 Task: Create a project in Jira and plan the initial budget for a Christmas party on December 25, 2023. Include details for gathering, arrangement, invitation, and food, and set the task priority to high. Assign the task and set the due date to December 24, 2023.
Action: Mouse moved to (483, 281)
Screenshot: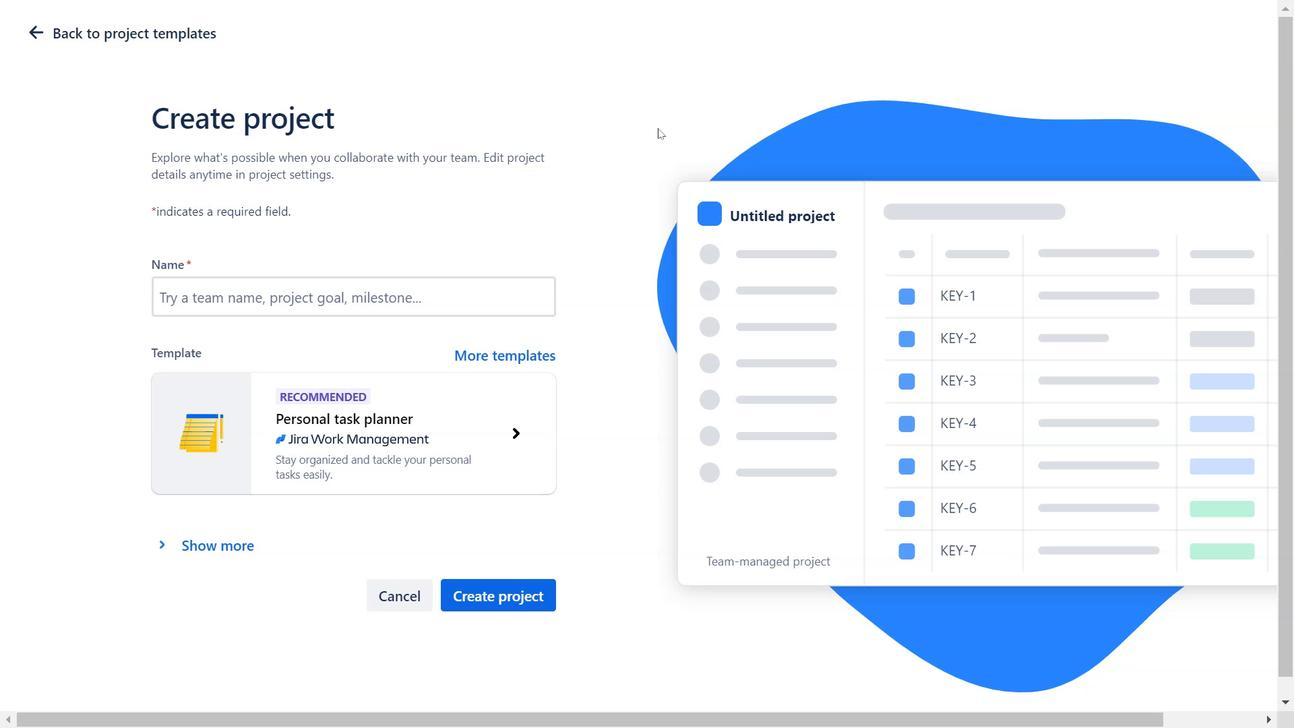 
Action: Mouse pressed left at (483, 281)
Screenshot: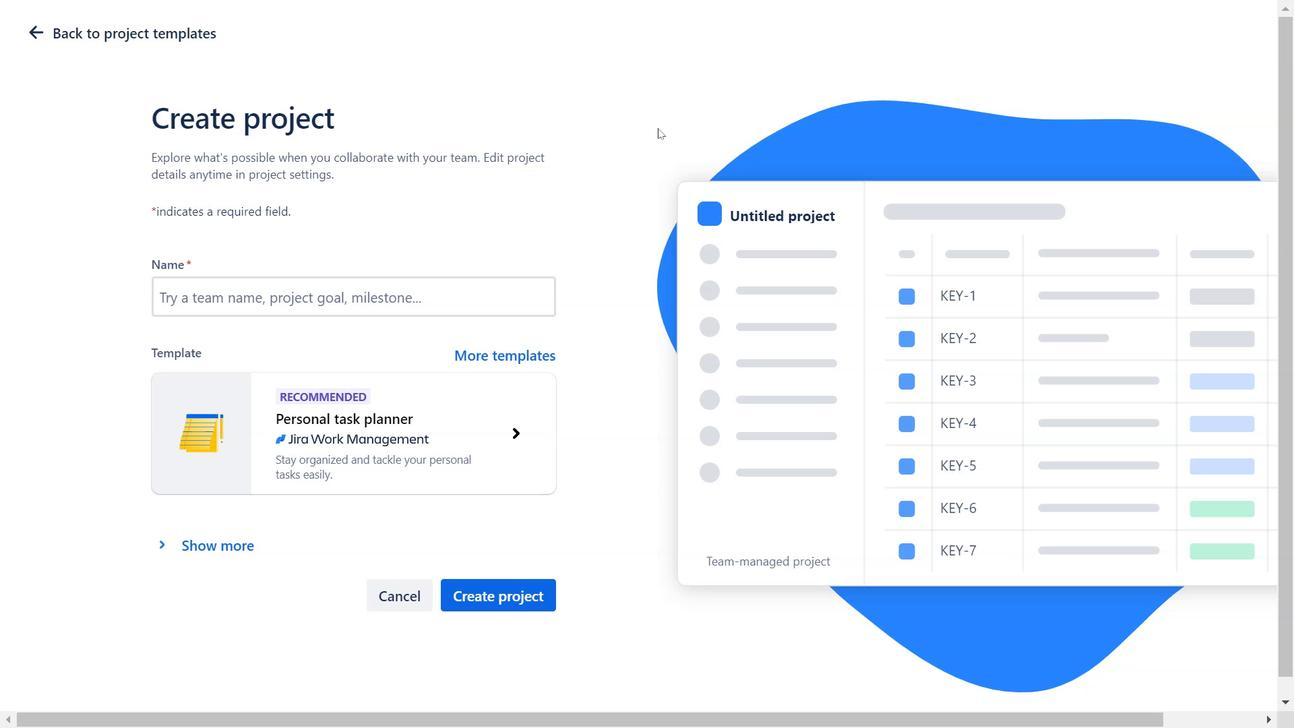 
Action: Mouse moved to (587, 282)
Screenshot: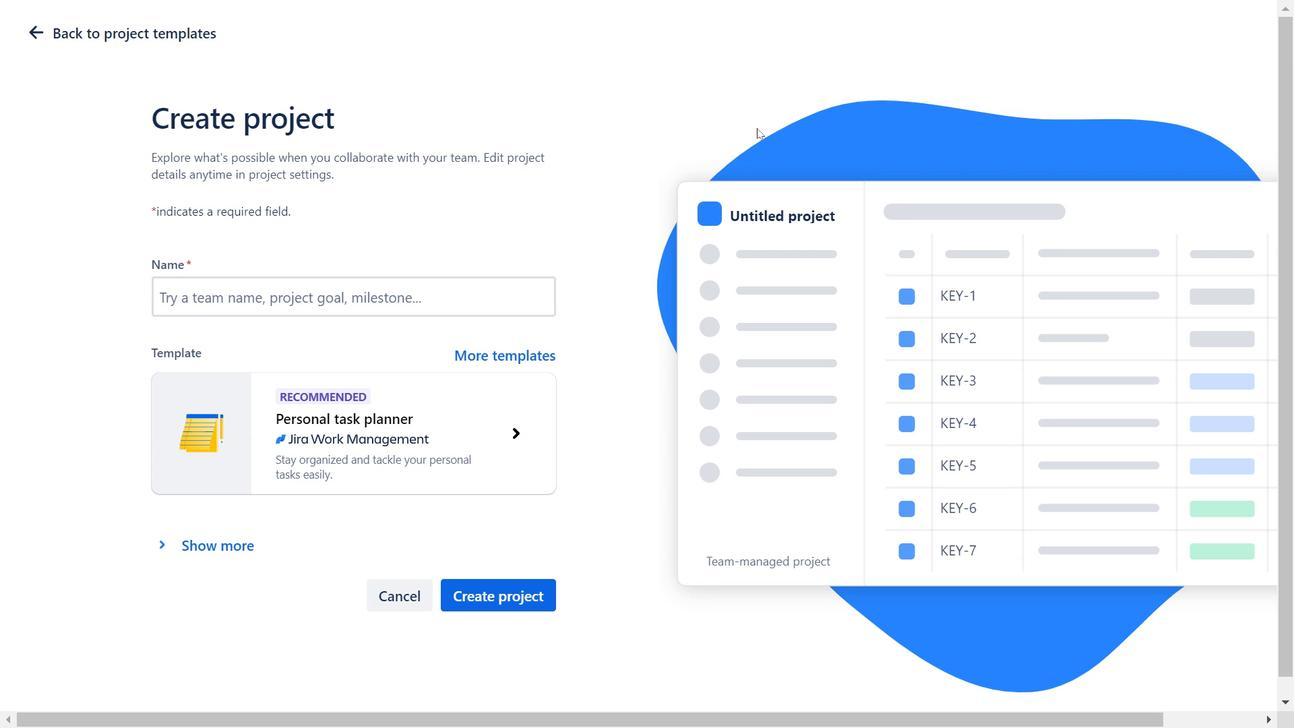 
Action: Mouse pressed left at (587, 282)
Screenshot: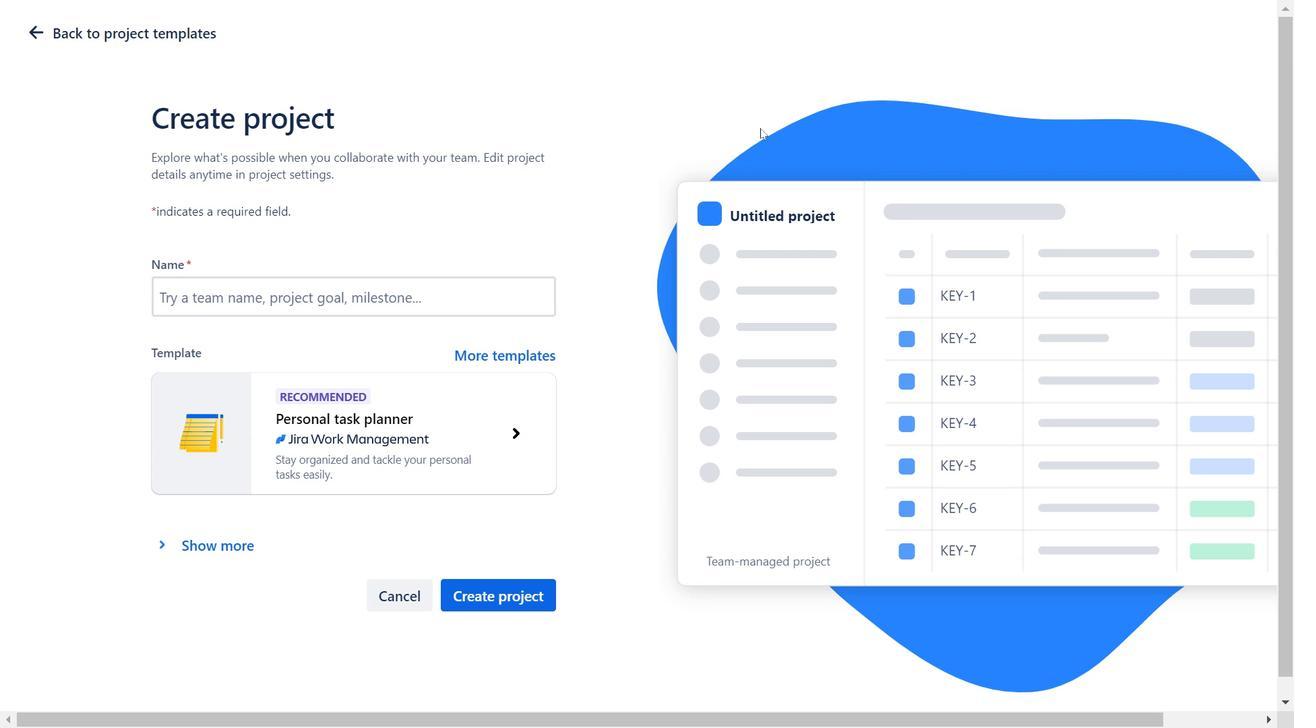 
Action: Mouse moved to (646, 282)
Screenshot: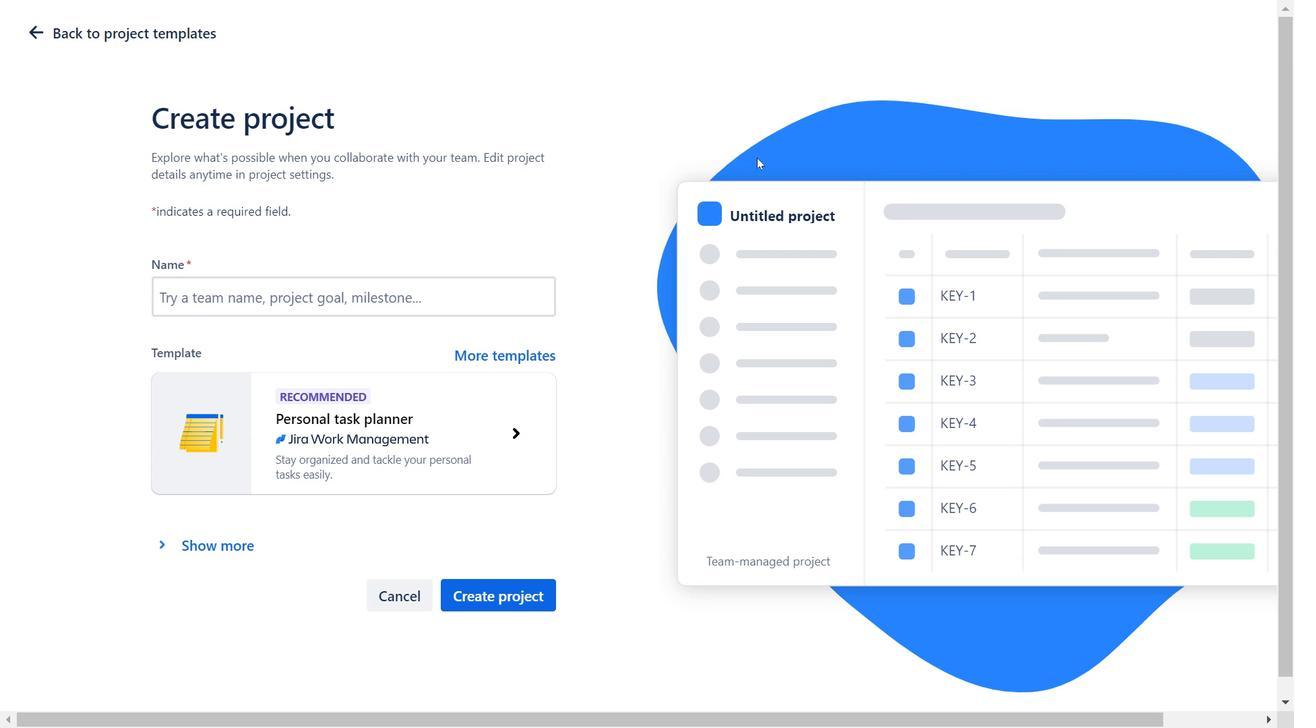 
Action: Mouse pressed left at (646, 282)
Screenshot: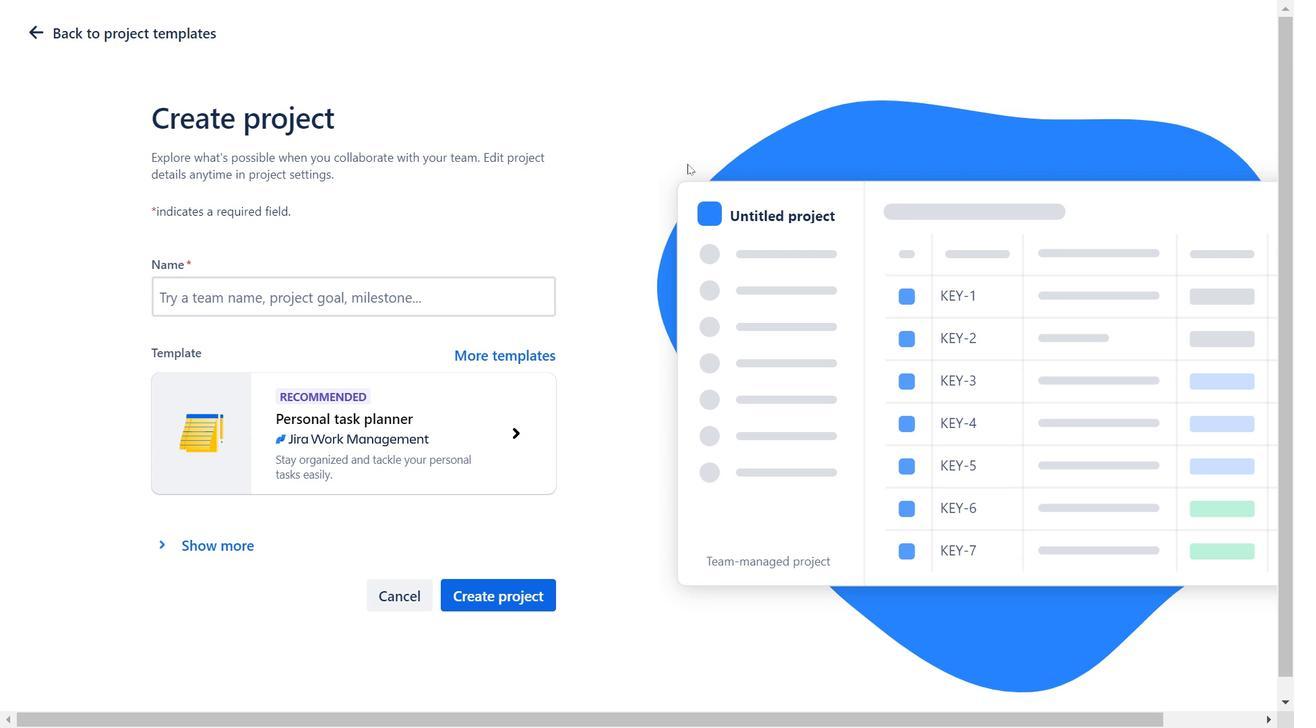 
Action: Mouse moved to (741, 282)
Screenshot: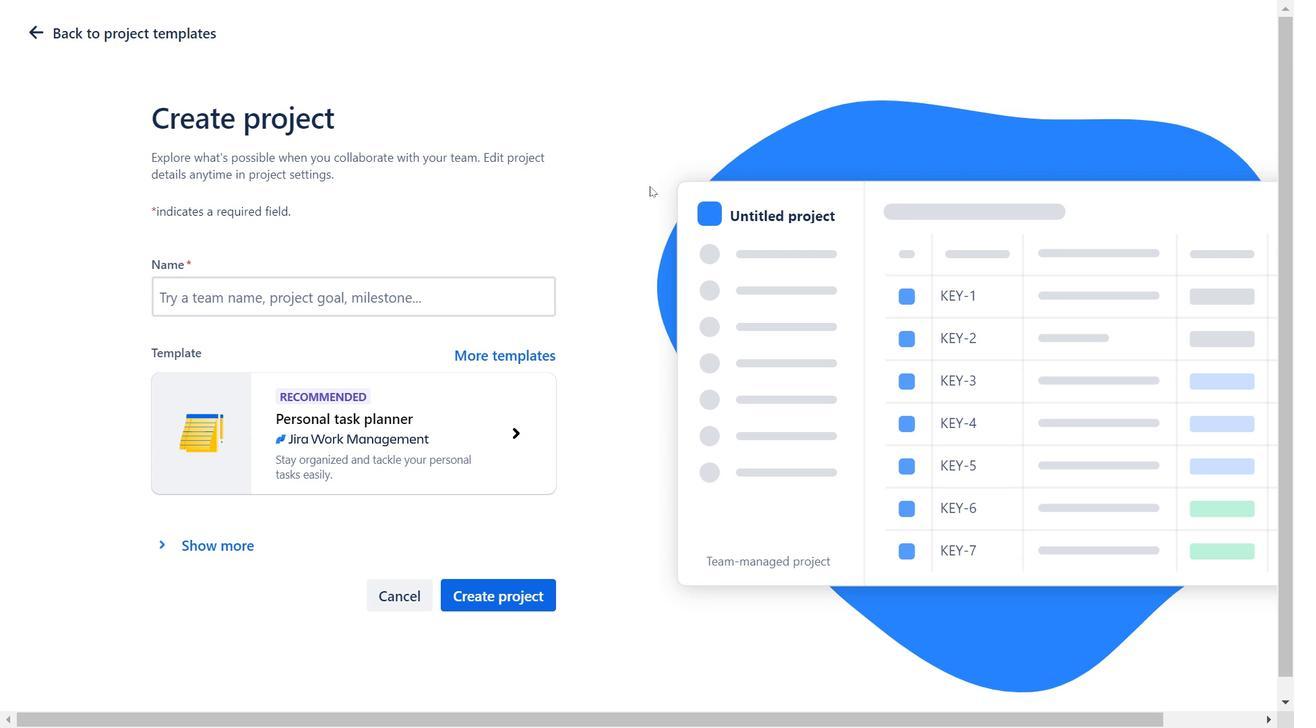 
Action: Mouse pressed left at (741, 282)
Screenshot: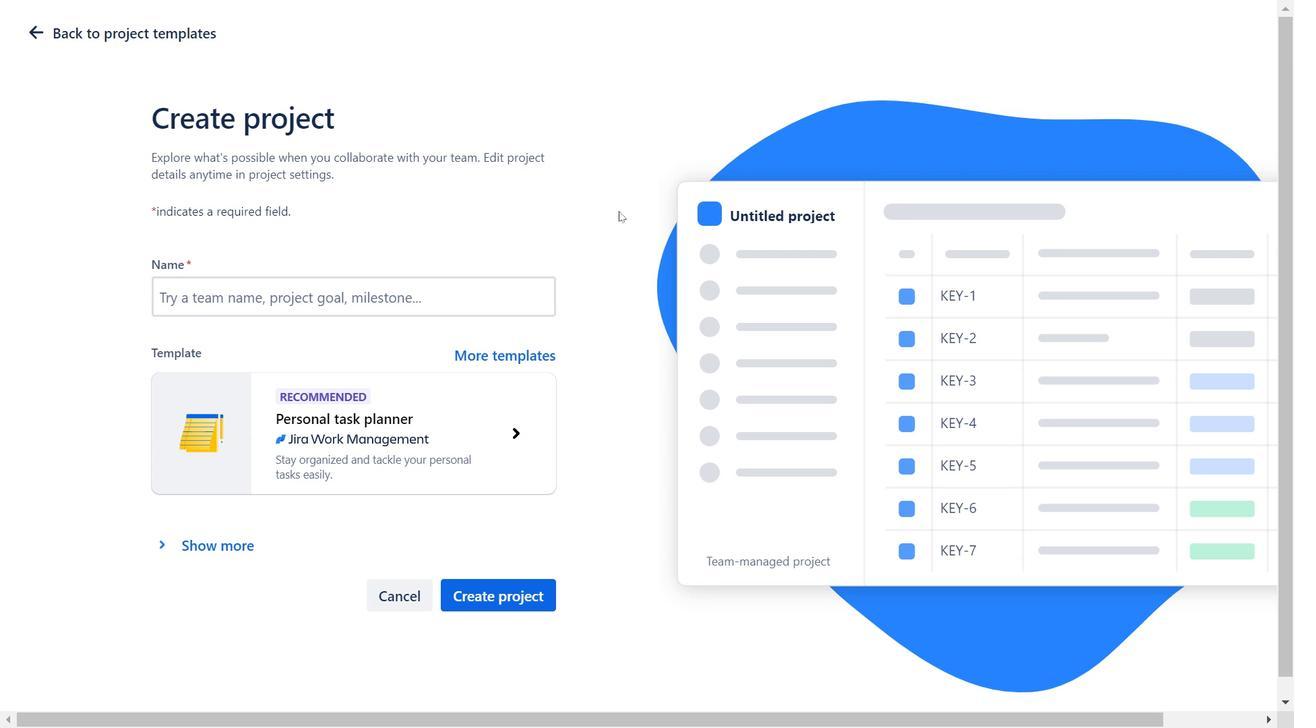 
Action: Mouse moved to (671, 280)
Screenshot: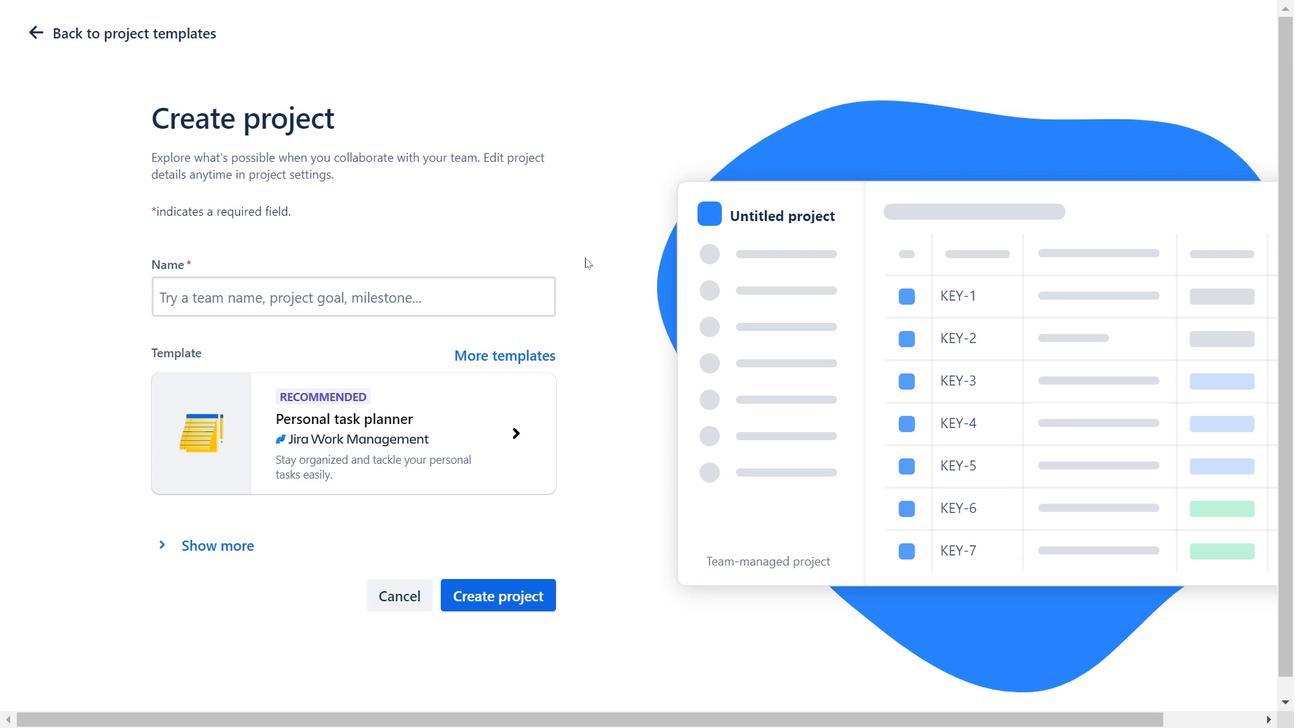 
Action: Mouse pressed left at (671, 280)
Screenshot: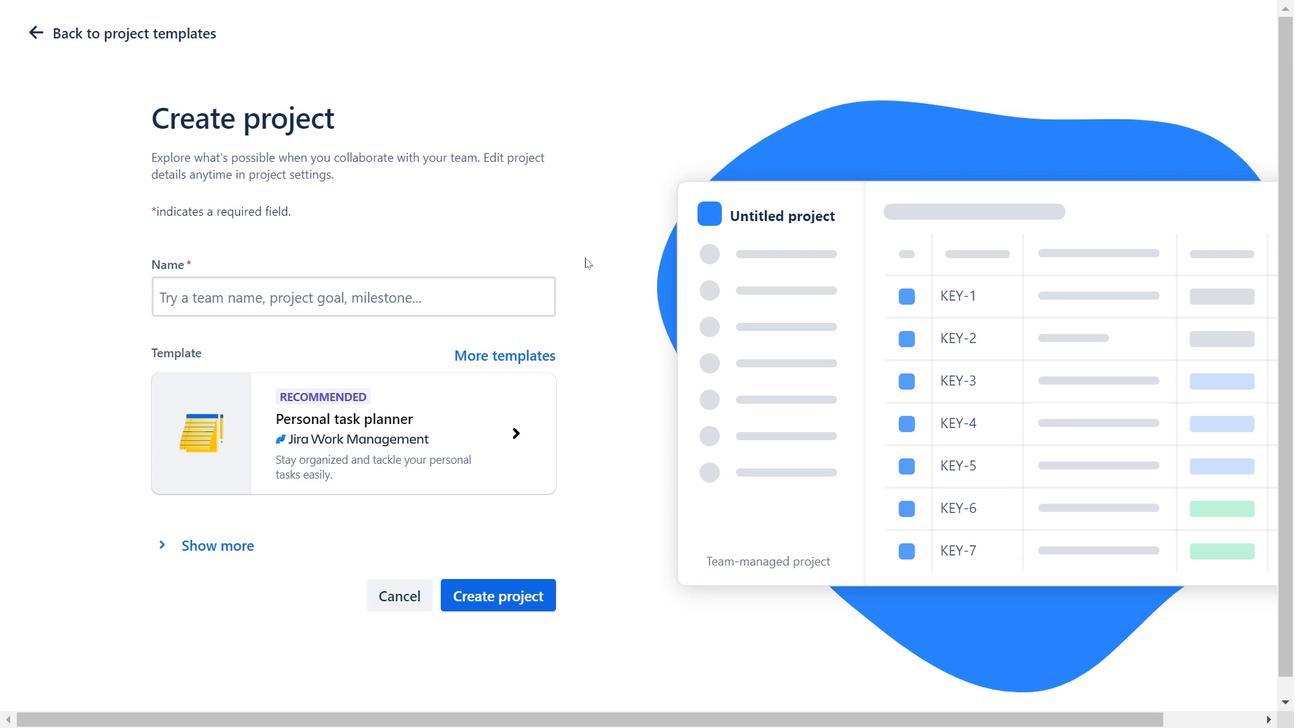 
Action: Mouse moved to (602, 277)
Screenshot: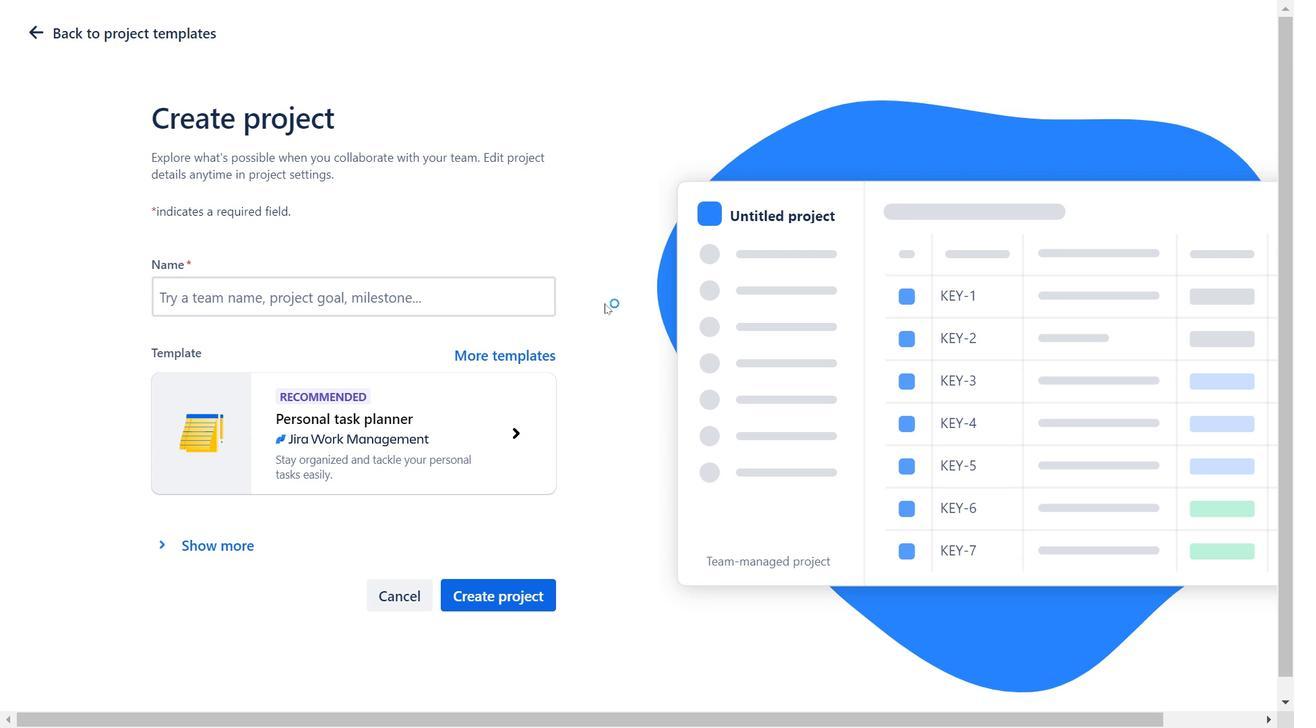 
Action: Mouse pressed left at (602, 277)
Screenshot: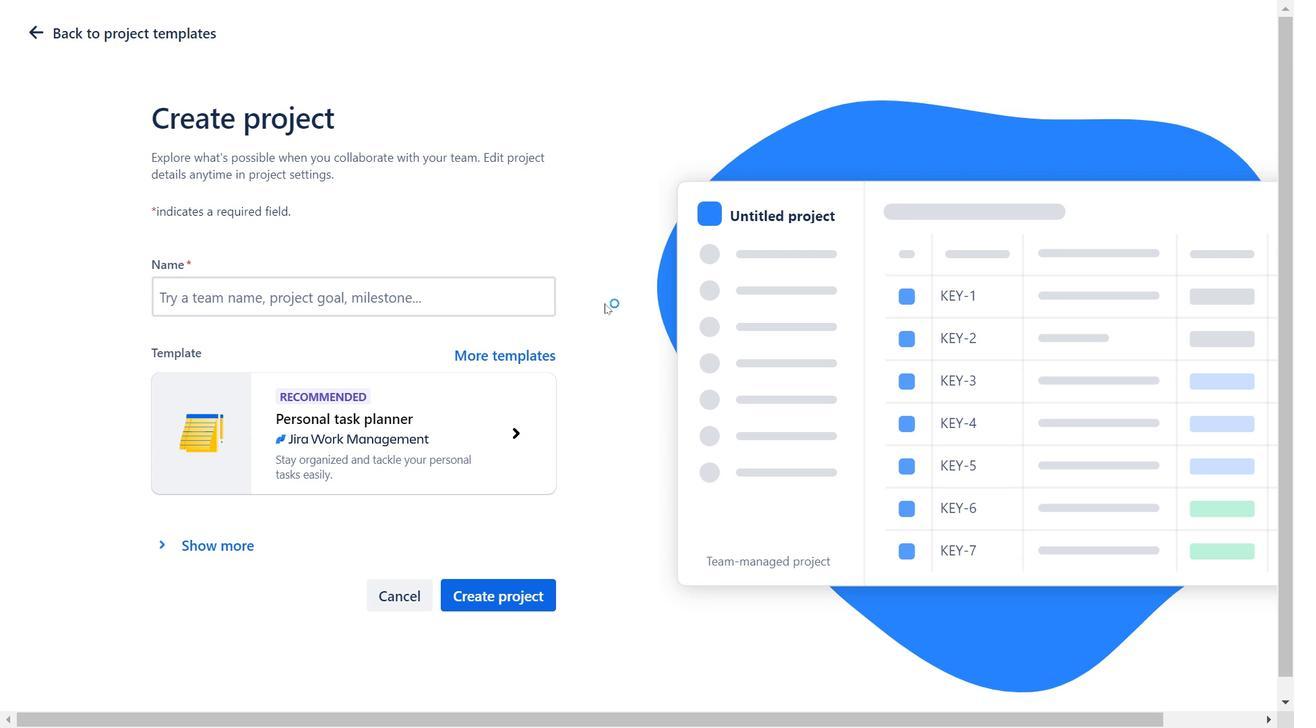 
Action: Mouse moved to (578, 275)
Screenshot: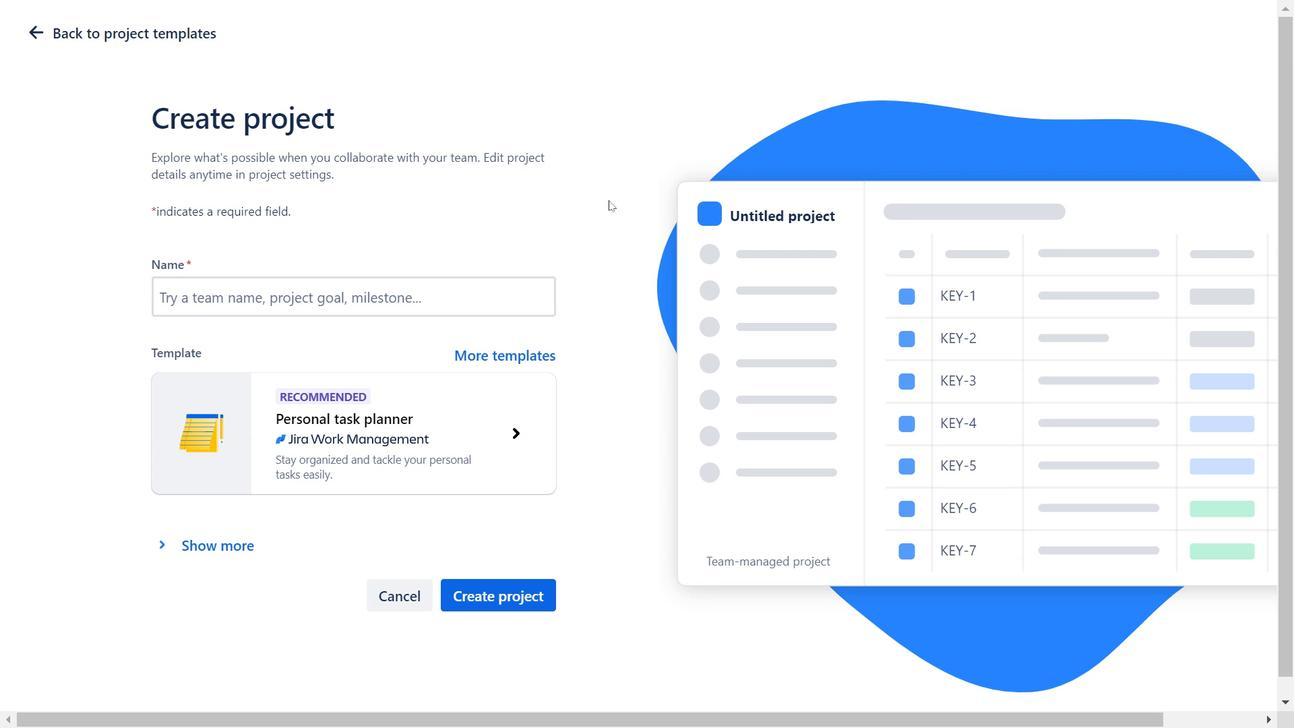 
Action: Mouse pressed left at (578, 275)
Screenshot: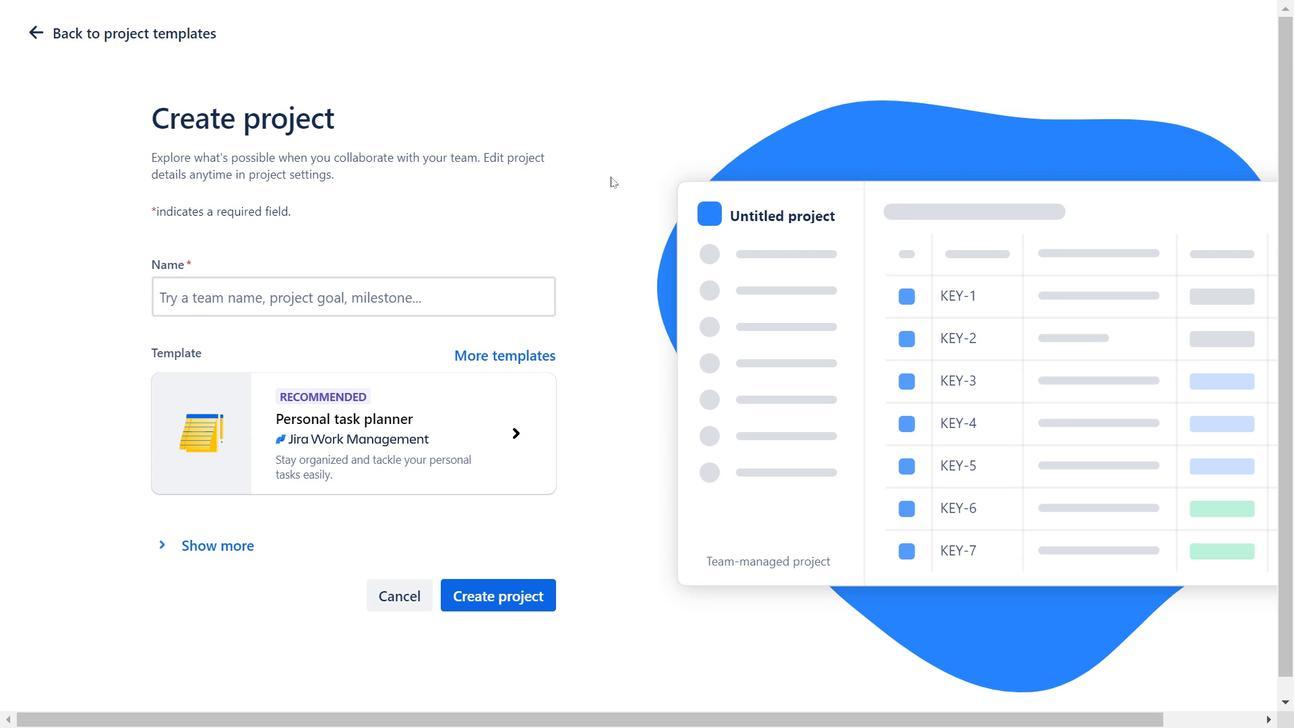 
Action: Mouse moved to (596, 272)
Screenshot: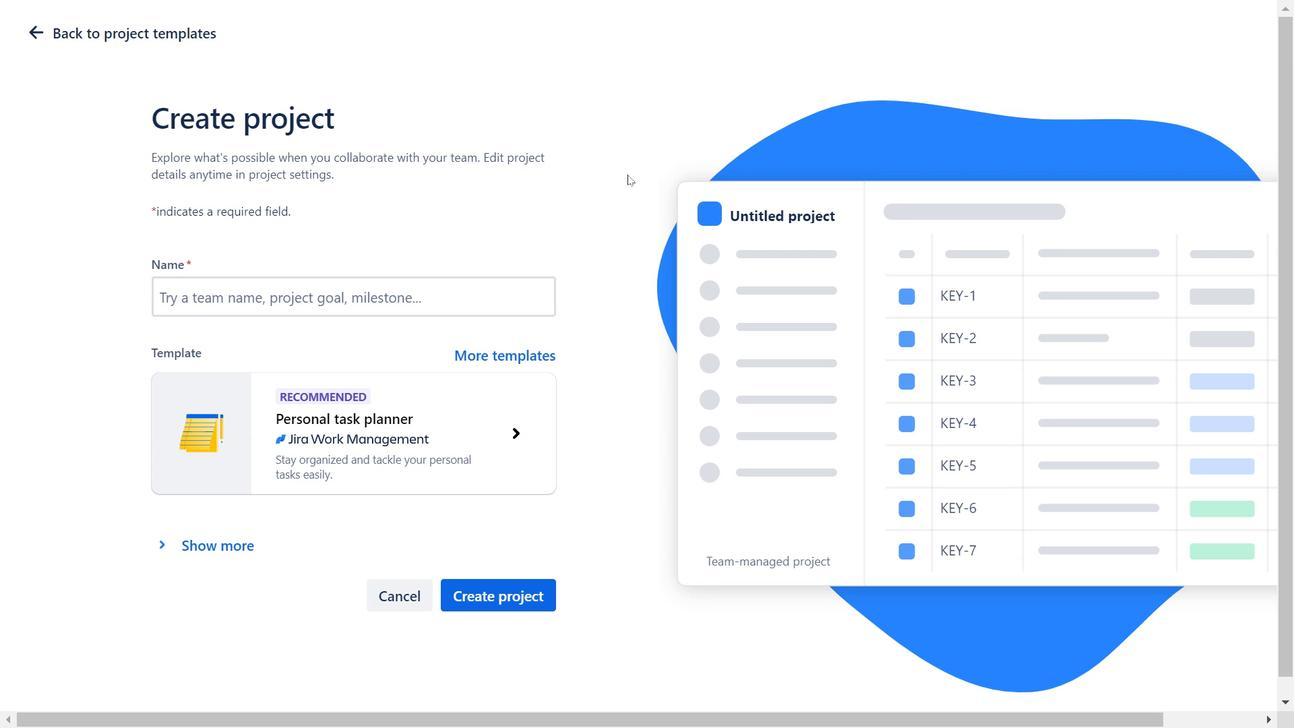 
Action: Mouse pressed left at (596, 272)
Screenshot: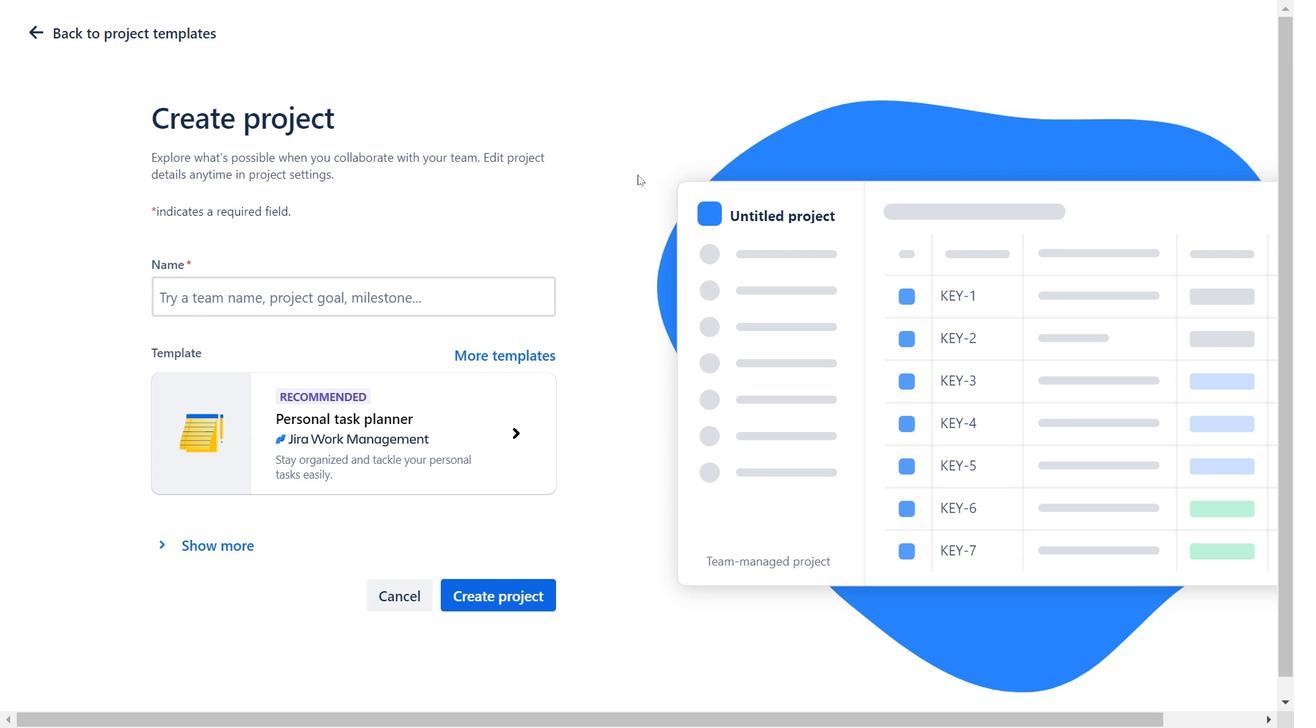 
Action: Mouse moved to (602, 279)
Screenshot: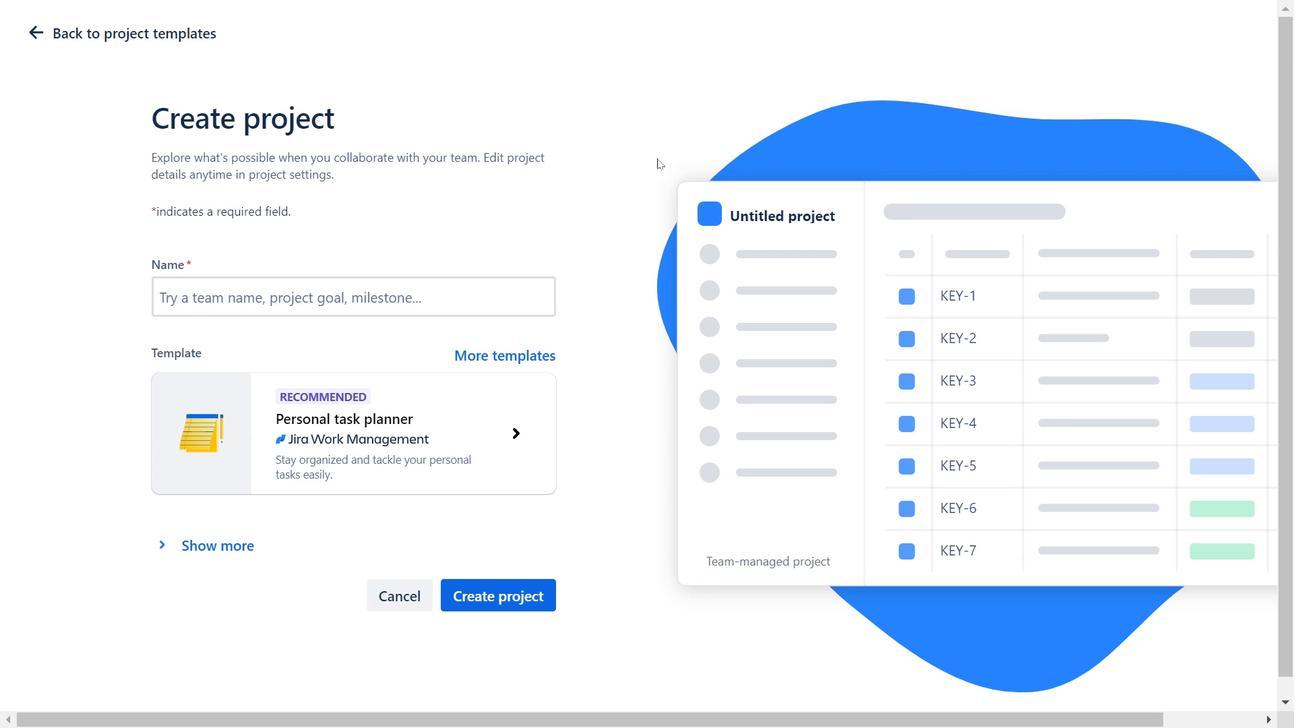 
Action: Mouse pressed left at (602, 279)
Screenshot: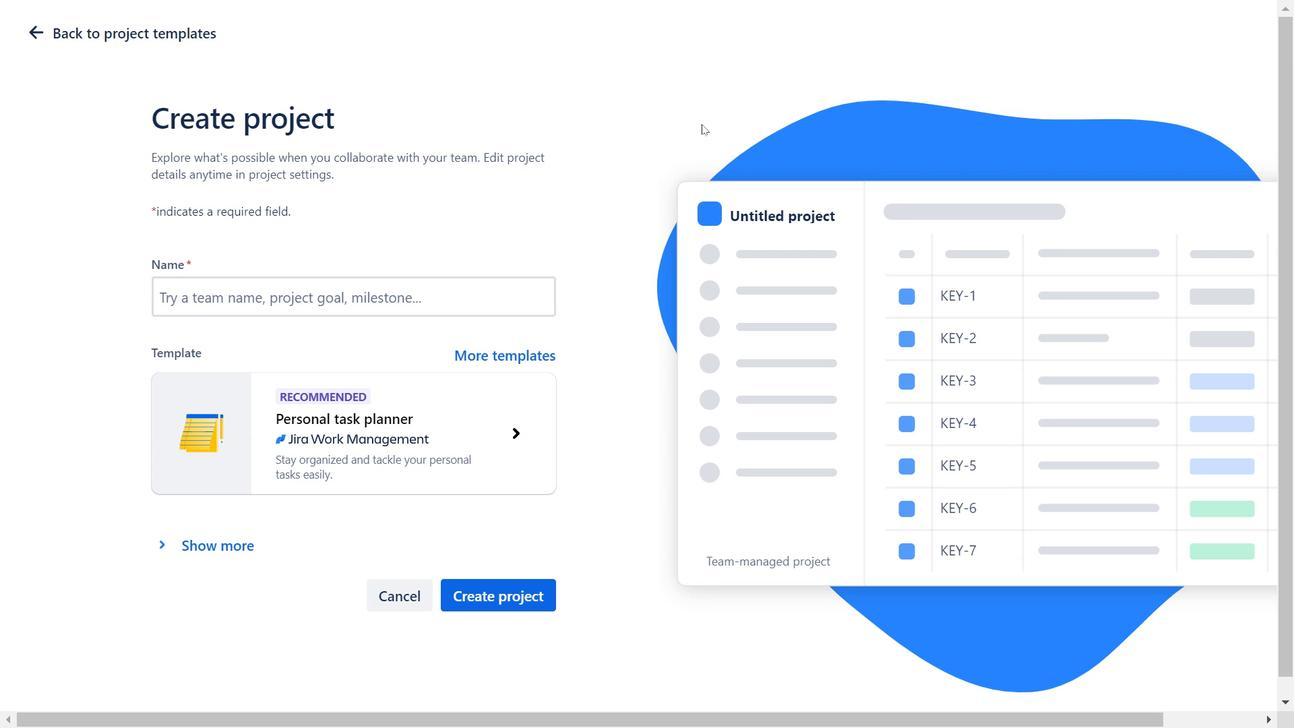 
Action: Mouse moved to (637, 280)
Screenshot: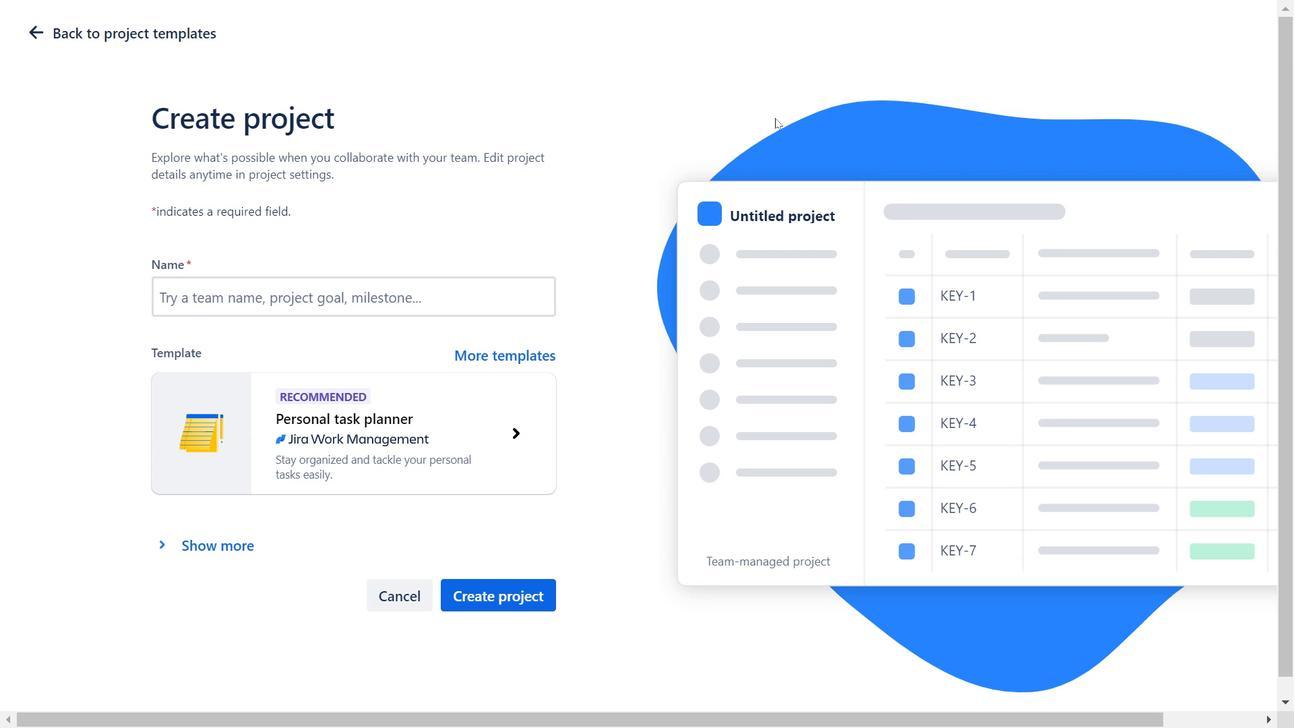 
Action: Mouse pressed left at (637, 280)
Screenshot: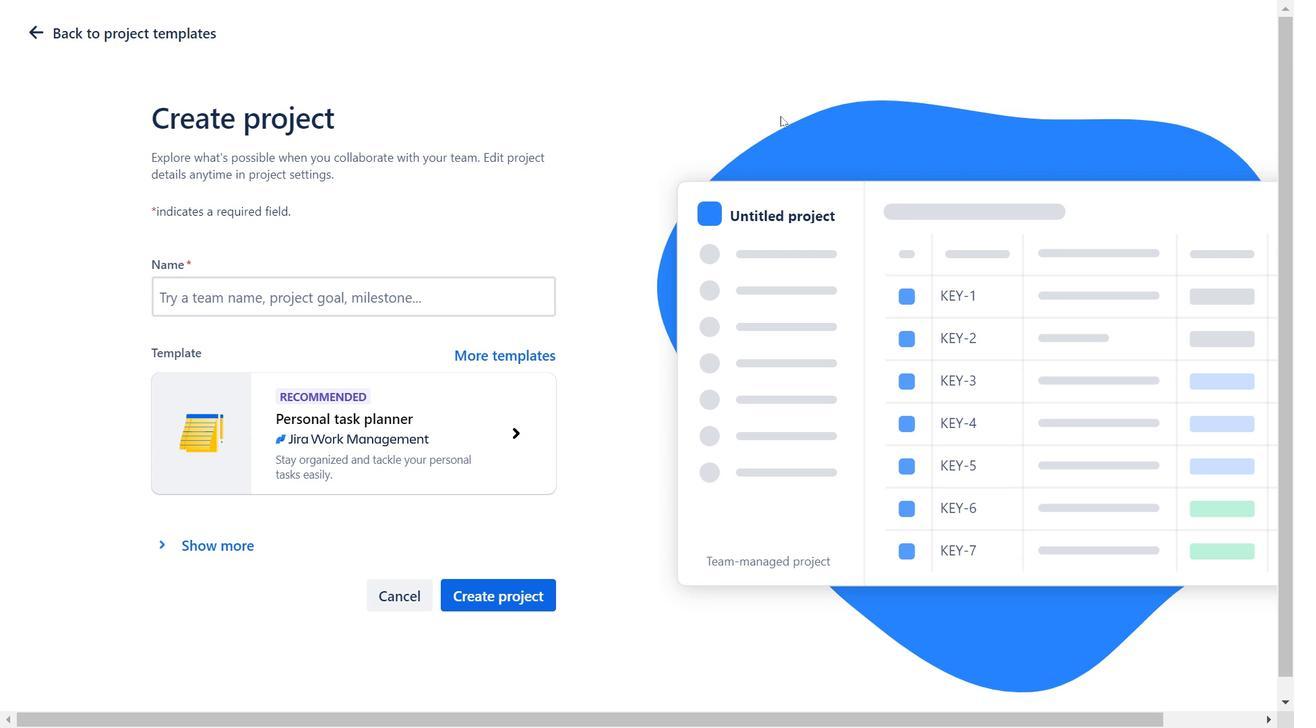 
Action: Mouse moved to (688, 283)
Screenshot: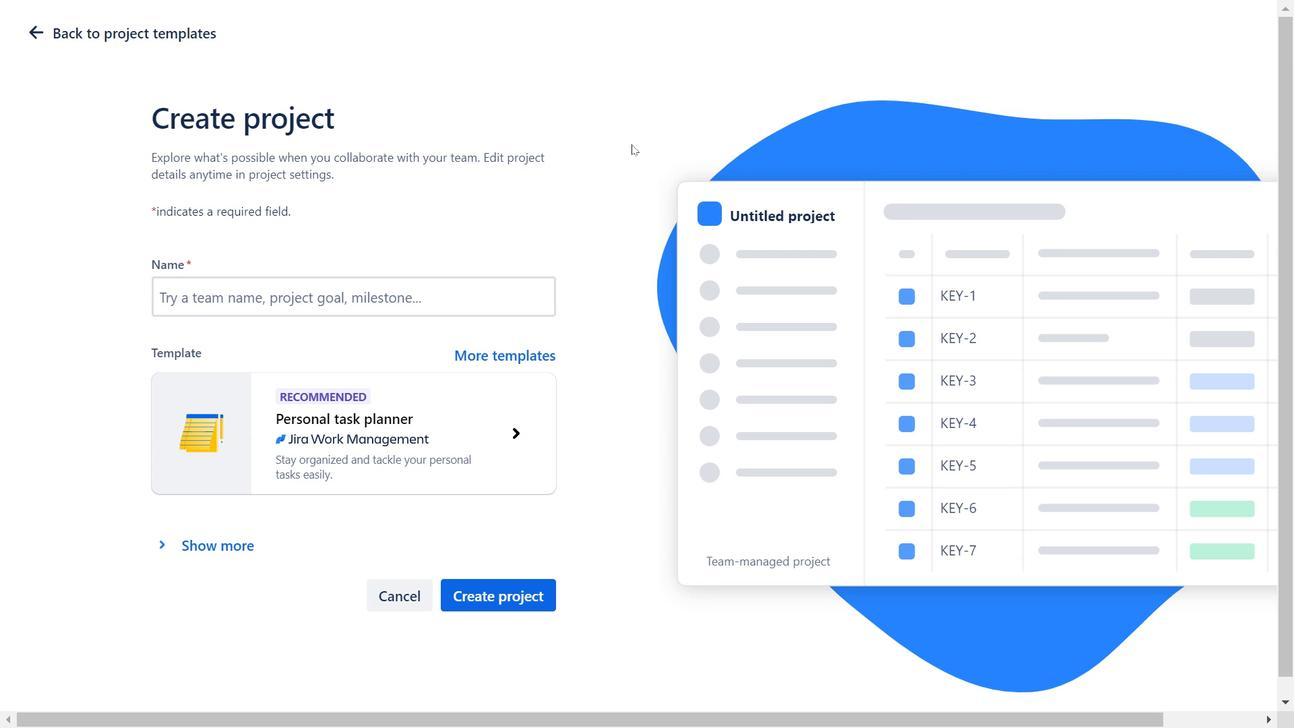 
Action: Mouse pressed left at (688, 283)
Screenshot: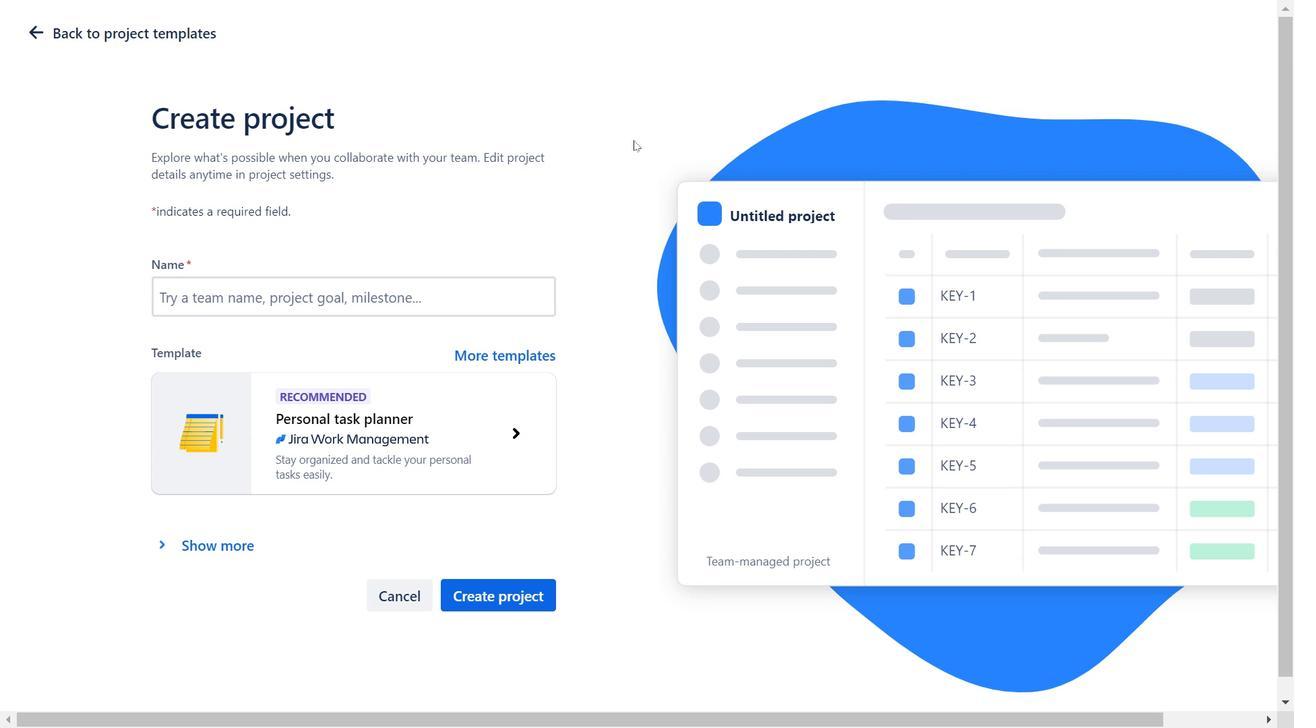 
Action: Mouse moved to (760, 283)
Screenshot: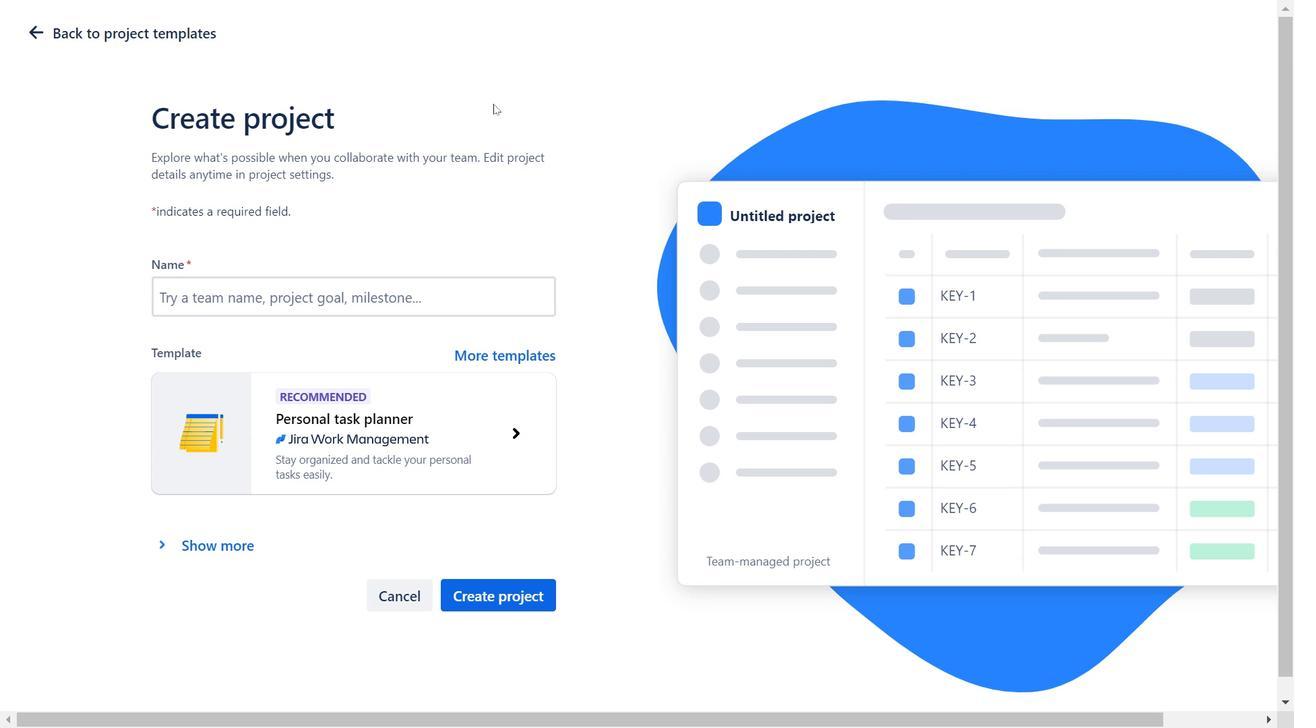 
Action: Mouse pressed left at (760, 283)
Screenshot: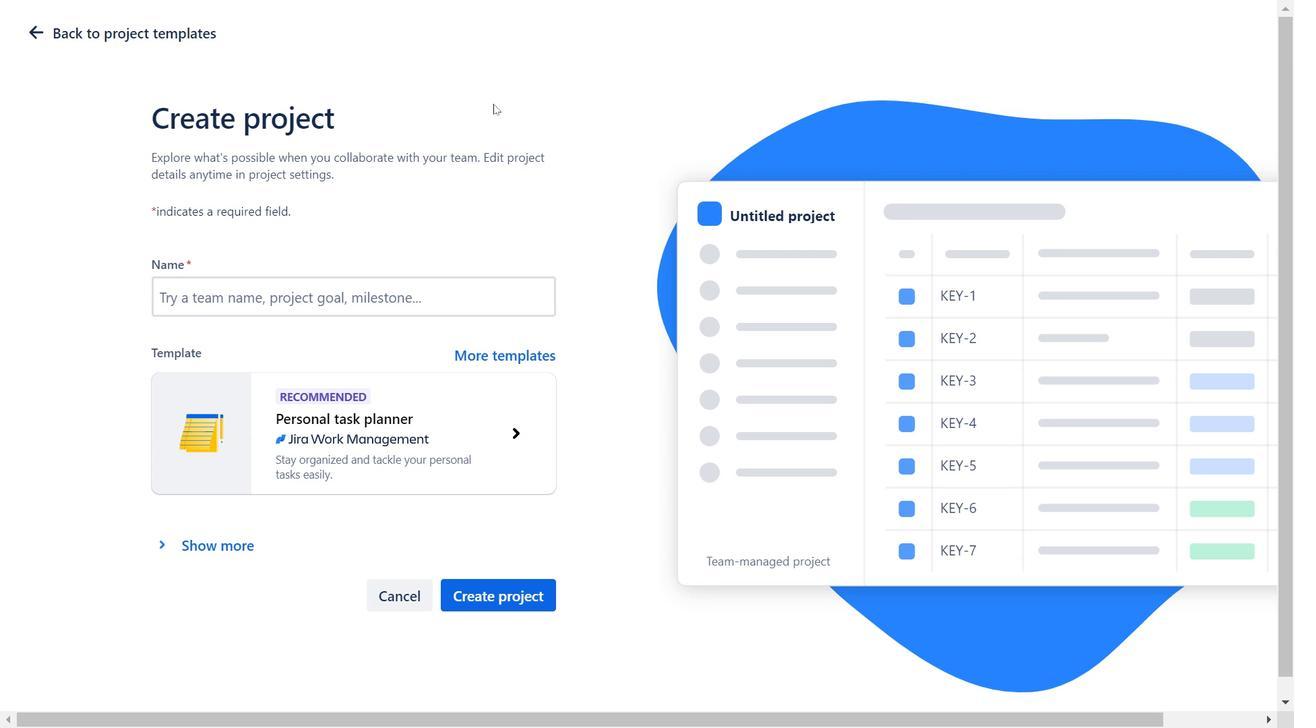 
Action: Mouse moved to (622, 281)
Screenshot: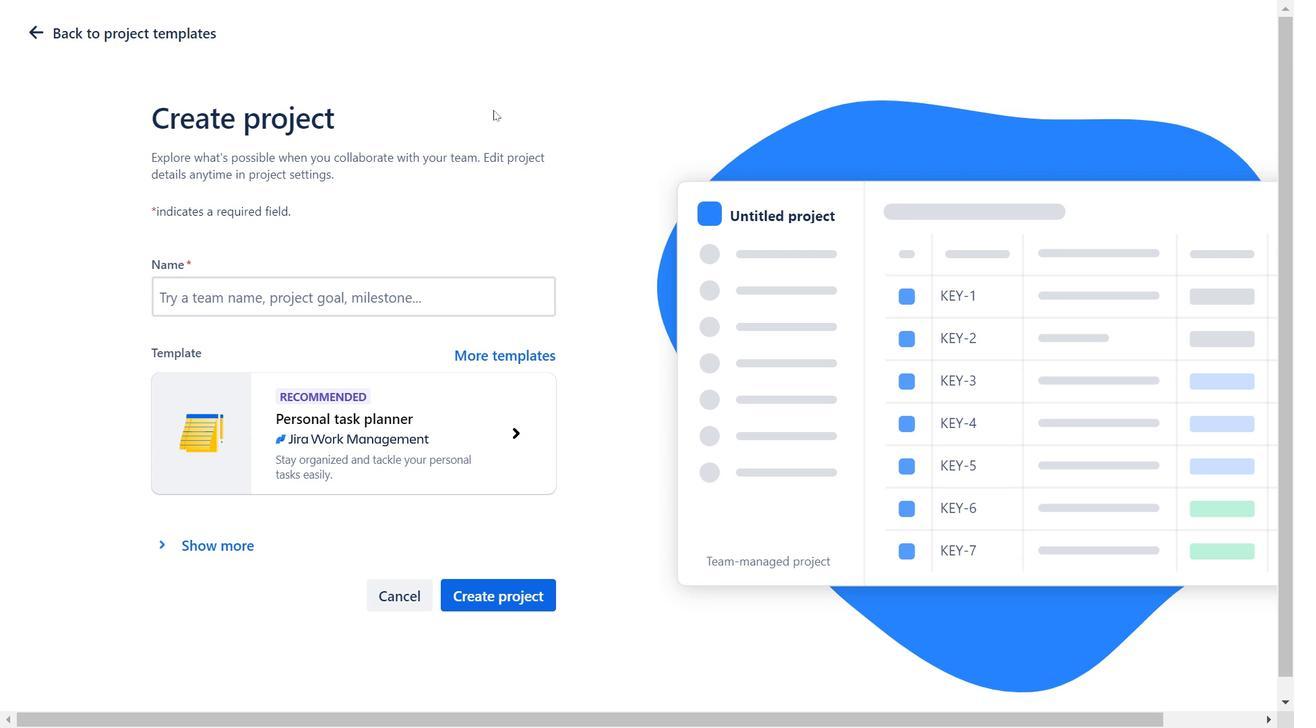 
Action: Mouse pressed left at (622, 281)
Screenshot: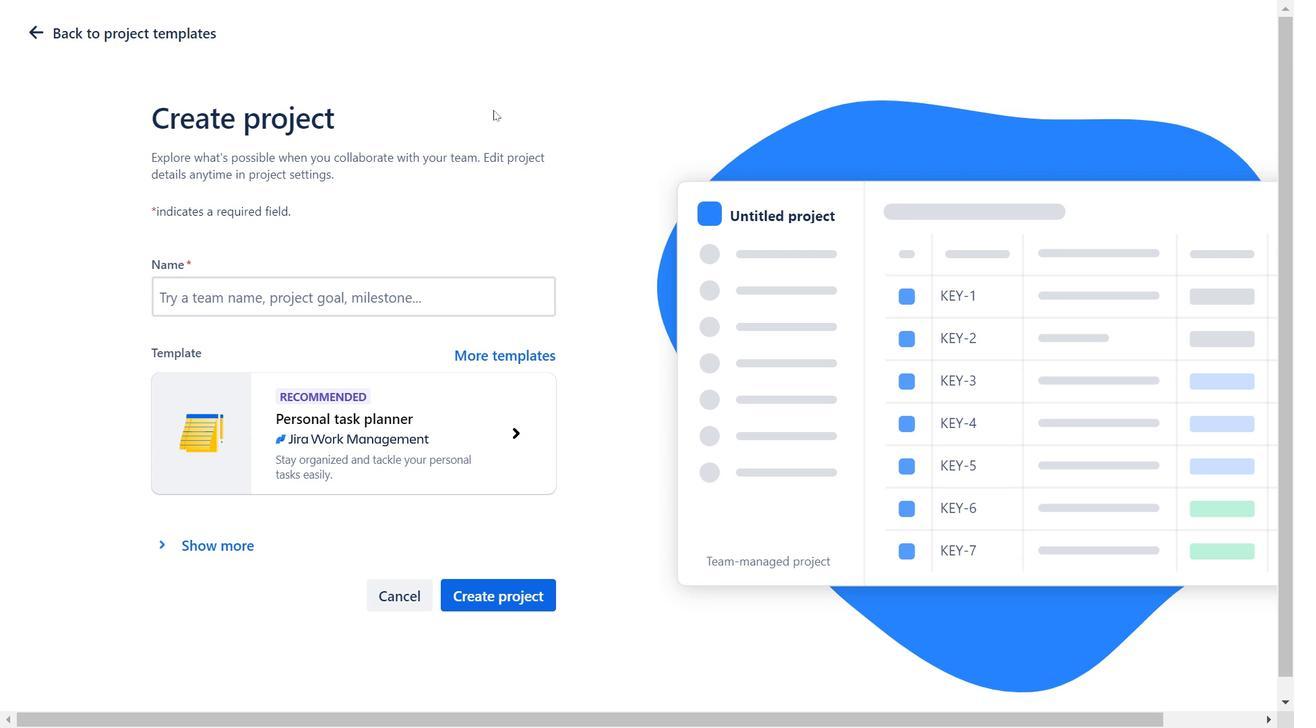 
Action: Mouse moved to (493, 283)
Screenshot: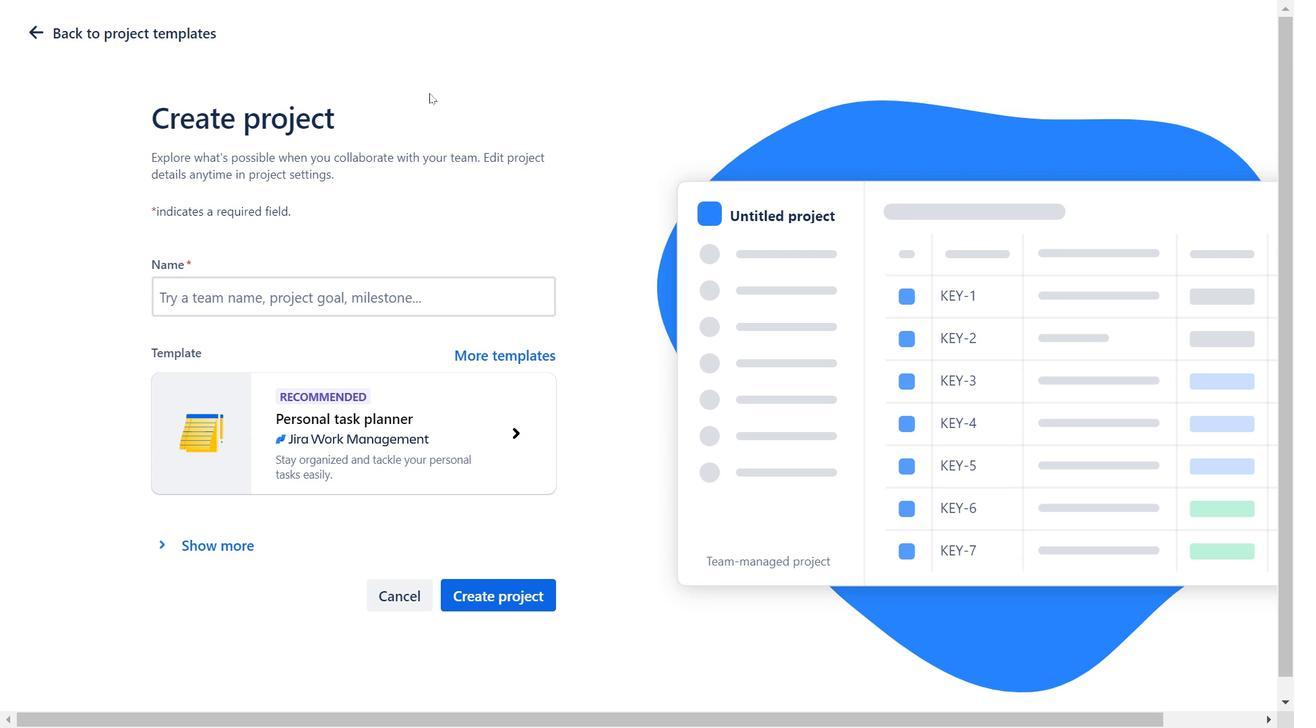 
Action: Mouse pressed left at (493, 283)
Screenshot: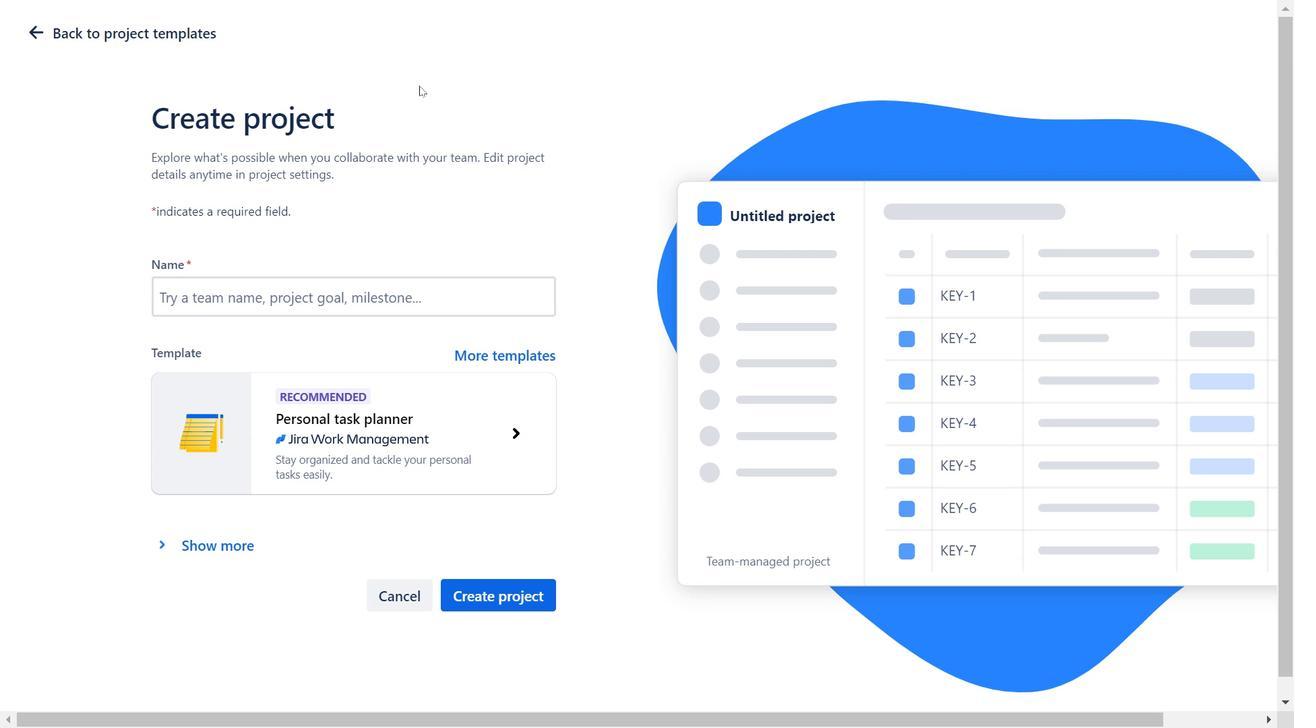 
Action: Mouse moved to (493, 283)
Screenshot: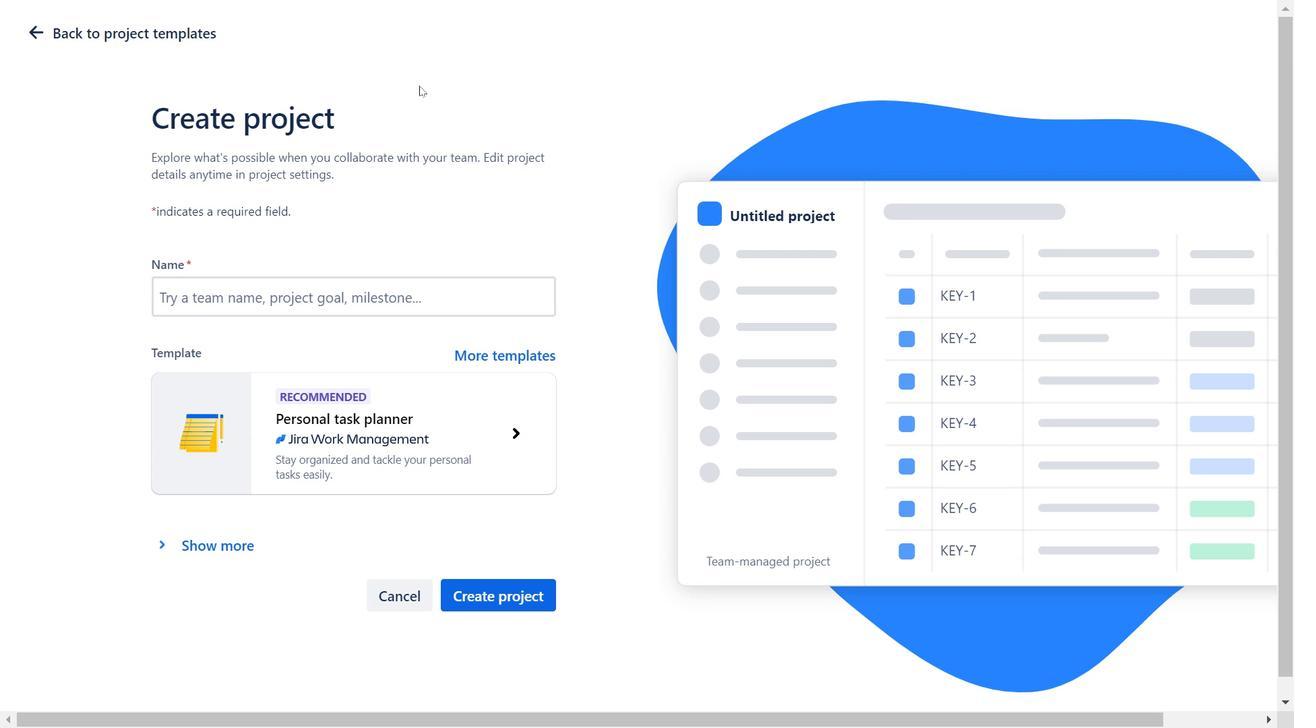
Action: Mouse pressed left at (493, 283)
Screenshot: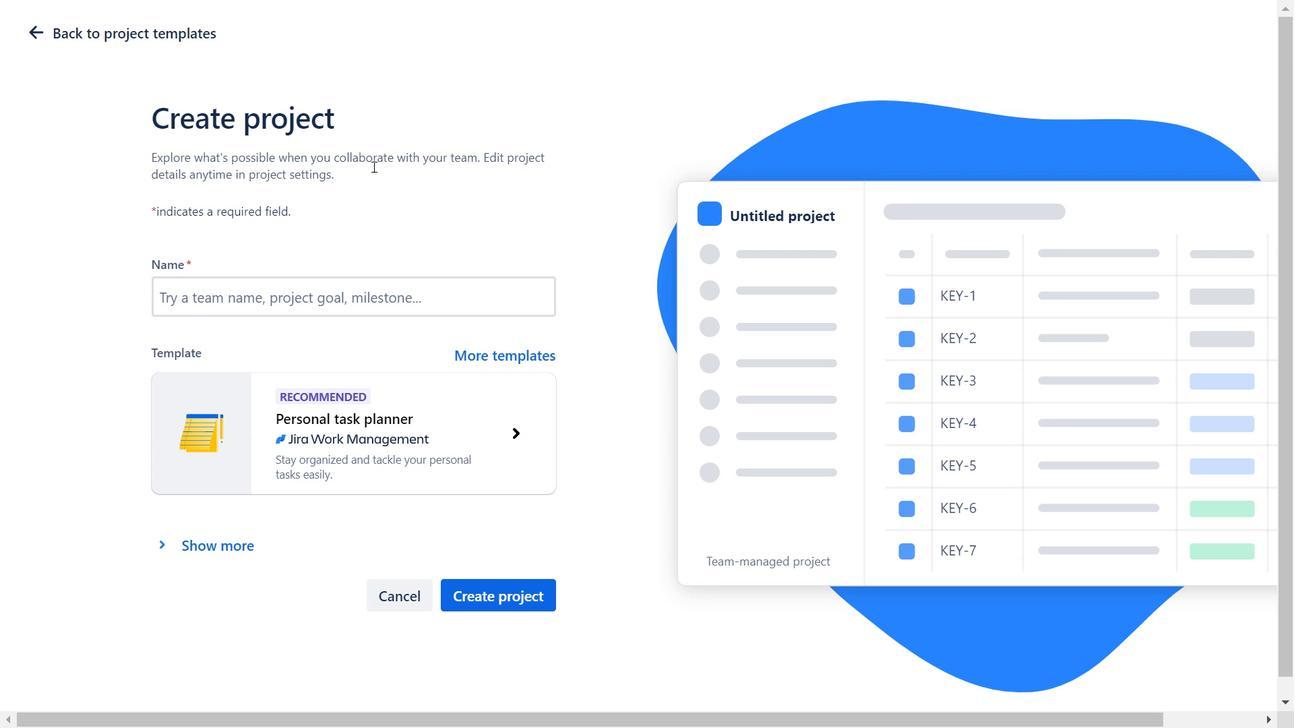 
Action: Mouse moved to (424, 285)
Screenshot: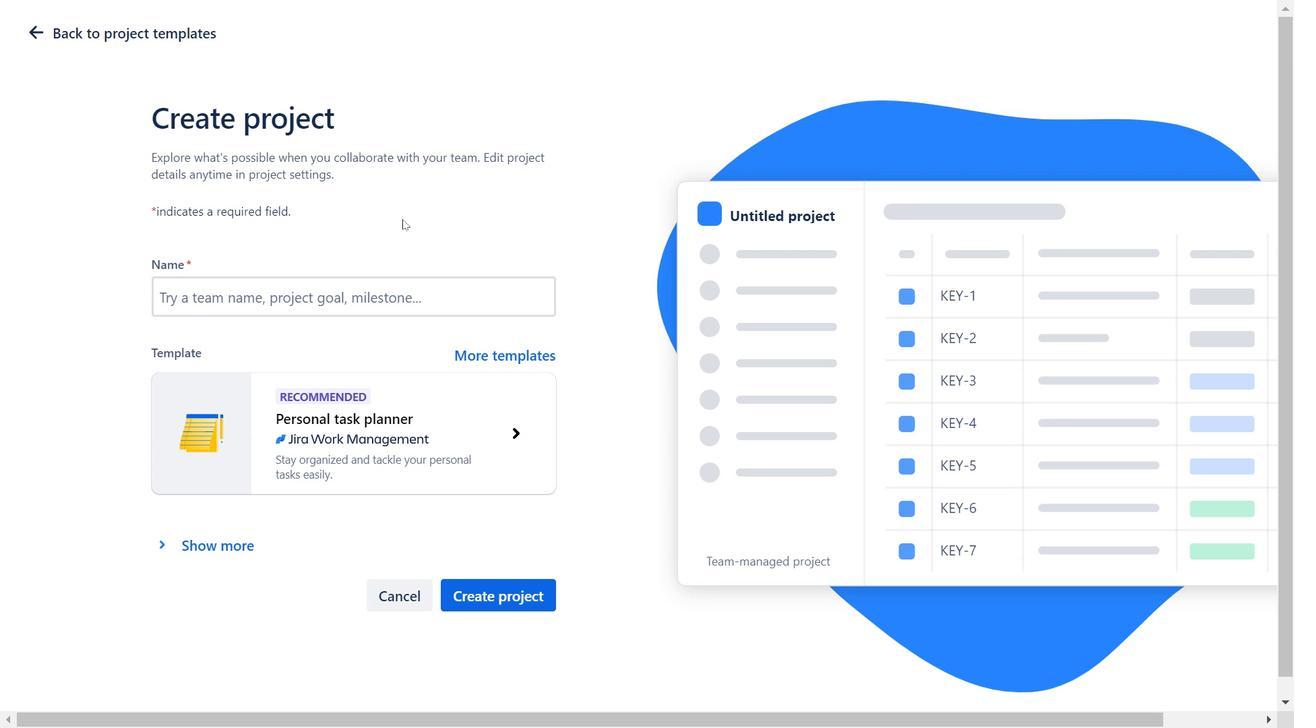 
Action: Mouse pressed left at (424, 285)
Screenshot: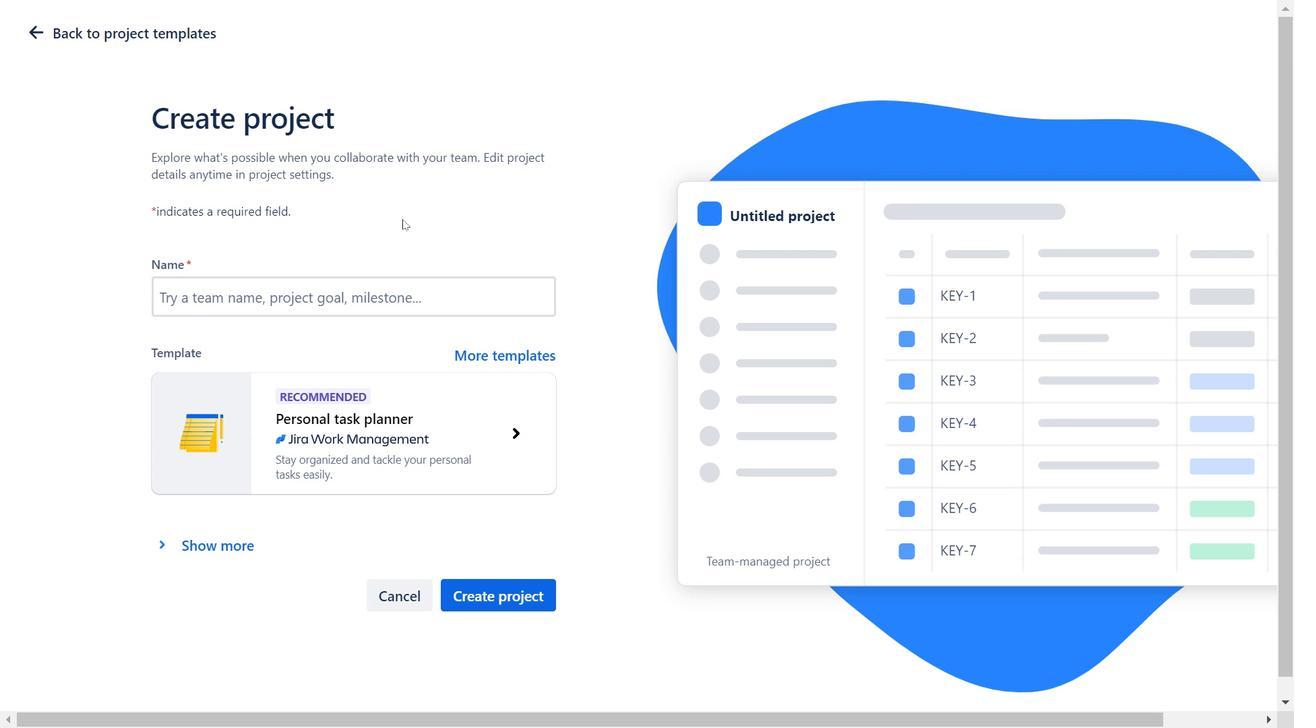 
Action: Mouse moved to (376, 279)
Screenshot: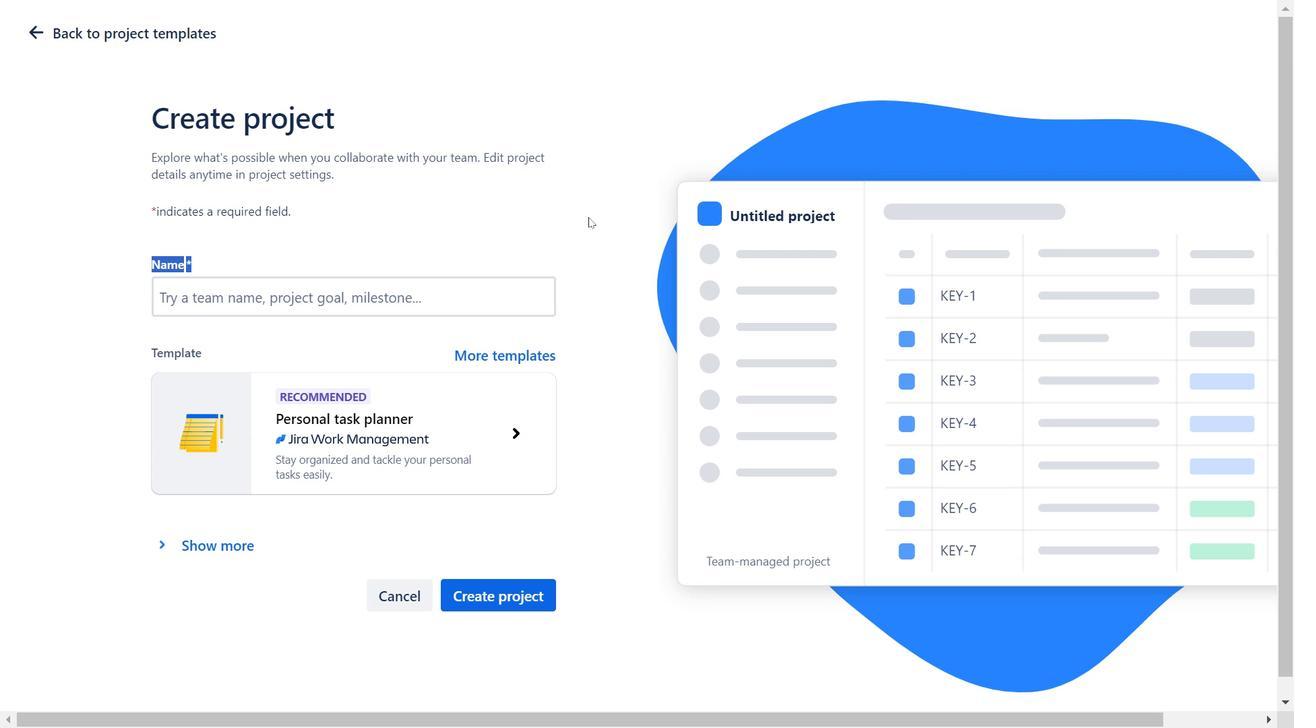 
Action: Mouse pressed left at (376, 279)
Screenshot: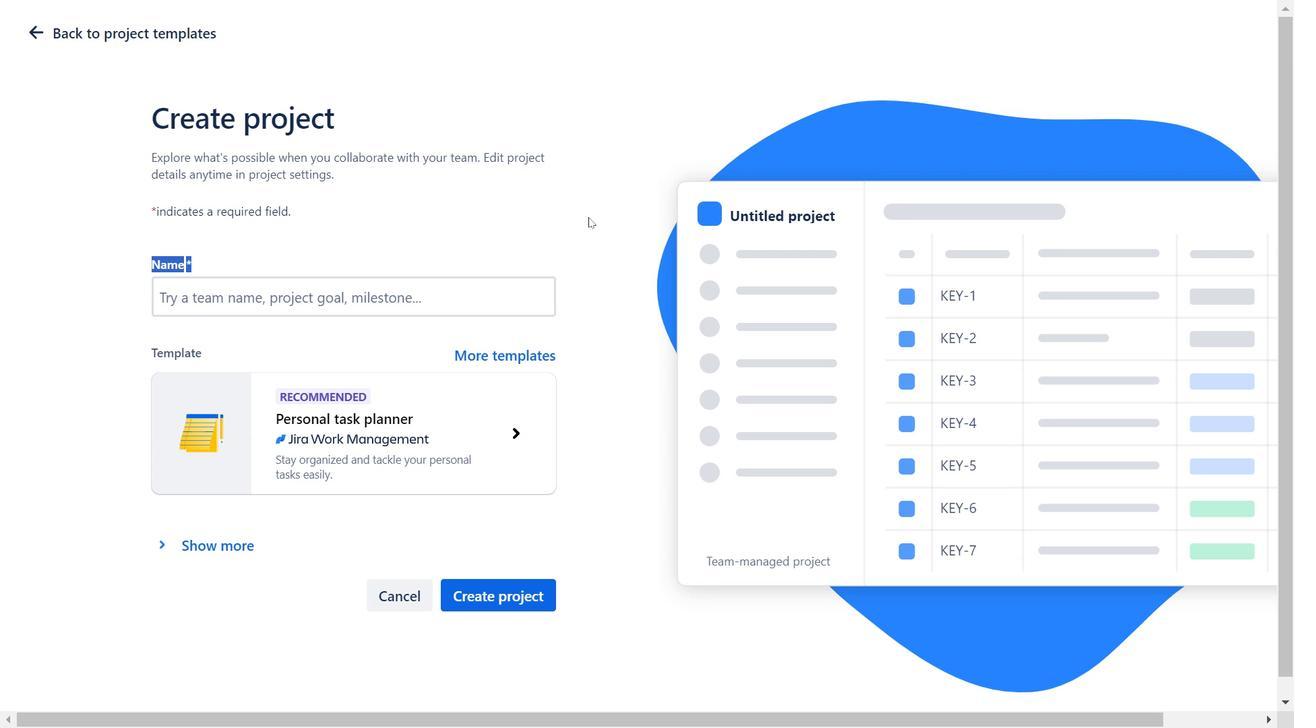 
Action: Mouse moved to (409, 277)
Screenshot: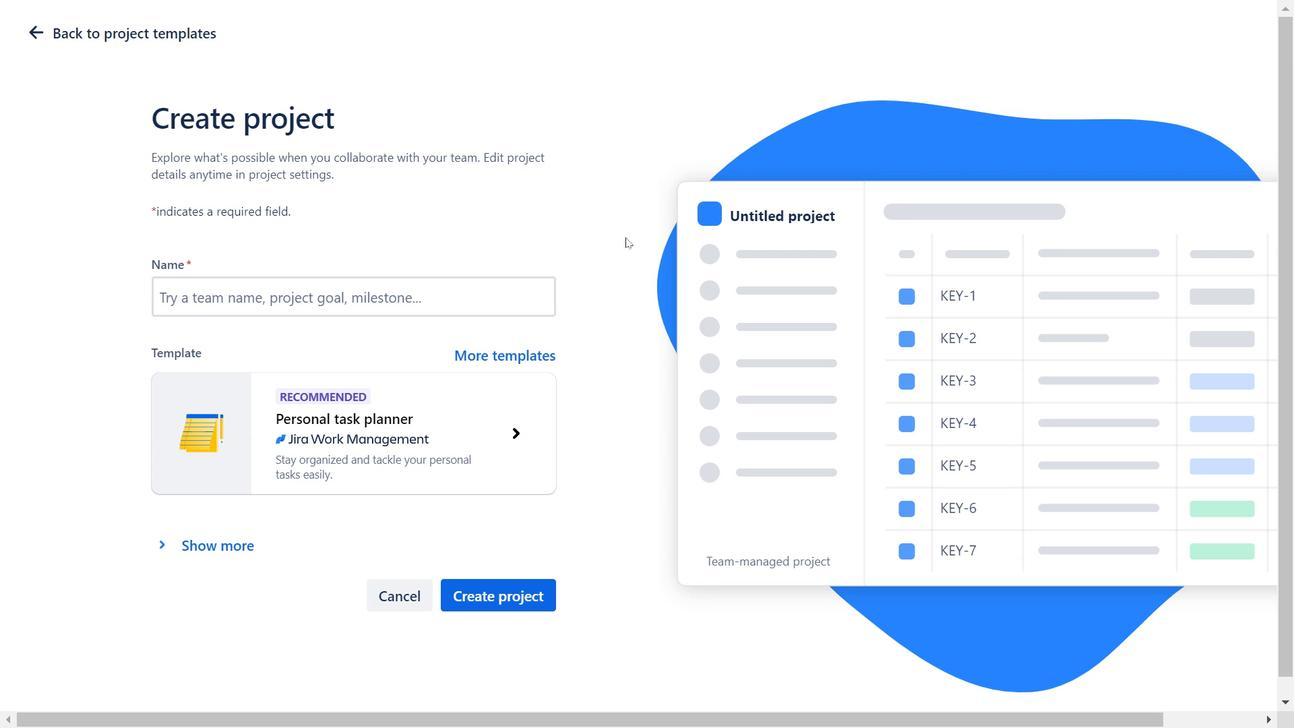 
Action: Mouse pressed left at (409, 277)
Screenshot: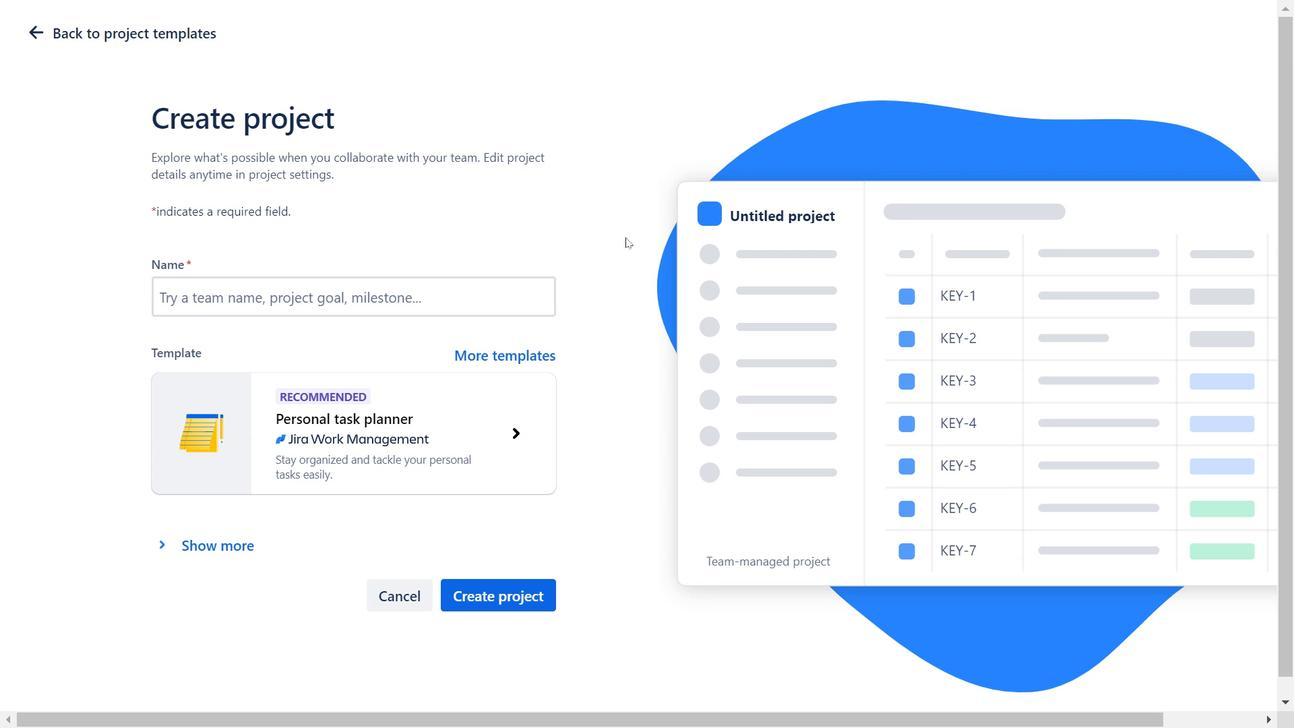 
Action: Mouse moved to (581, 277)
Screenshot: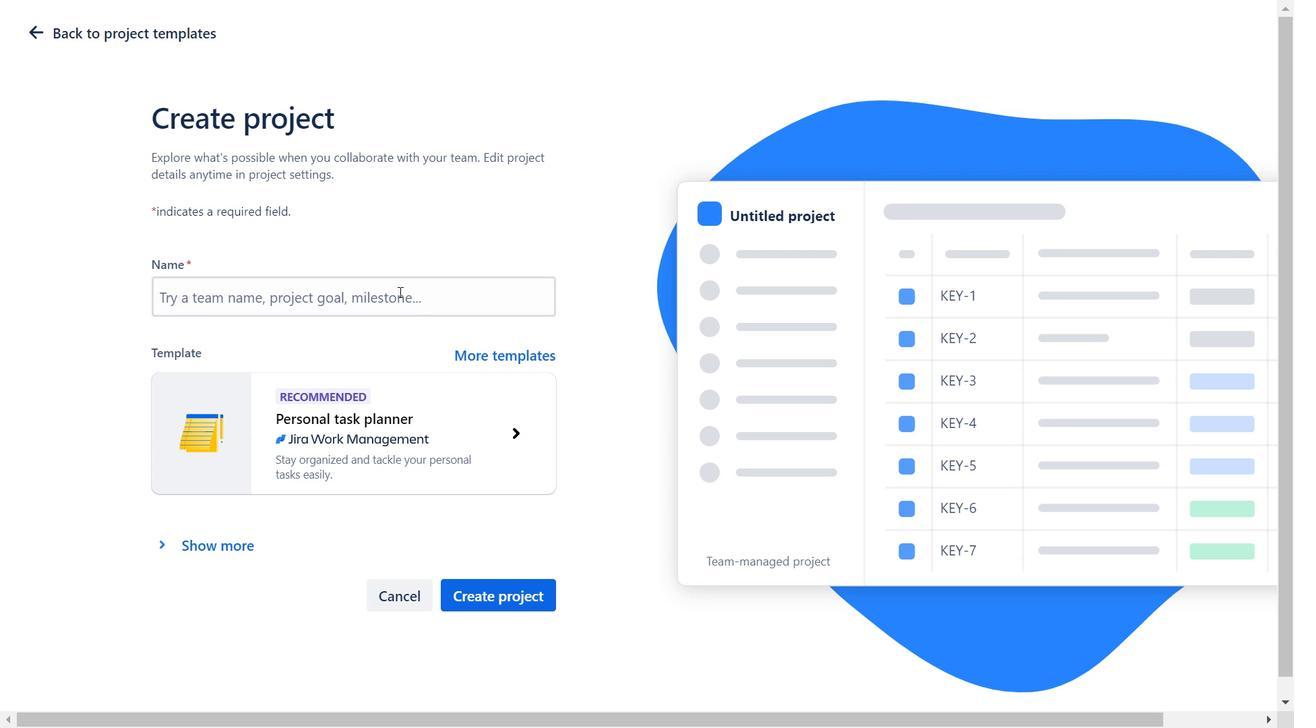 
Action: Mouse pressed left at (581, 277)
Screenshot: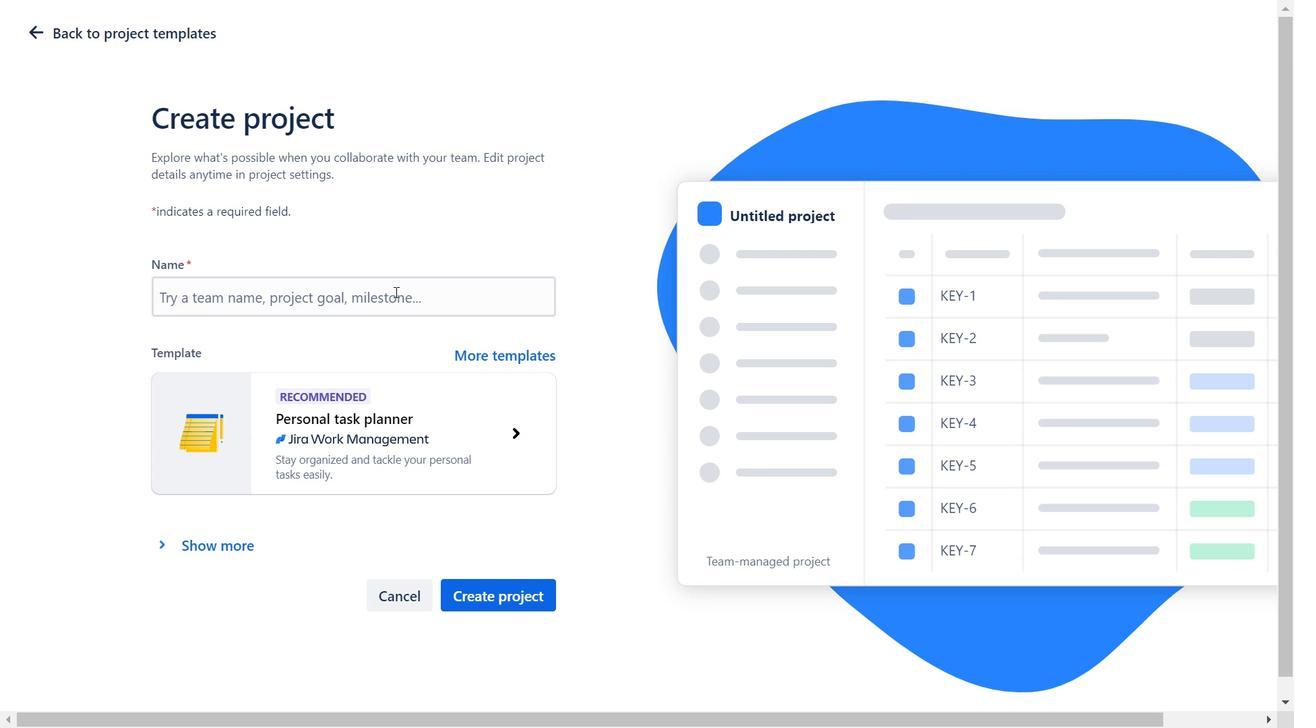 
Action: Mouse moved to (616, 276)
Screenshot: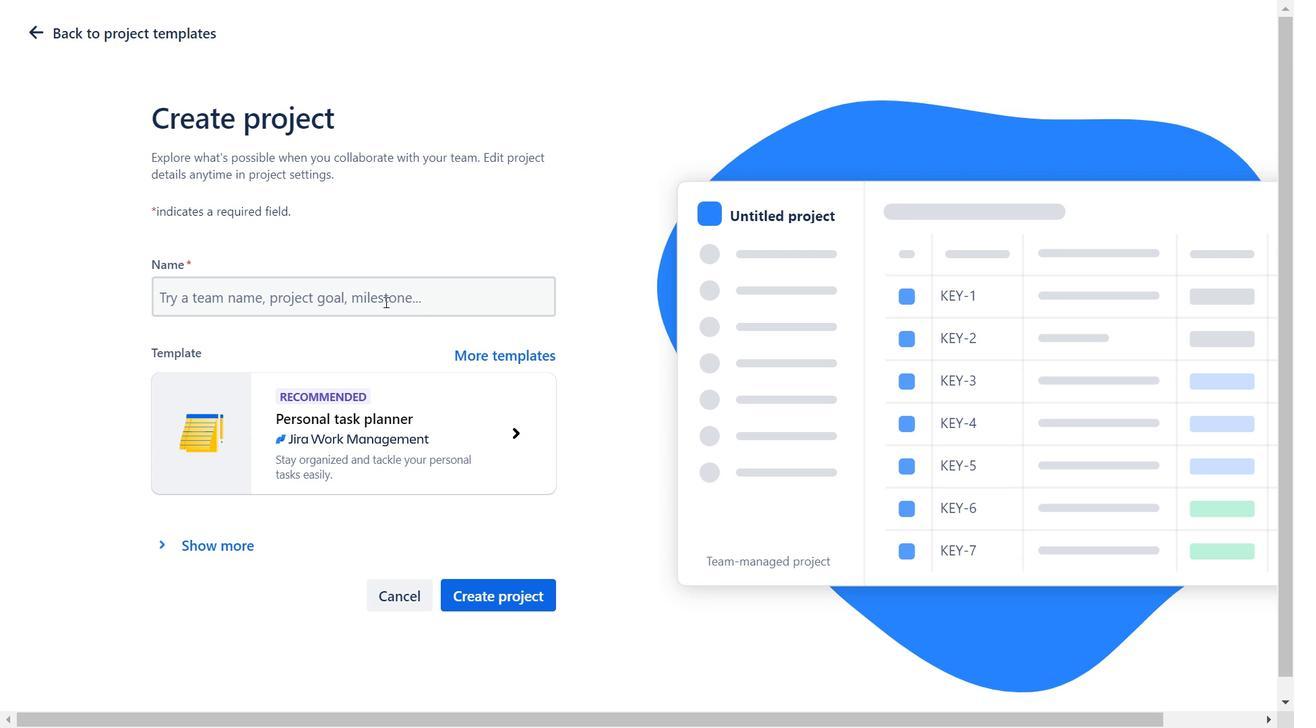 
Action: Mouse pressed left at (616, 276)
Screenshot: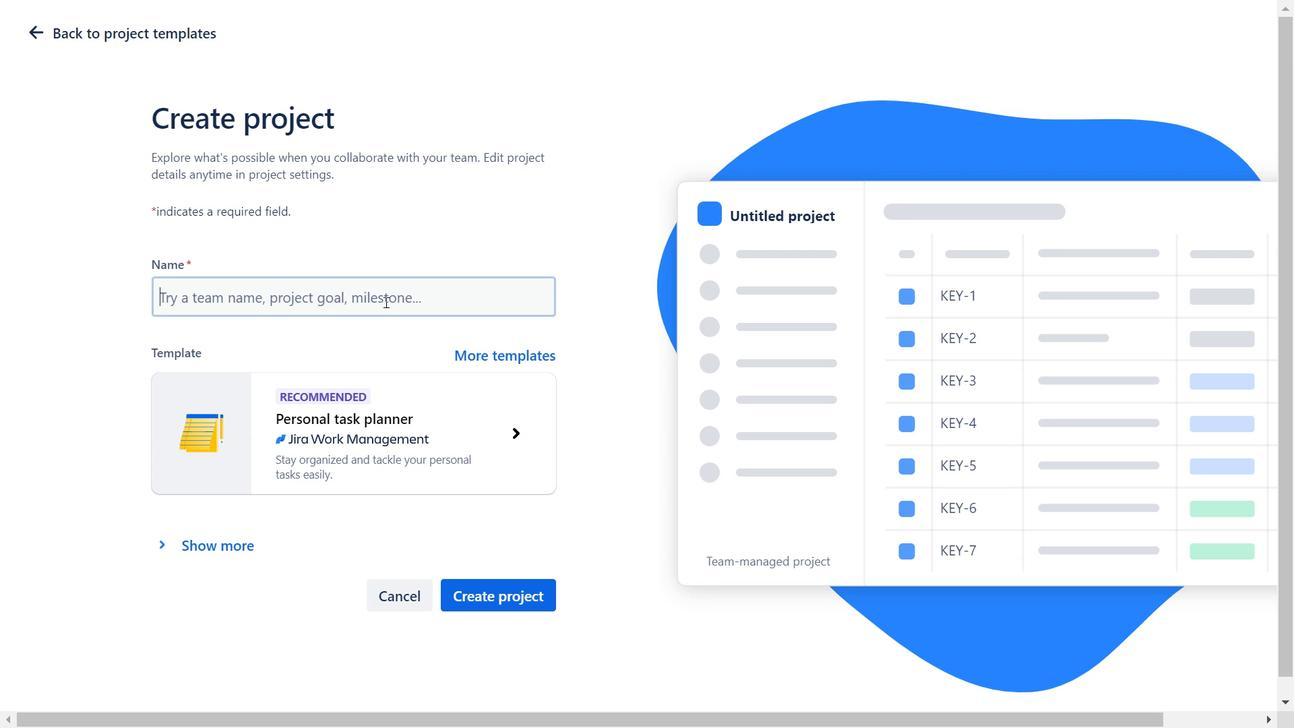 
Action: Mouse moved to (393, 272)
Screenshot: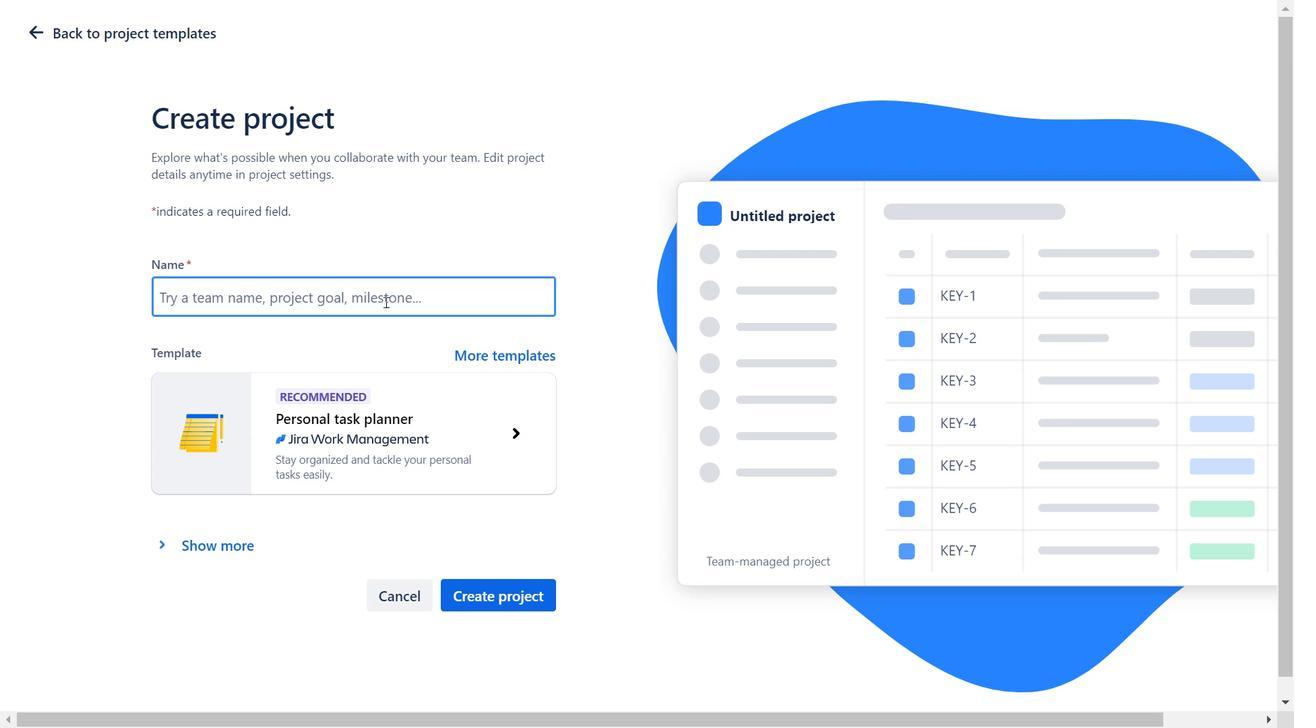 
Action: Mouse pressed left at (393, 272)
Screenshot: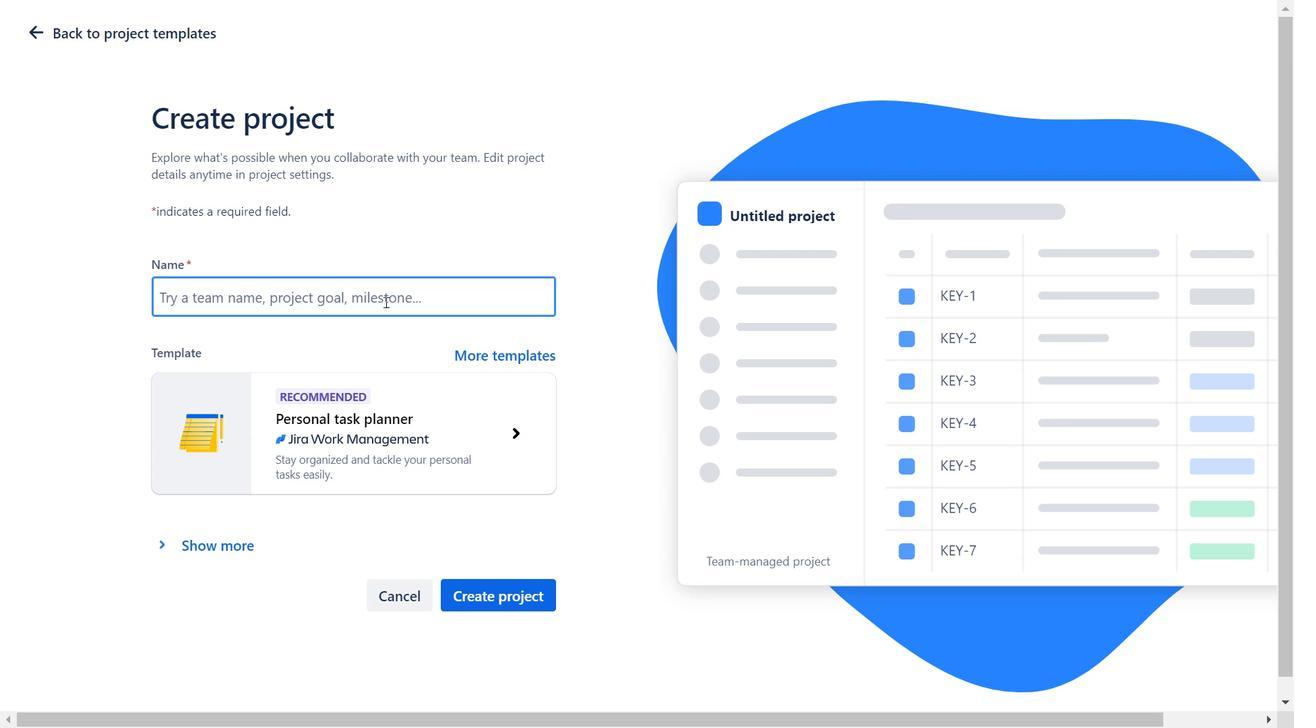
Action: Mouse moved to (393, 272)
Screenshot: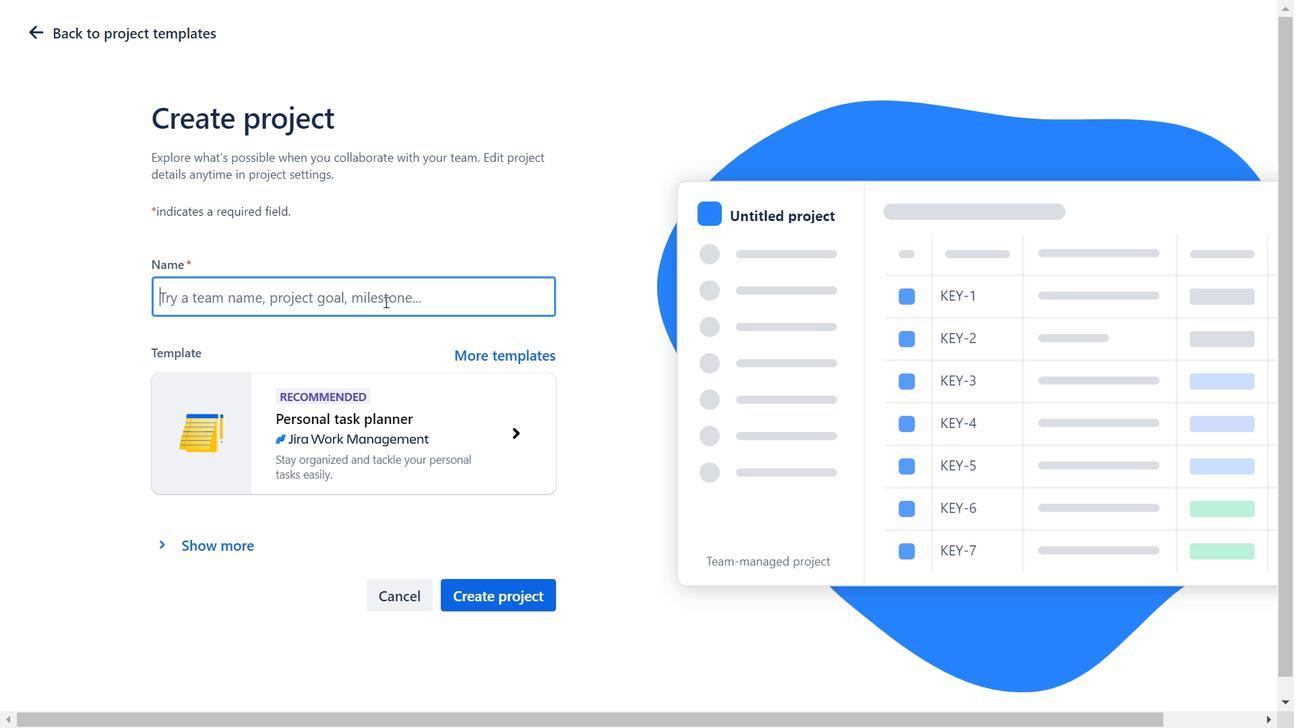 
Action: Key pressed <Key.caps_lock>I<Key.caps_lock>nitial<Key.space><Key.caps_lock>T<Key.caps_lock>imeline<Key.space>
Screenshot: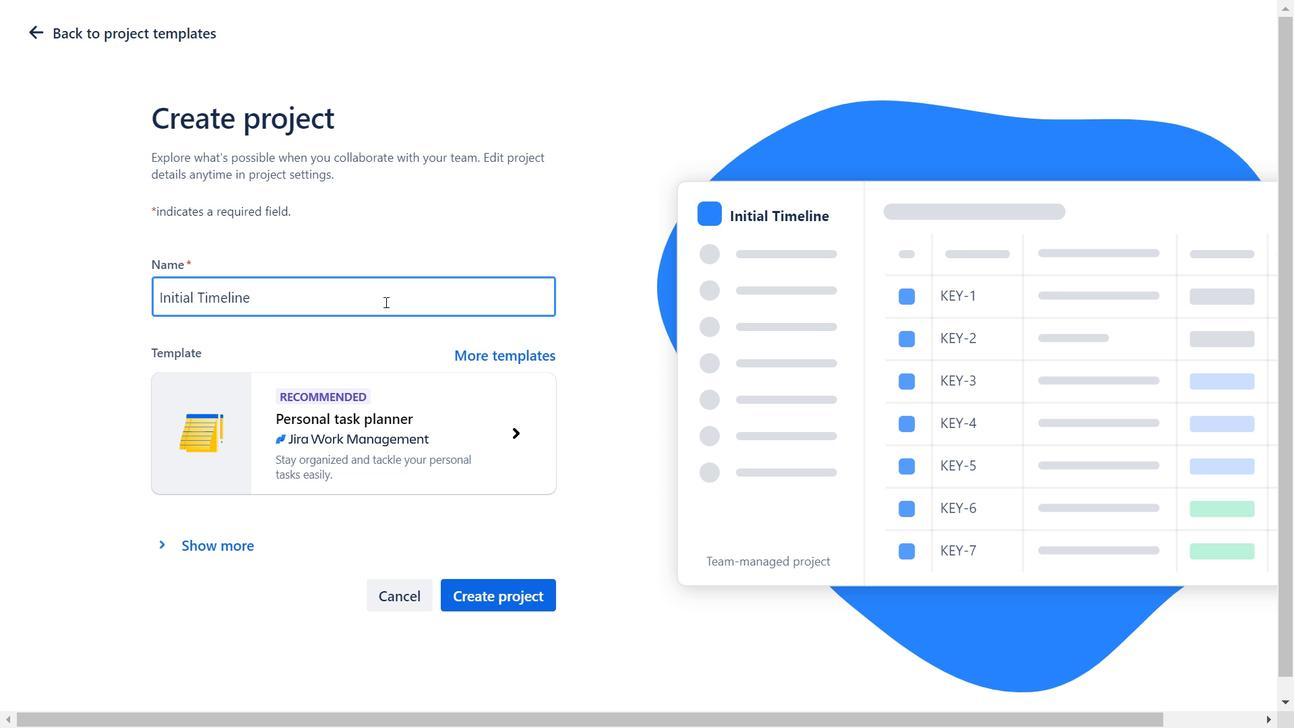 
Action: Mouse moved to (490, 255)
Screenshot: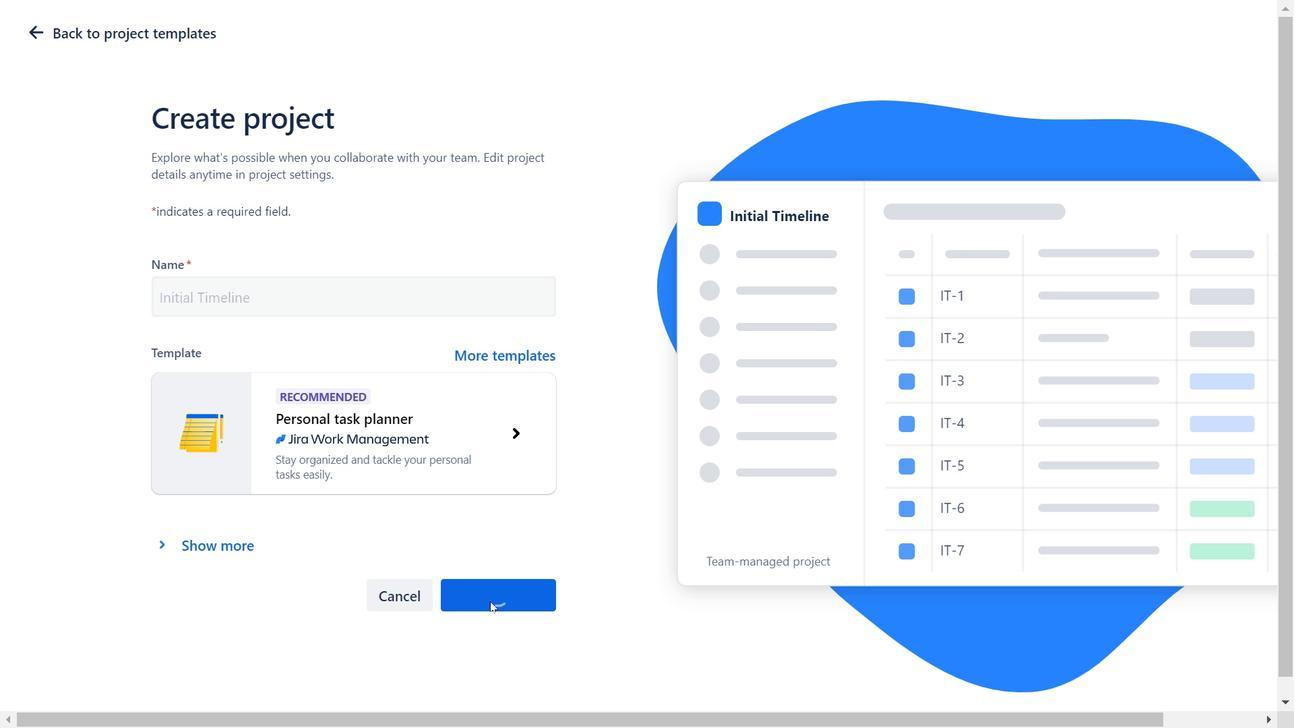 
Action: Mouse pressed left at (490, 255)
Screenshot: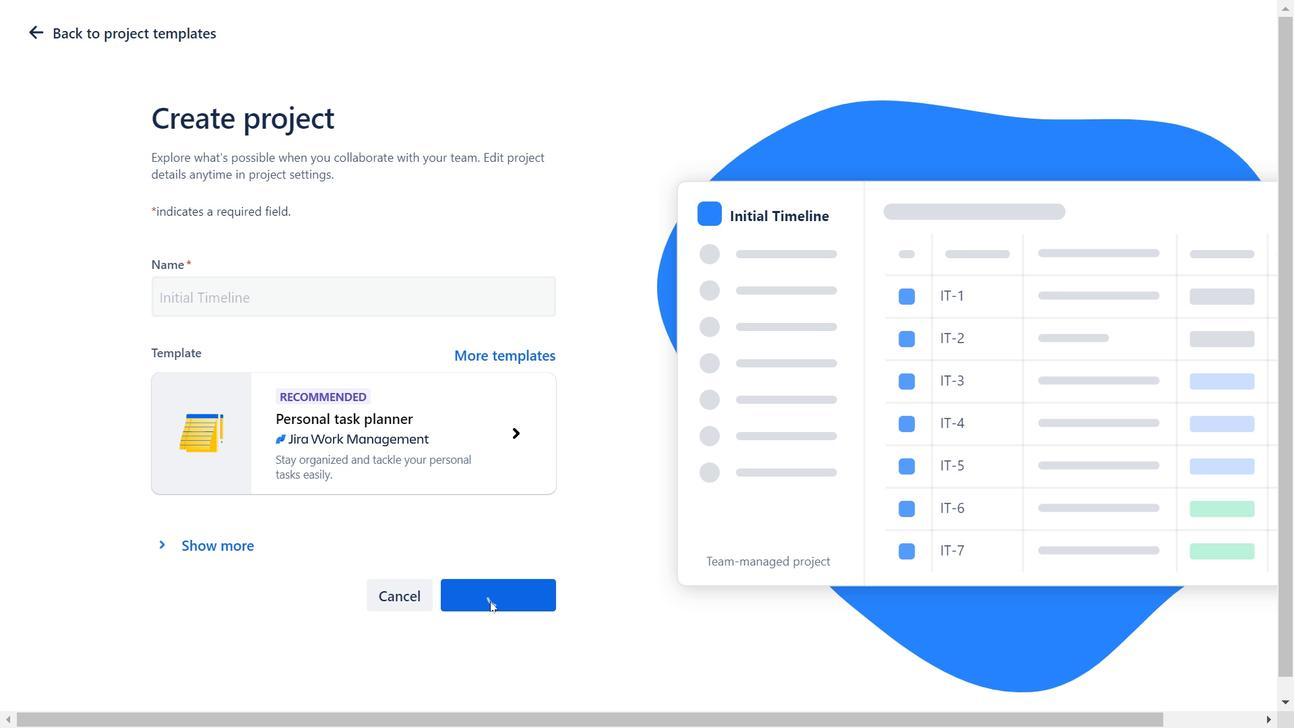 
Action: Mouse moved to (1092, 251)
Screenshot: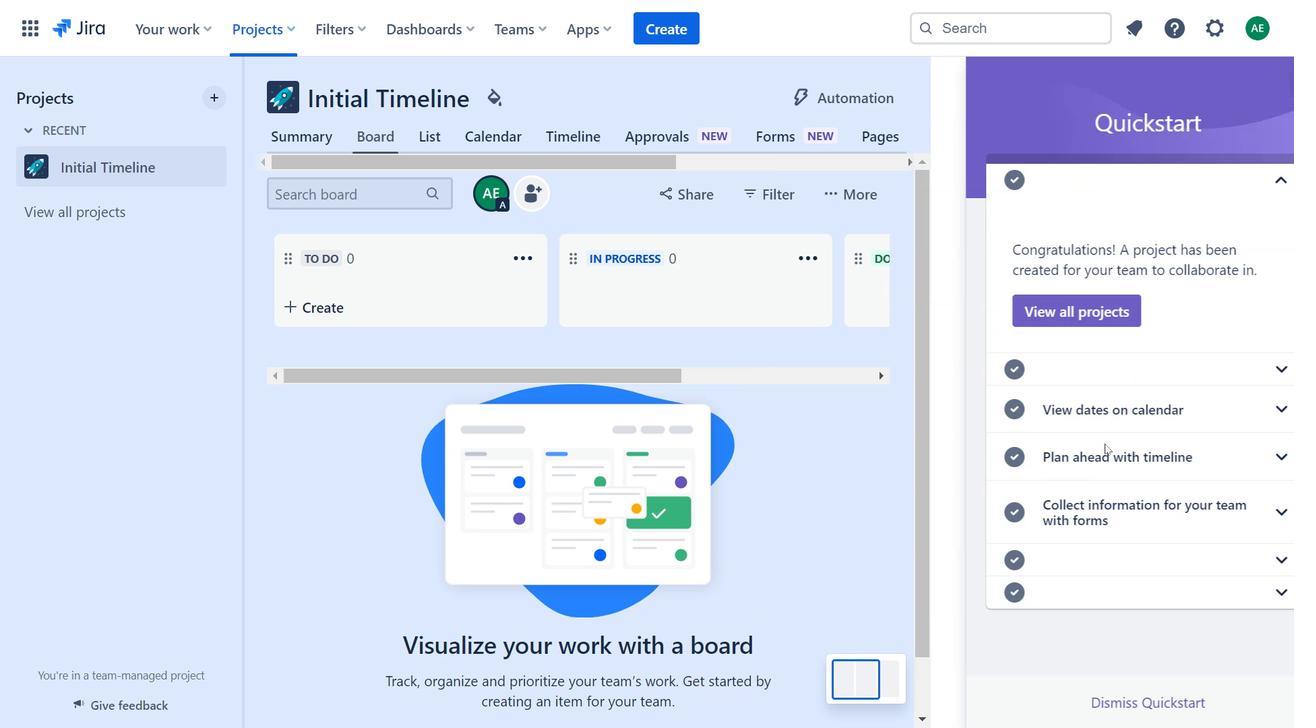 
Action: Mouse pressed left at (1092, 251)
Screenshot: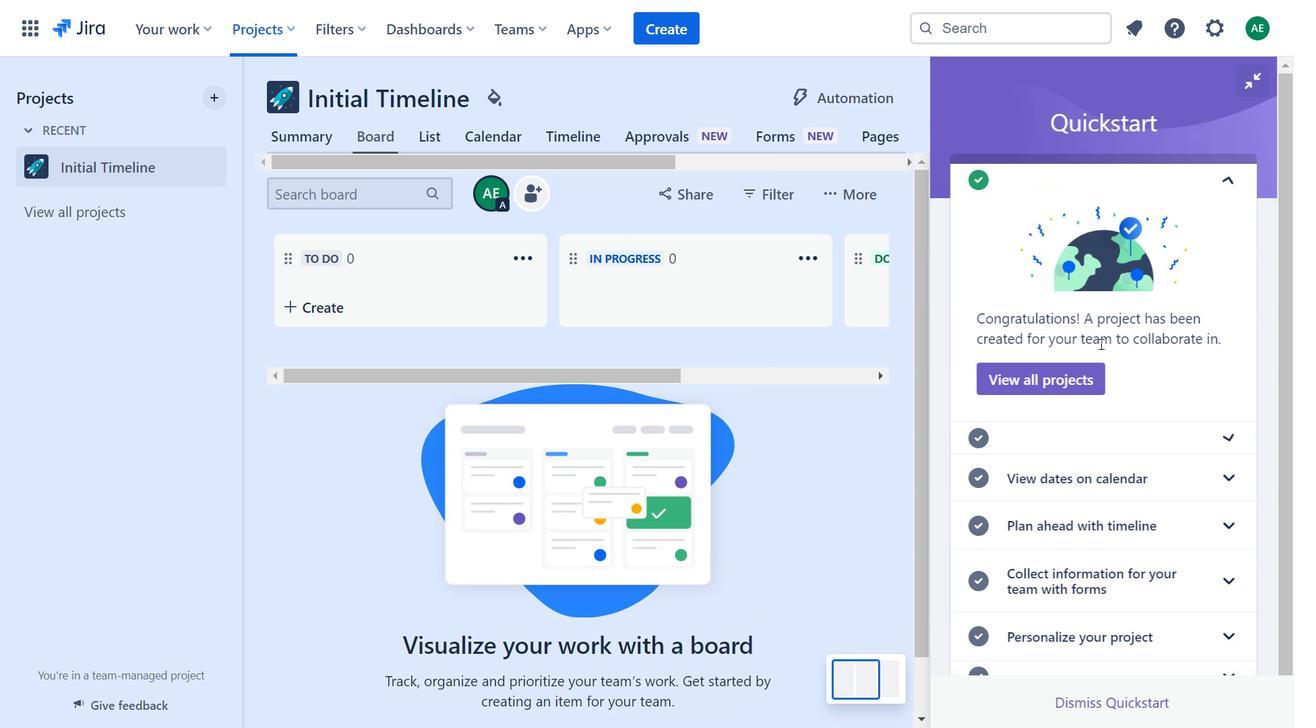 
Action: Mouse moved to (1005, 258)
Screenshot: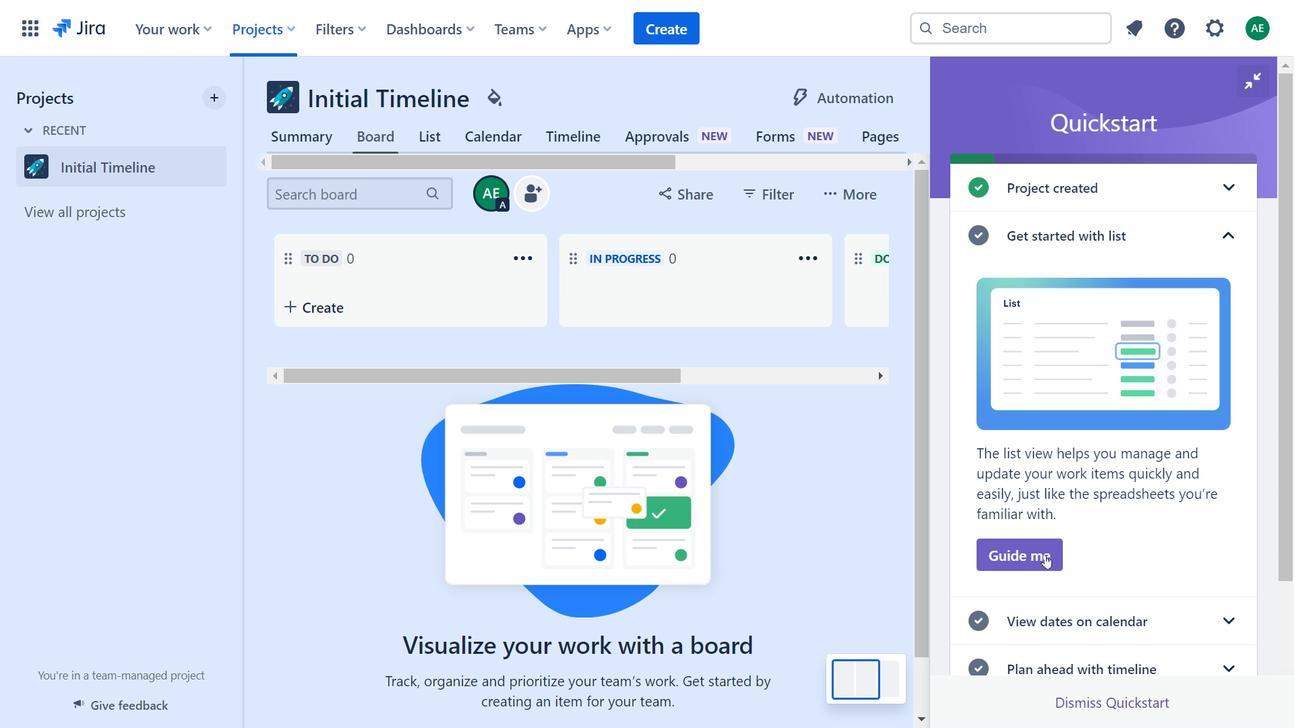 
Action: Mouse pressed left at (1005, 258)
Screenshot: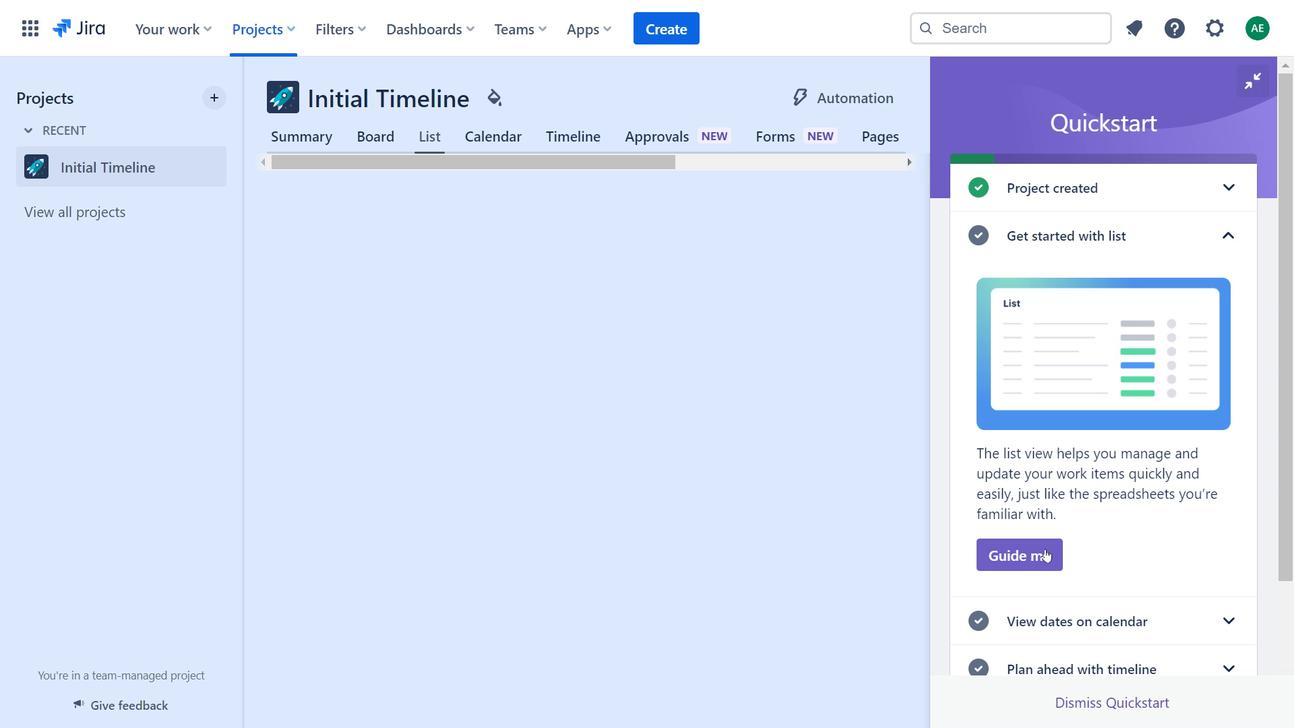 
Action: Mouse moved to (544, 262)
Screenshot: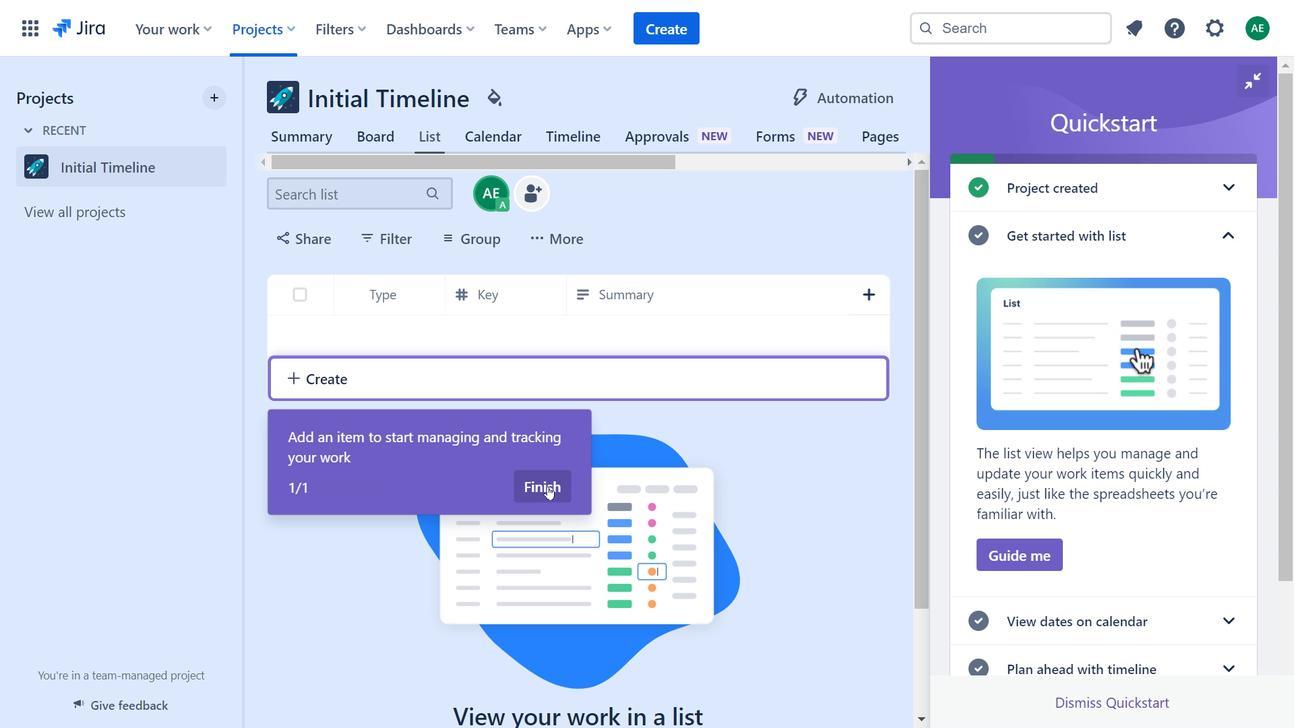 
Action: Mouse pressed left at (544, 262)
Screenshot: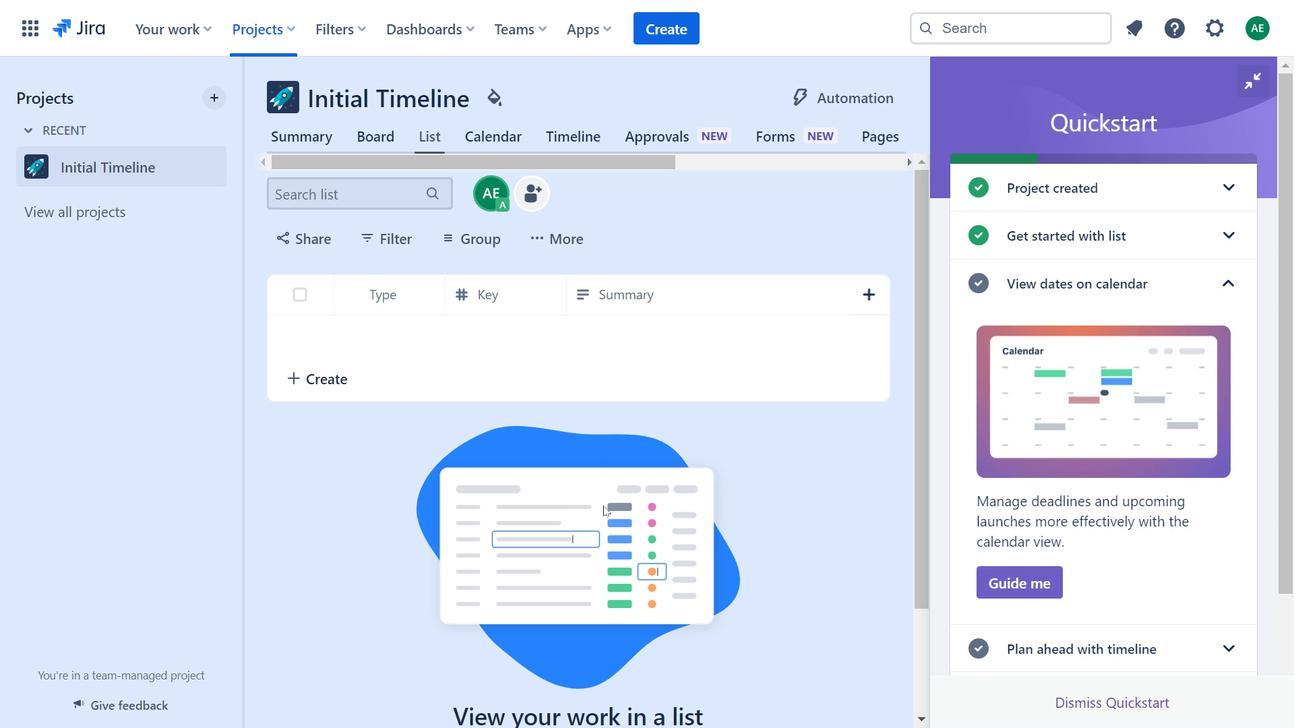 
Action: Mouse moved to (1126, 268)
Screenshot: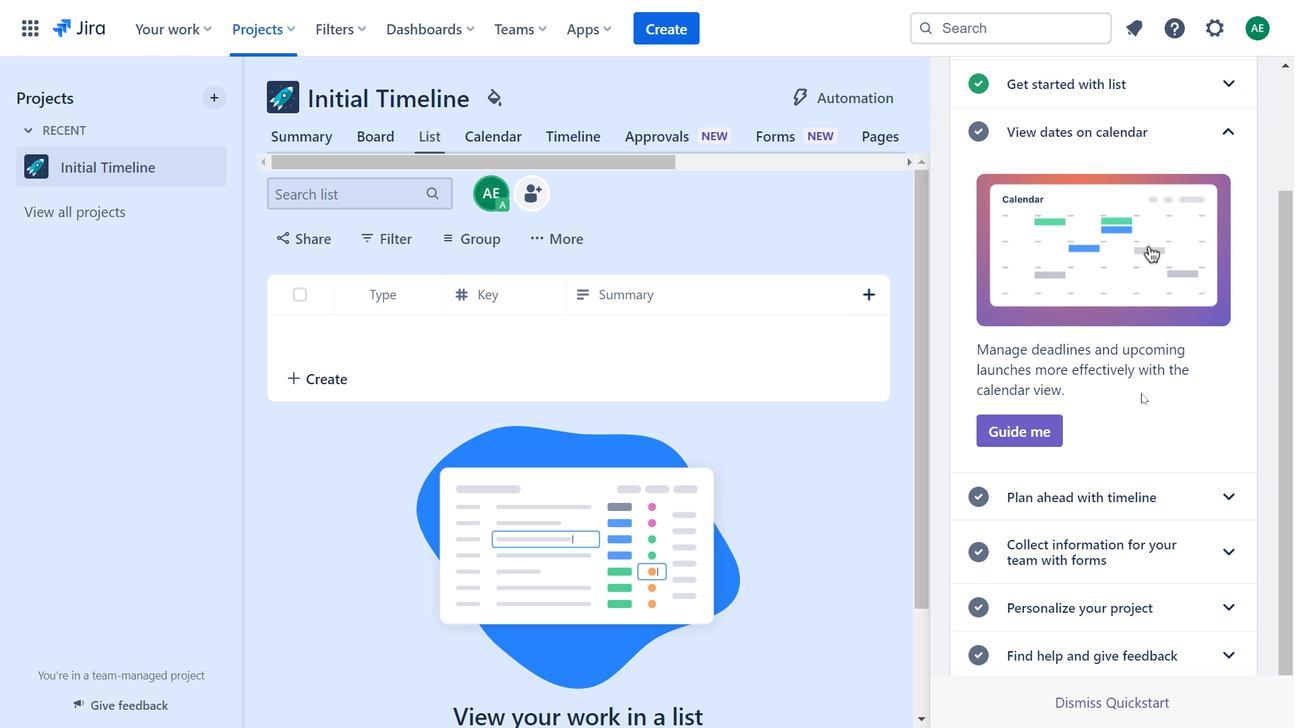 
Action: Mouse scrolled (1126, 268) with delta (0, 0)
Screenshot: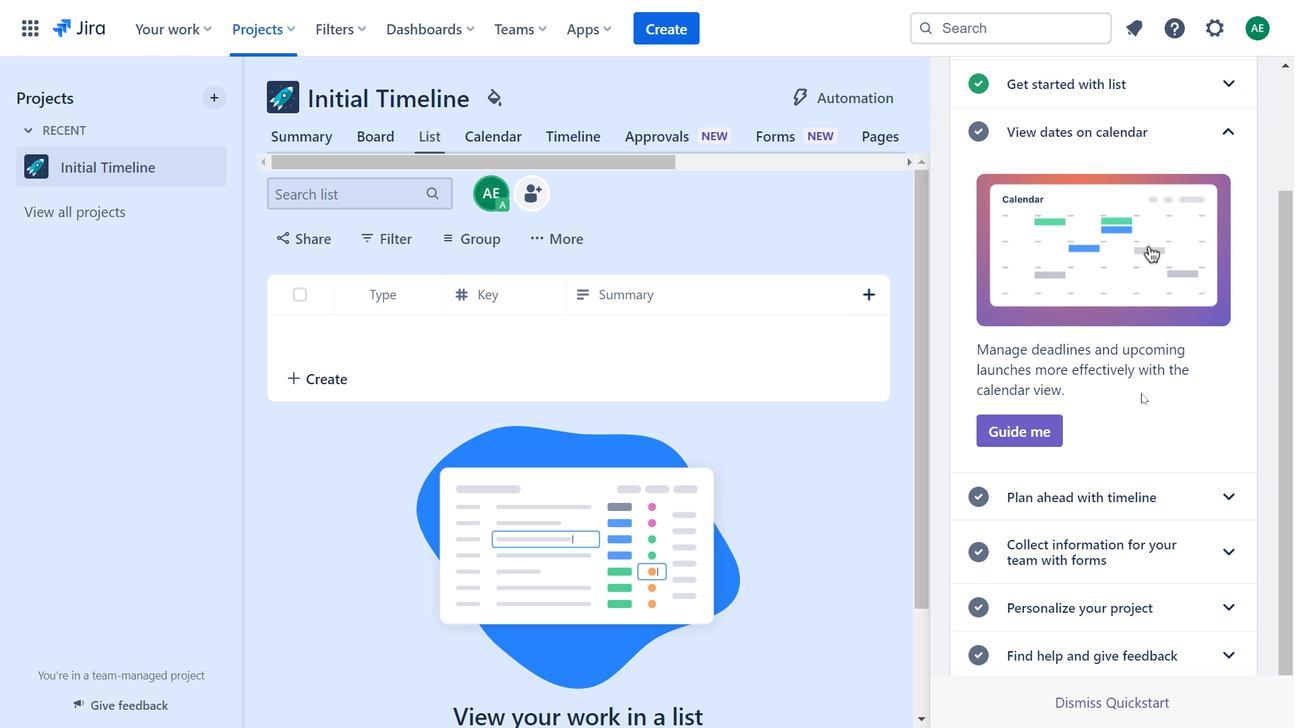 
Action: Mouse moved to (1126, 268)
Screenshot: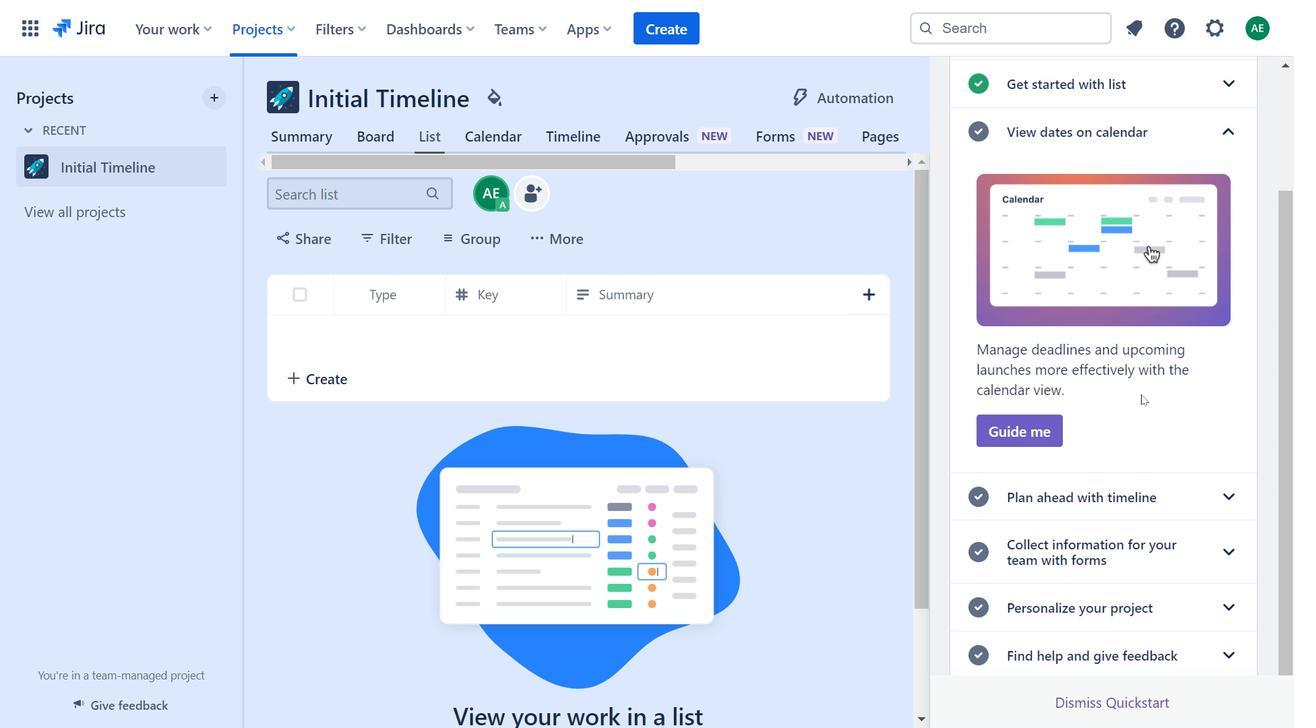 
Action: Mouse scrolled (1126, 268) with delta (0, 0)
Screenshot: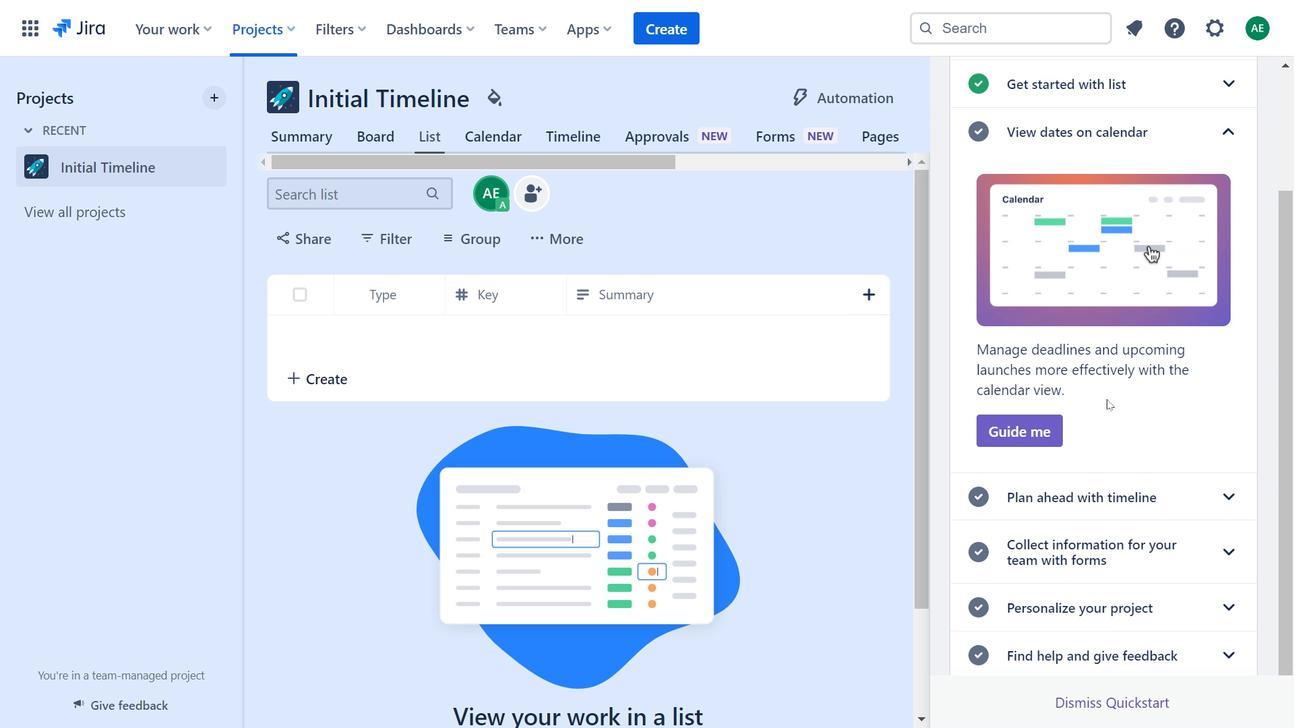 
Action: Mouse moved to (1095, 267)
Screenshot: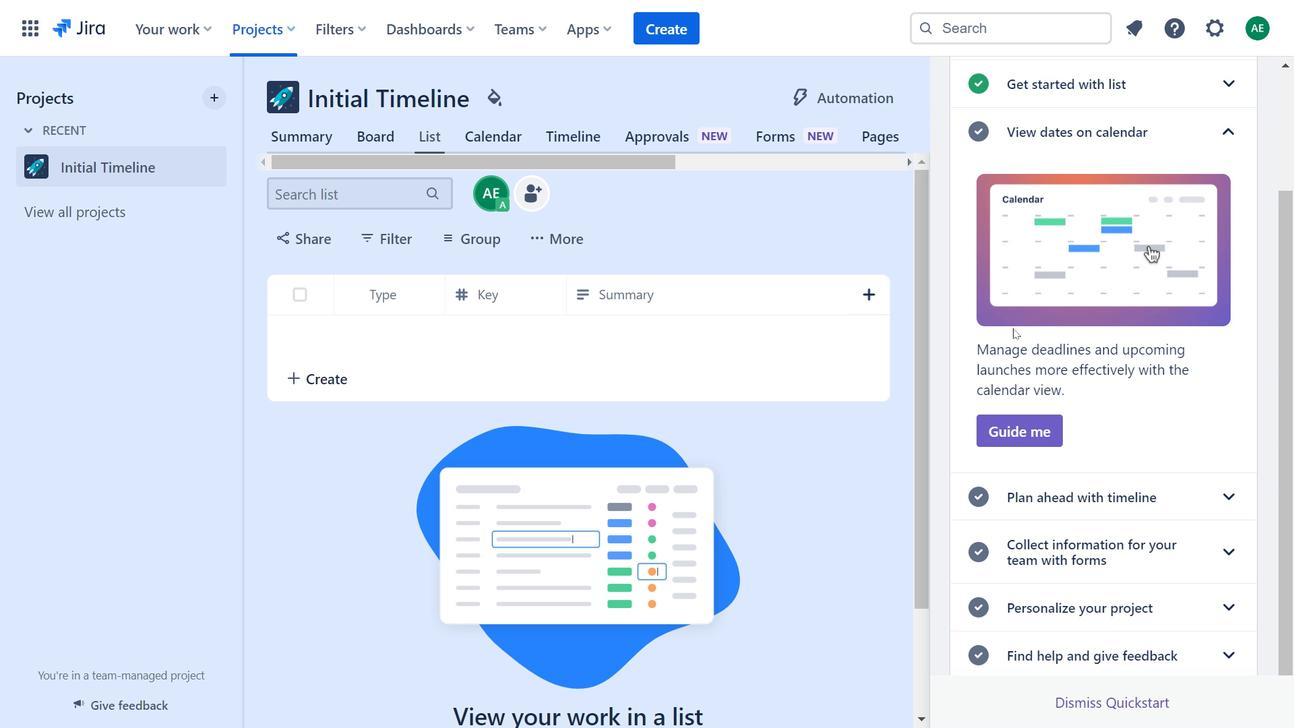 
Action: Mouse scrolled (1095, 267) with delta (0, 0)
Screenshot: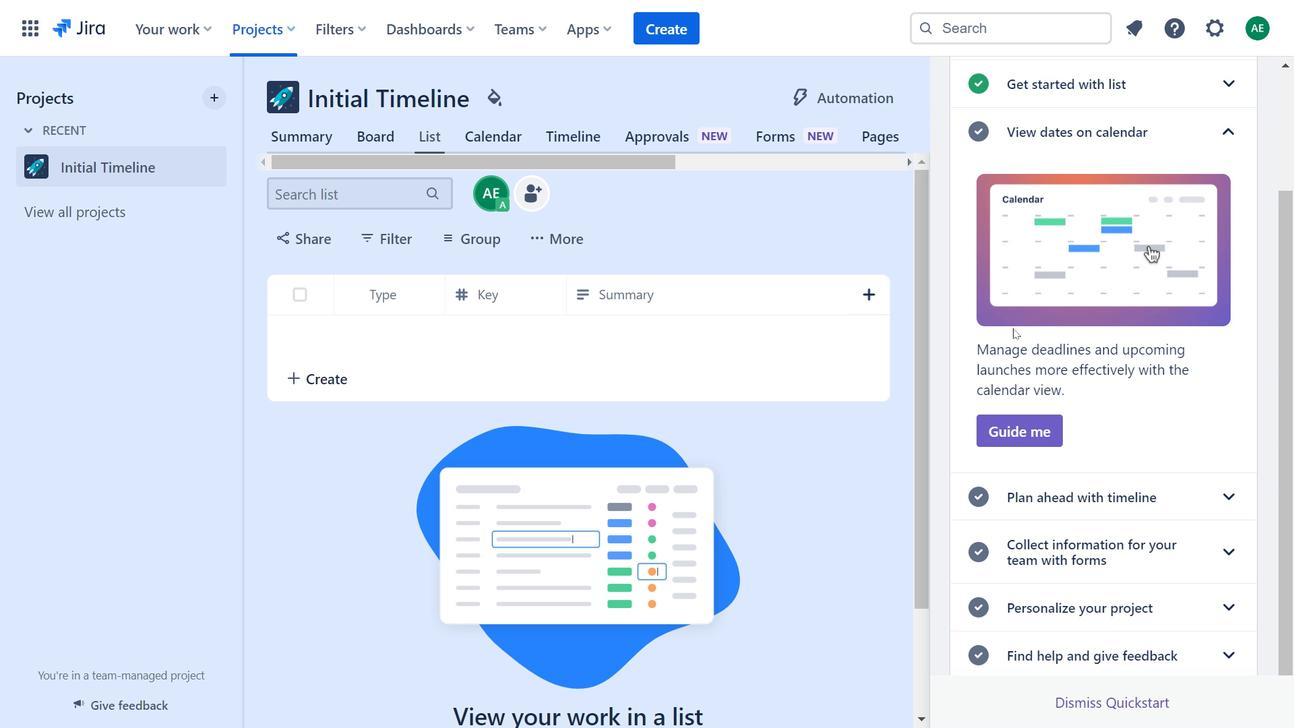 
Action: Mouse moved to (976, 271)
Screenshot: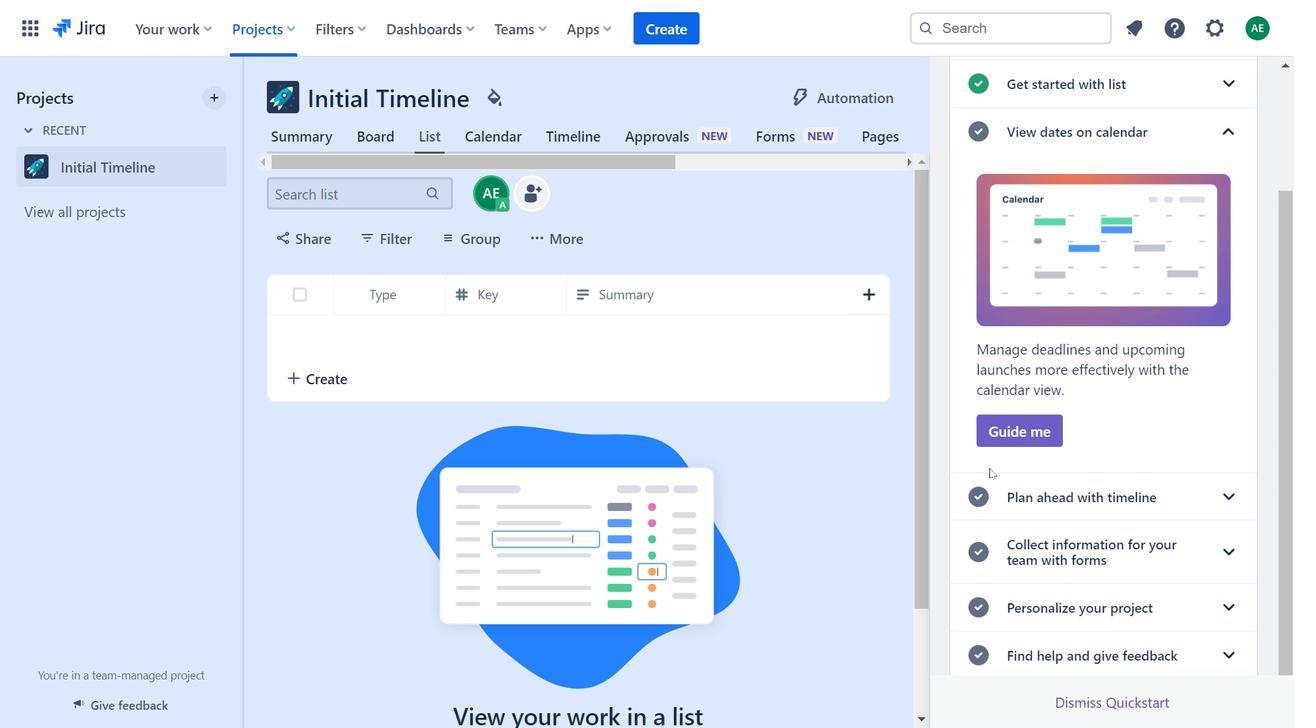 
Action: Mouse scrolled (976, 271) with delta (0, 0)
Screenshot: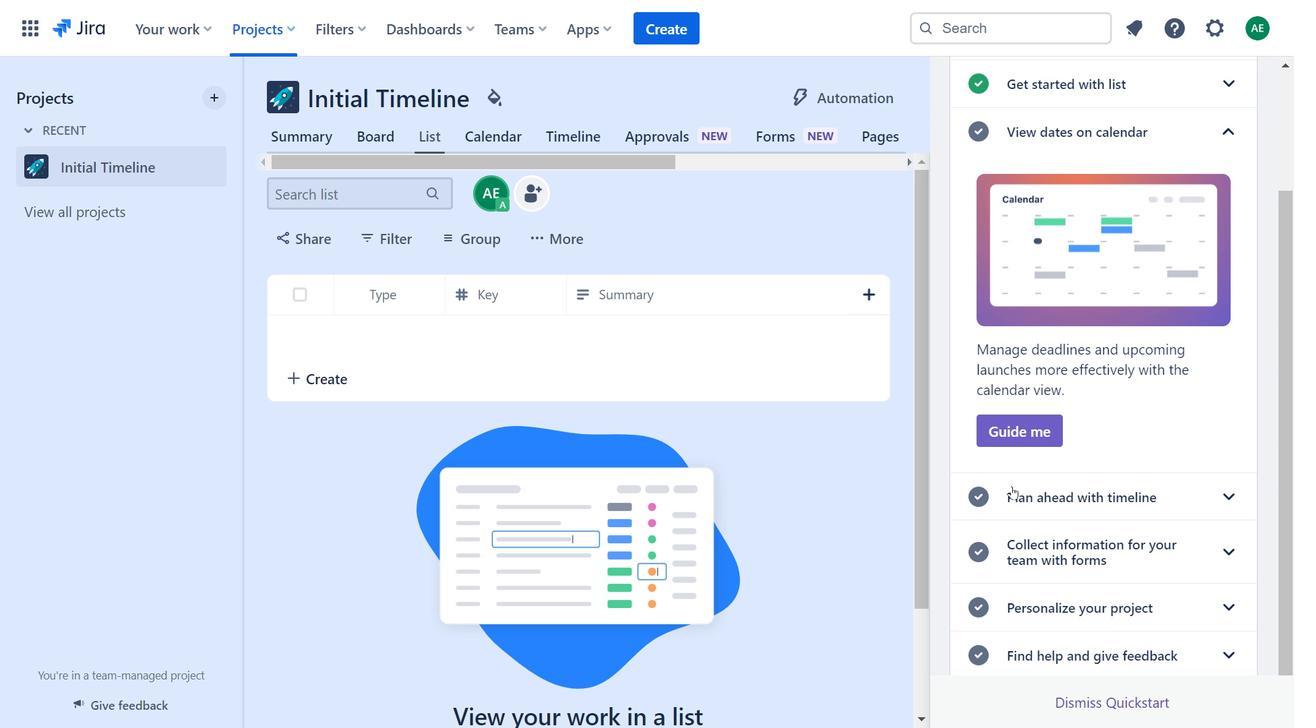 
Action: Mouse moved to (929, 264)
Screenshot: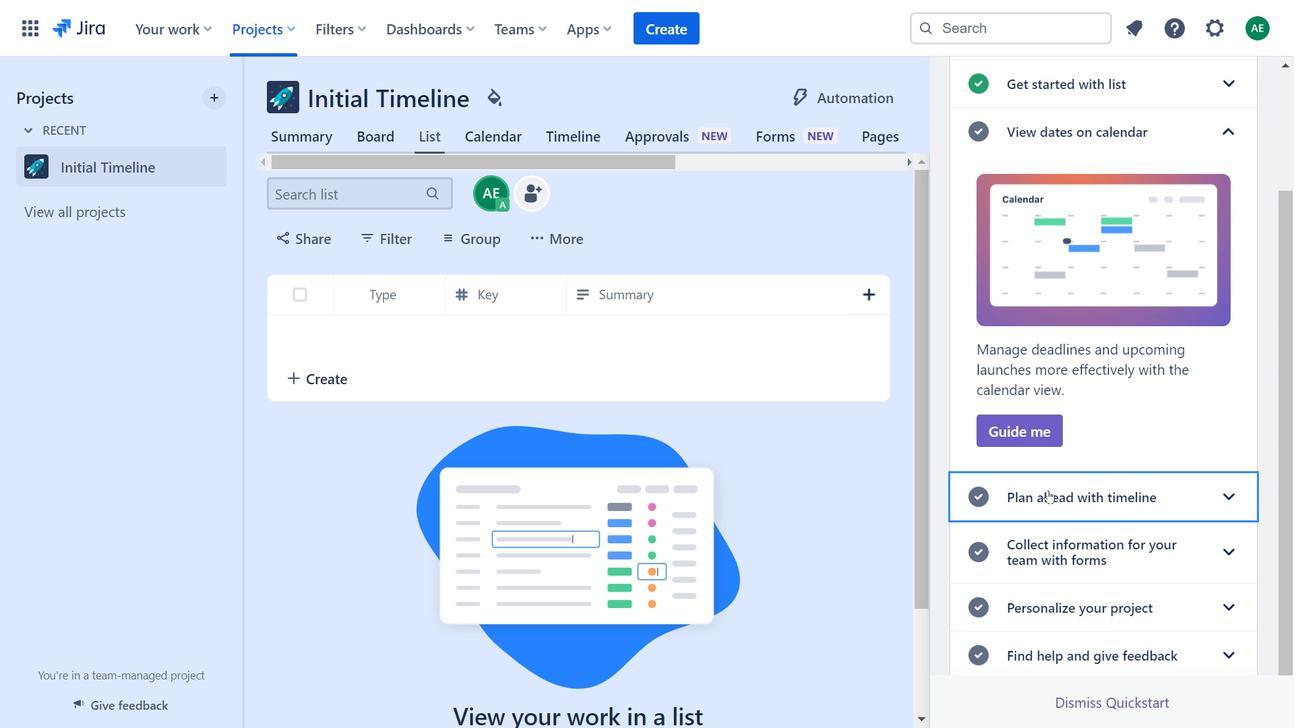 
Action: Mouse scrolled (929, 264) with delta (0, 0)
Screenshot: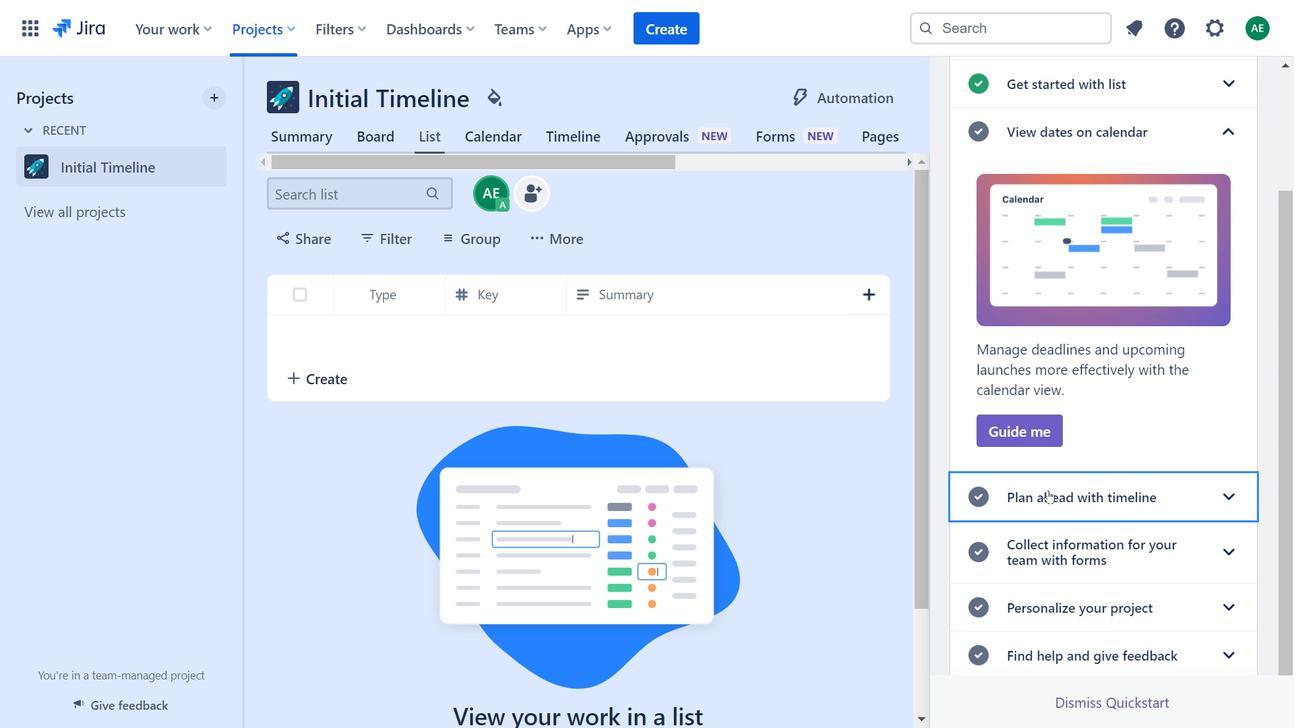 
Action: Mouse moved to (1006, 261)
Screenshot: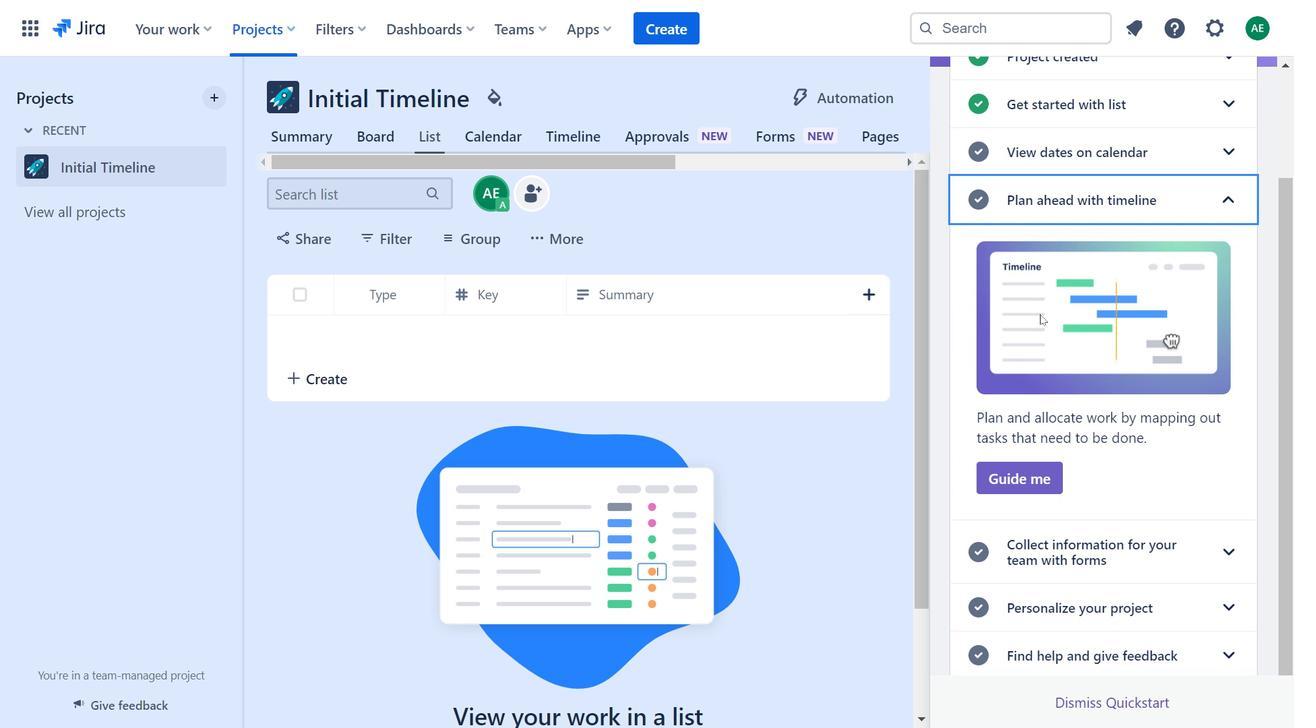 
Action: Mouse pressed left at (1006, 261)
Screenshot: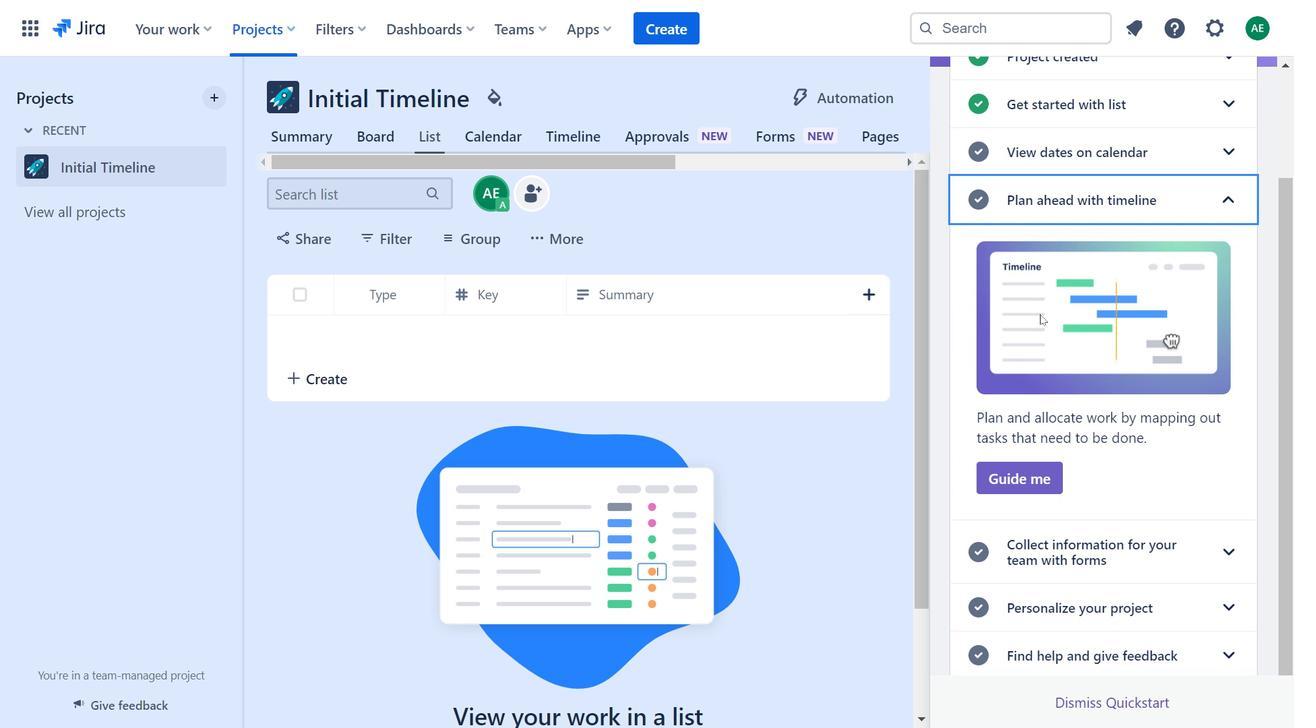 
Action: Mouse moved to (997, 262)
Screenshot: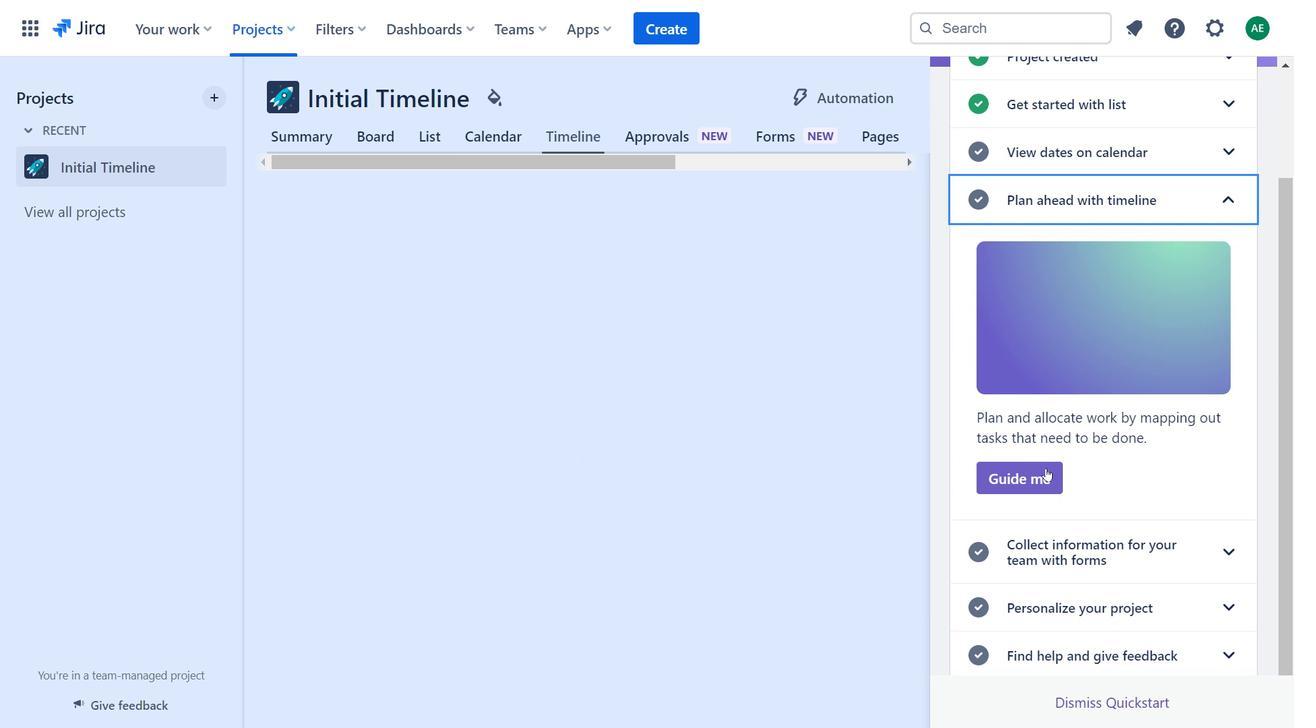 
Action: Mouse pressed left at (997, 262)
Screenshot: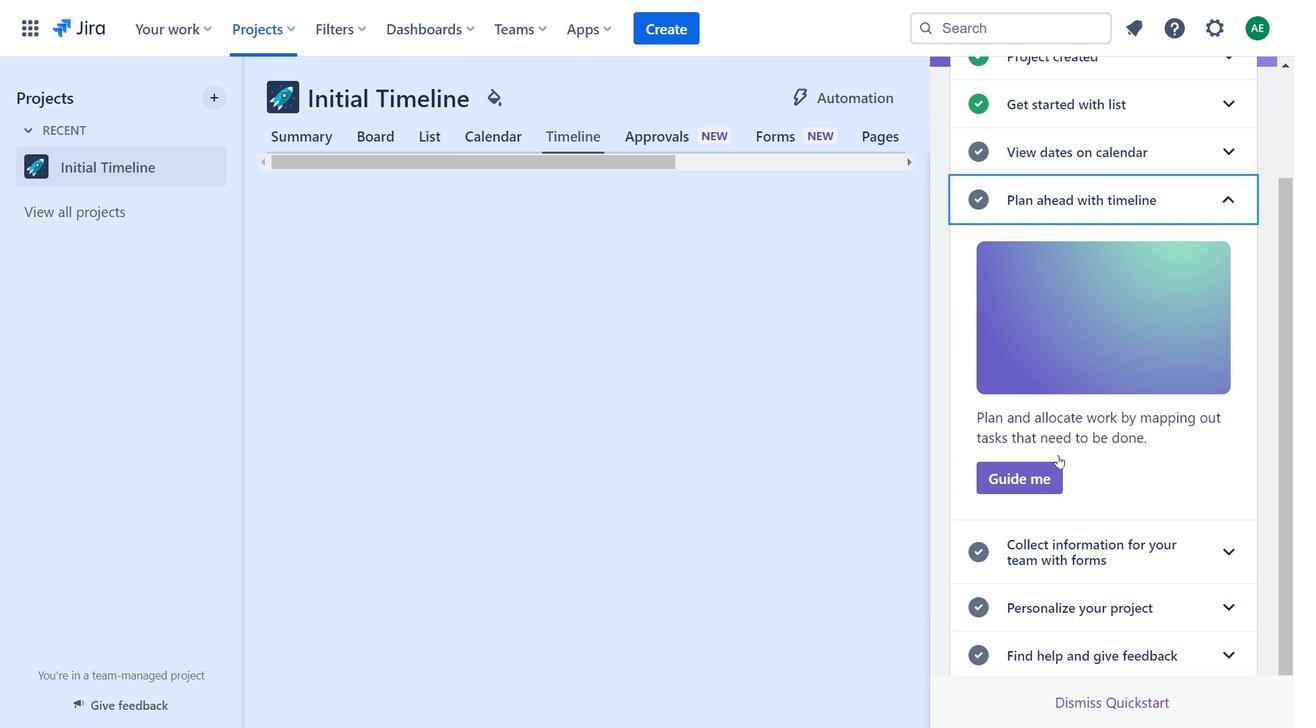 
Action: Mouse moved to (1125, 258)
Screenshot: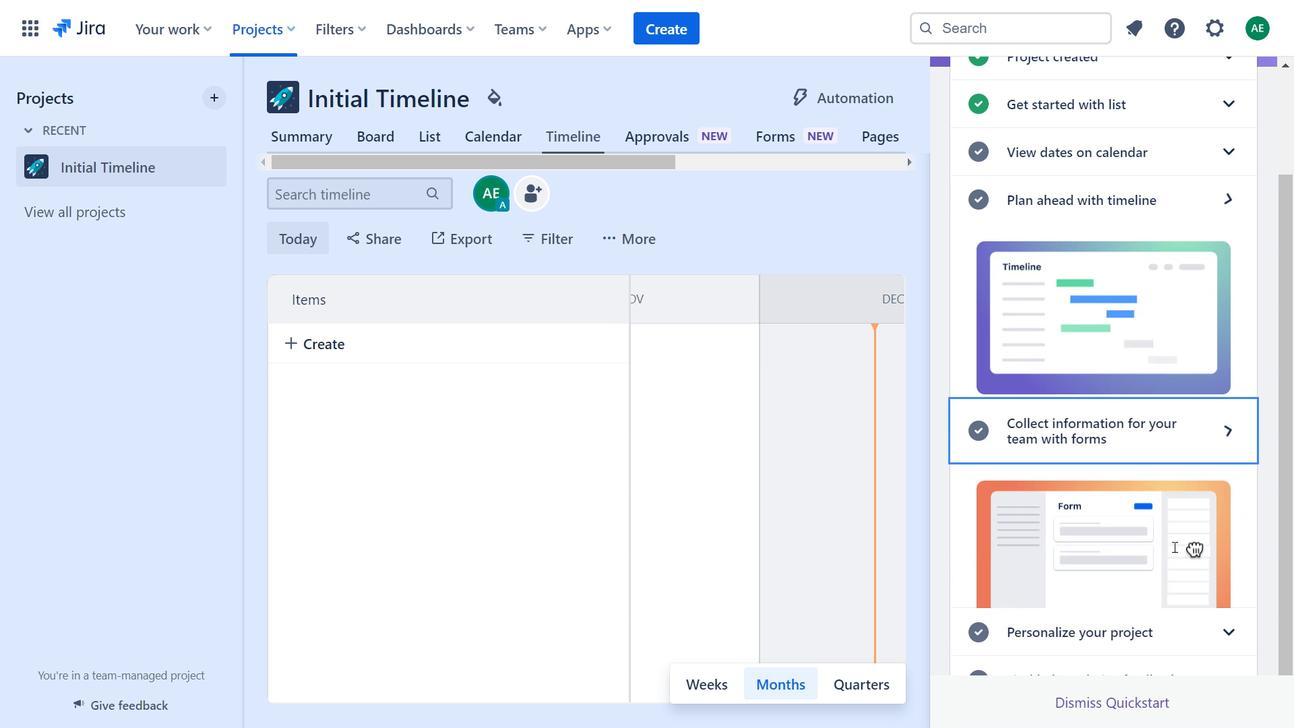 
Action: Mouse pressed left at (1125, 258)
Screenshot: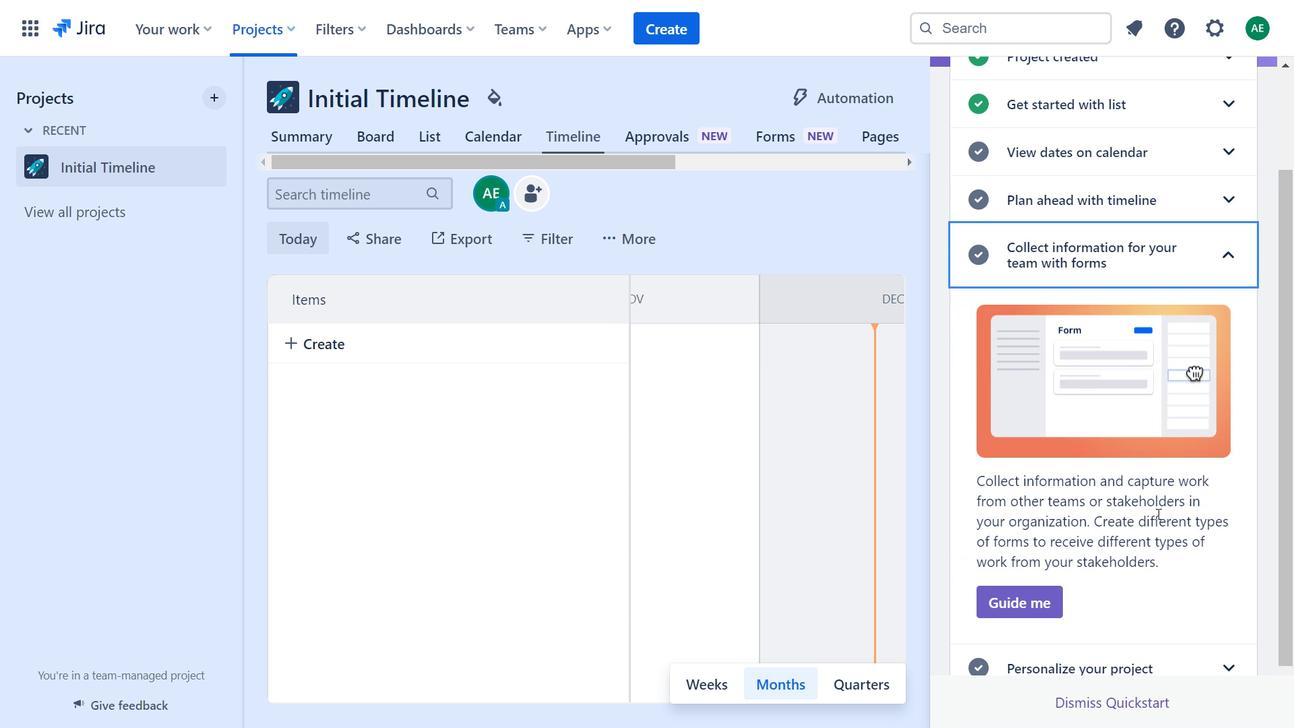 
Action: Mouse moved to (1005, 260)
Screenshot: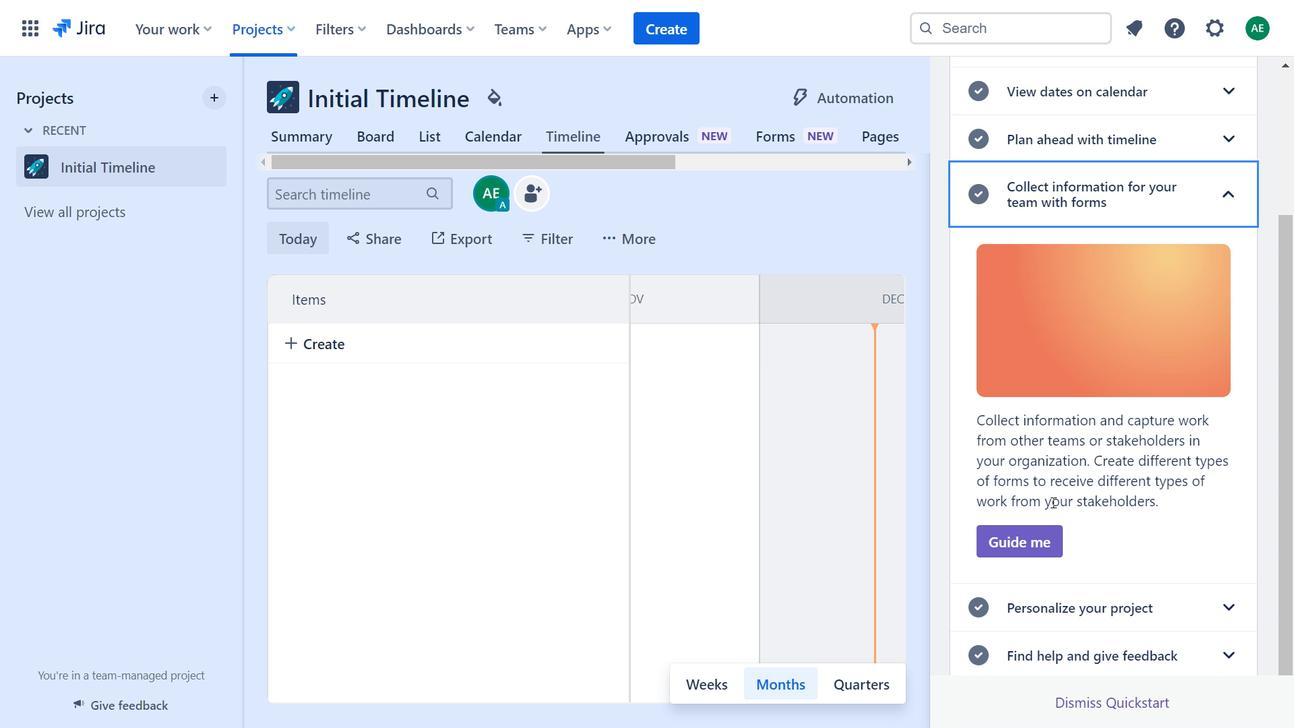 
Action: Mouse scrolled (1005, 260) with delta (0, 0)
Screenshot: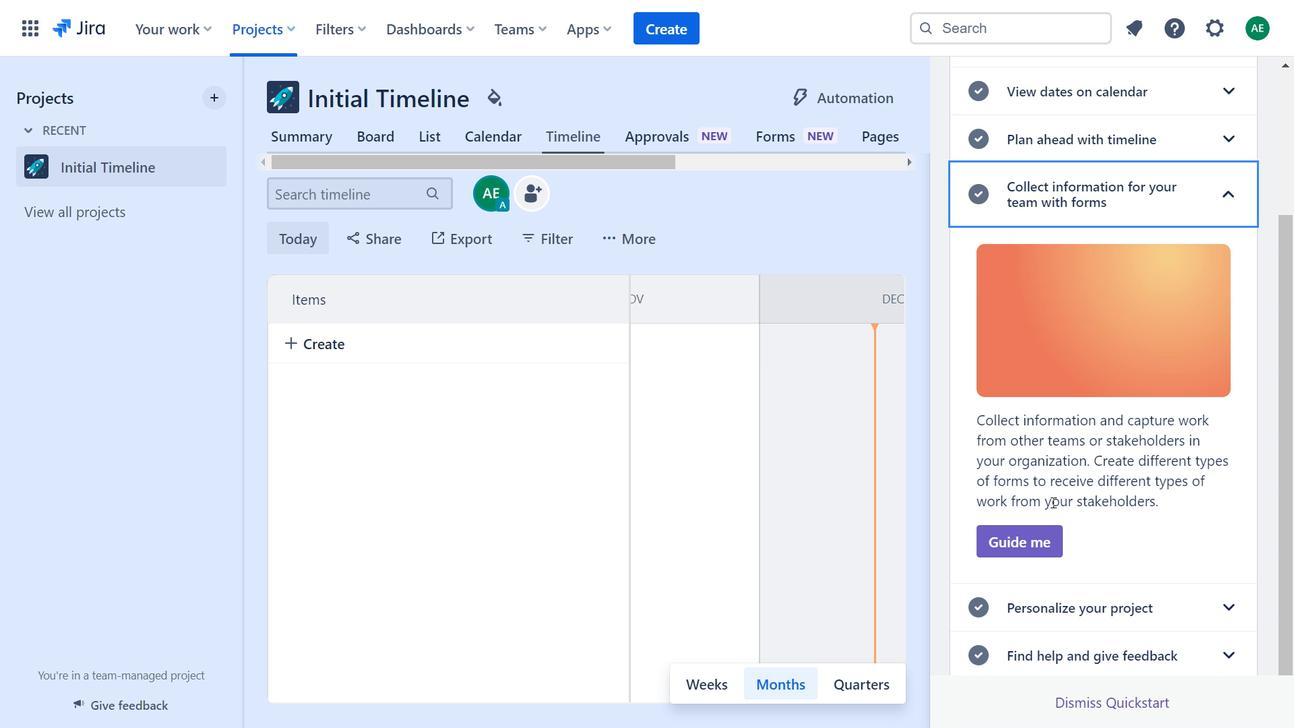 
Action: Mouse moved to (1008, 260)
Screenshot: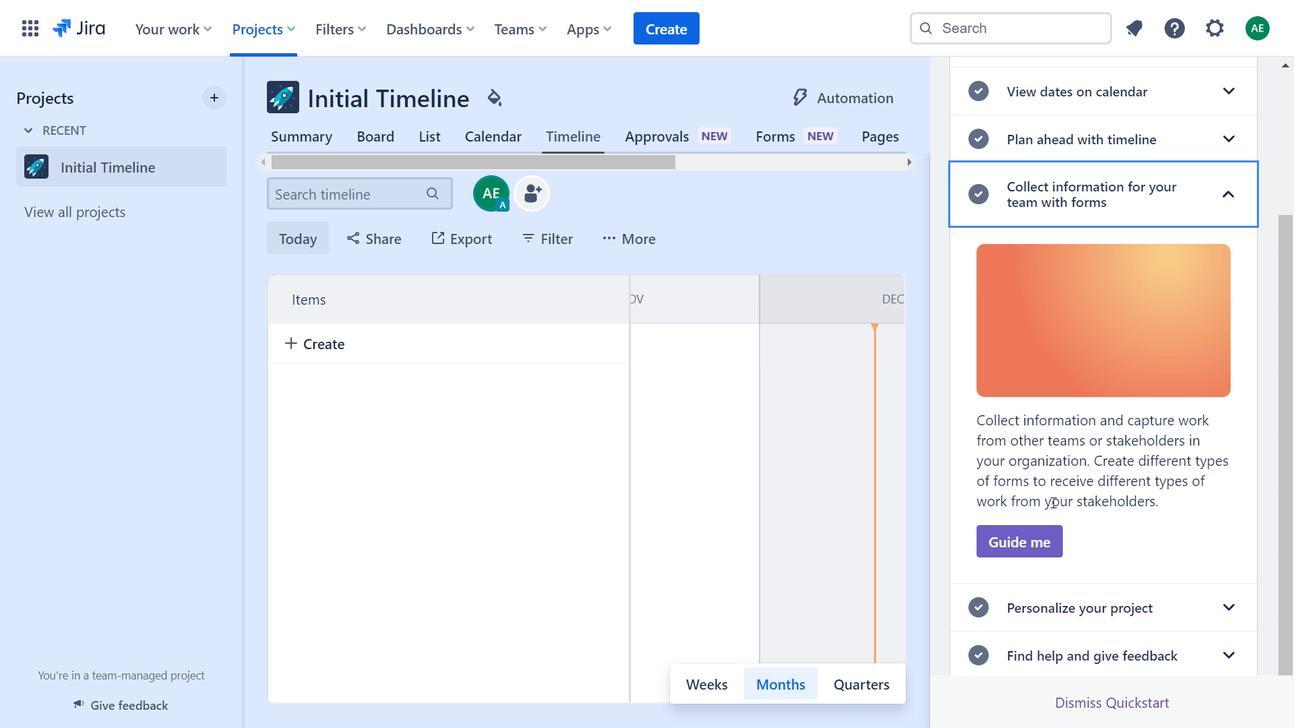 
Action: Mouse scrolled (1008, 260) with delta (0, 0)
Screenshot: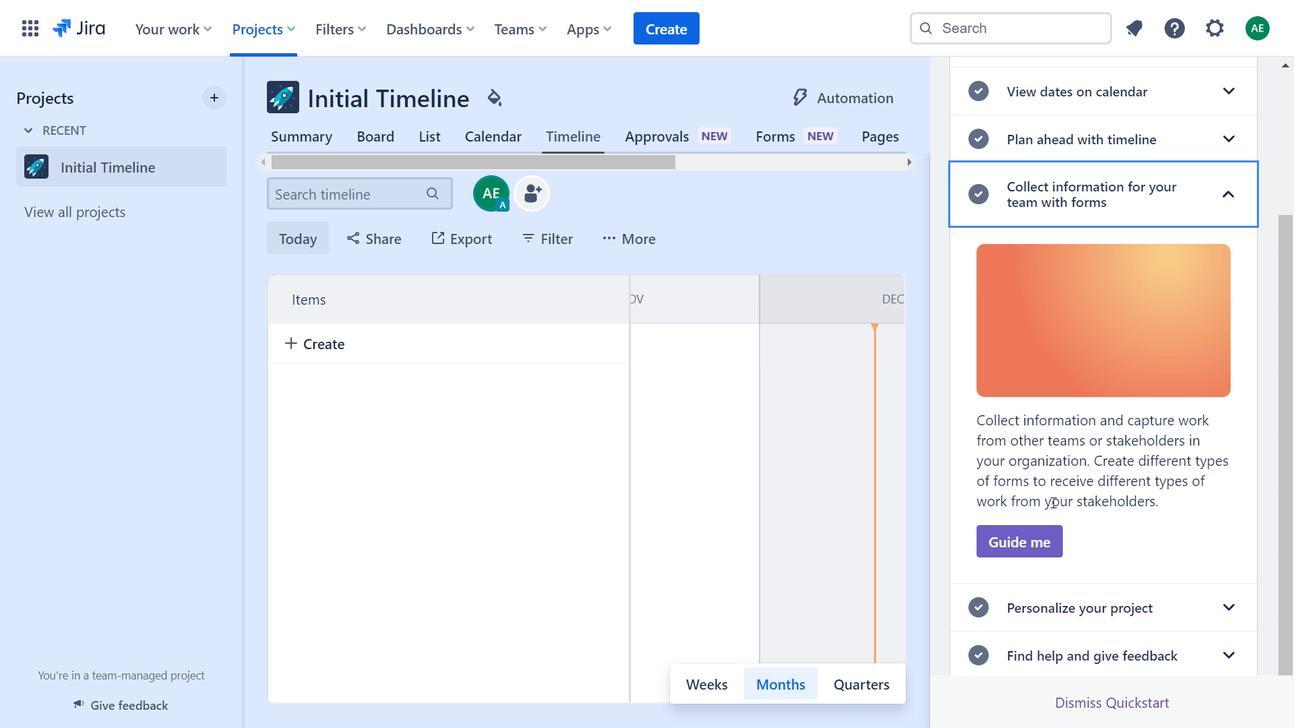 
Action: Mouse moved to (1012, 260)
Screenshot: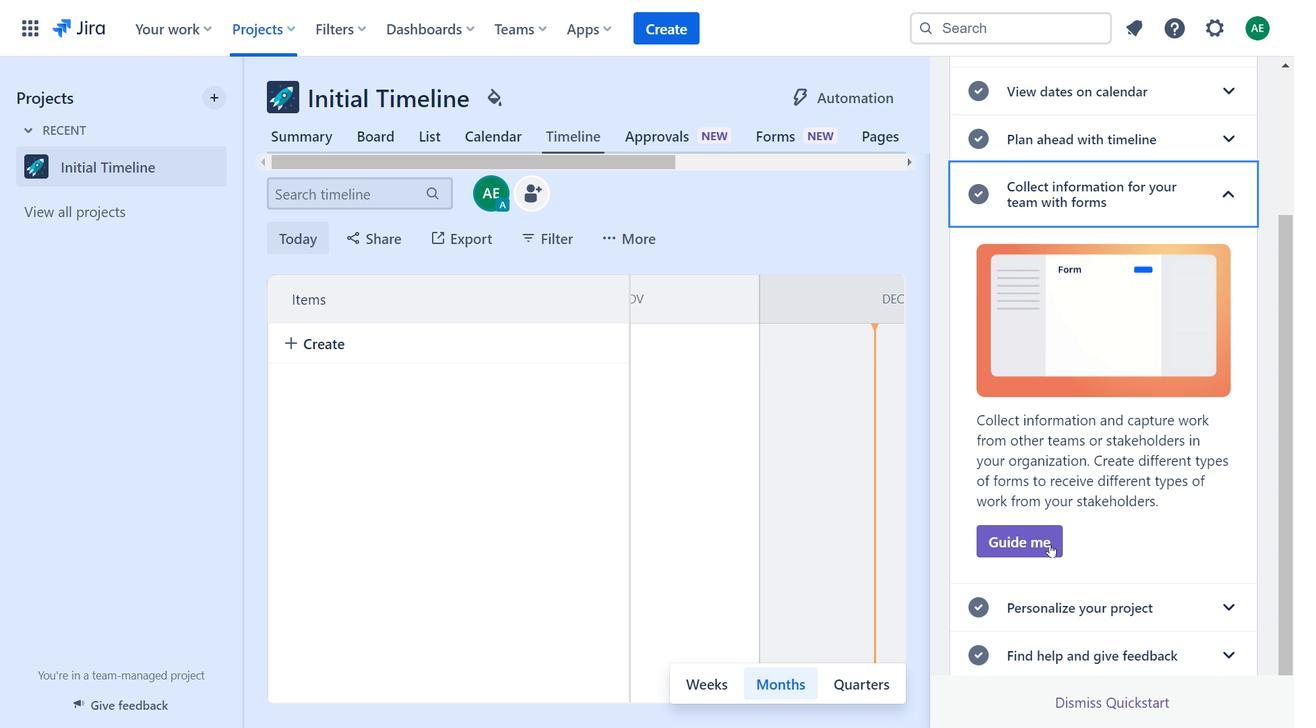 
Action: Mouse scrolled (1012, 260) with delta (0, 0)
Screenshot: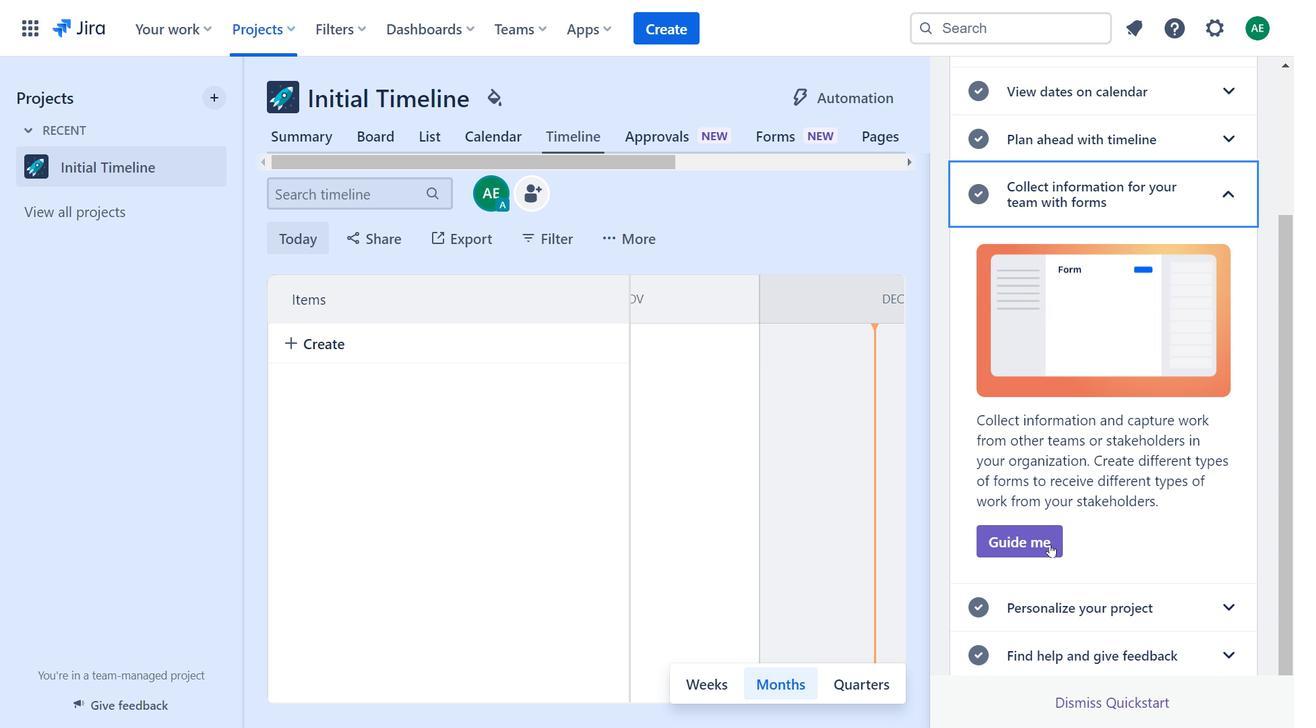 
Action: Mouse scrolled (1012, 260) with delta (0, 0)
Screenshot: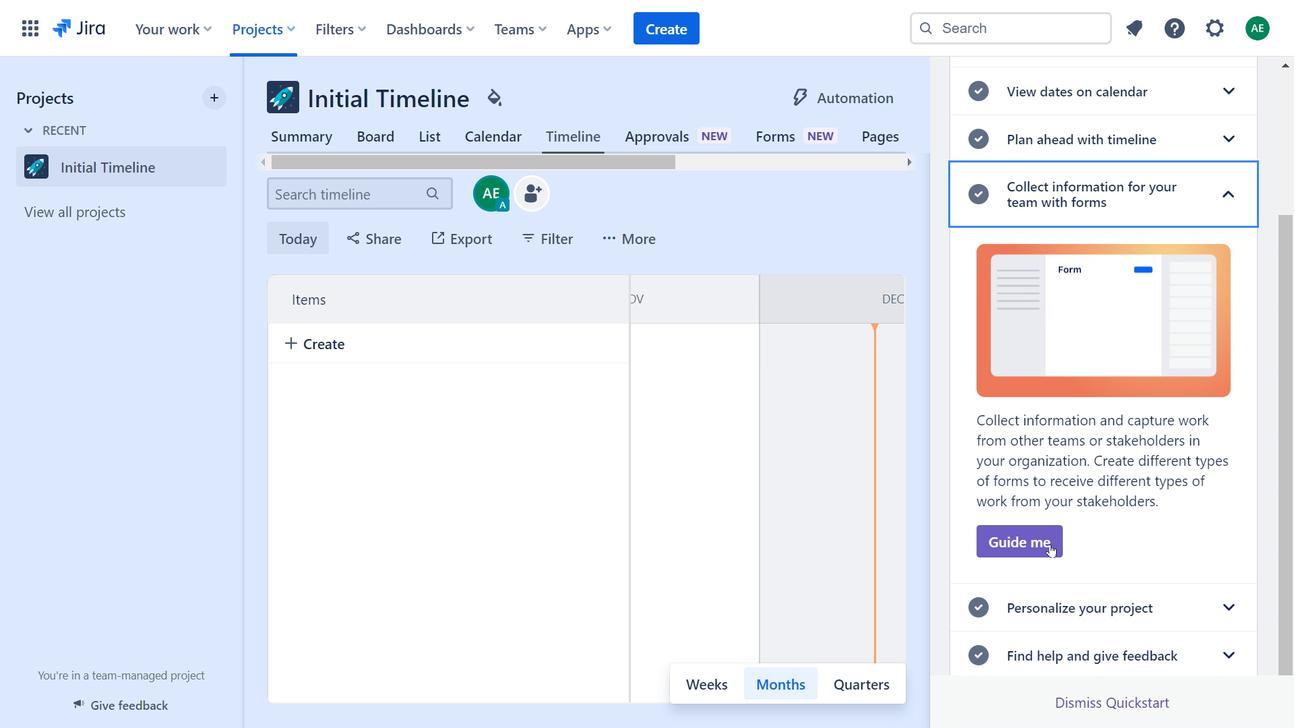 
Action: Mouse scrolled (1012, 260) with delta (0, 0)
Screenshot: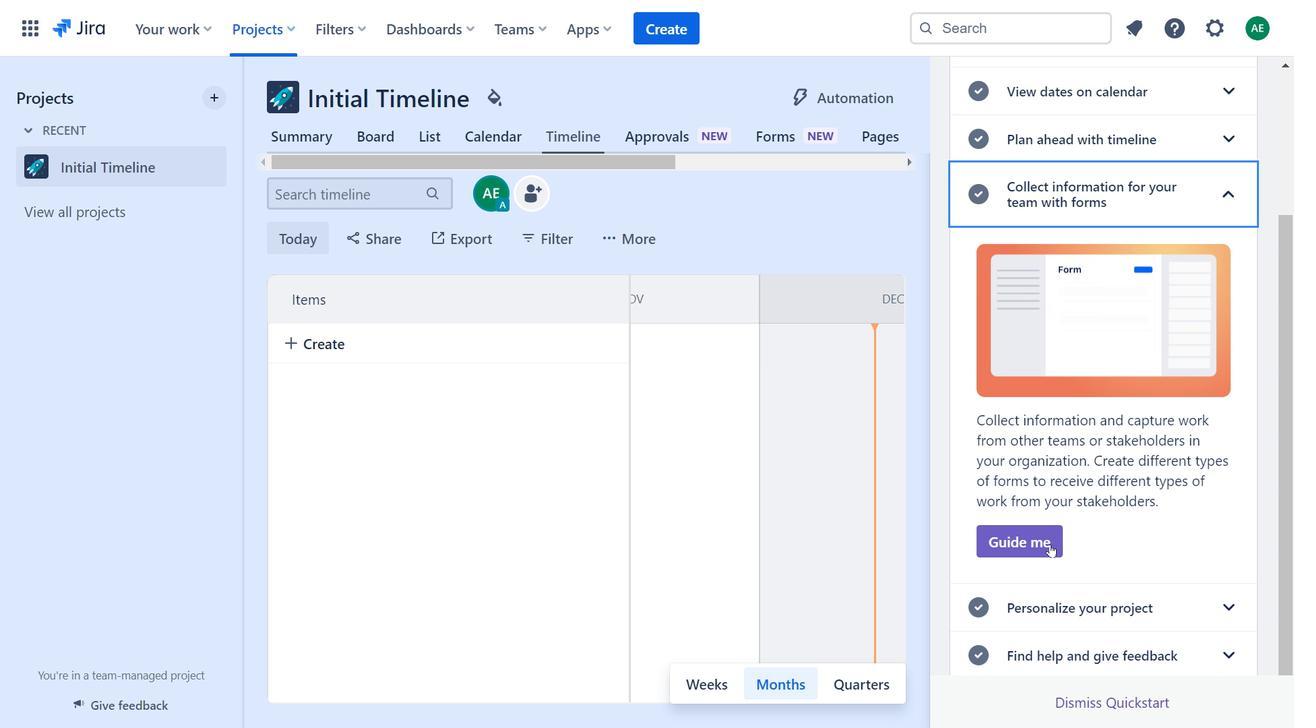 
Action: Mouse moved to (1010, 258)
Screenshot: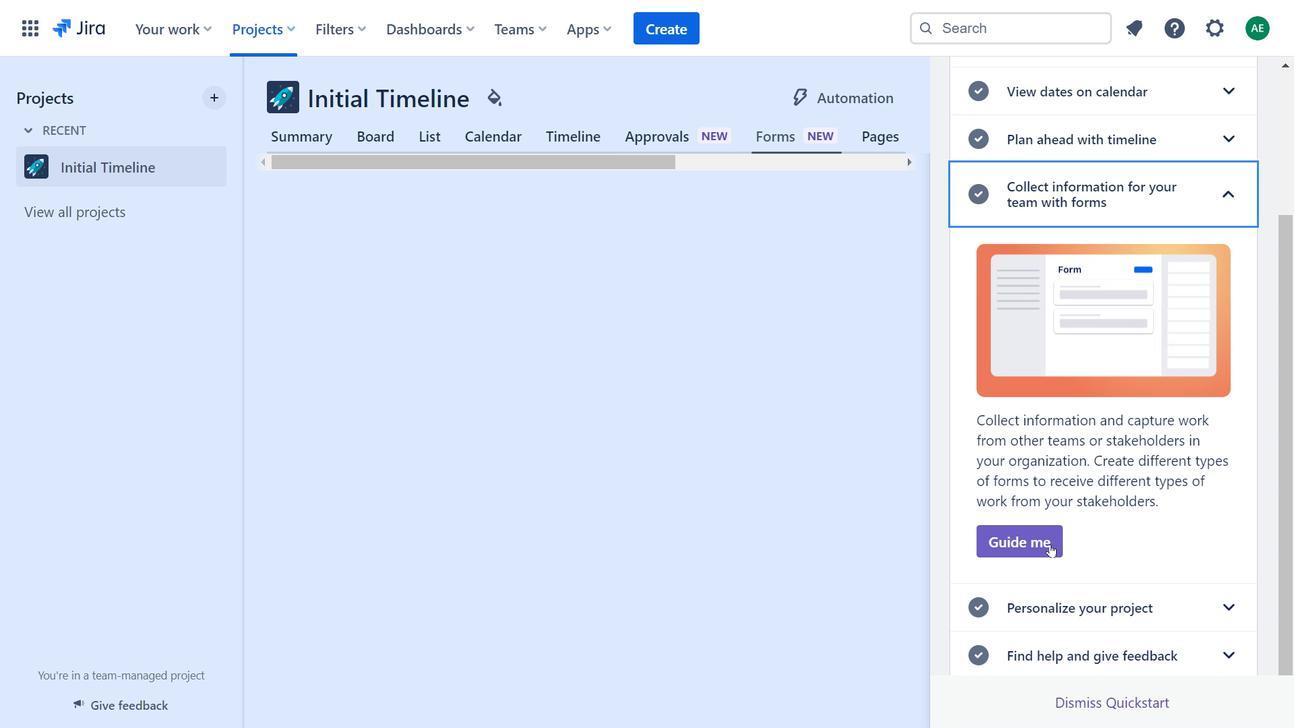 
Action: Mouse pressed left at (1010, 258)
Screenshot: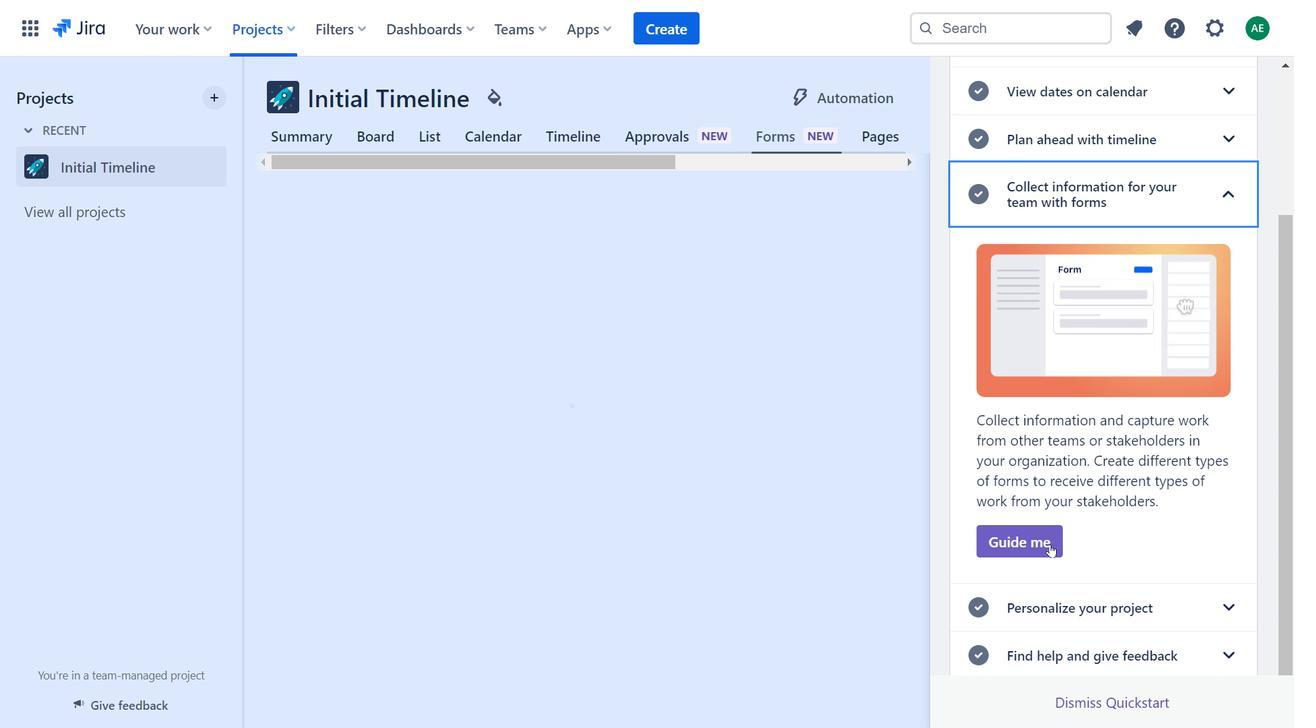 
Action: Mouse moved to (811, 273)
Screenshot: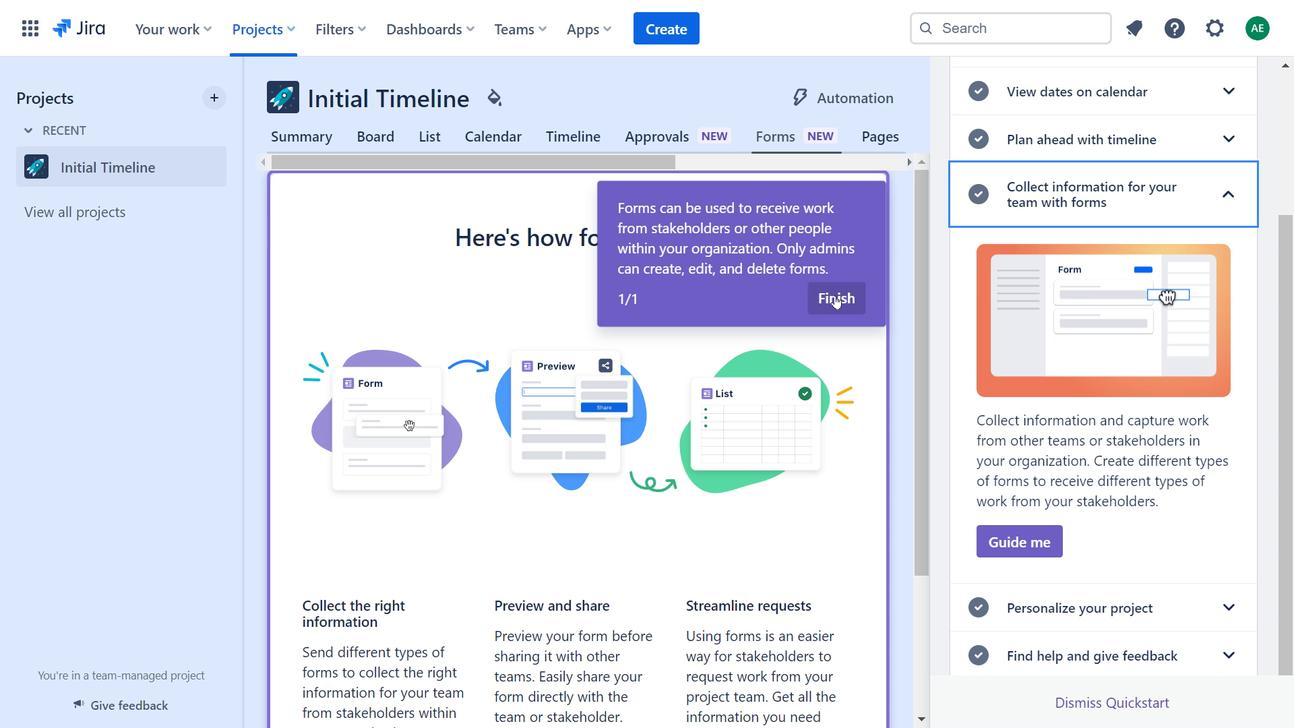 
Action: Mouse pressed left at (811, 273)
Screenshot: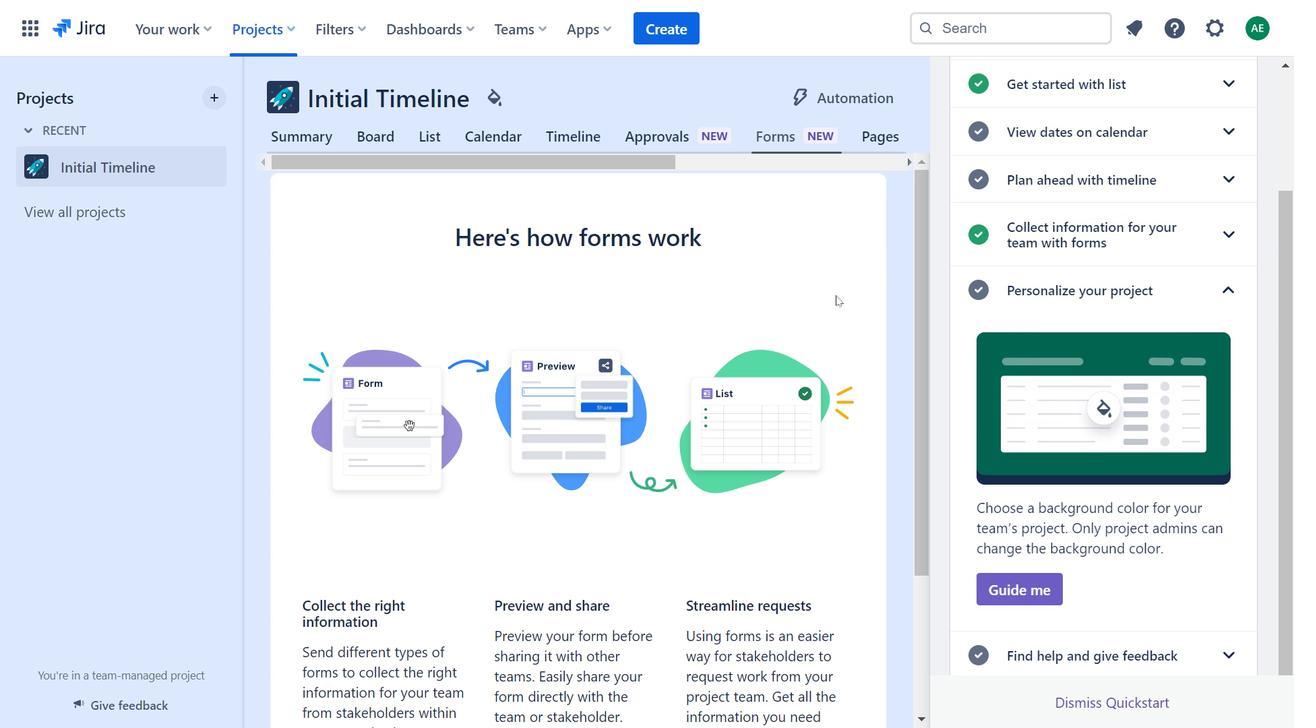 
Action: Mouse moved to (1057, 269)
Screenshot: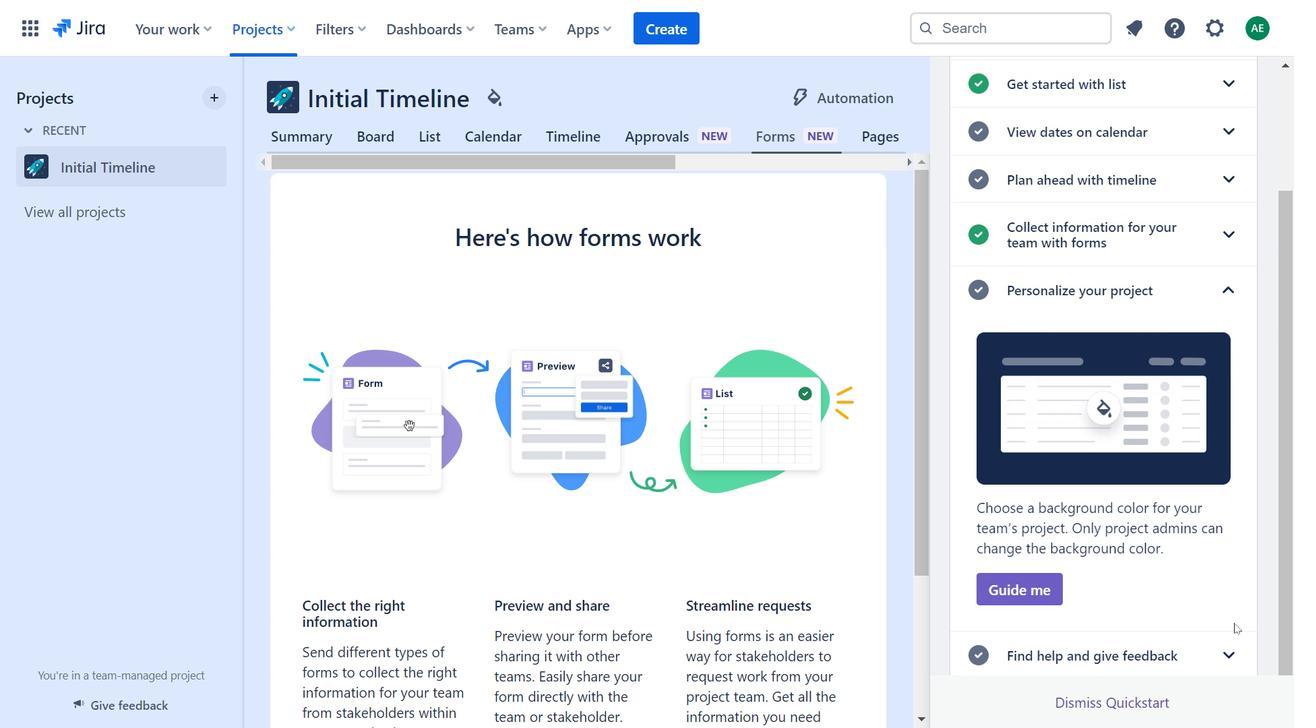 
Action: Mouse scrolled (1057, 269) with delta (0, 0)
Screenshot: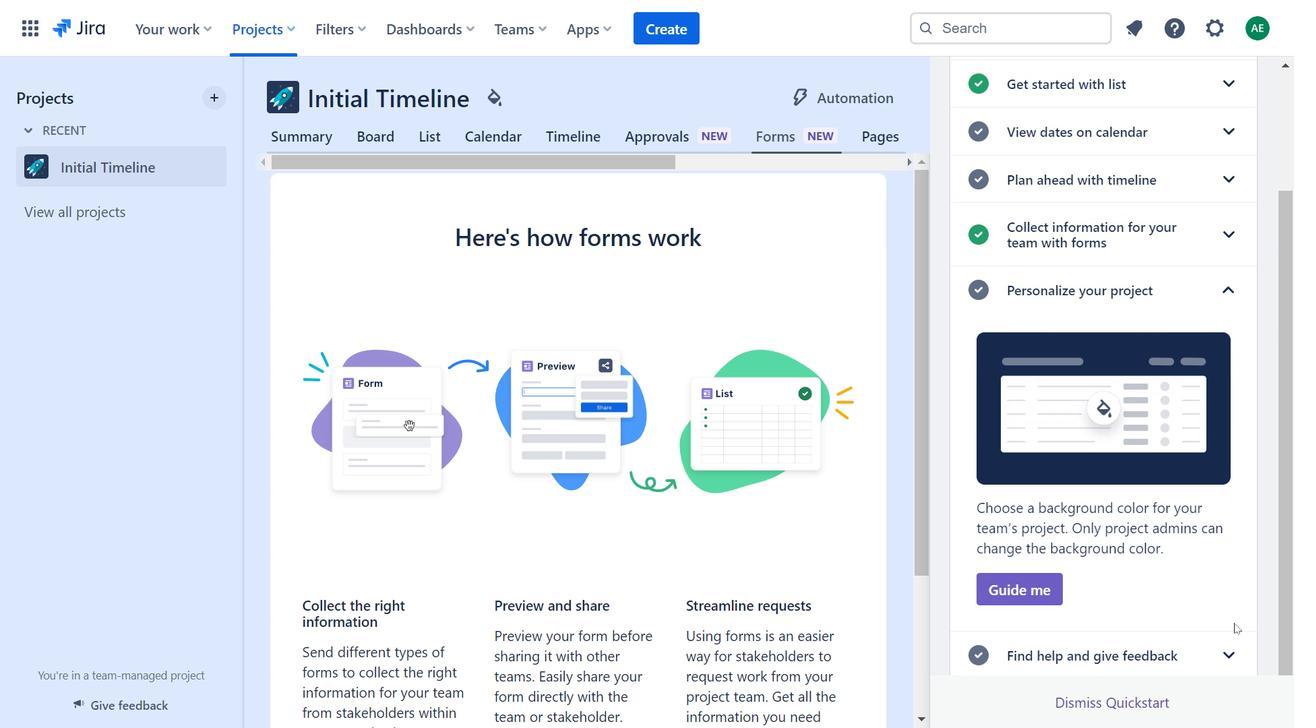 
Action: Mouse scrolled (1057, 269) with delta (0, 0)
Screenshot: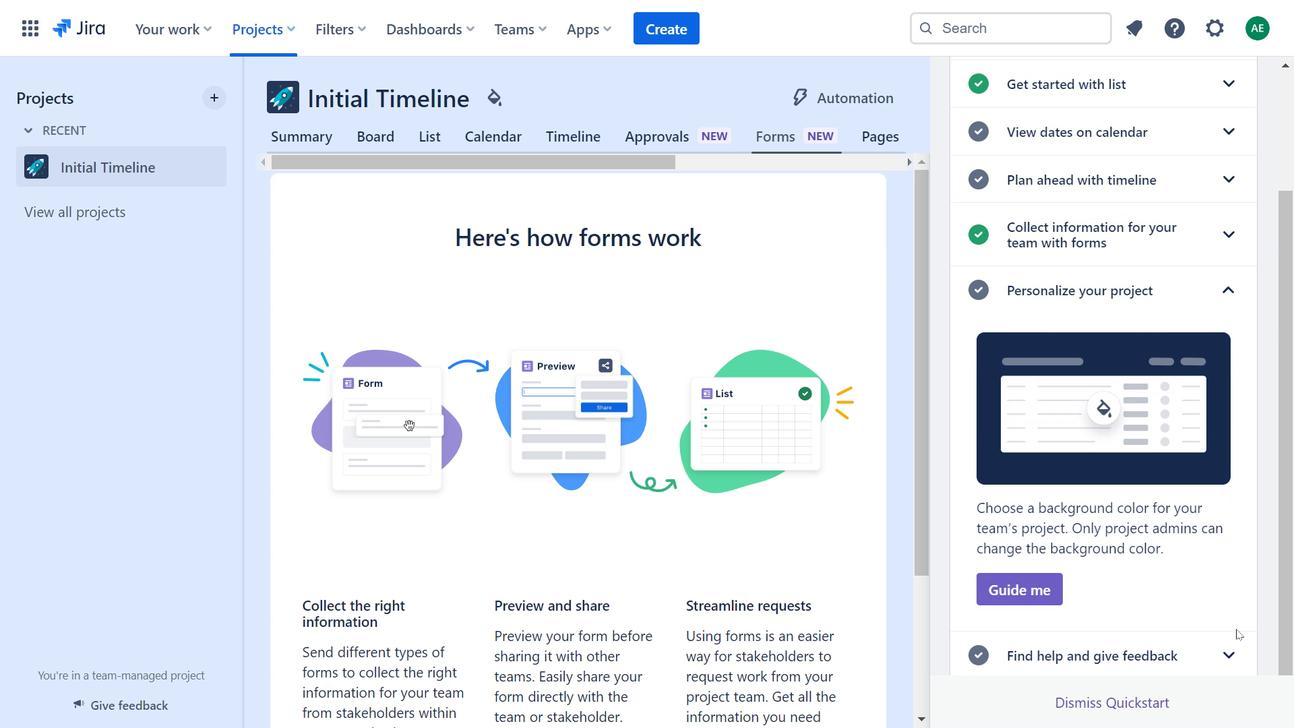 
Action: Mouse moved to (1183, 252)
Screenshot: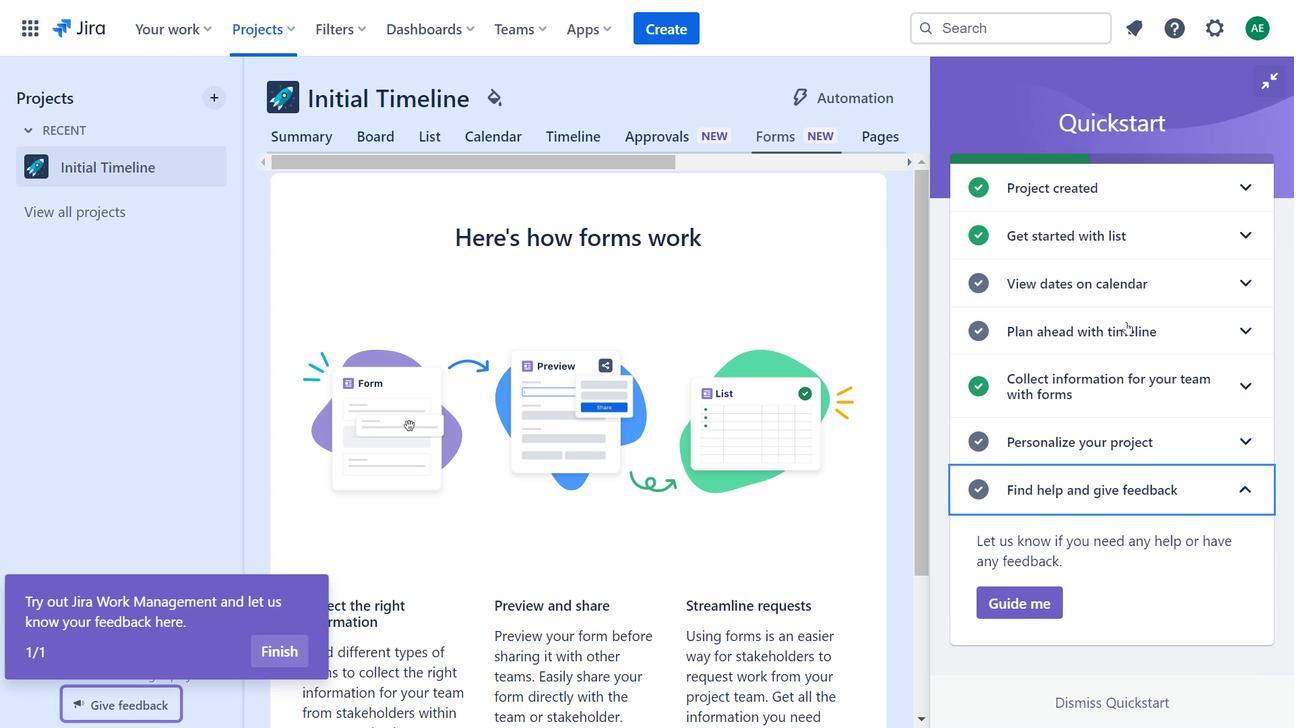 
Action: Mouse pressed left at (1183, 252)
Screenshot: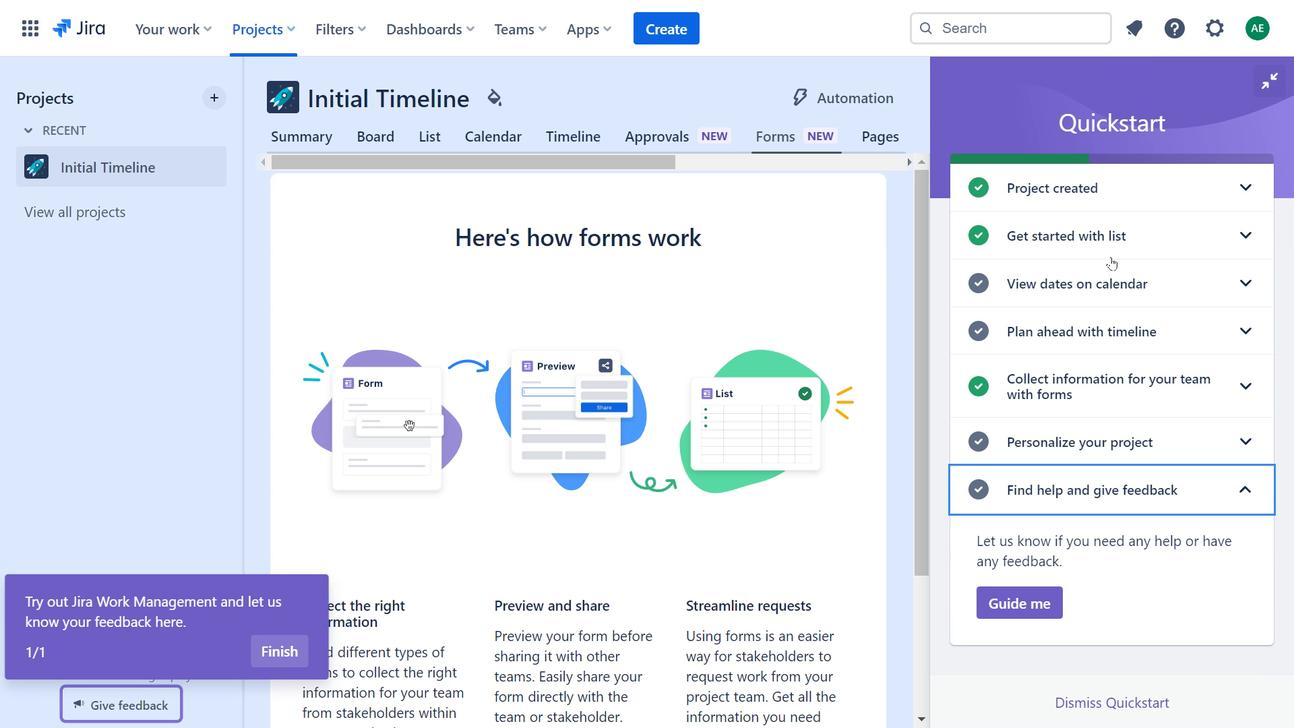 
Action: Mouse moved to (997, 255)
Screenshot: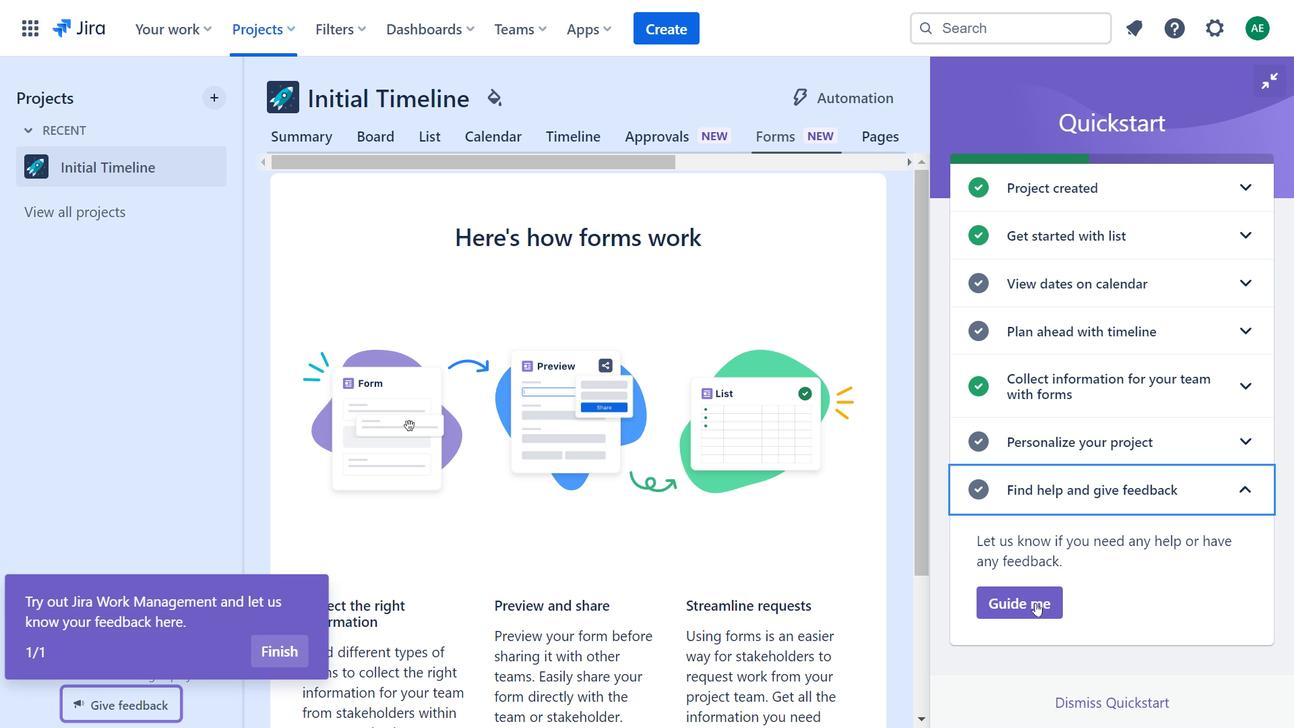 
Action: Mouse pressed left at (997, 255)
Screenshot: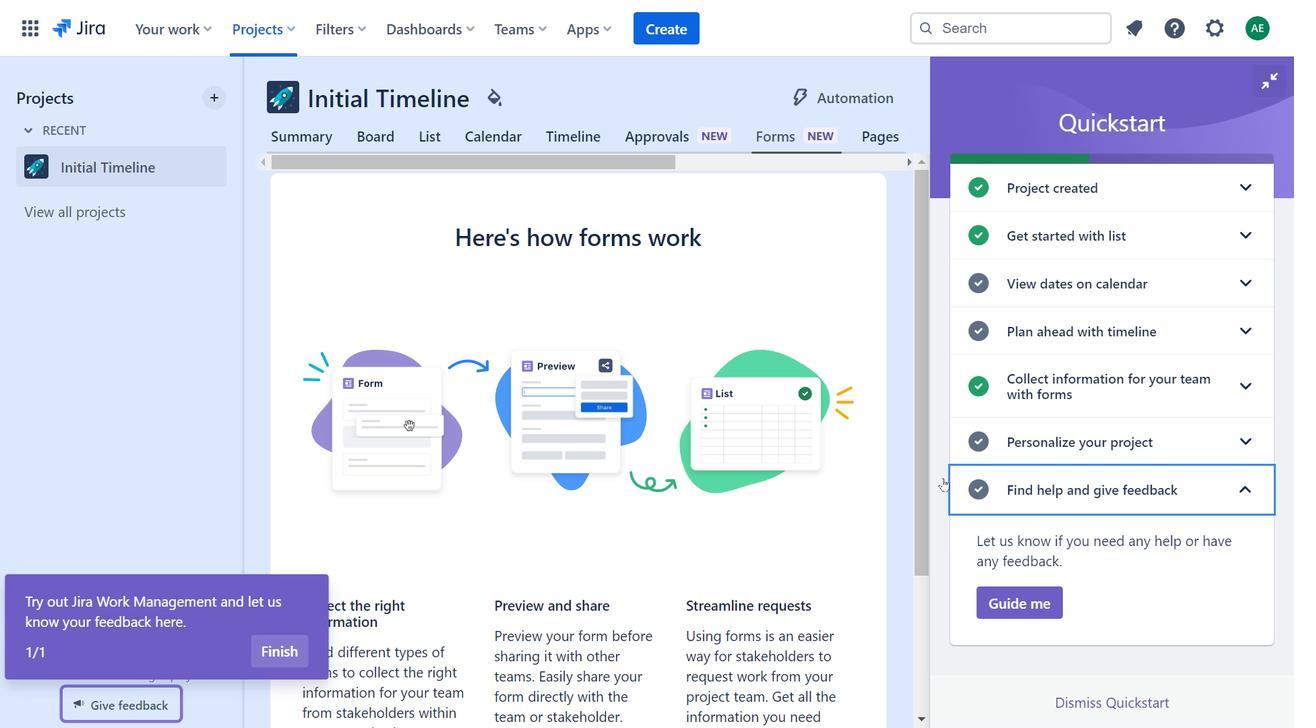 
Action: Mouse moved to (270, 252)
Screenshot: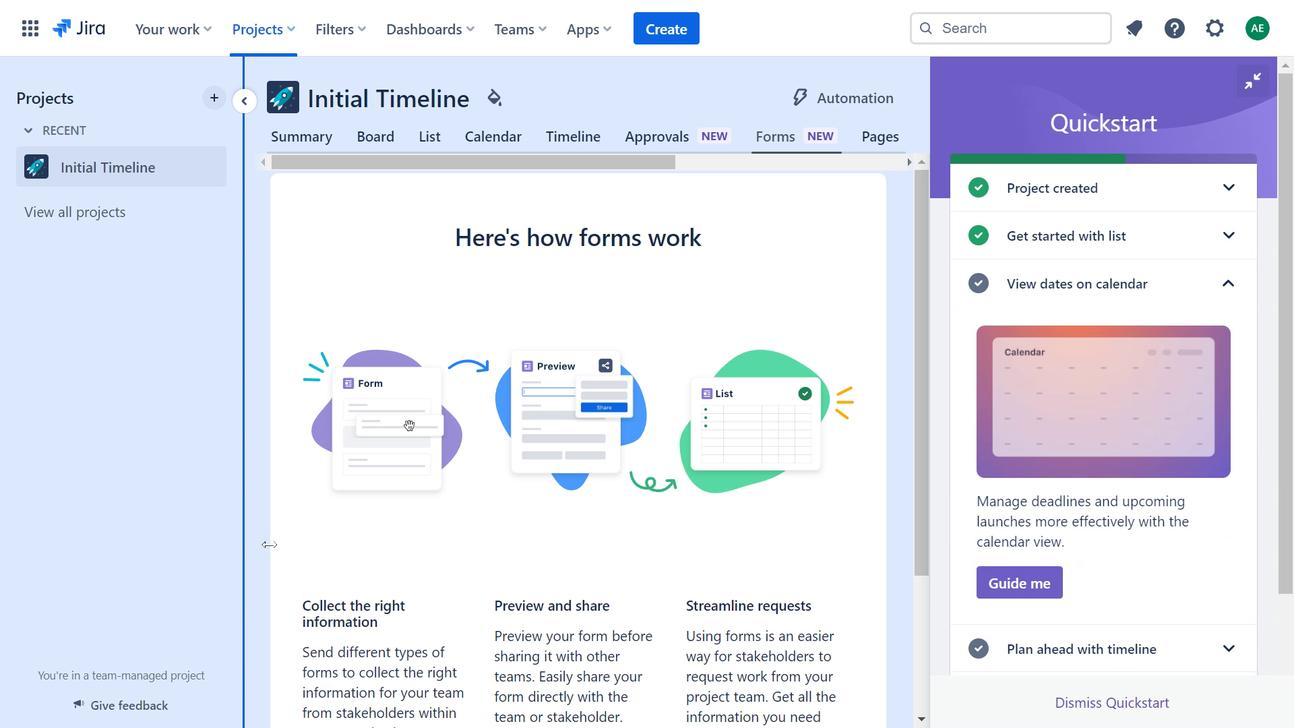 
Action: Mouse pressed left at (270, 252)
Screenshot: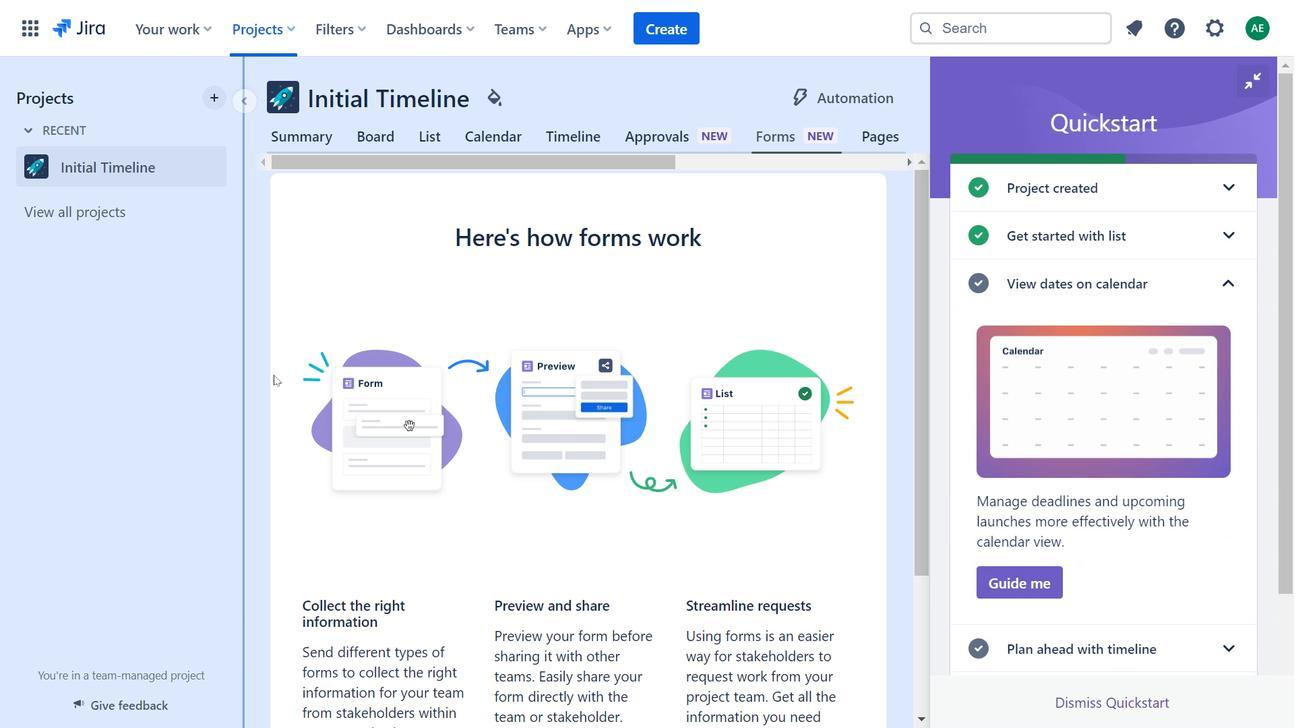 
Action: Mouse moved to (207, 268)
Screenshot: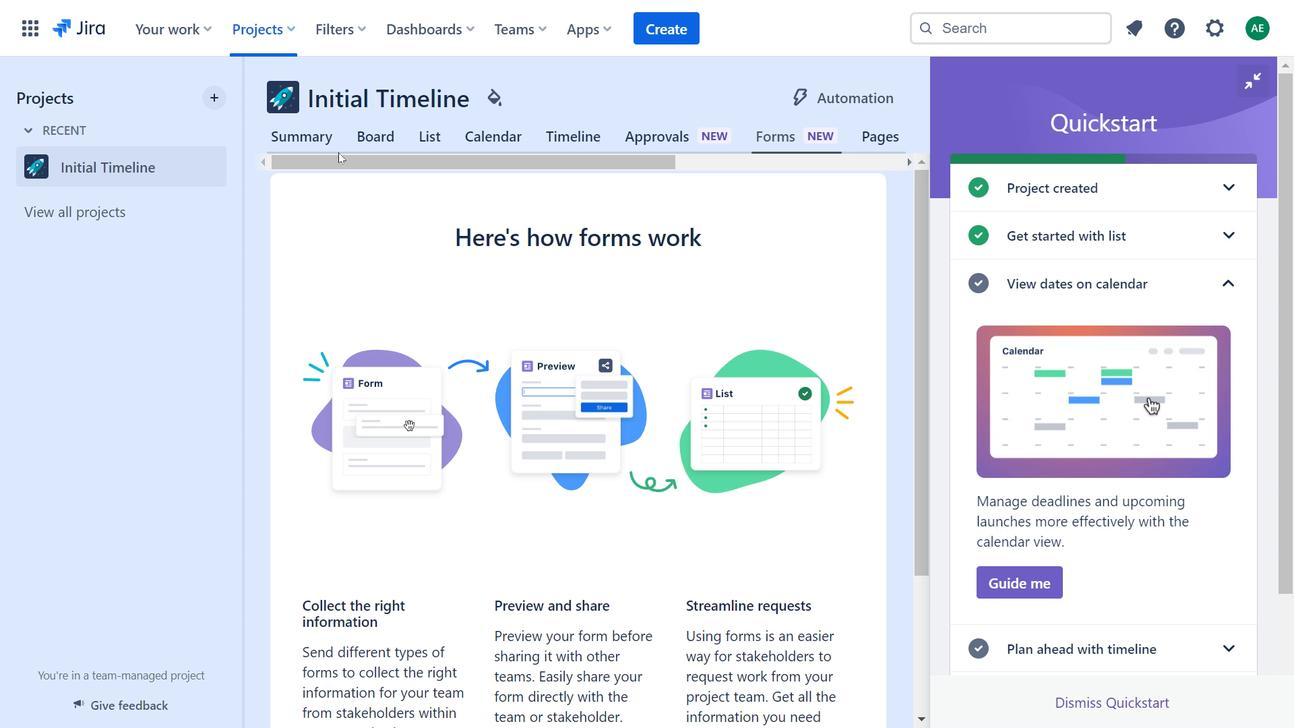 
Action: Mouse scrolled (207, 267) with delta (0, 0)
Screenshot: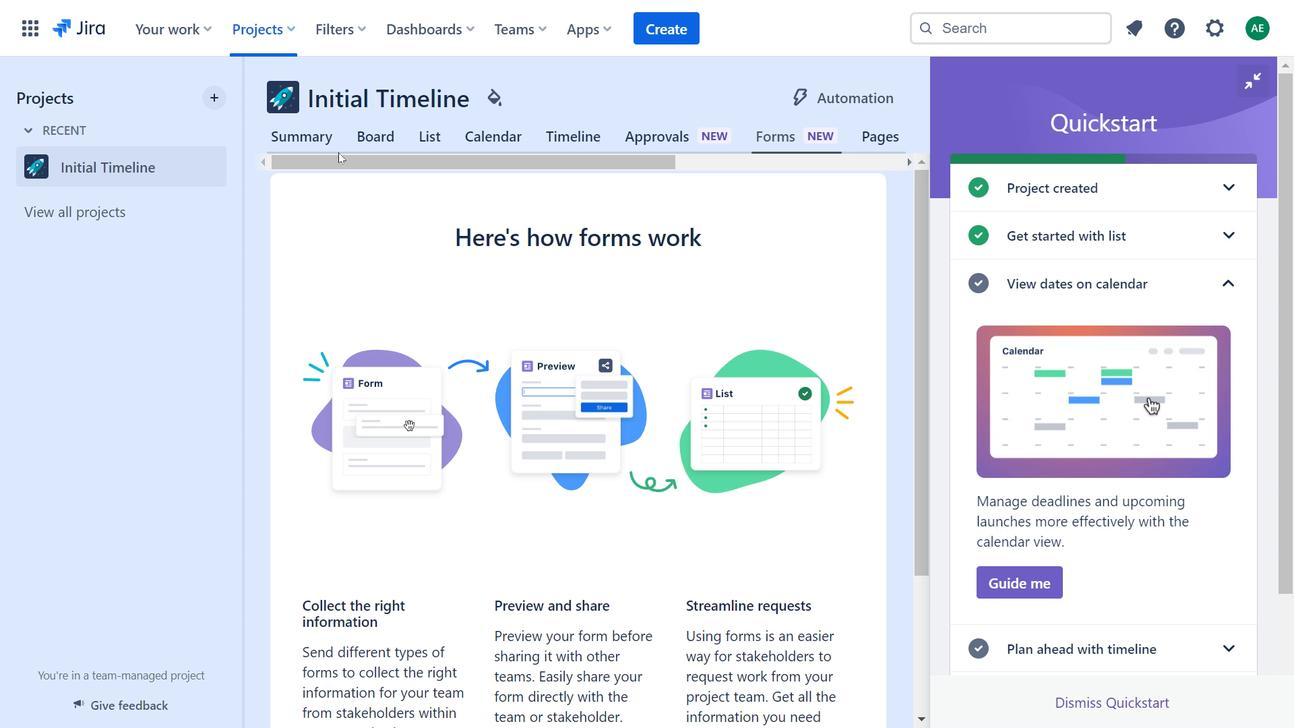 
Action: Mouse moved to (210, 268)
Screenshot: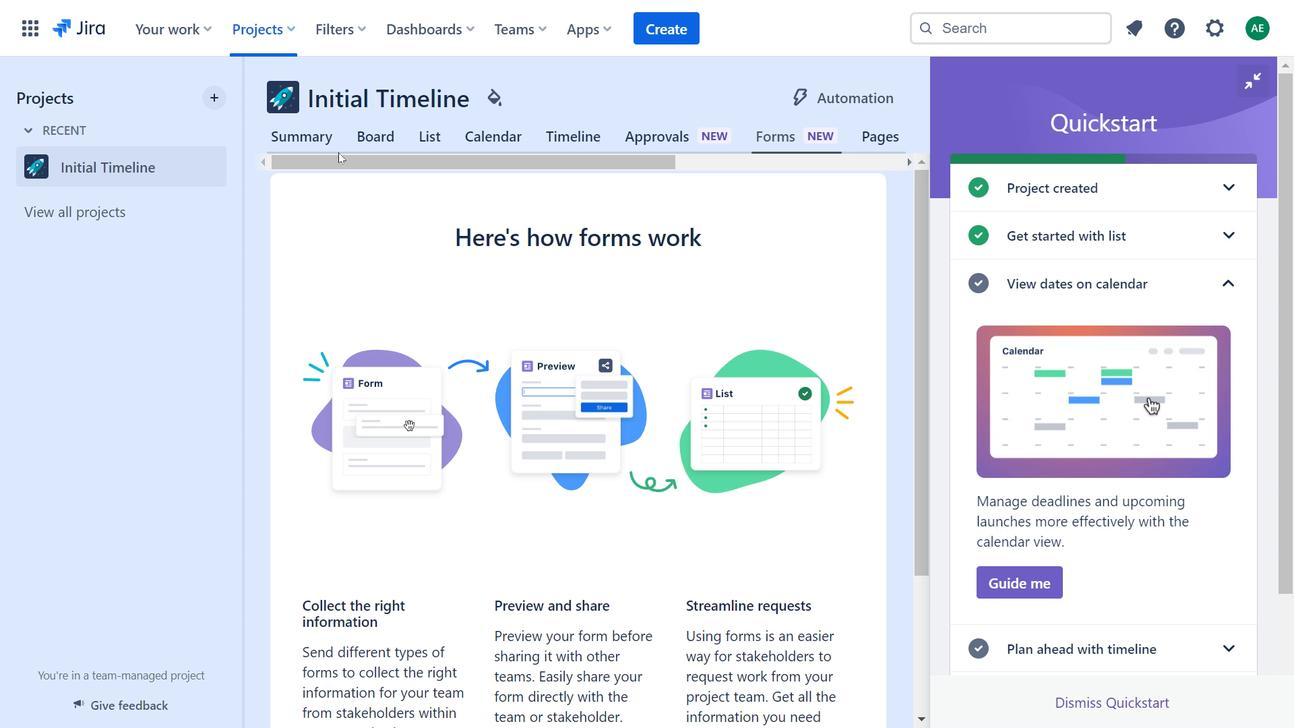 
Action: Mouse scrolled (210, 267) with delta (0, 0)
Screenshot: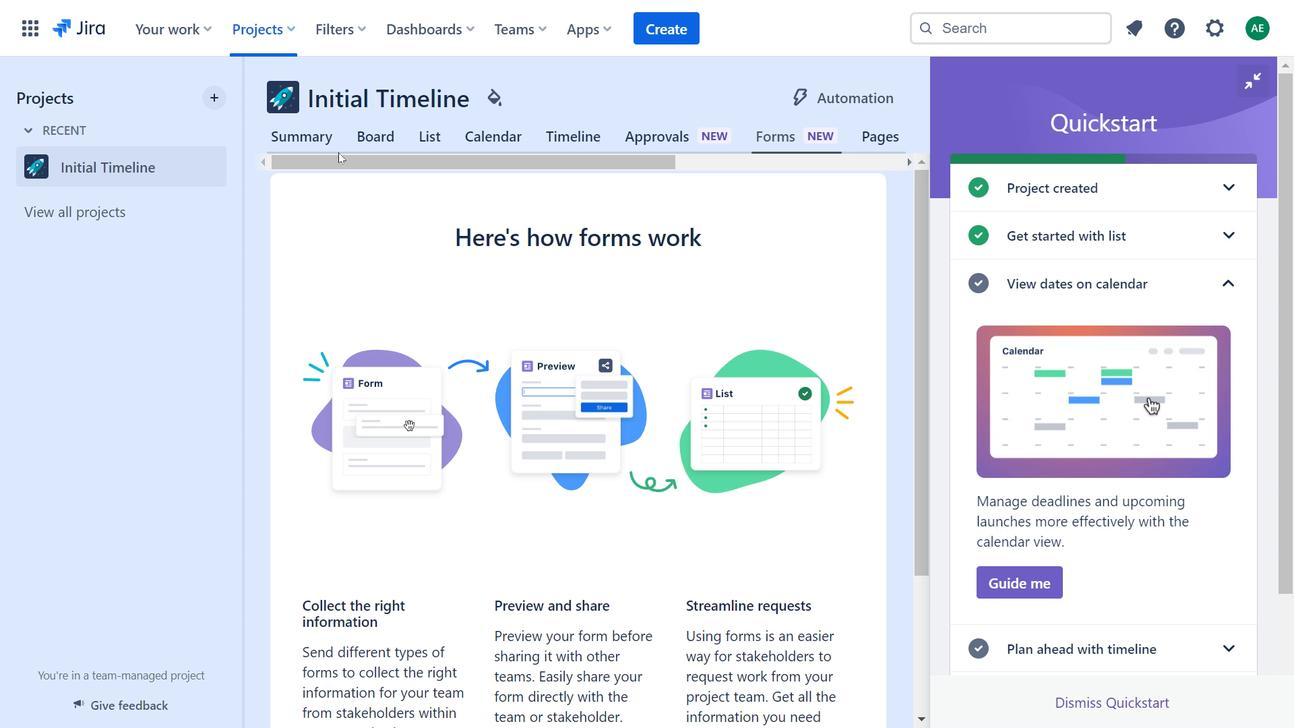 
Action: Mouse moved to (211, 268)
Screenshot: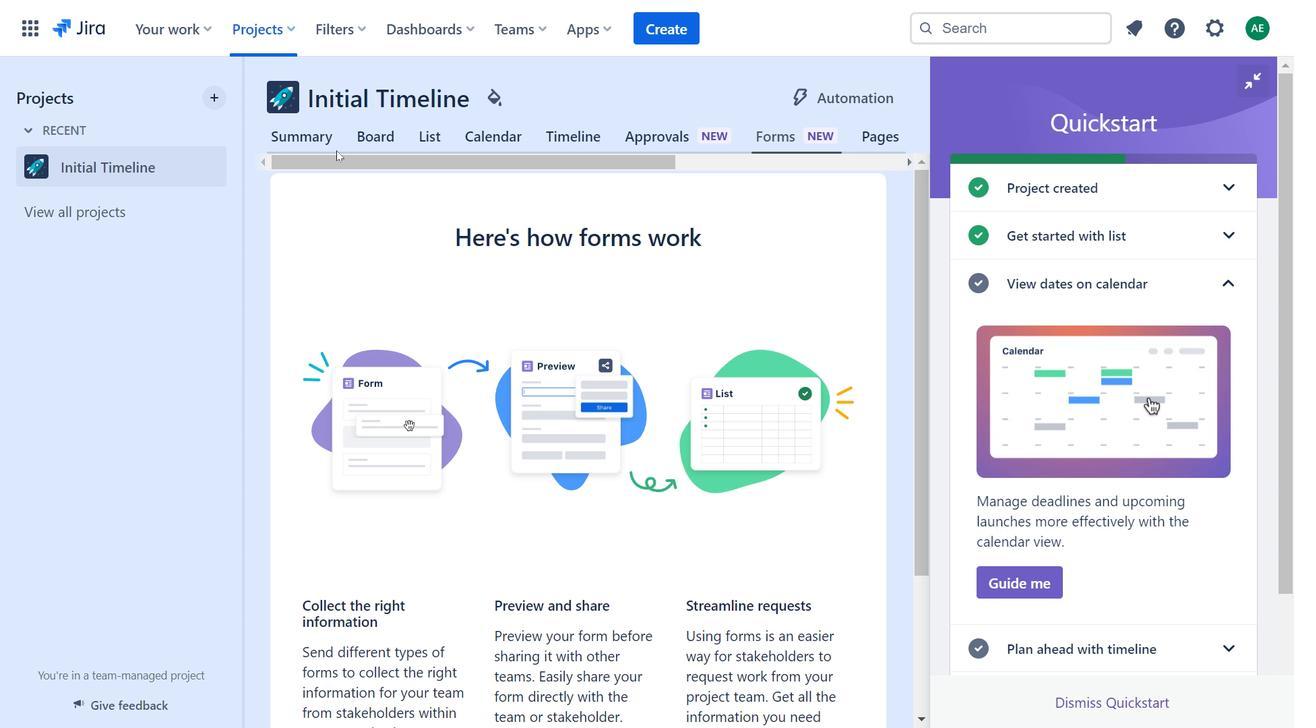 
Action: Mouse scrolled (211, 268) with delta (0, 0)
Screenshot: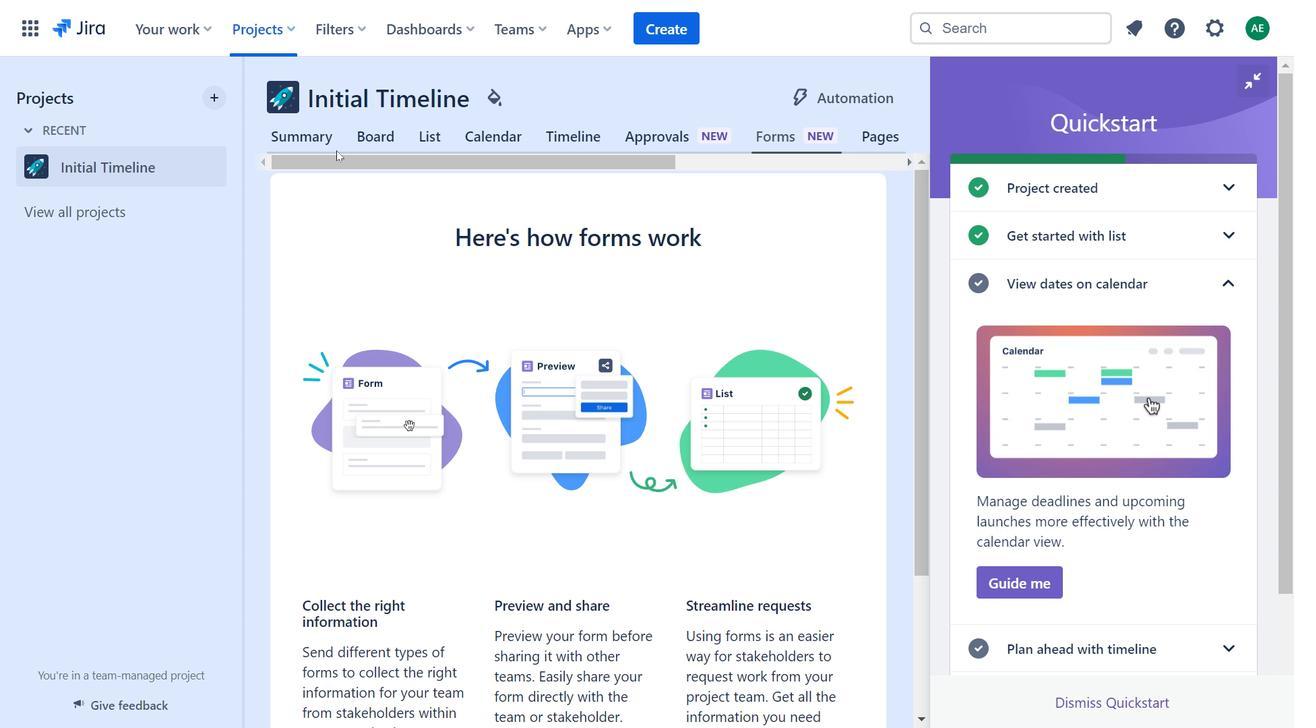 
Action: Mouse moved to (395, 275)
Screenshot: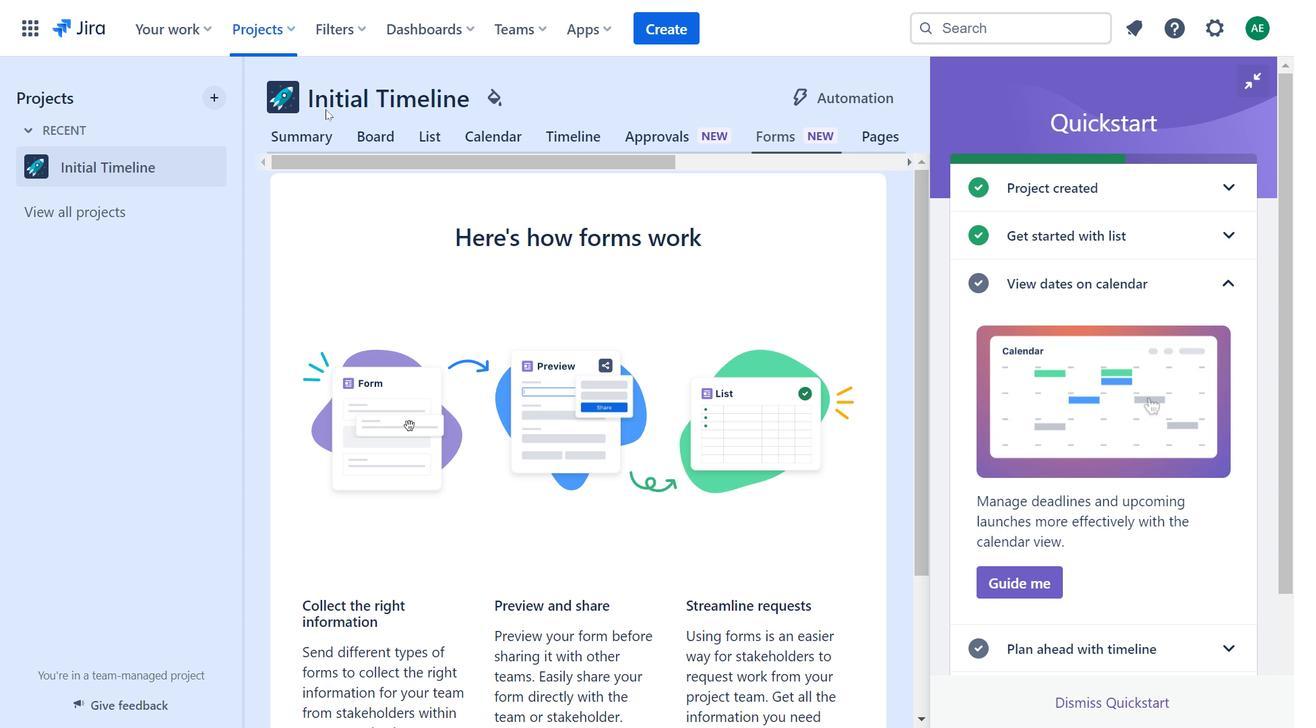 
Action: Mouse scrolled (395, 275) with delta (0, 0)
Screenshot: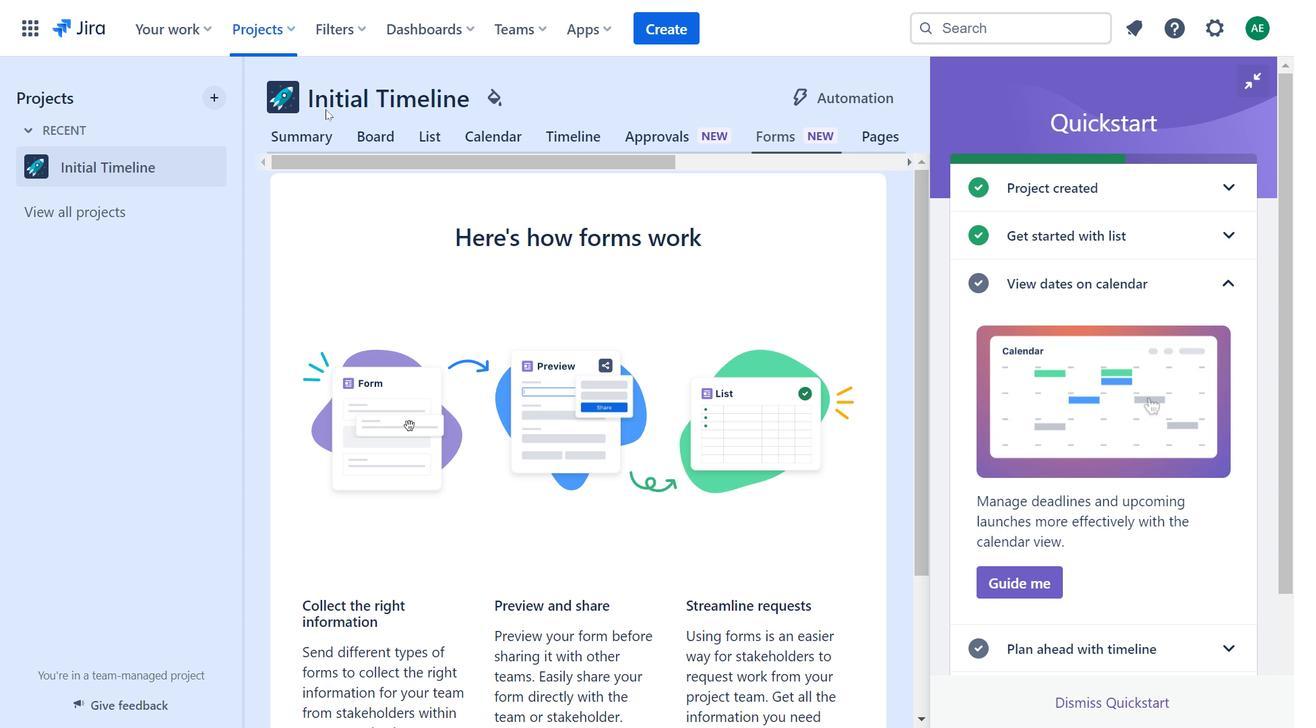 
Action: Mouse moved to (392, 275)
Screenshot: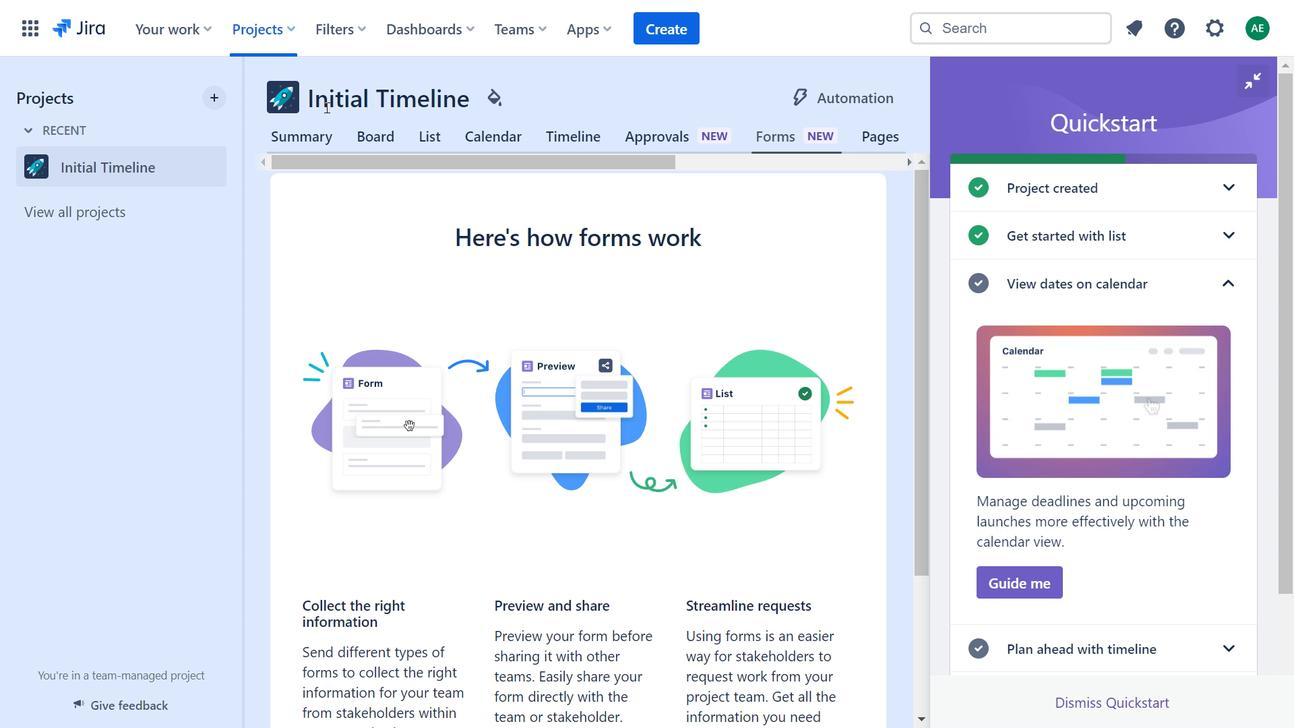 
Action: Mouse scrolled (392, 275) with delta (0, 0)
Screenshot: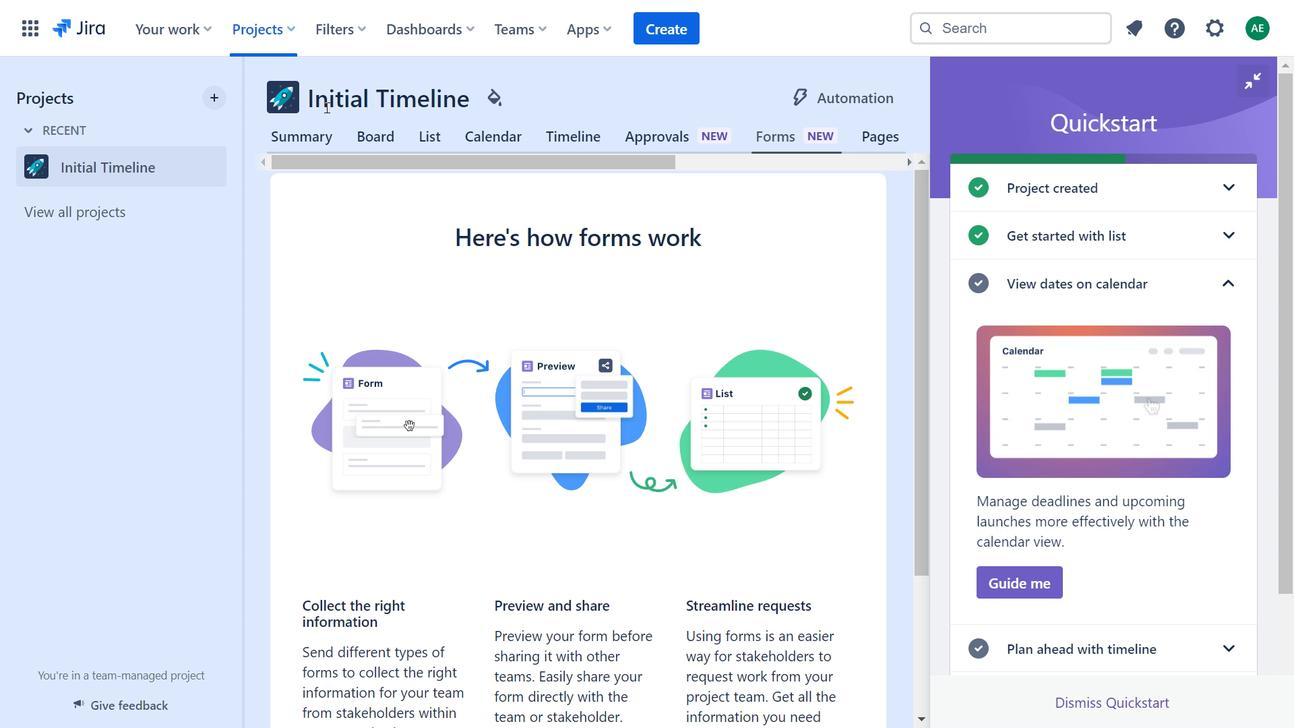 
Action: Mouse moved to (391, 277)
Screenshot: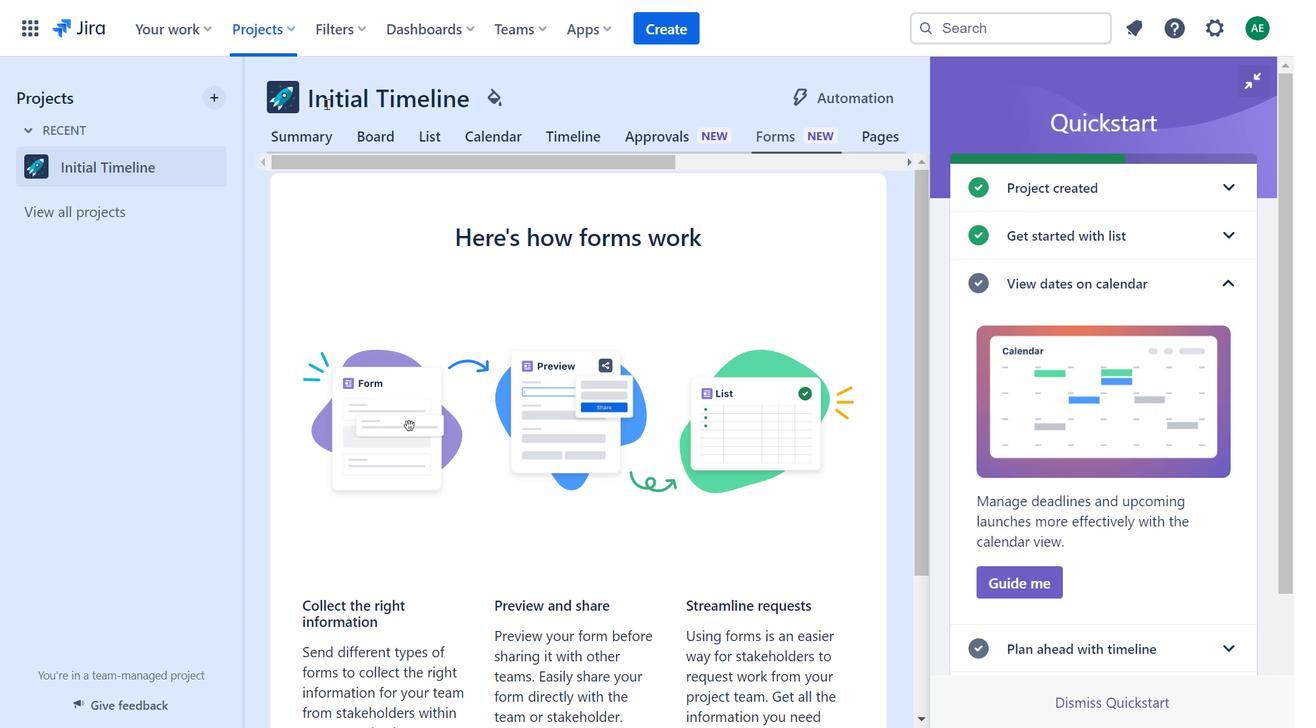 
Action: Mouse scrolled (391, 277) with delta (0, 0)
Screenshot: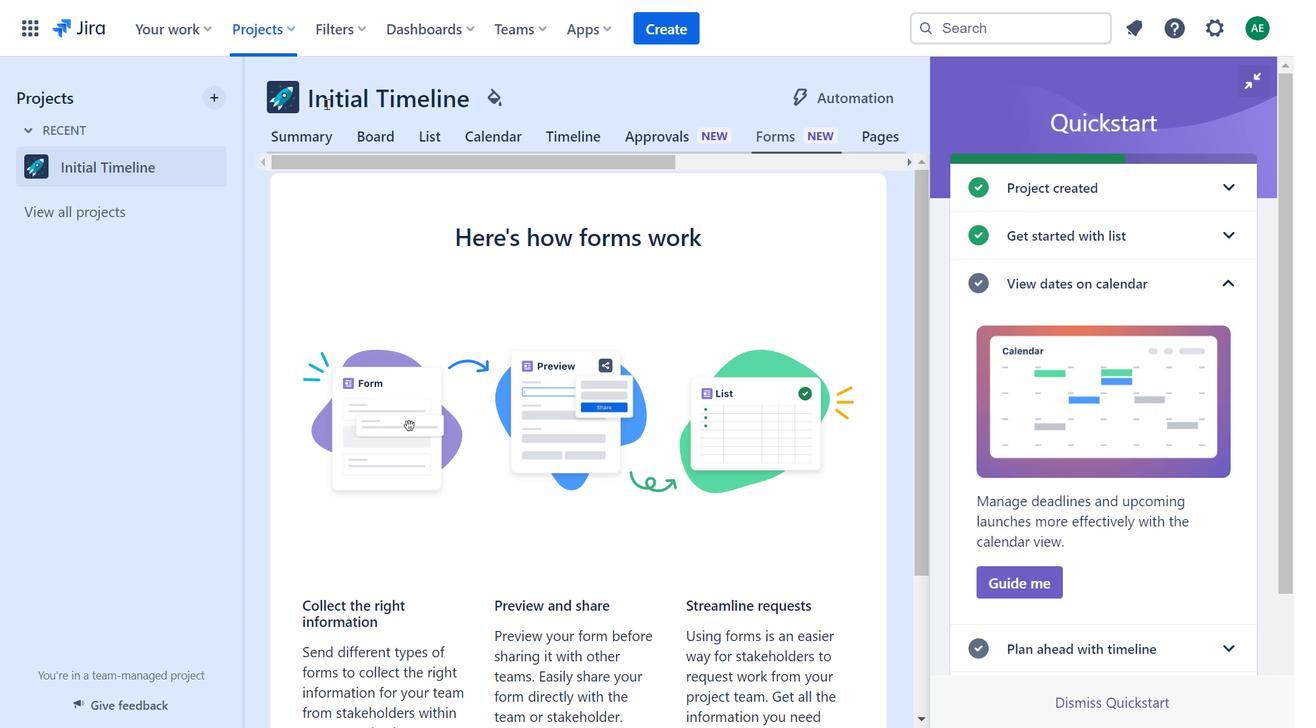 
Action: Mouse moved to (108, 282)
Screenshot: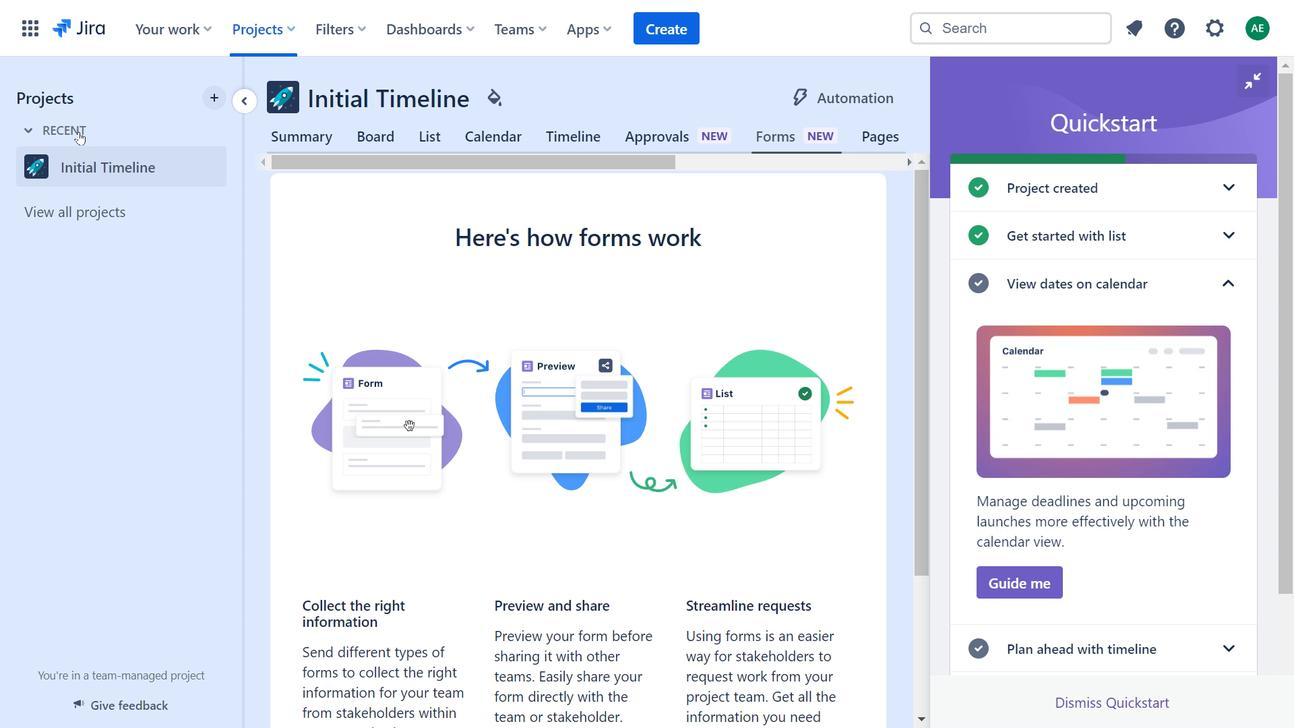 
Action: Mouse pressed left at (108, 282)
Screenshot: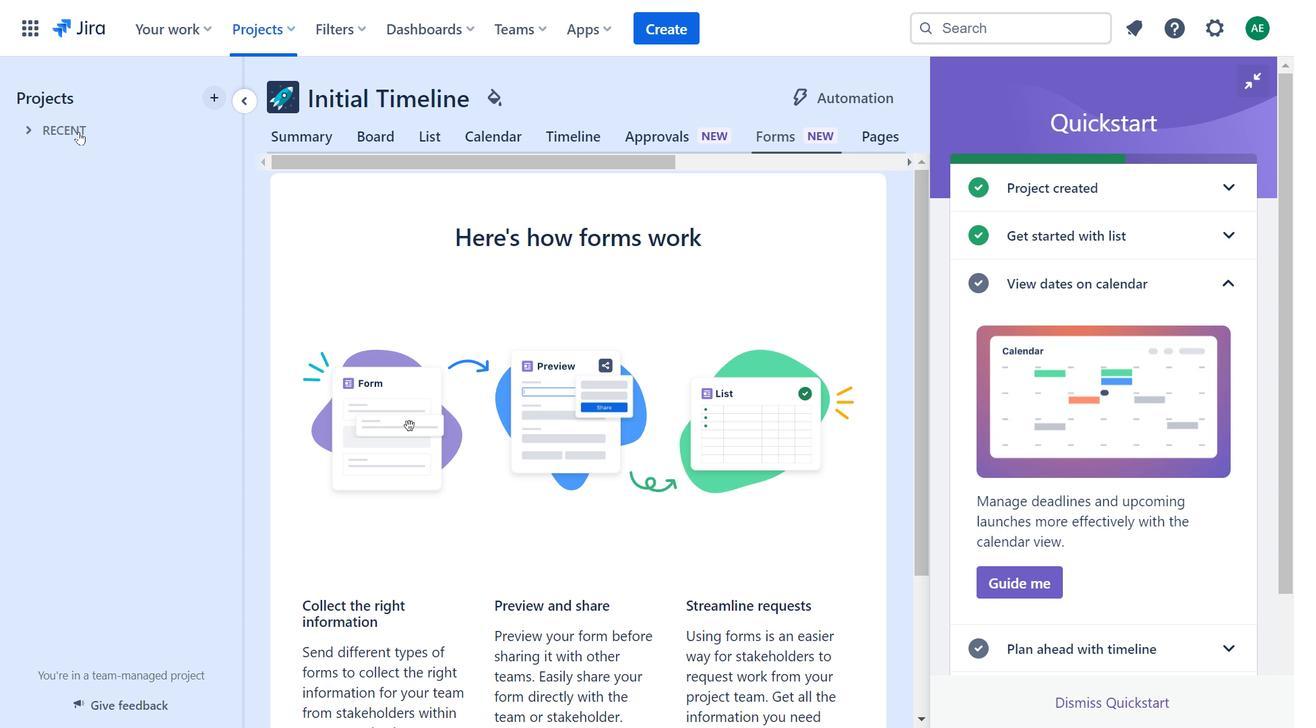 
Action: Mouse pressed left at (108, 282)
Screenshot: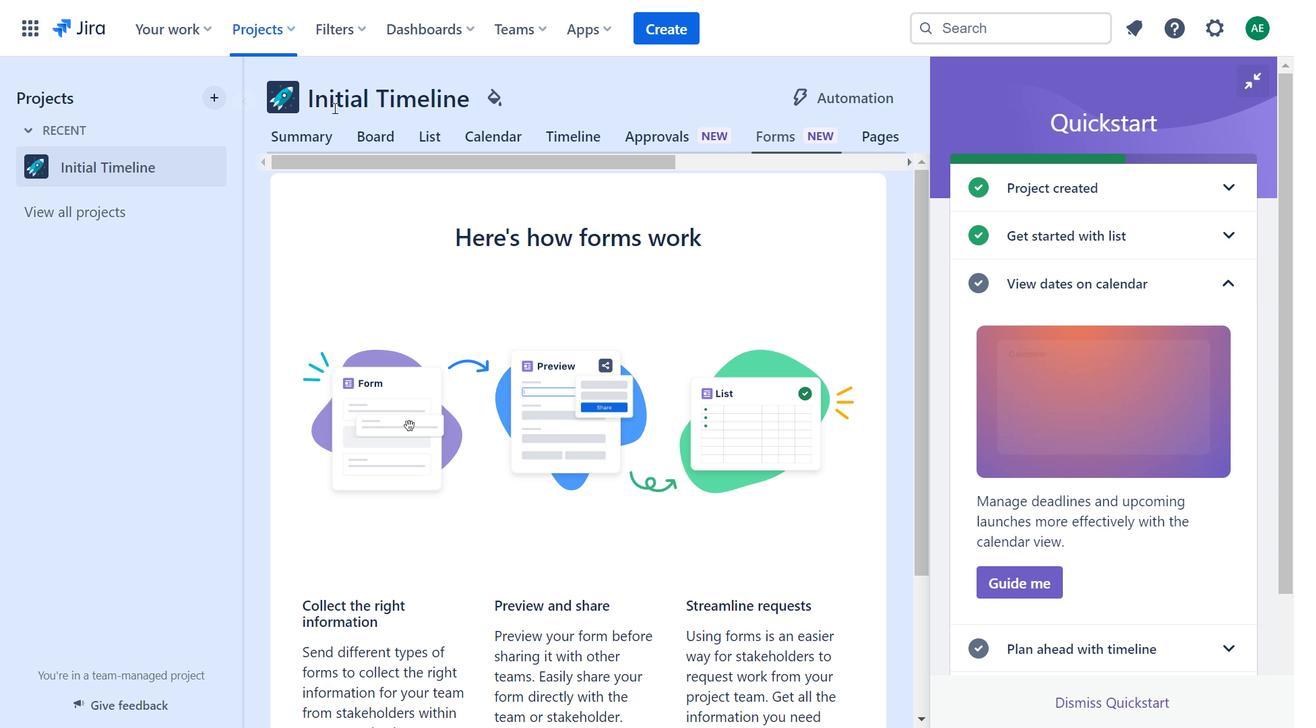 
Action: Mouse moved to (333, 282)
Screenshot: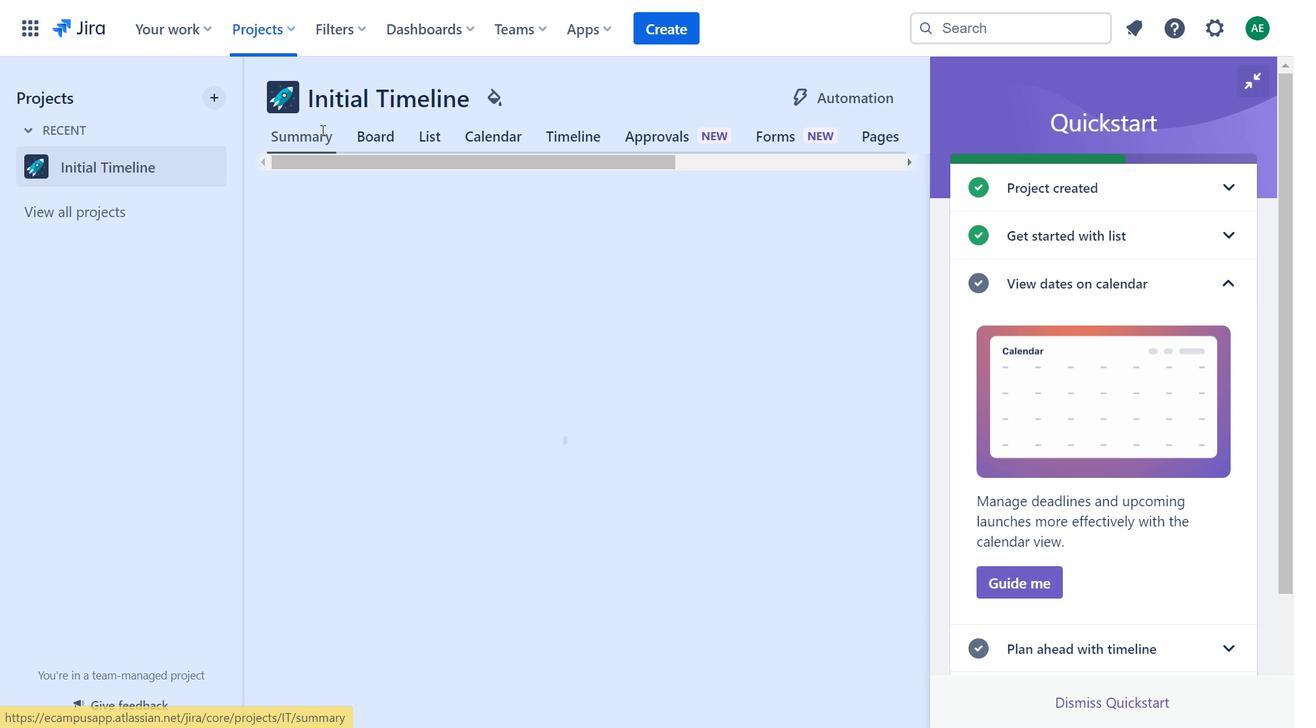 
Action: Mouse pressed left at (333, 282)
Screenshot: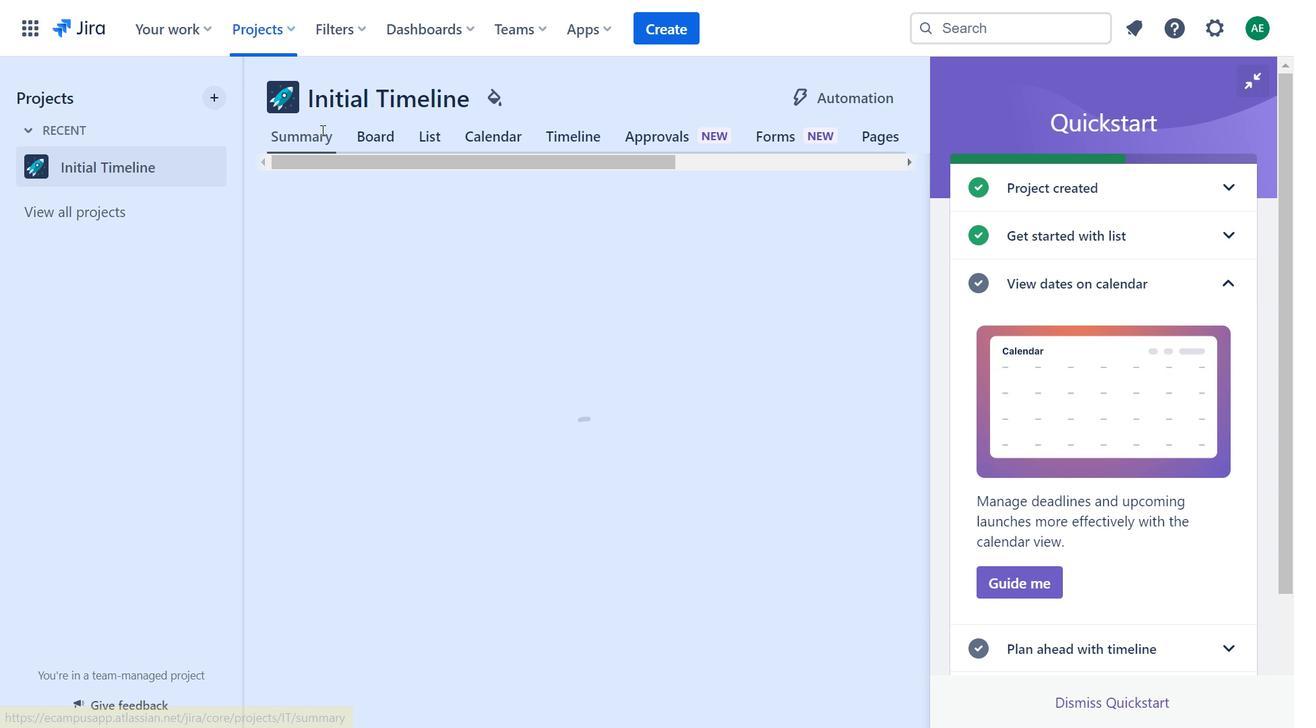 
Action: Mouse moved to (391, 283)
Screenshot: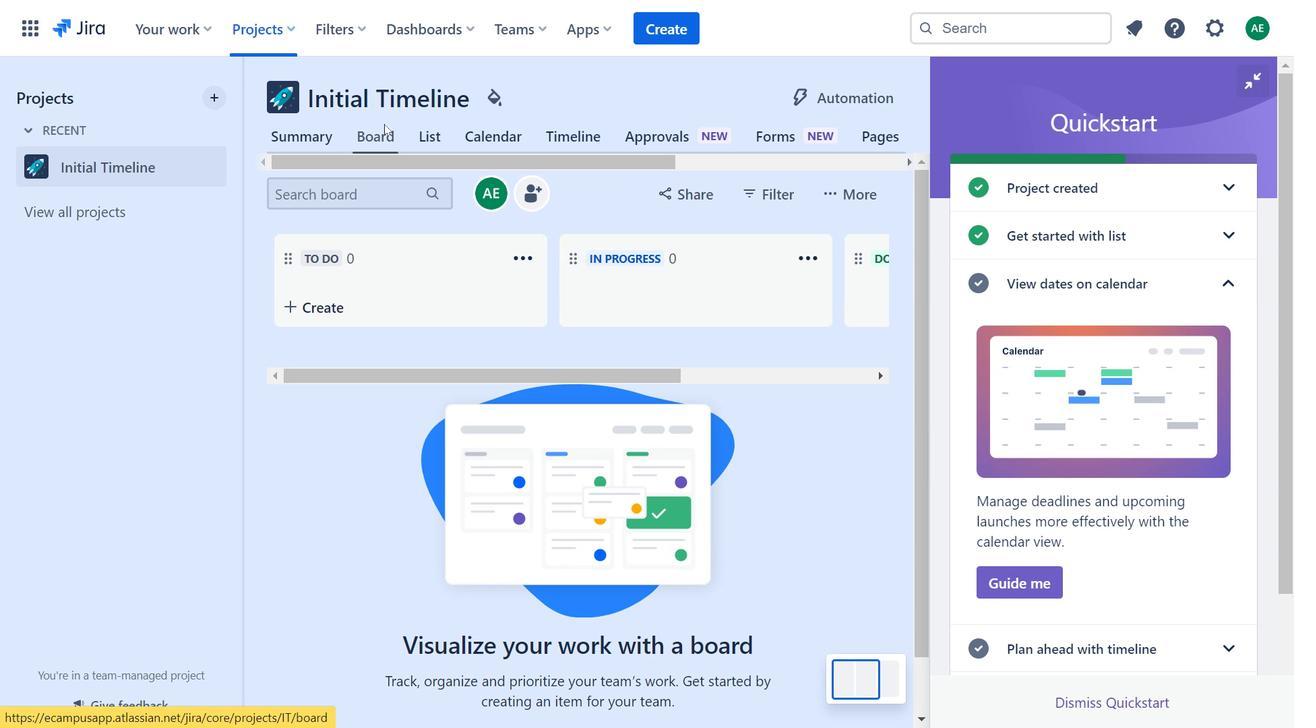 
Action: Mouse pressed left at (391, 283)
Screenshot: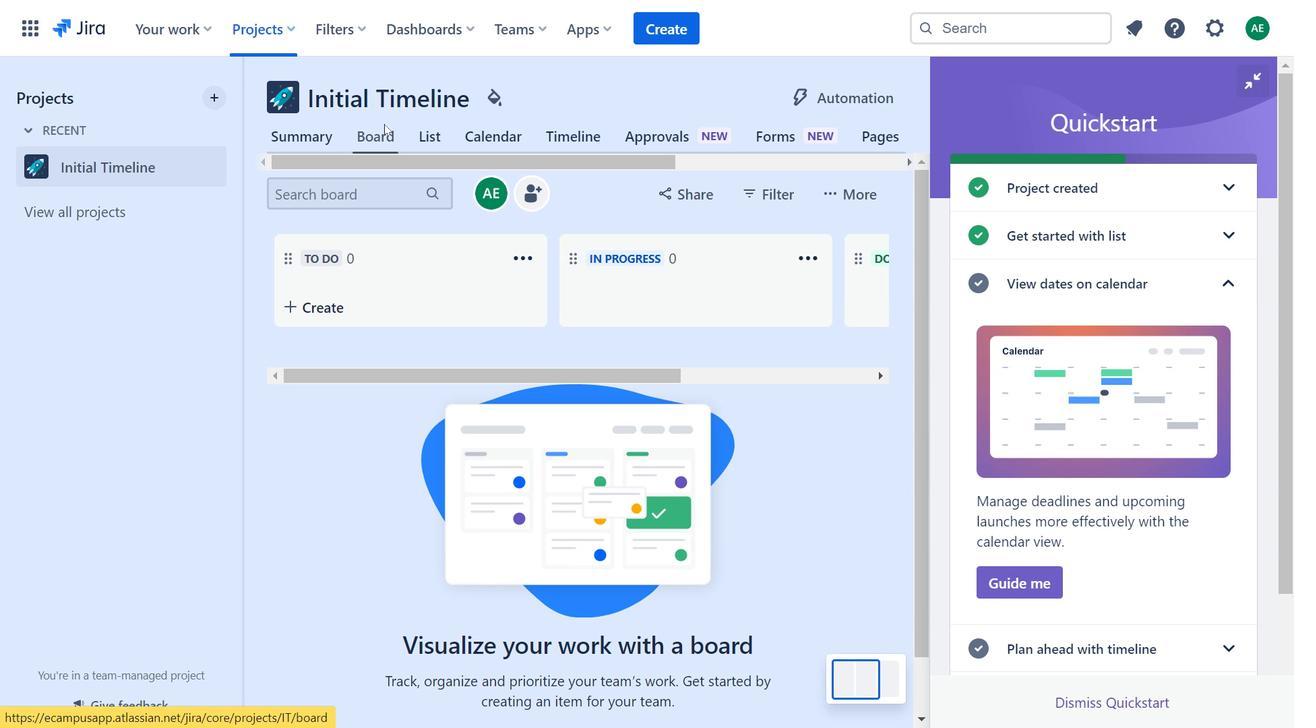 
Action: Mouse moved to (341, 271)
Screenshot: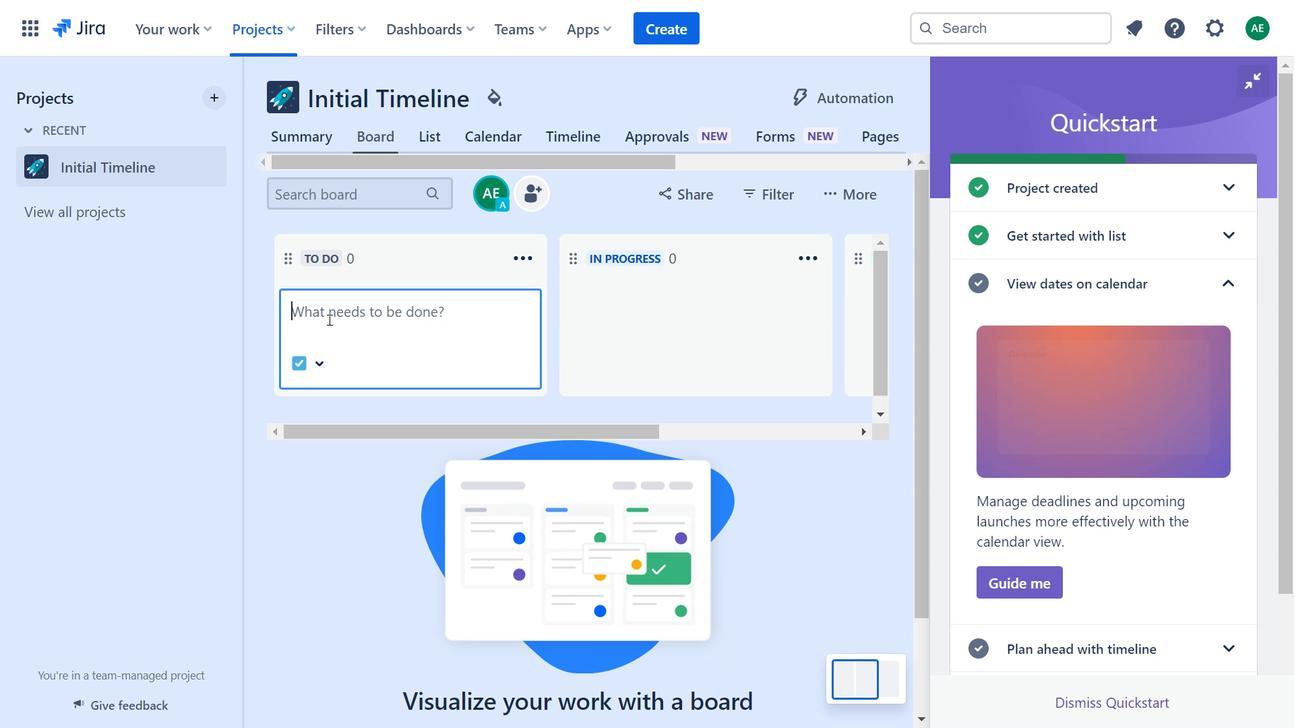 
Action: Mouse pressed left at (341, 271)
Screenshot: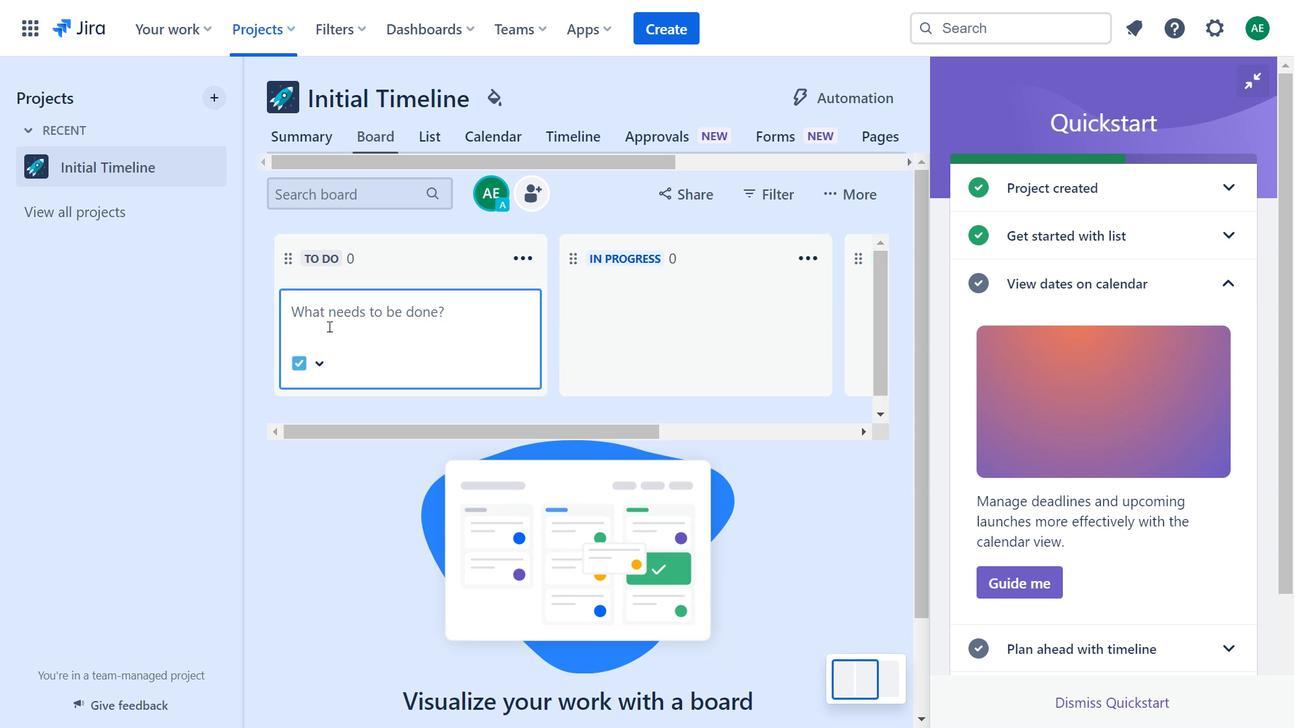 
Action: Mouse moved to (396, 272)
Screenshot: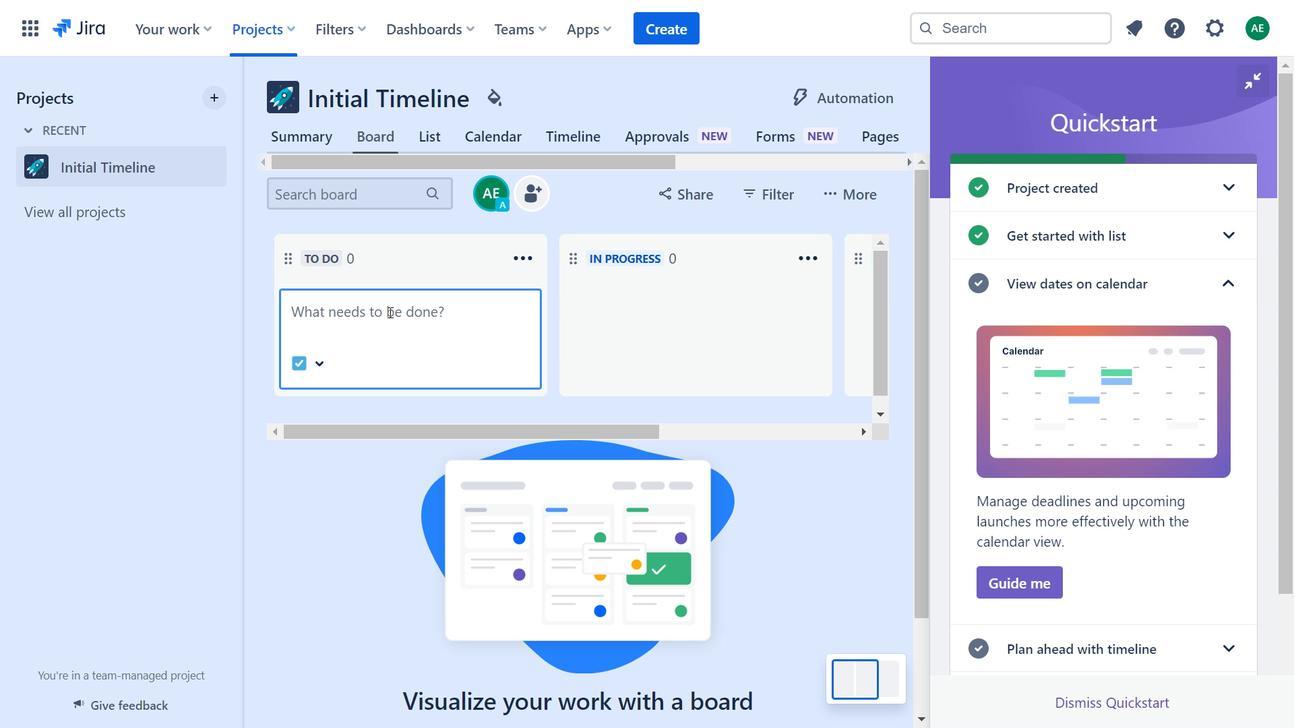 
Action: Key pressed <Key.caps_lock>I<Key.caps_lock>nitial<Key.space>budget<Key.space>for<Key.space>coming<Key.space>25<Key.space>dec<Key.space>2023<Key.enter>
Screenshot: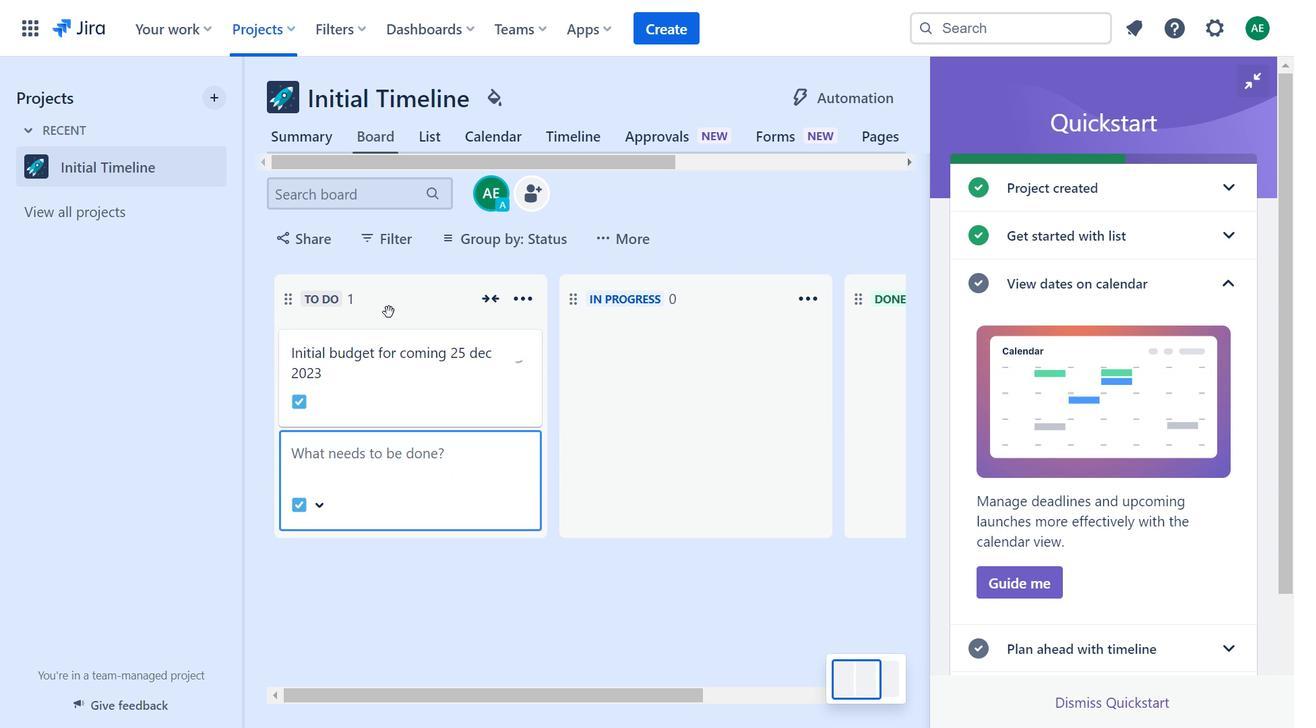 
Action: Mouse moved to (430, 267)
Screenshot: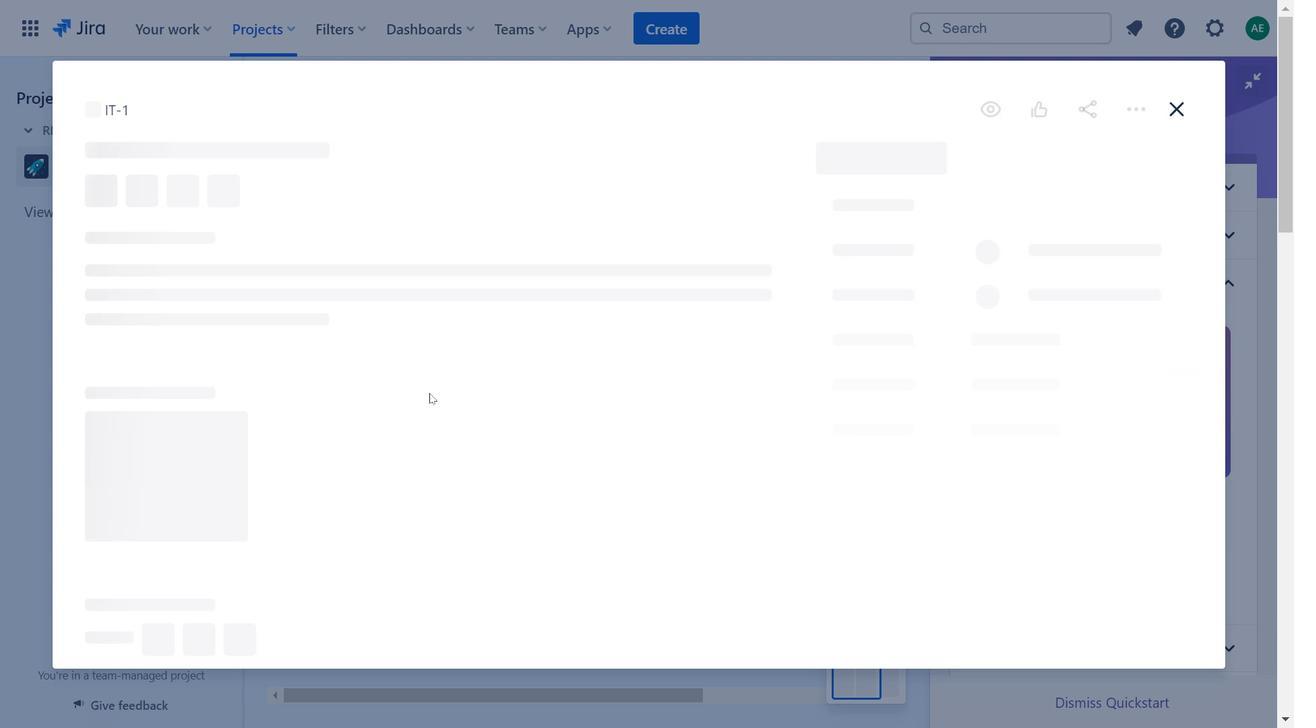 
Action: Mouse pressed left at (430, 267)
Screenshot: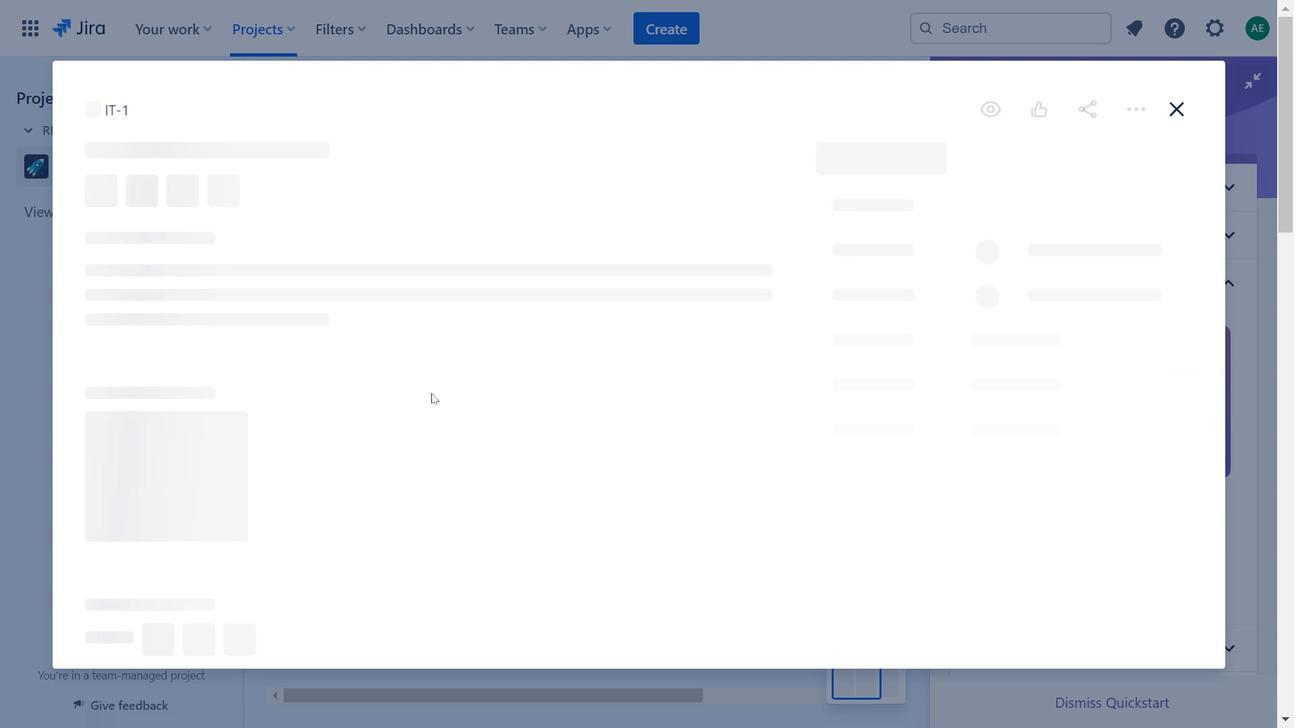 
Action: Mouse moved to (283, 275)
Screenshot: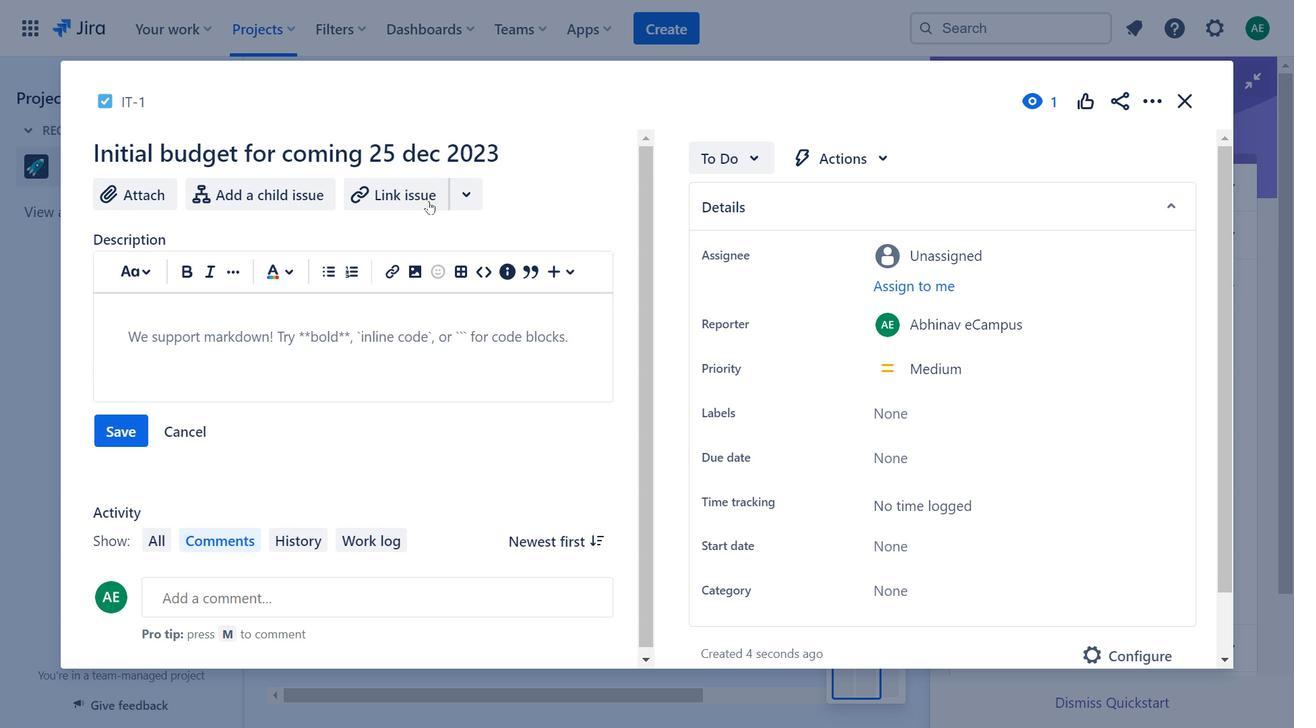 
Action: Mouse pressed left at (283, 275)
Screenshot: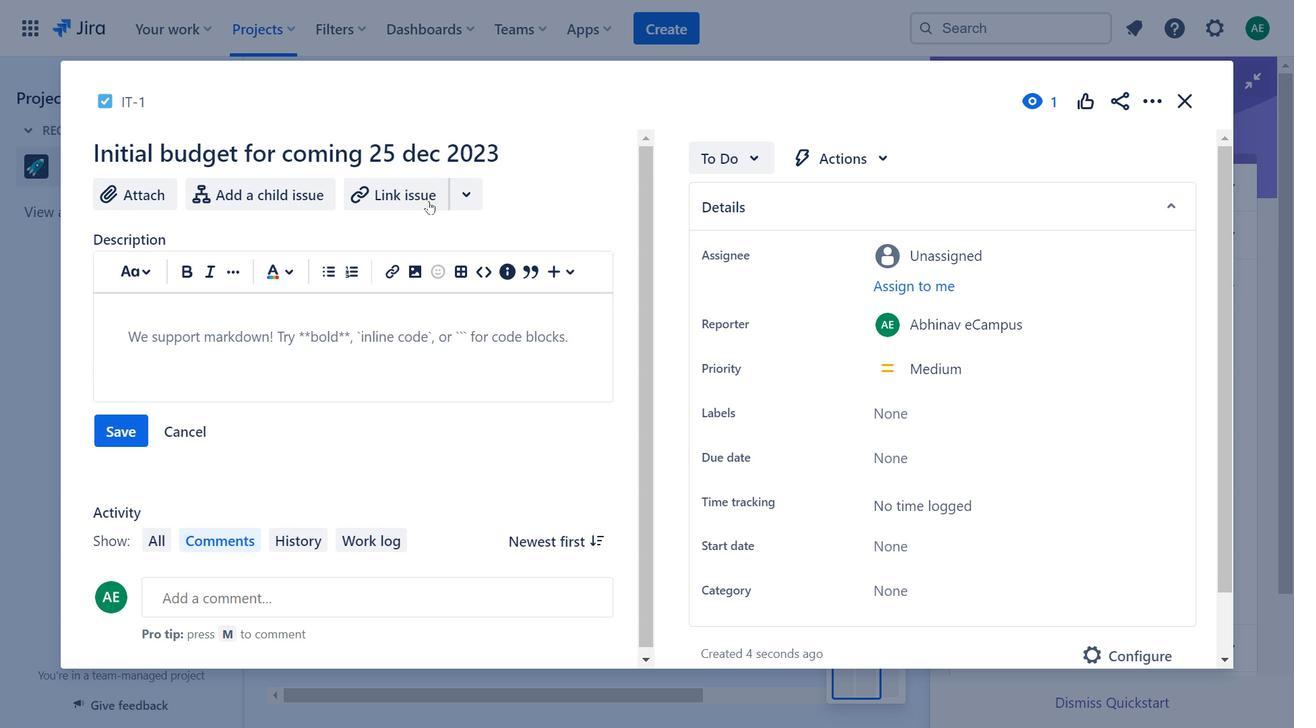 
Action: Mouse moved to (338, 274)
Screenshot: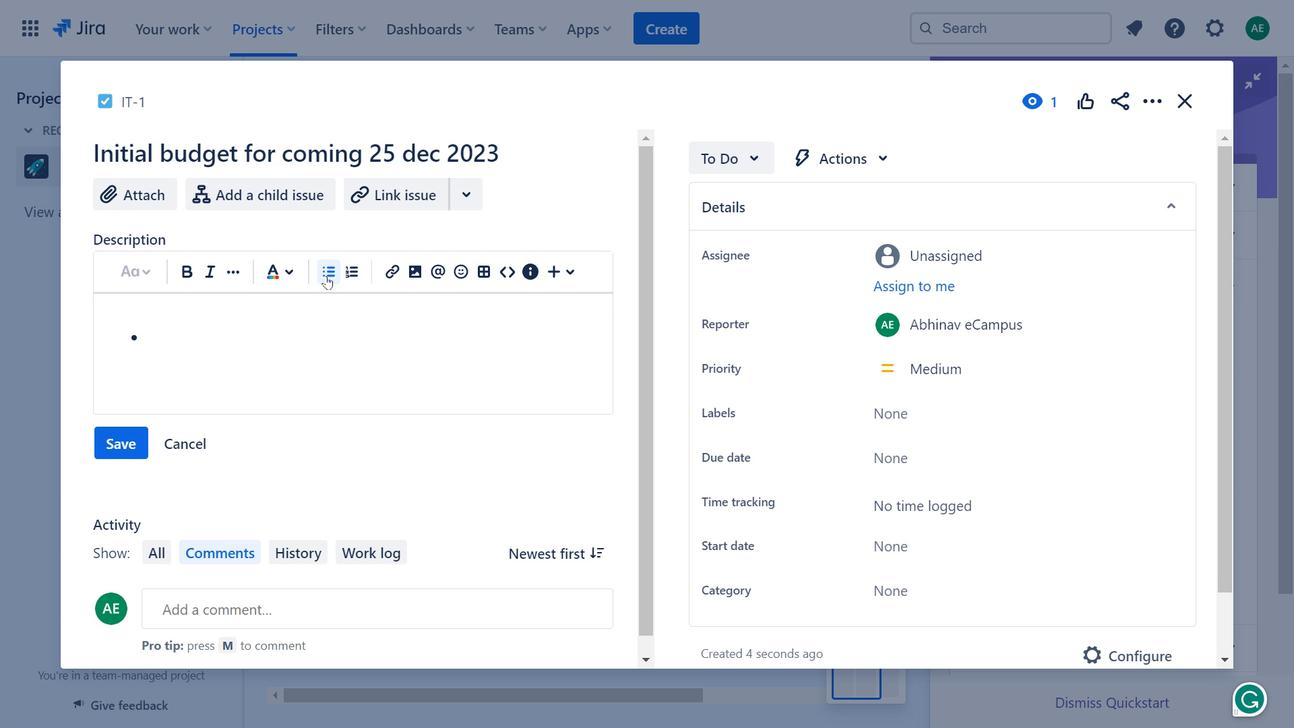 
Action: Mouse pressed left at (338, 274)
Screenshot: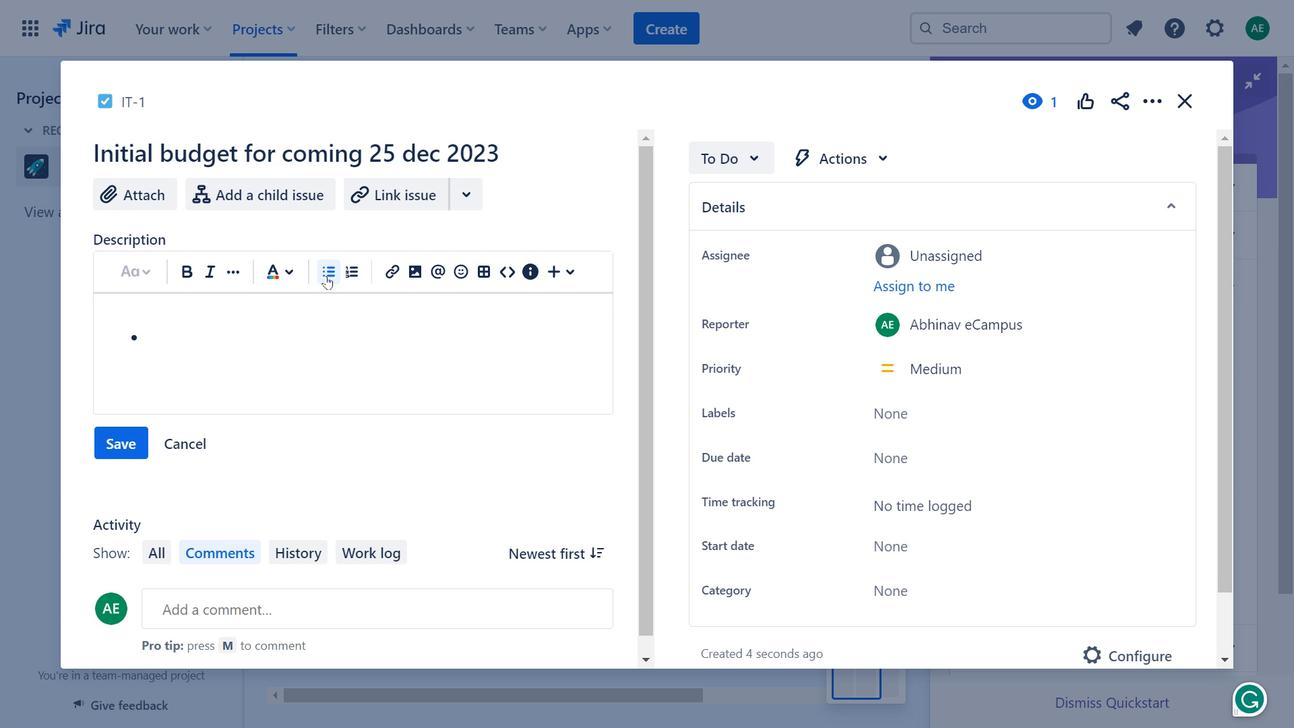 
Action: Mouse moved to (339, 274)
Screenshot: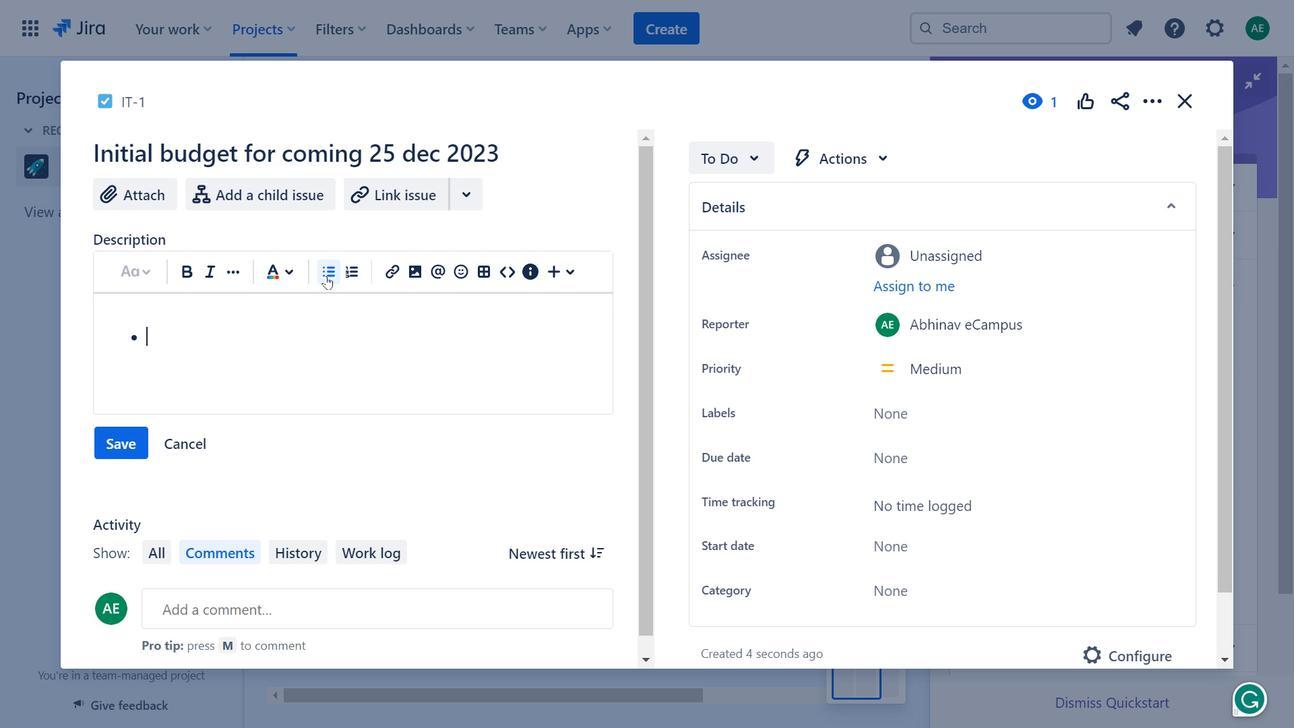 
Action: Key pressed gathering<Key.space><Key.enter>arrange<Key.backspace>ment<Key.enter>invitation<Key.space><Key.enter>food
Screenshot: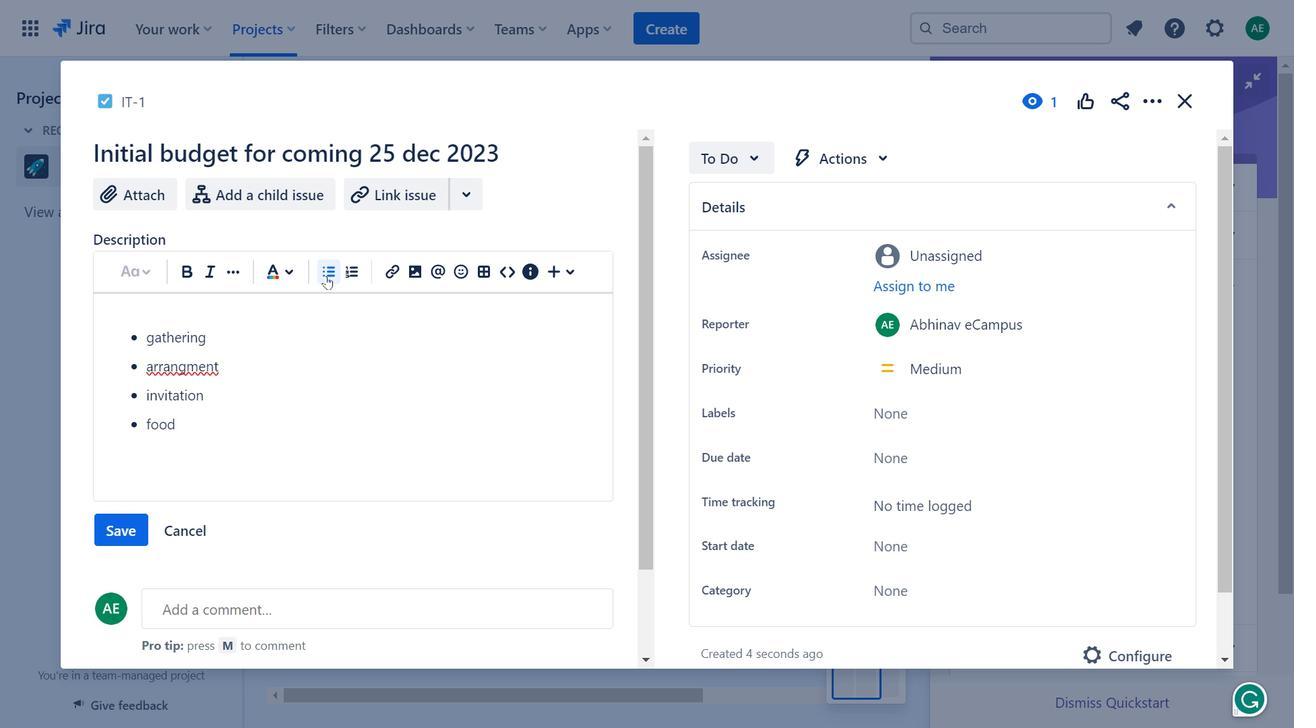 
Action: Mouse moved to (169, 271)
Screenshot: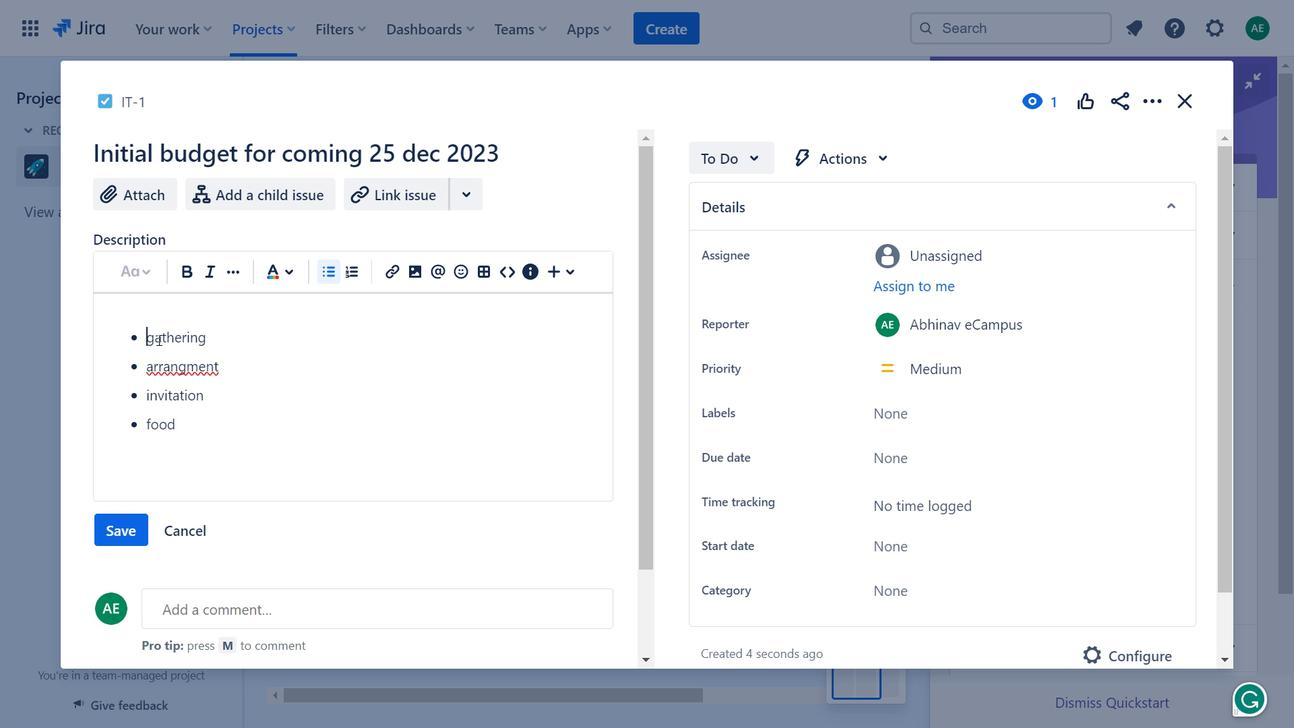
Action: Mouse pressed left at (169, 271)
Screenshot: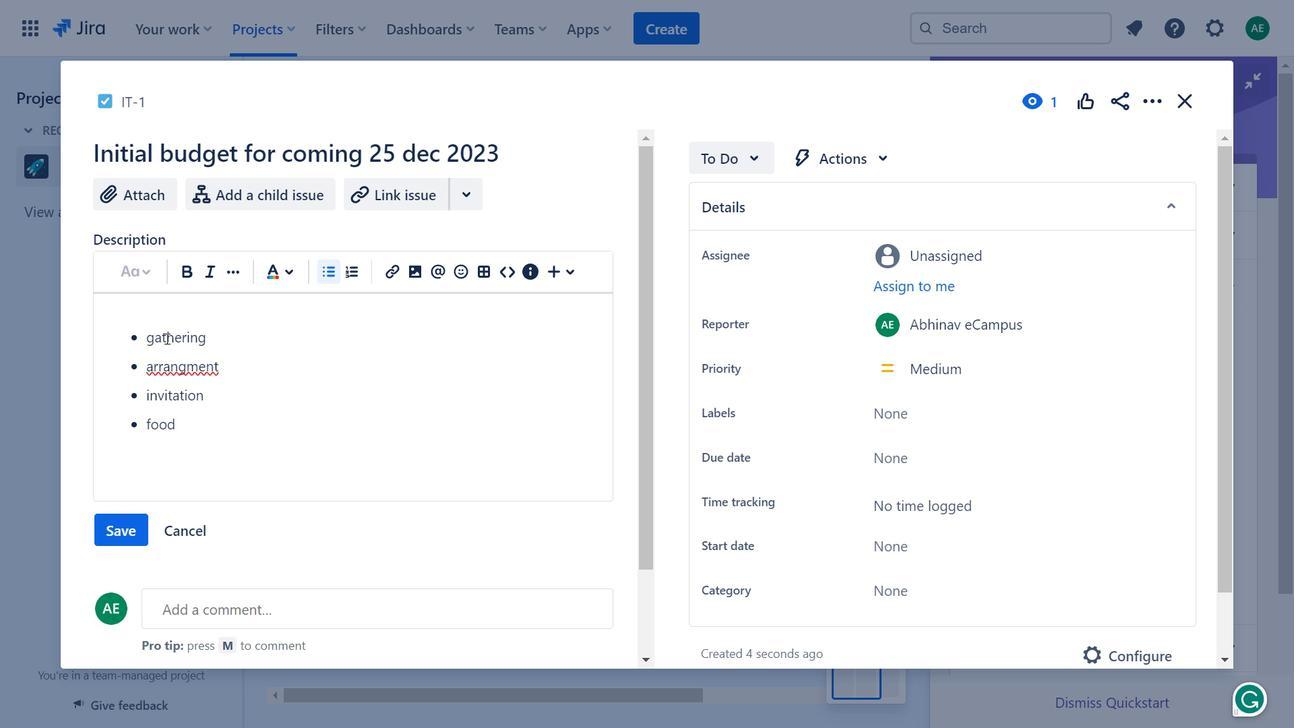 
Action: Mouse moved to (189, 270)
Screenshot: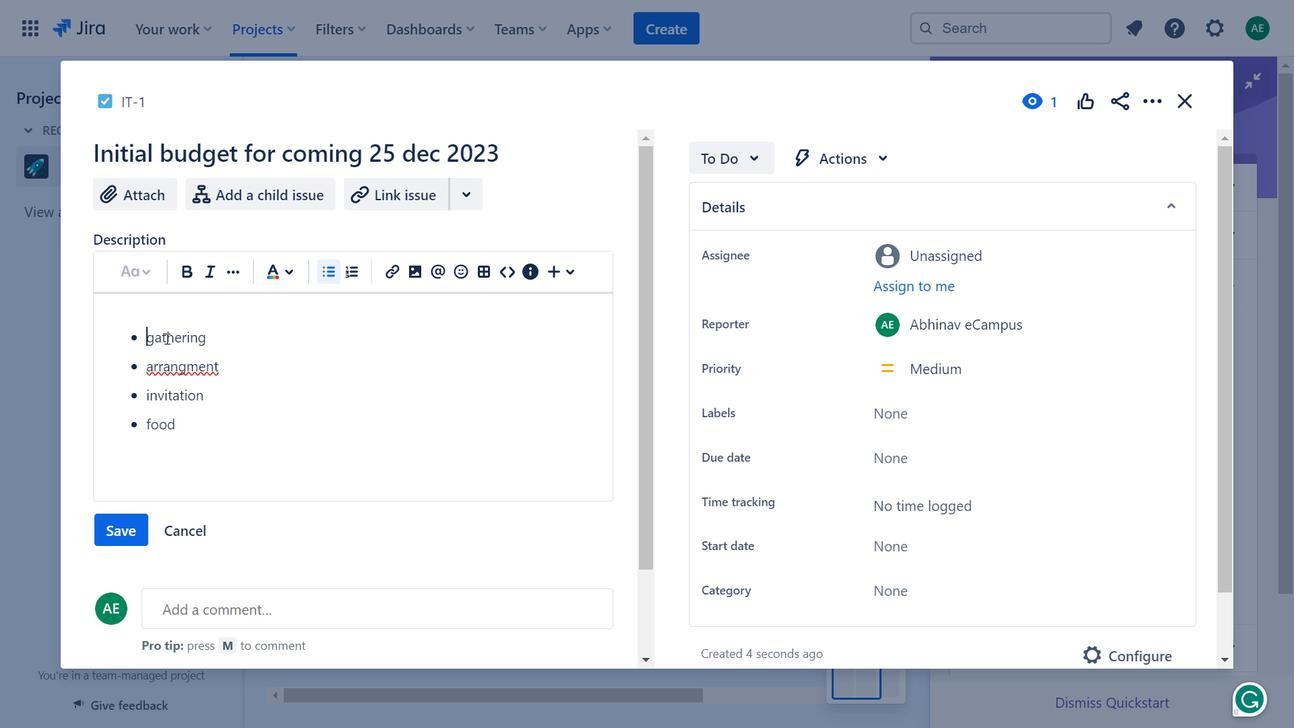 
Action: Key pressed <Key.up><Key.caps_lock>CHRISTMAS<Key.space>PARTY<Key.space>B<Key.backspace>PLANNING<Key.space>BUDGET
Screenshot: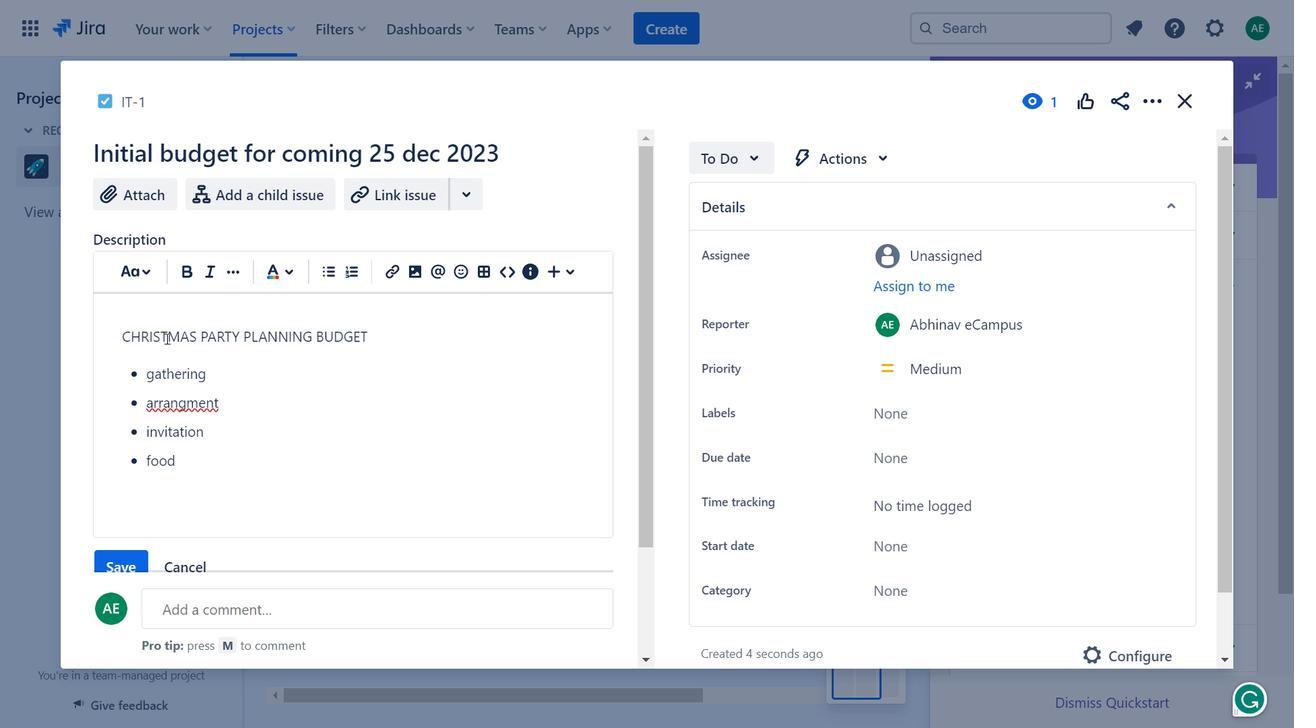 
Action: Mouse moved to (396, 269)
Screenshot: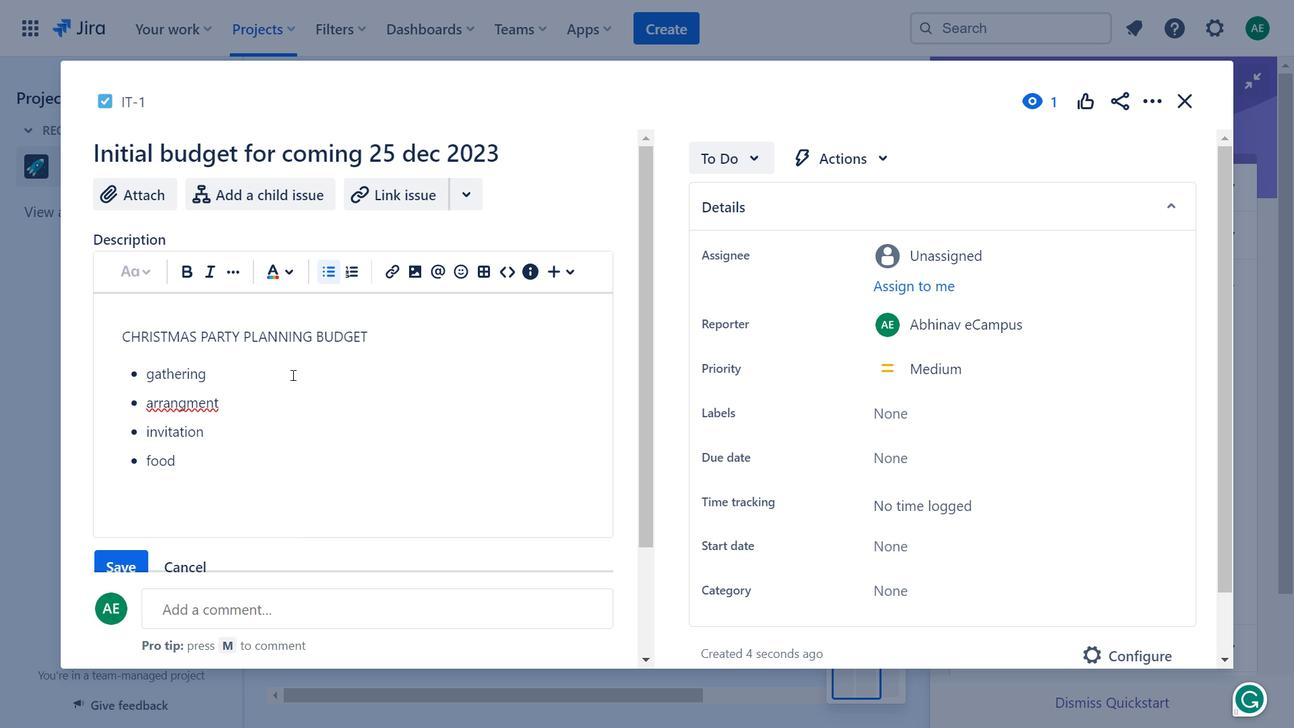 
Action: Mouse pressed left at (396, 269)
Screenshot: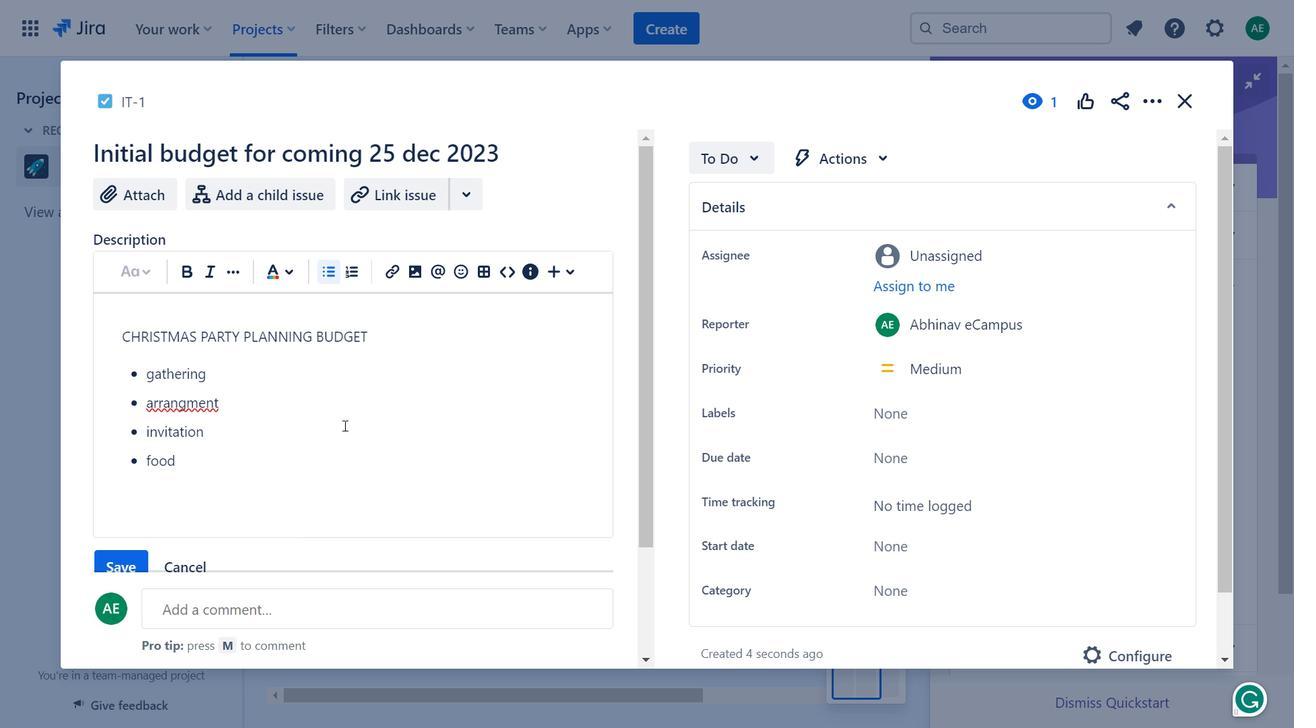 
Action: Mouse moved to (391, 270)
Screenshot: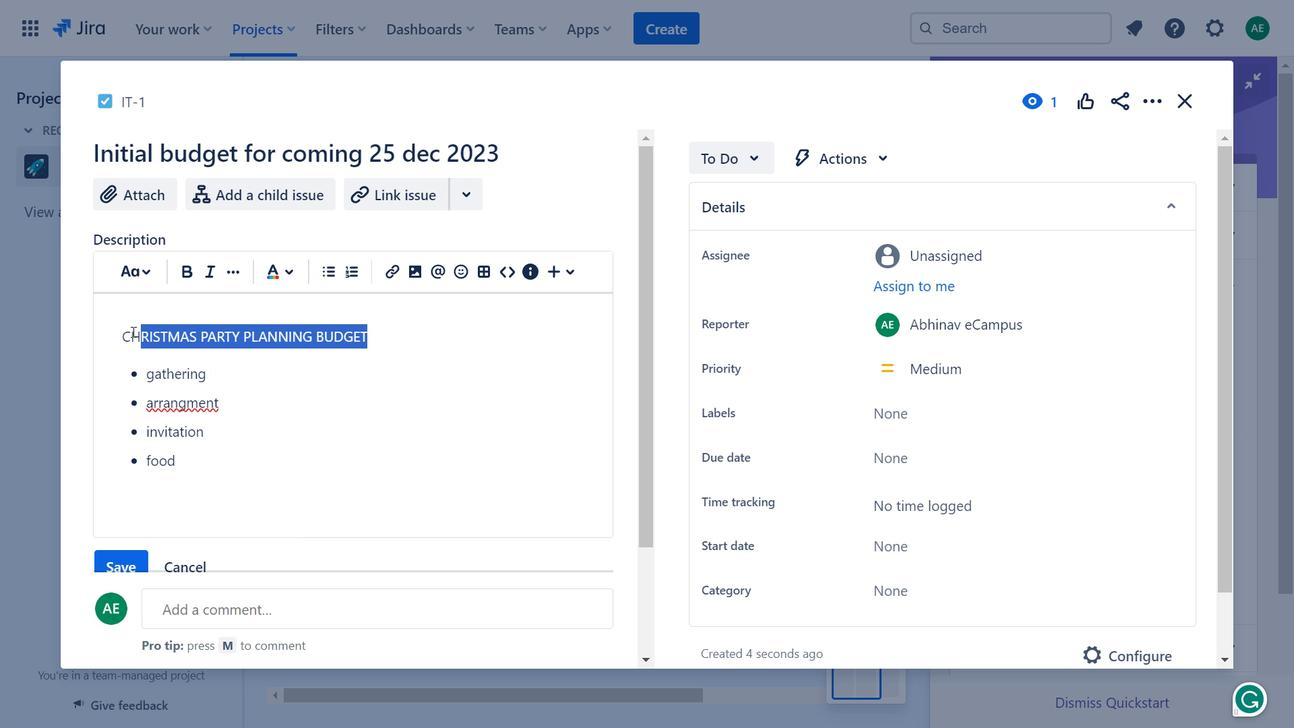 
Action: Mouse pressed left at (391, 270)
Screenshot: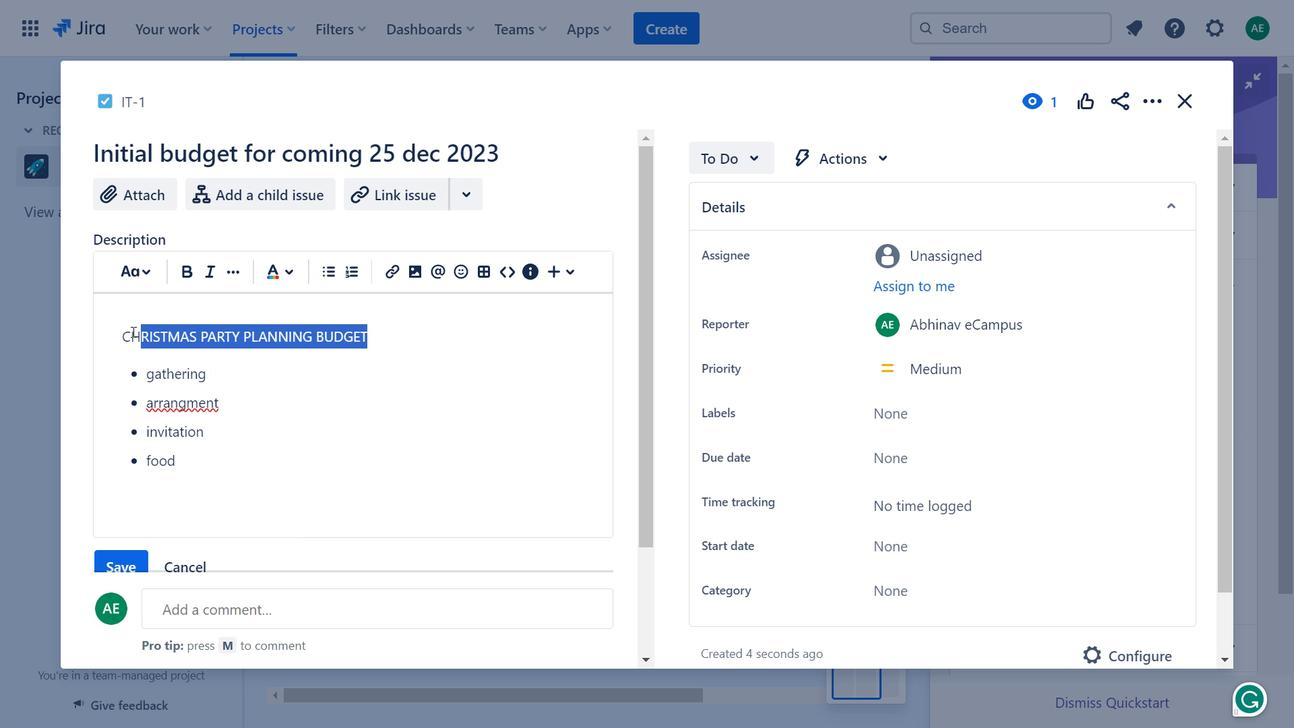 
Action: Mouse moved to (207, 274)
Screenshot: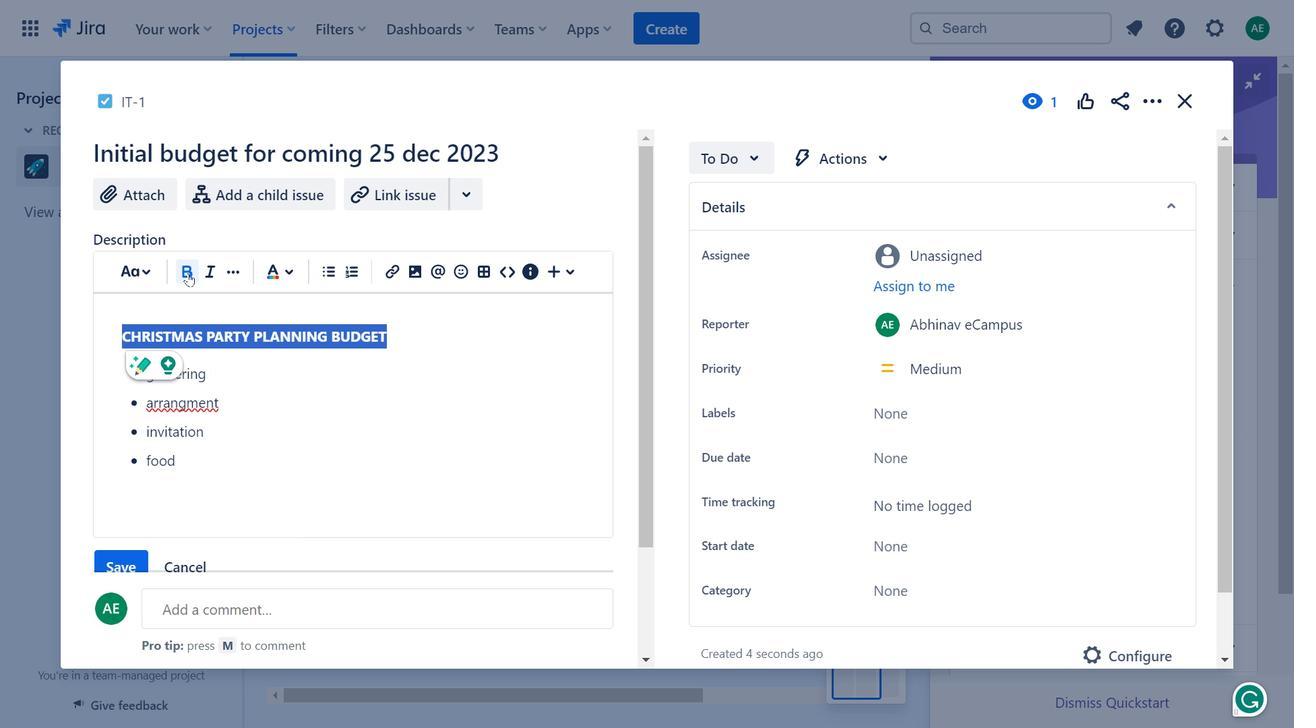 
Action: Mouse pressed left at (207, 274)
Screenshot: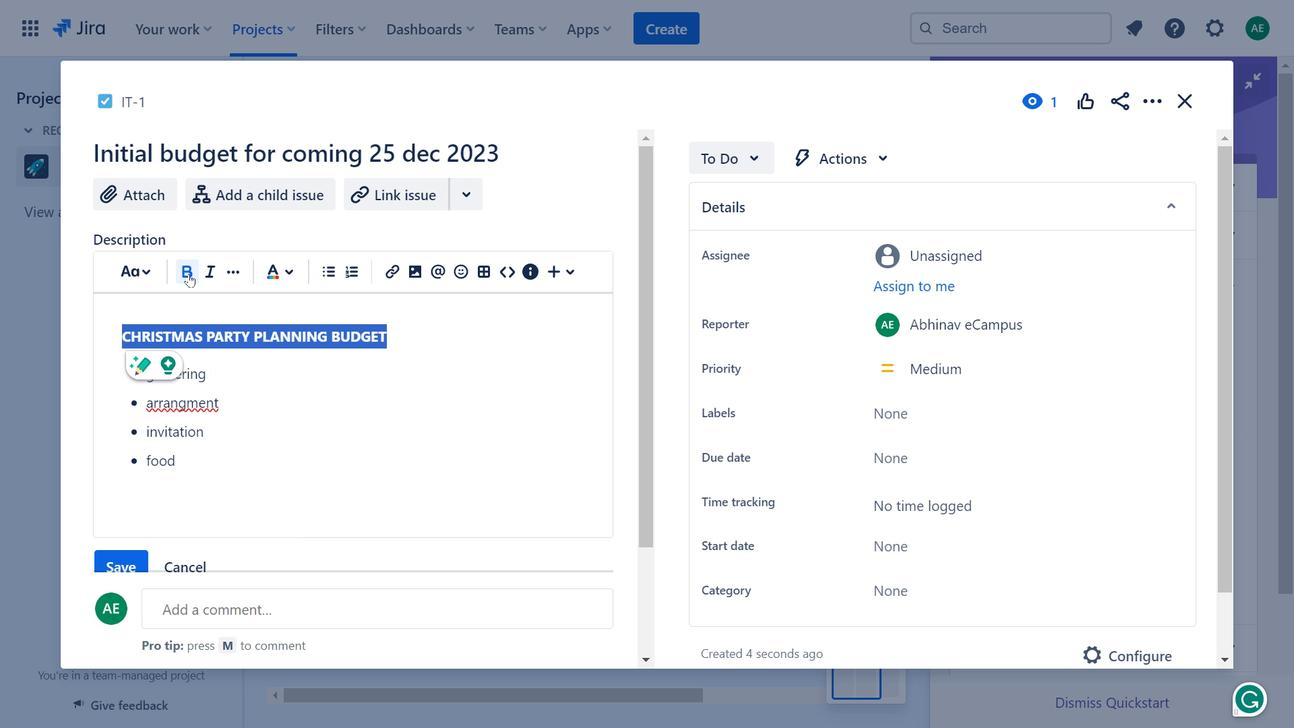 
Action: Mouse moved to (235, 264)
Screenshot: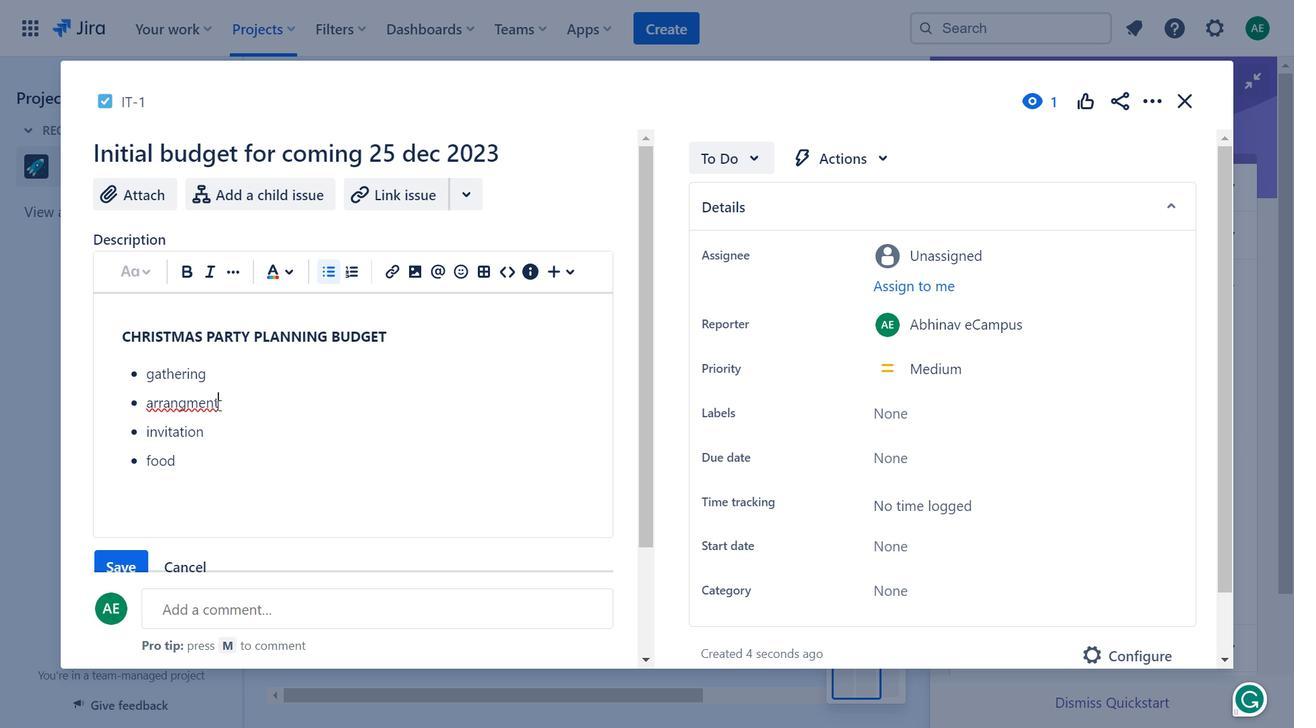 
Action: Mouse pressed left at (235, 264)
Screenshot: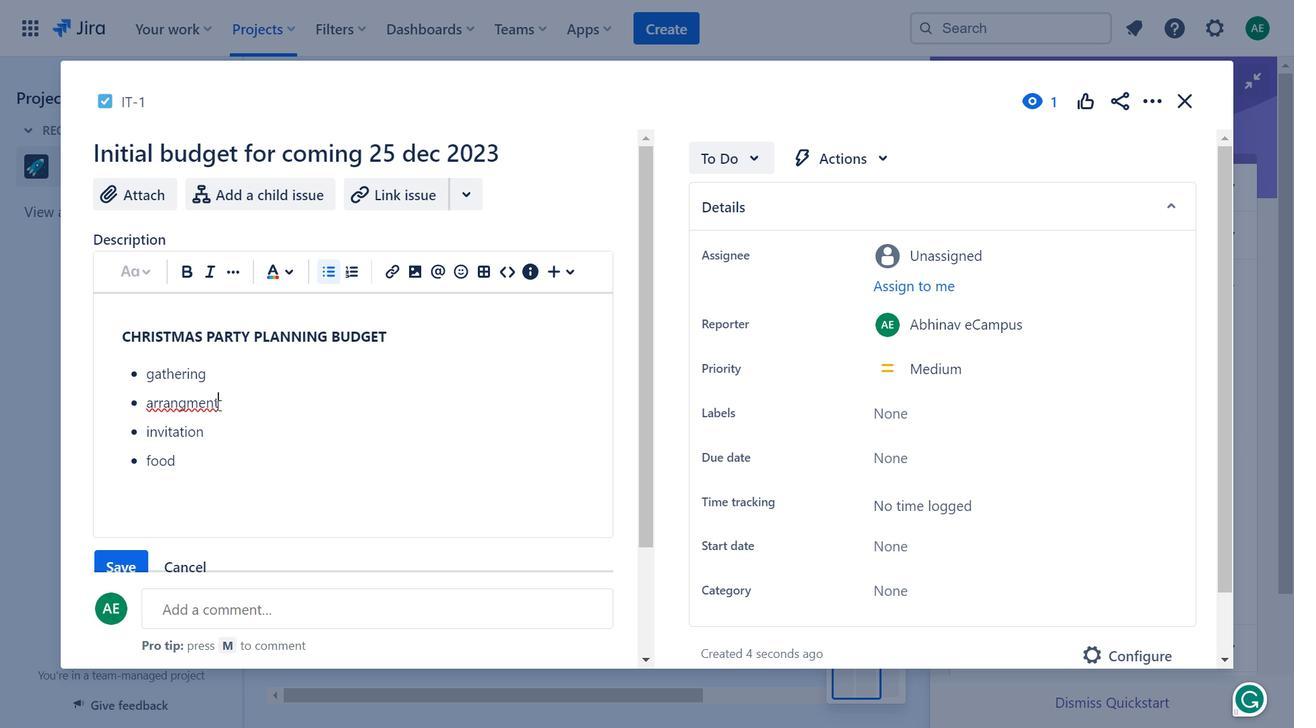 
Action: Mouse moved to (237, 266)
Screenshot: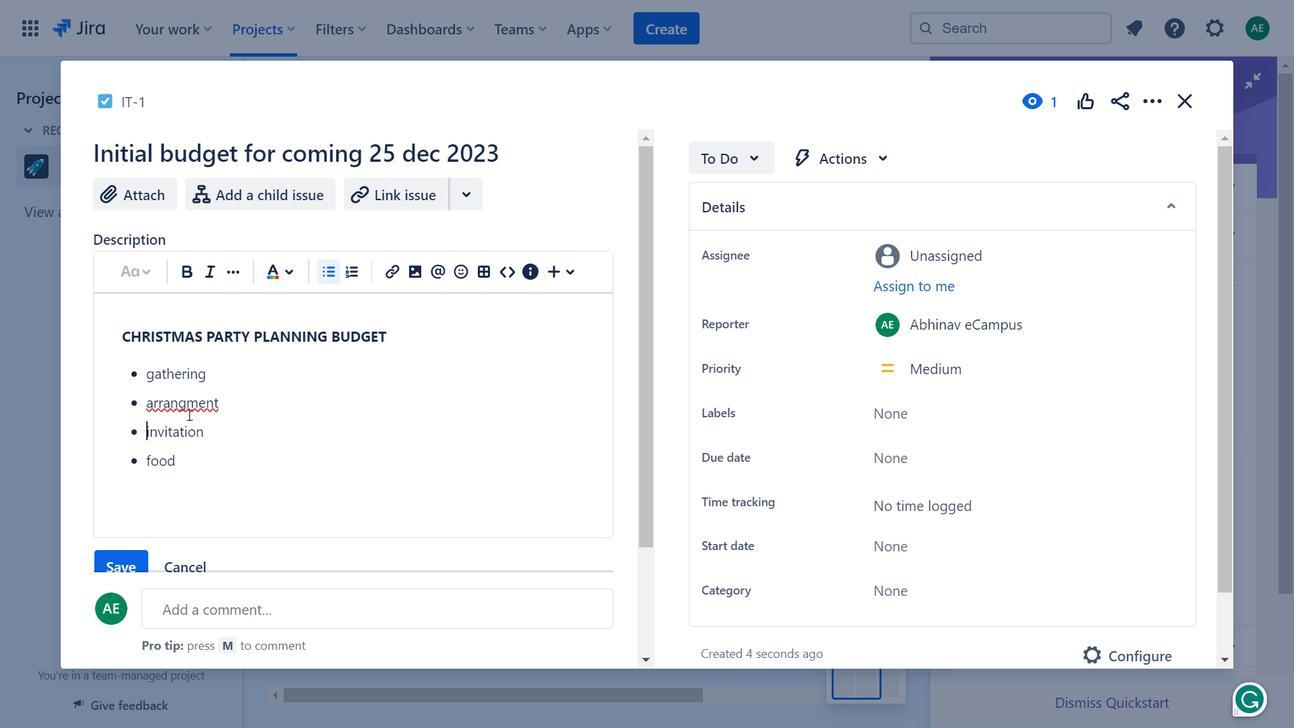 
Action: Mouse pressed left at (237, 266)
Screenshot: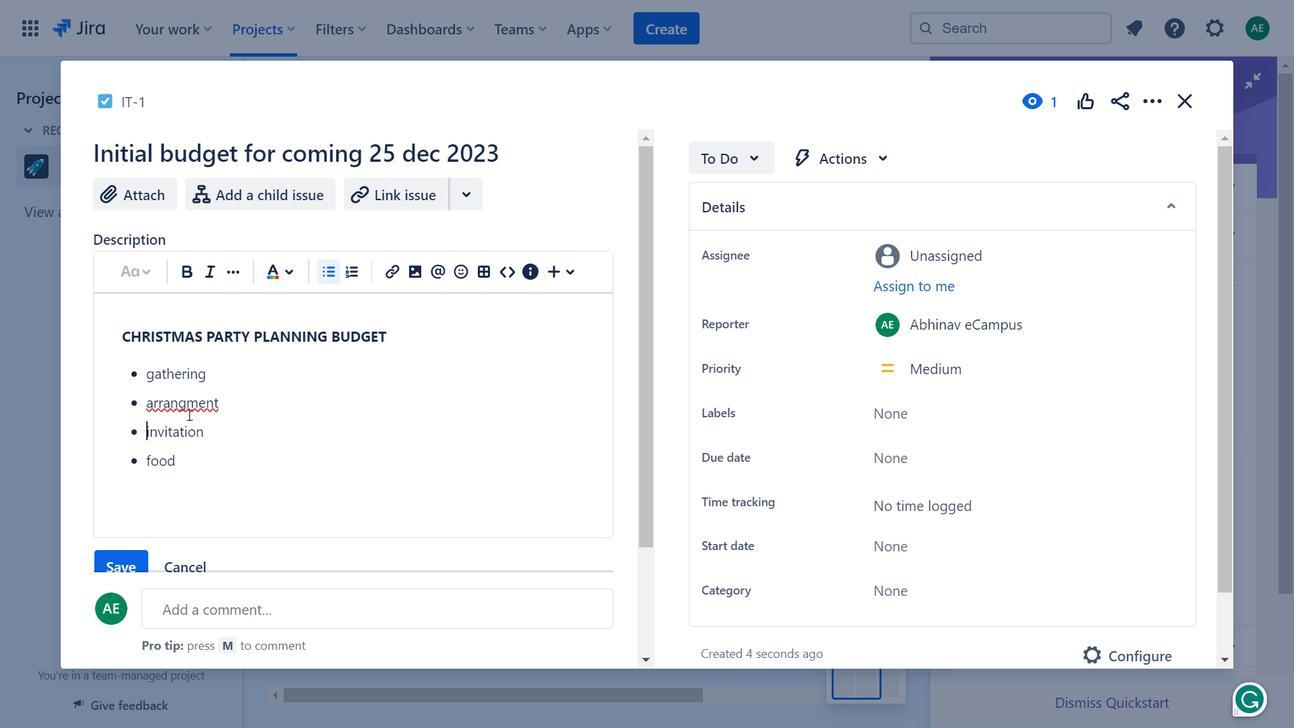 
Action: Mouse moved to (210, 266)
Screenshot: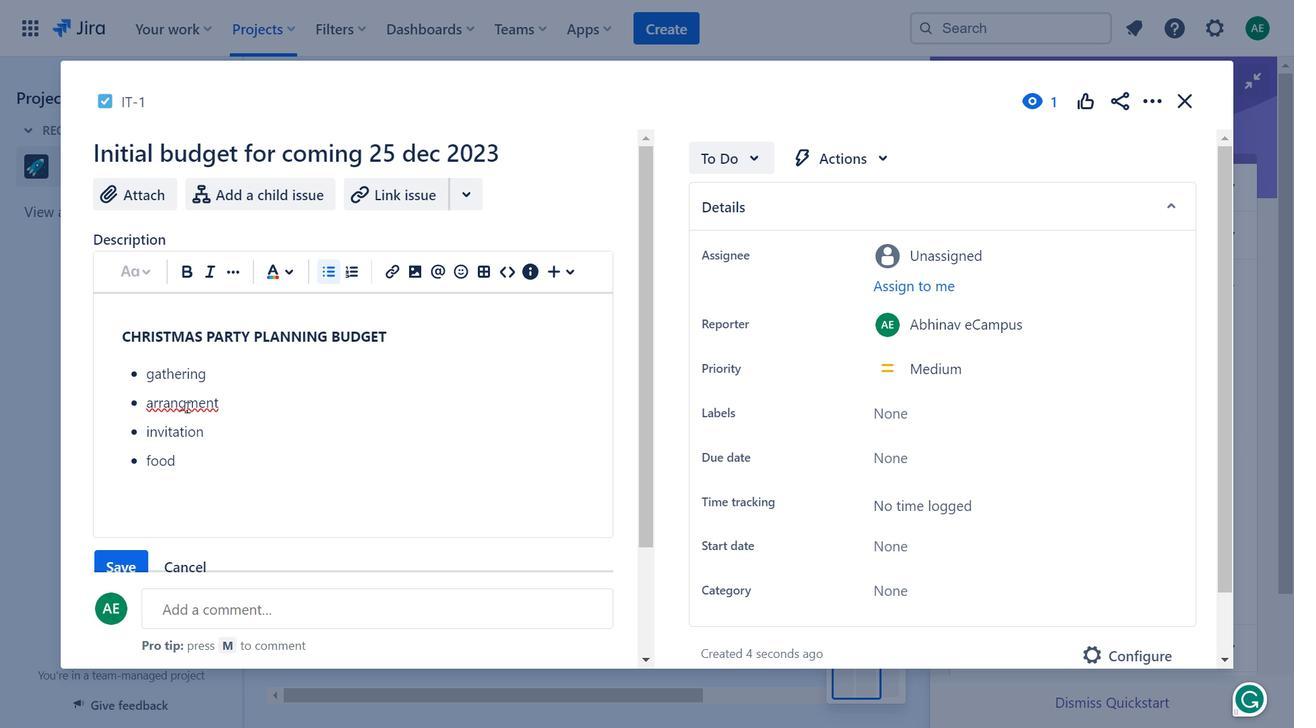 
Action: Mouse pressed left at (210, 266)
Screenshot: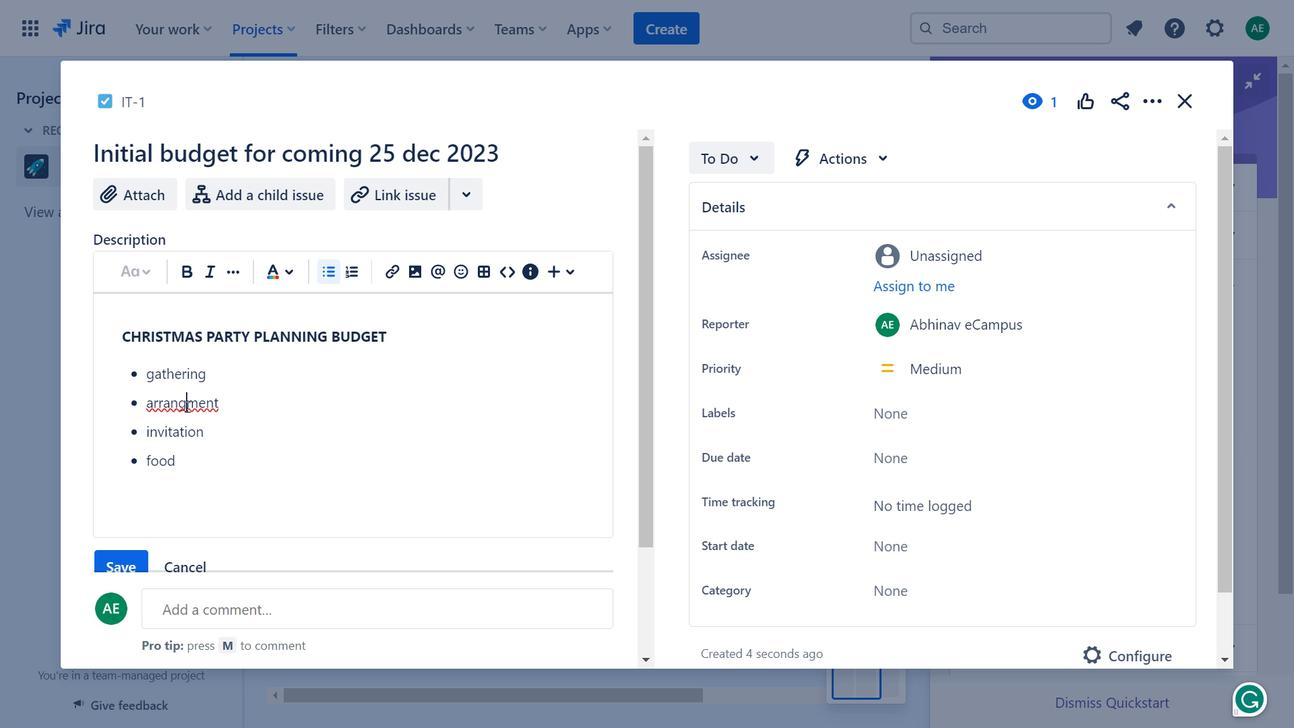
Action: Mouse moved to (208, 266)
Screenshot: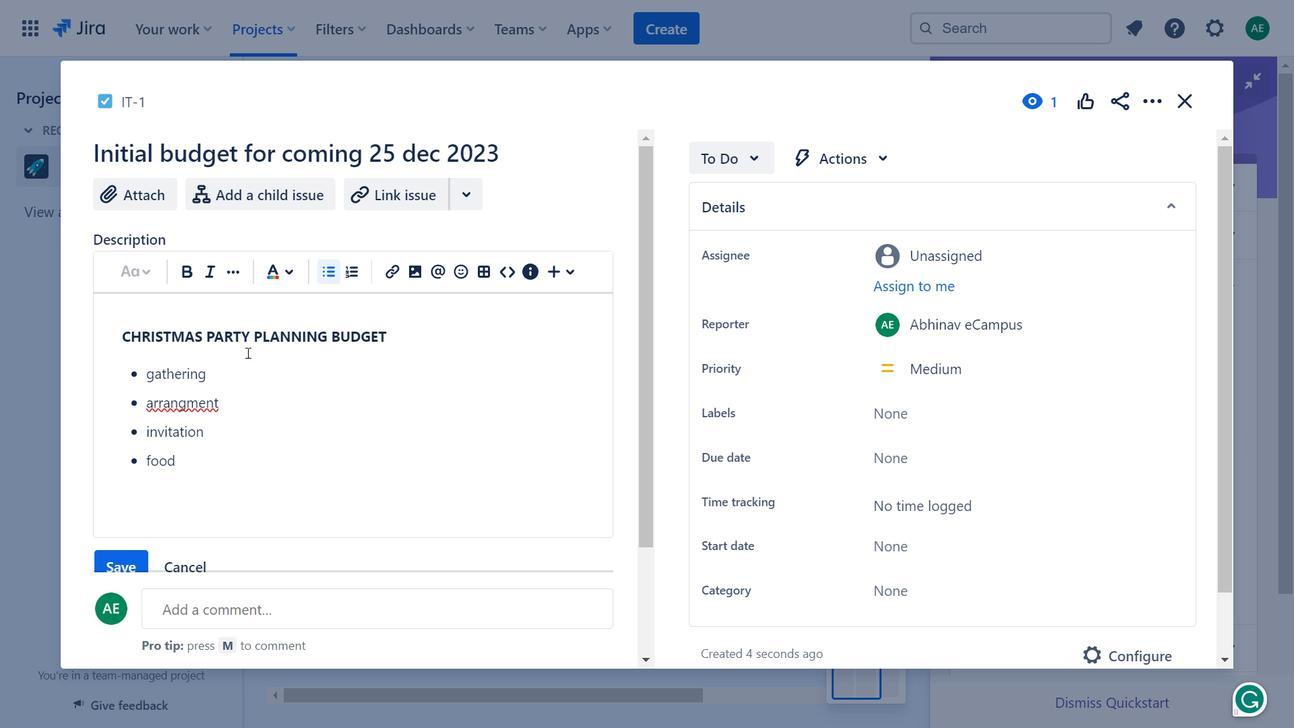 
Action: Mouse pressed left at (208, 266)
Screenshot: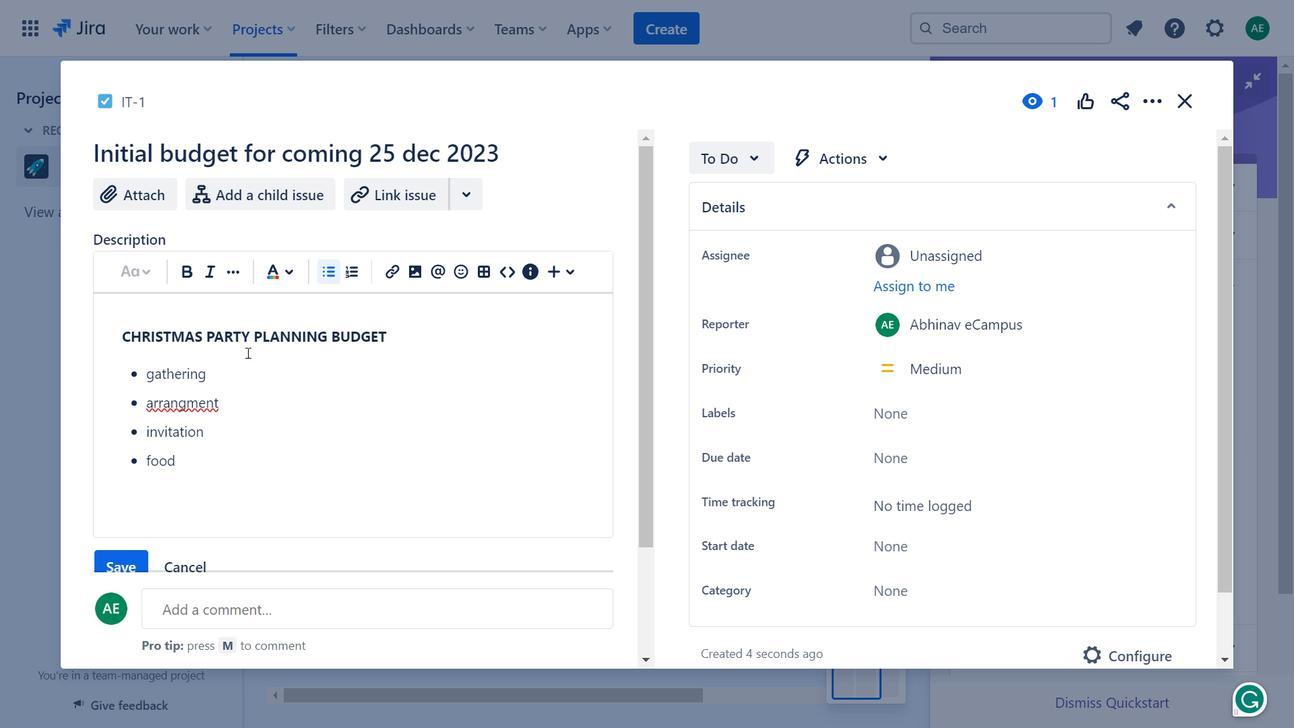 
Action: Mouse moved to (594, 269)
Screenshot: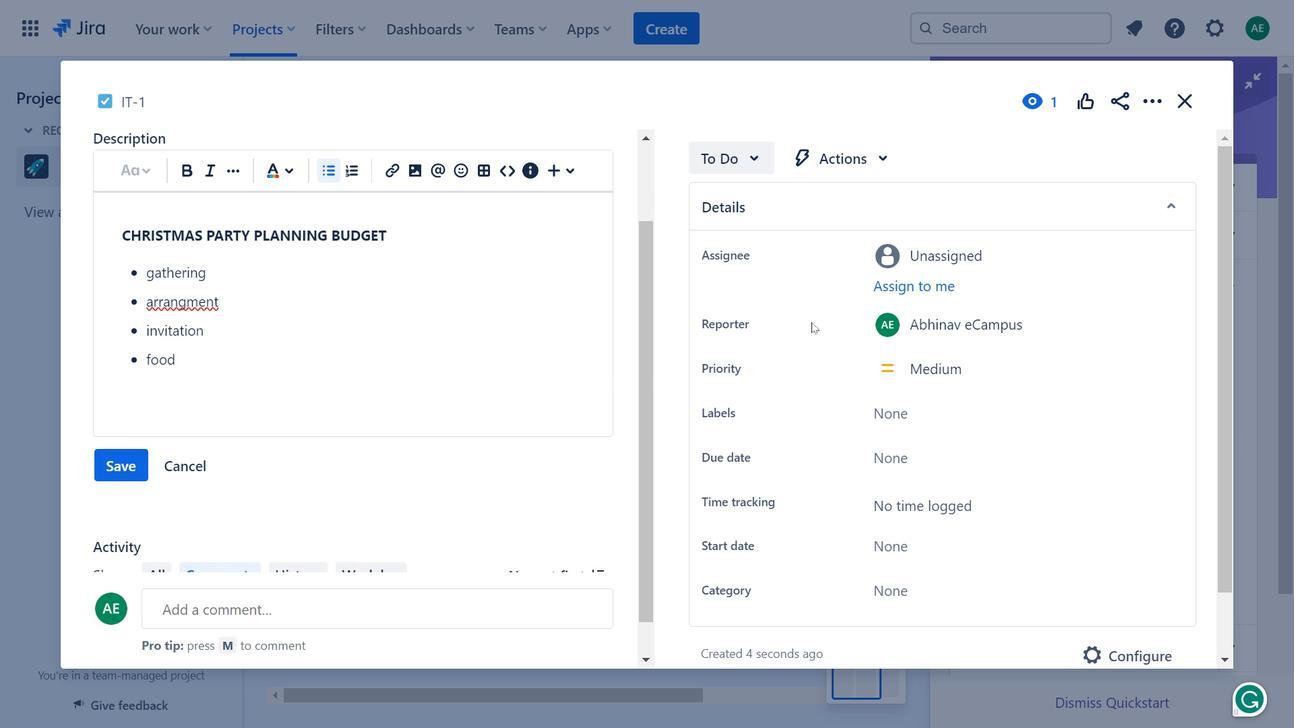
Action: Mouse scrolled (594, 269) with delta (0, 0)
Screenshot: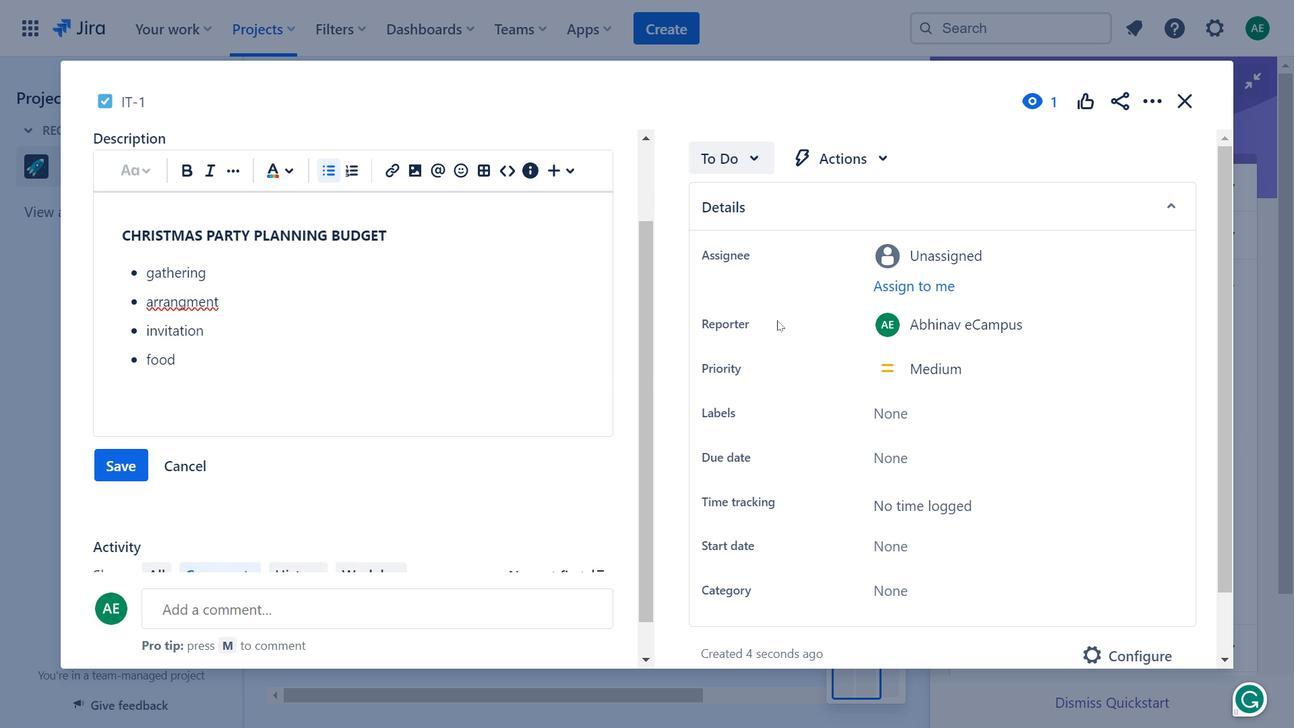 
Action: Mouse moved to (159, 263)
Screenshot: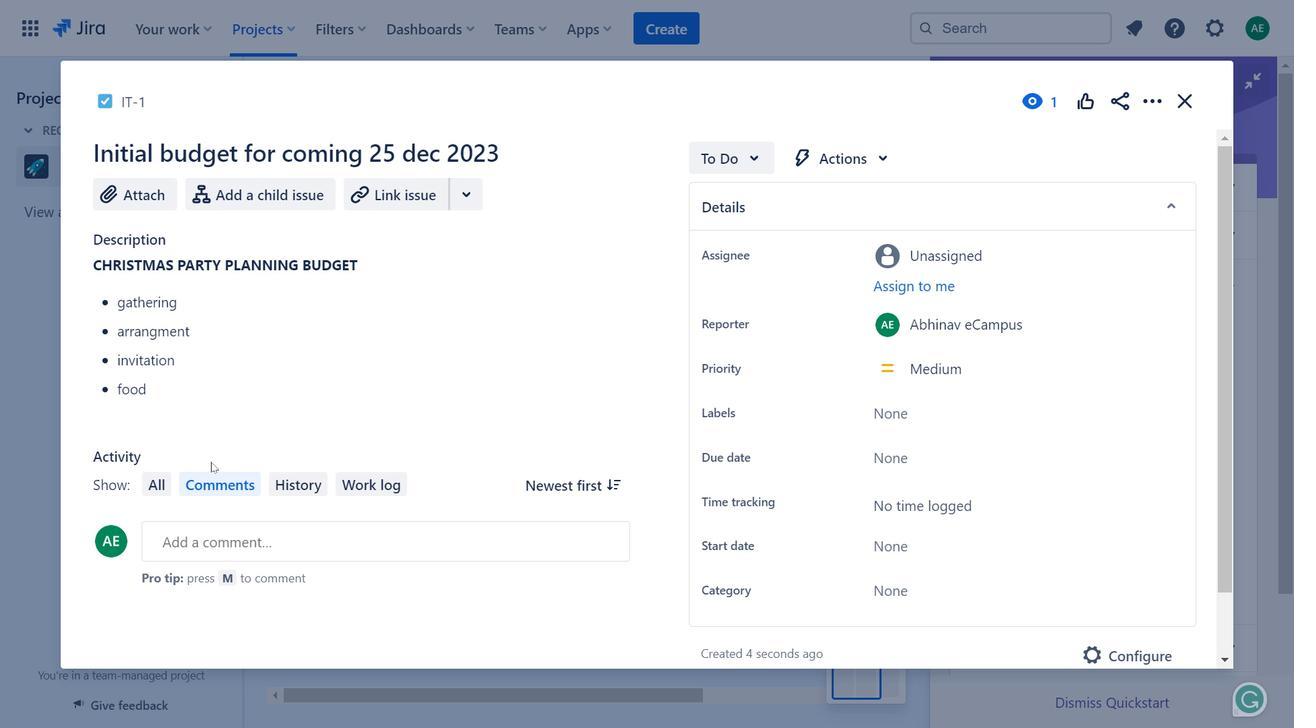 
Action: Mouse pressed left at (159, 263)
Screenshot: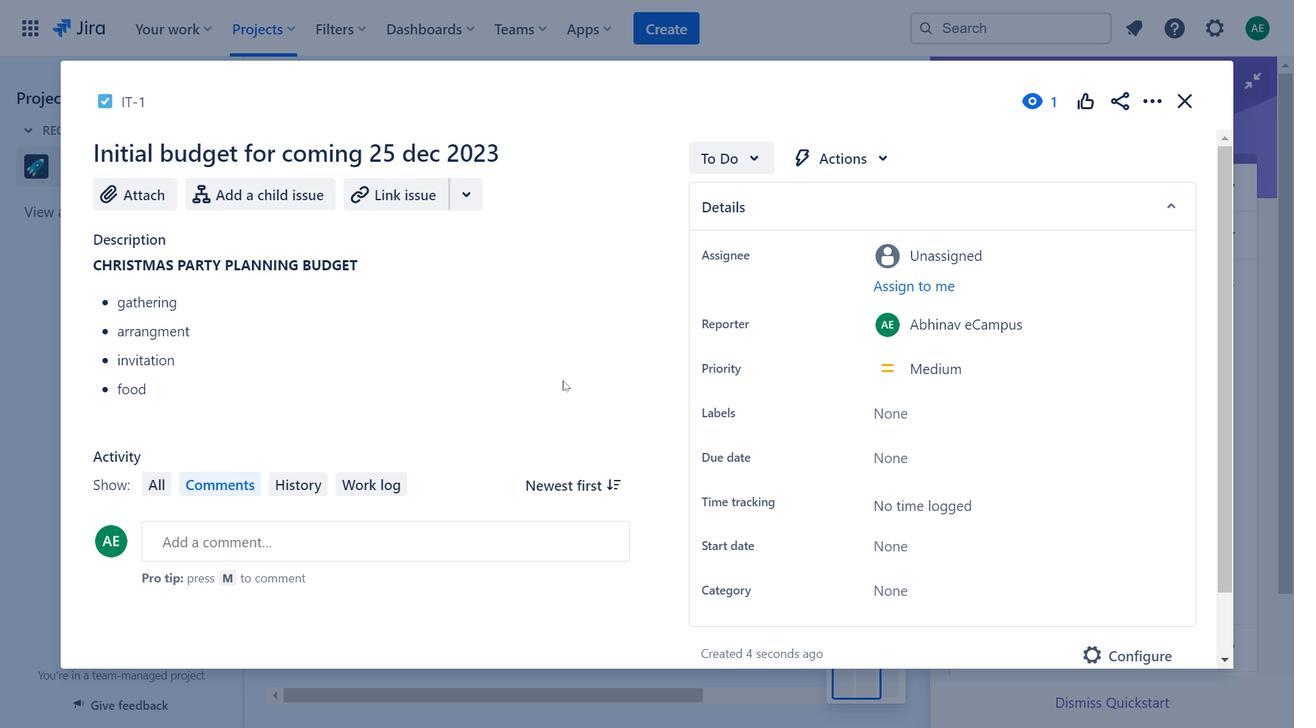 
Action: Mouse moved to (908, 273)
Screenshot: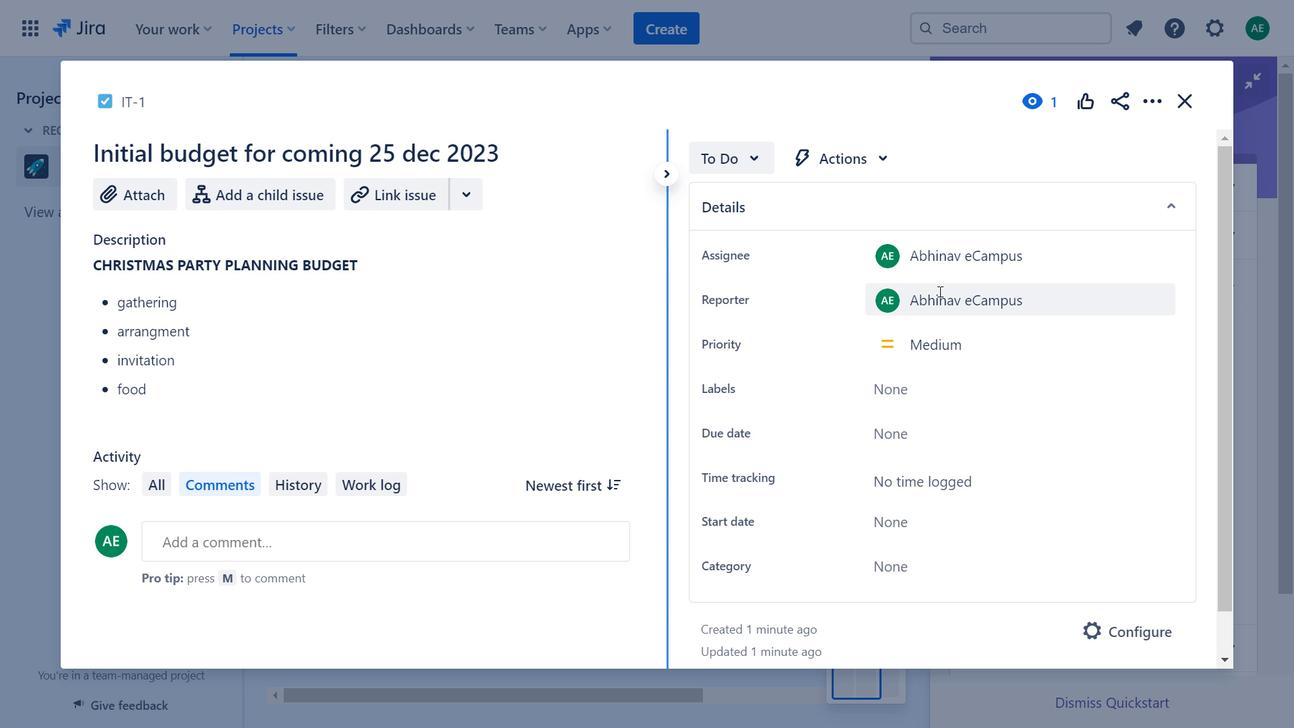 
Action: Mouse pressed left at (908, 273)
Screenshot: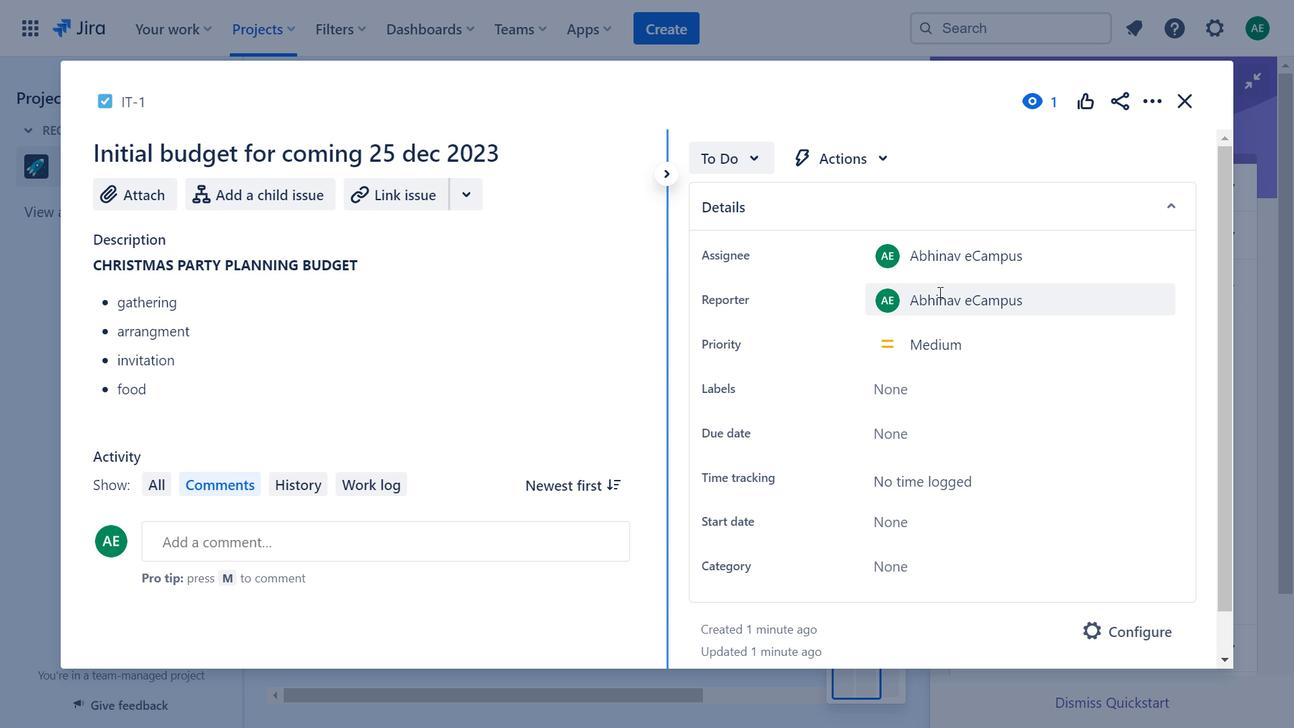 
Action: Mouse moved to (912, 273)
Screenshot: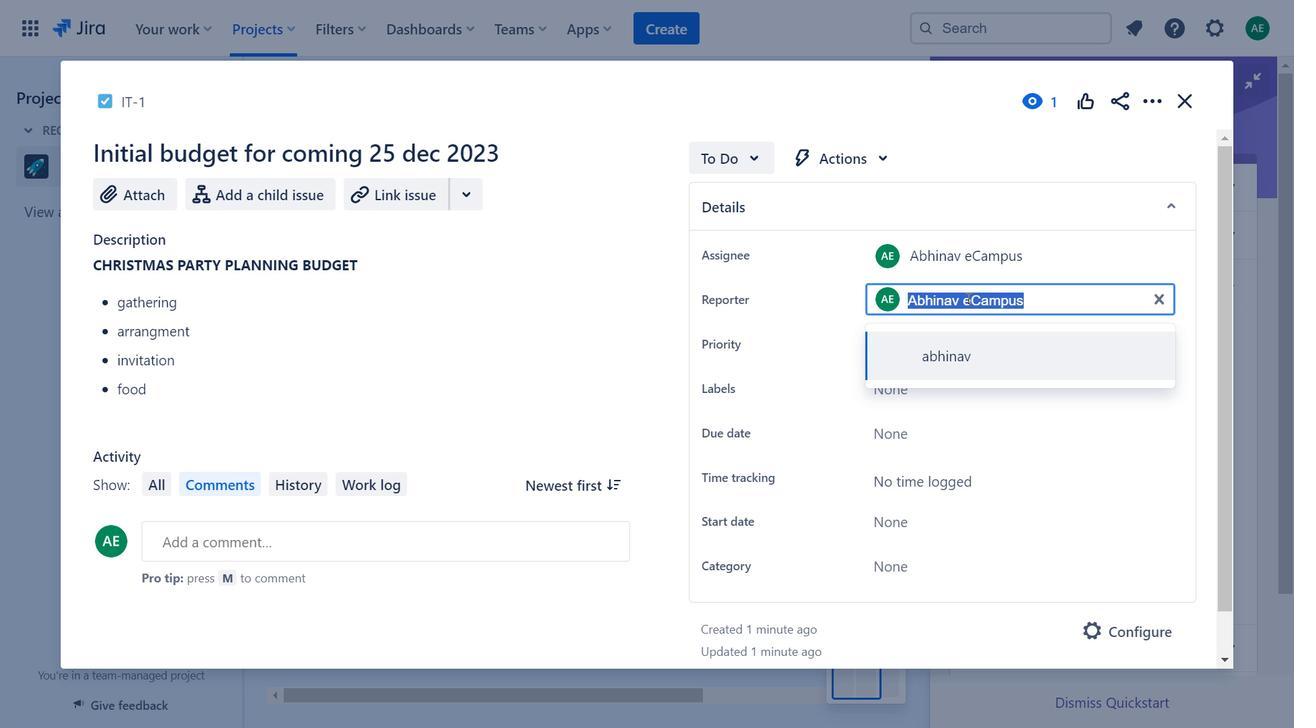 
Action: Mouse pressed left at (912, 273)
Screenshot: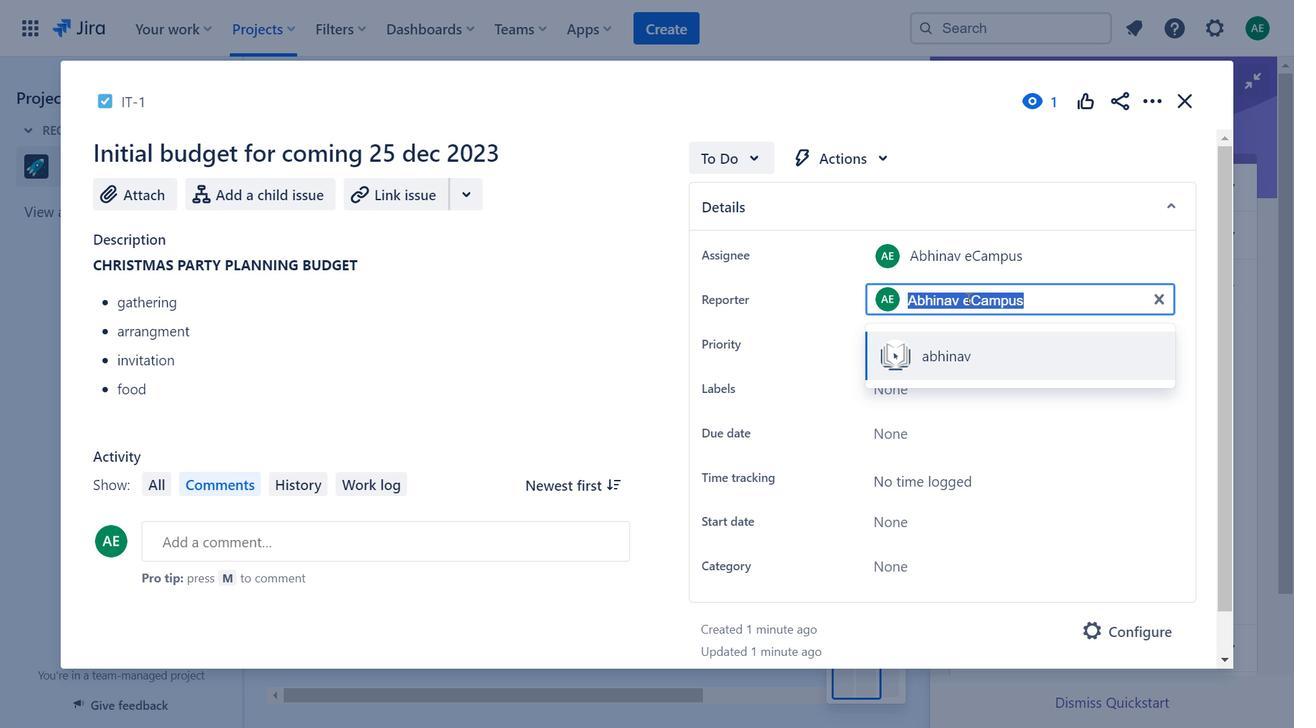
Action: Mouse moved to (933, 273)
Screenshot: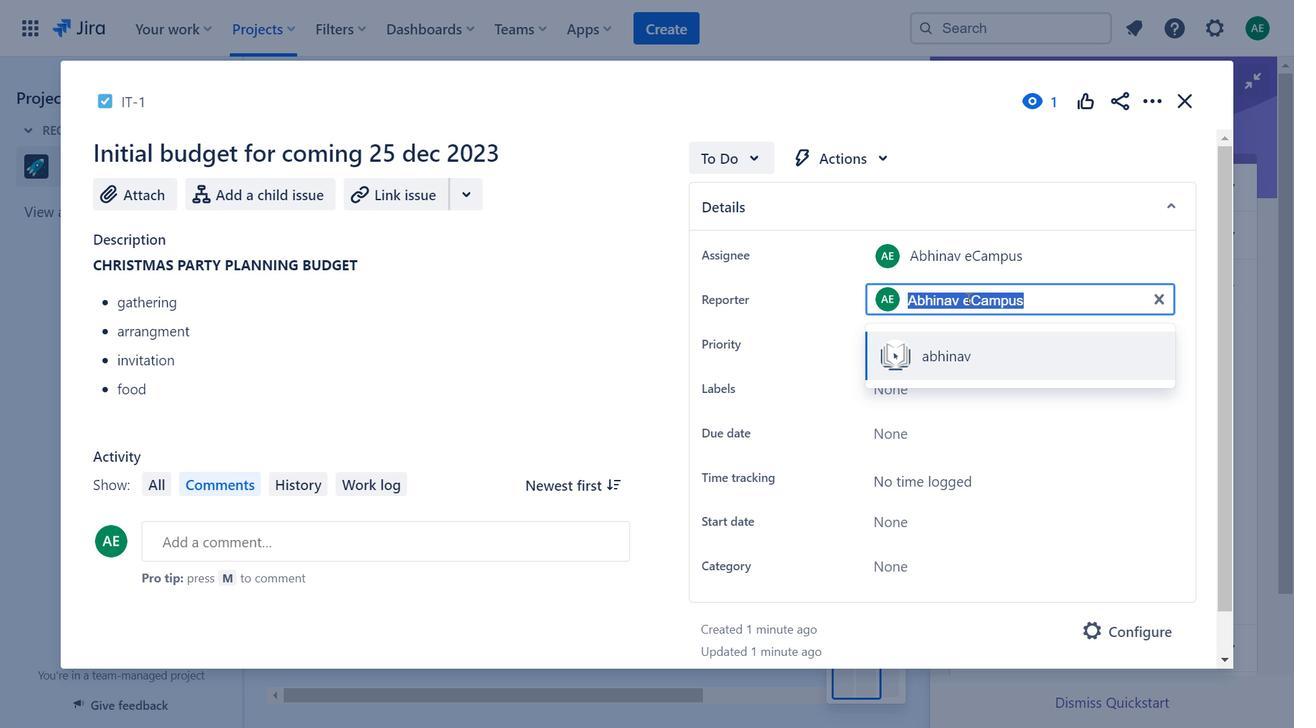 
Action: Key pressed A
Screenshot: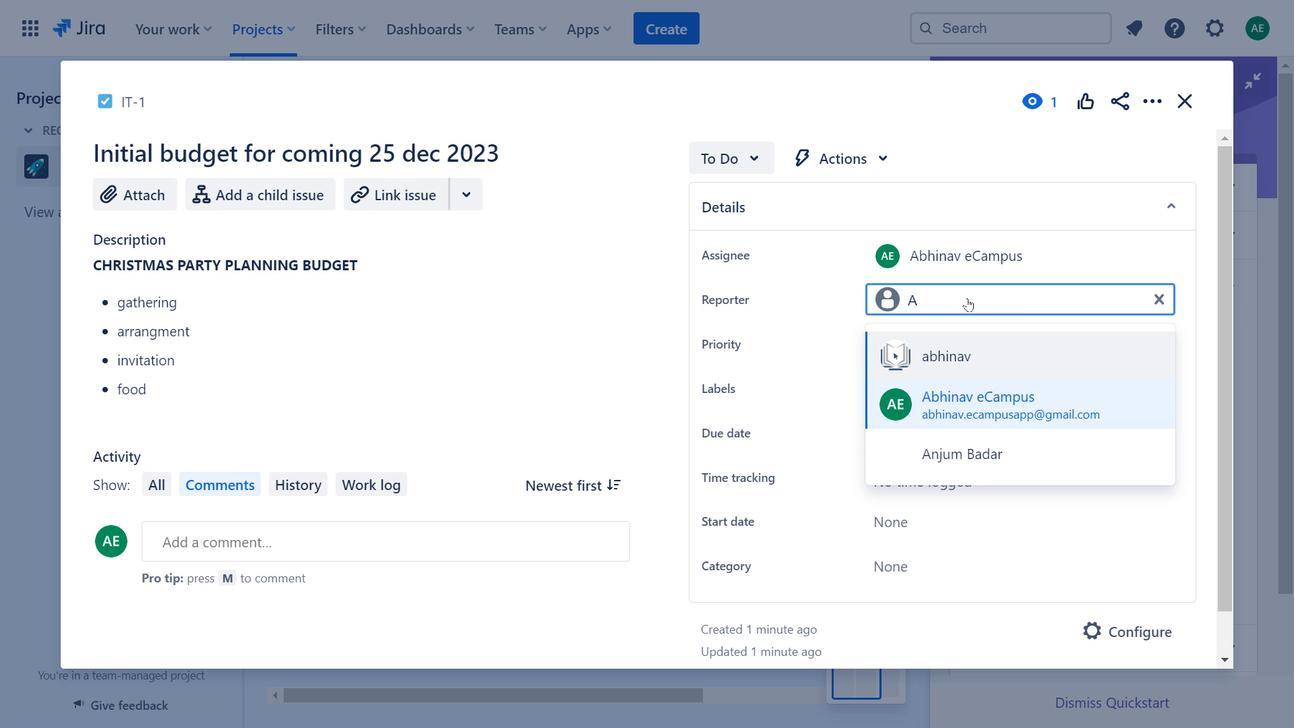 
Action: Mouse moved to (994, 264)
Screenshot: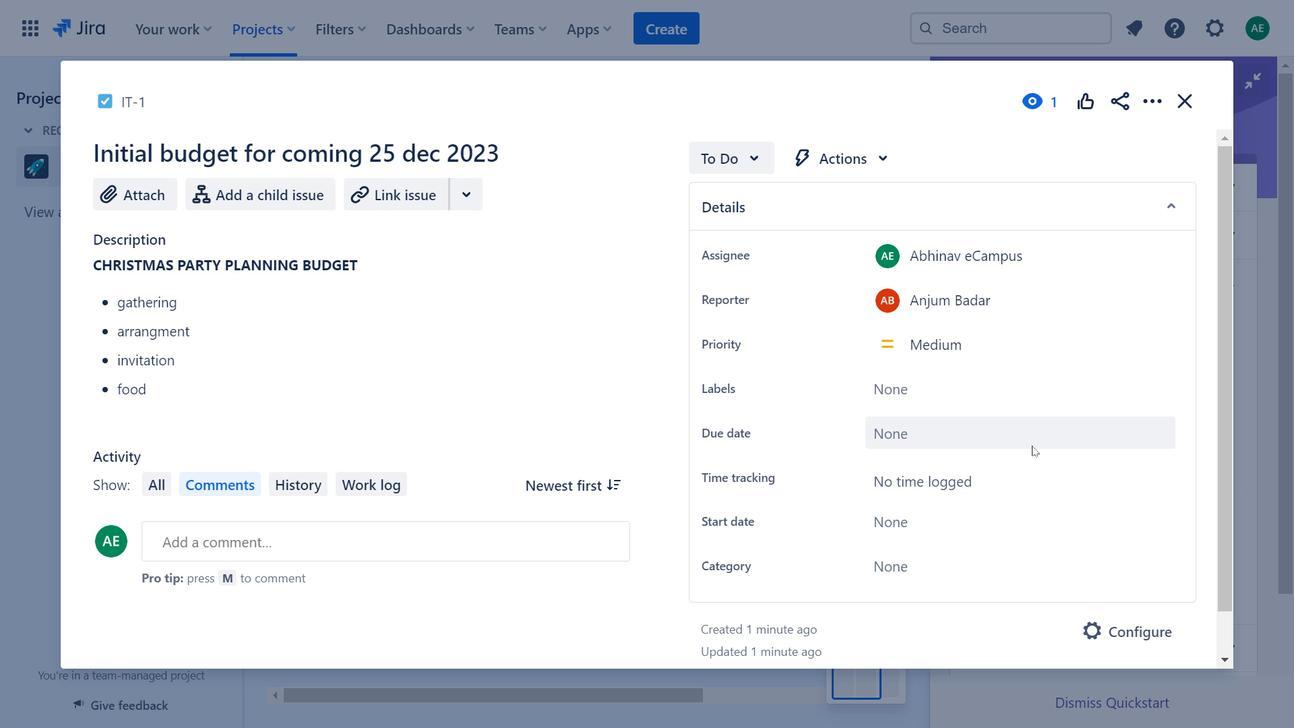 
Action: Mouse pressed left at (994, 264)
Screenshot: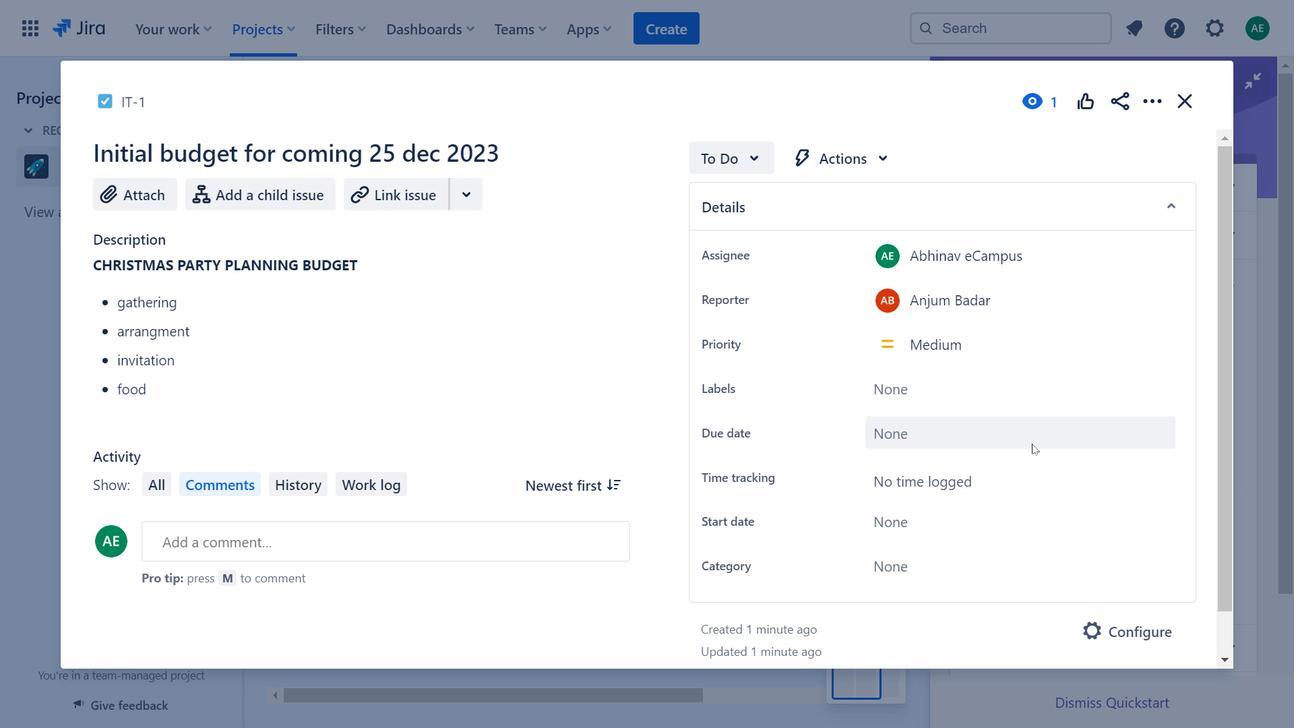 
Action: Mouse moved to (936, 269)
Screenshot: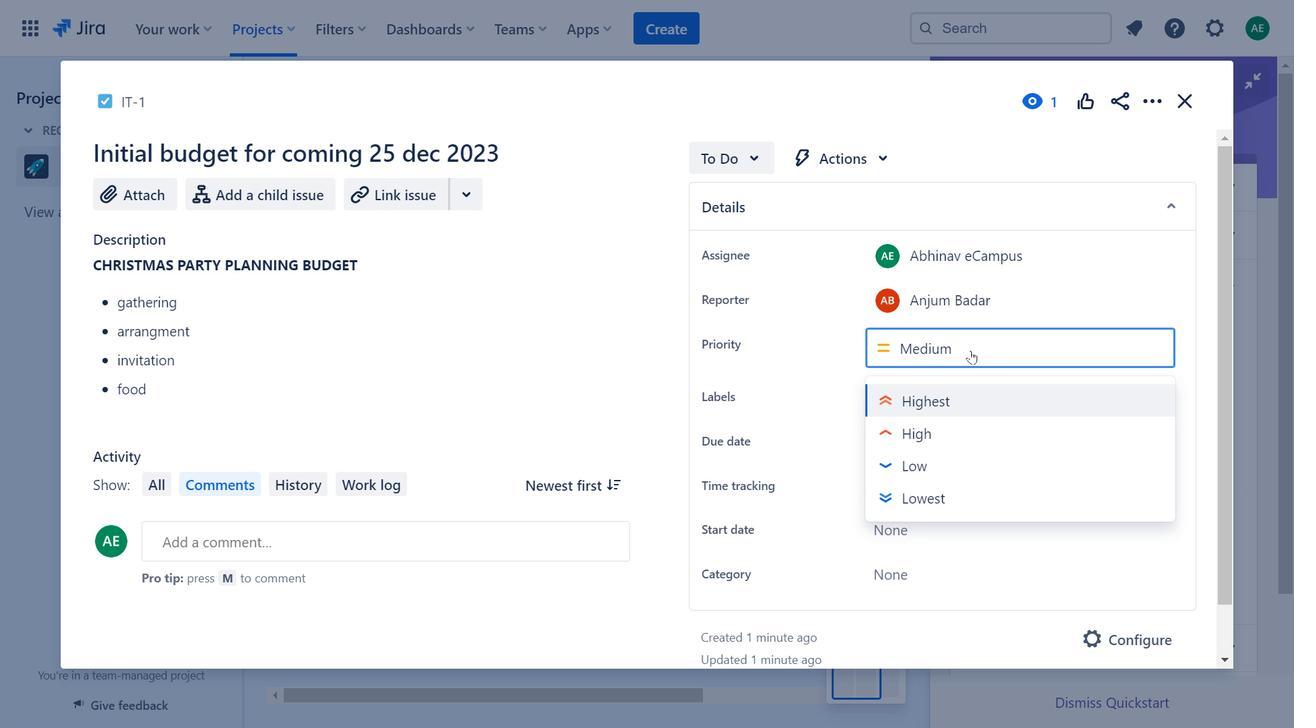 
Action: Mouse pressed left at (936, 269)
Screenshot: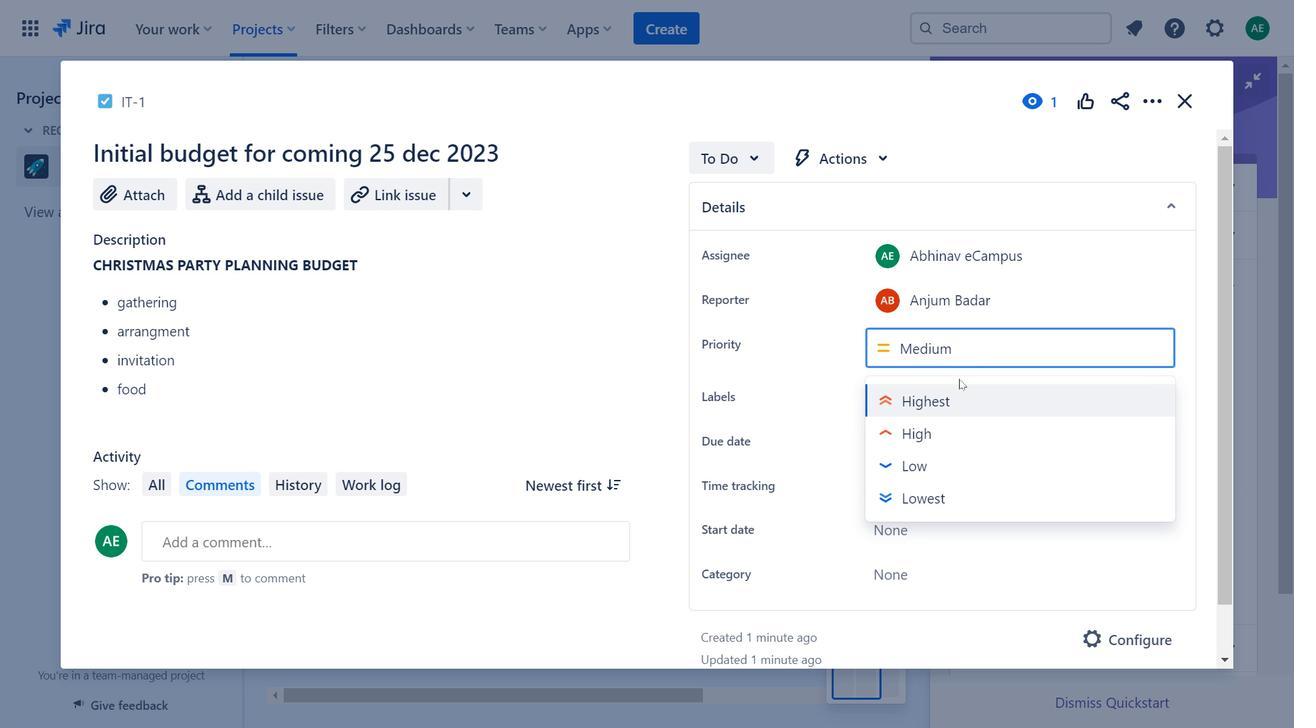 
Action: Mouse moved to (906, 265)
Screenshot: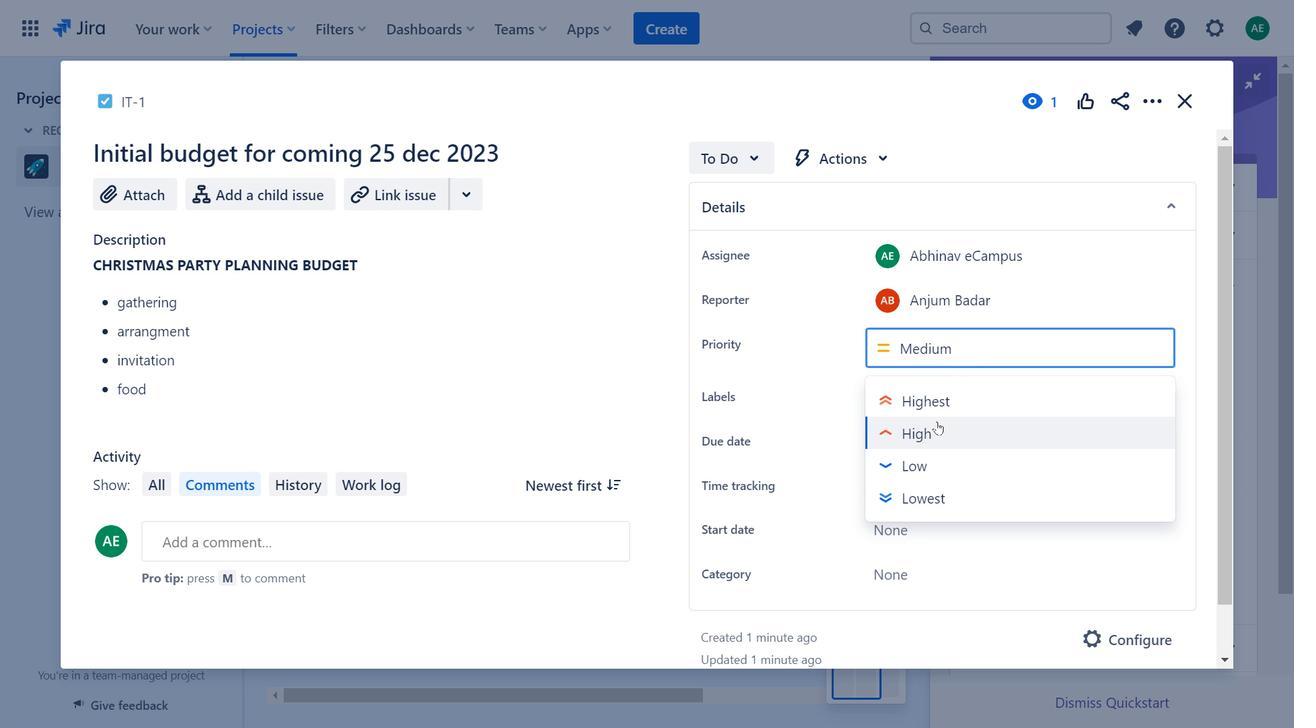 
Action: Mouse pressed left at (906, 265)
Screenshot: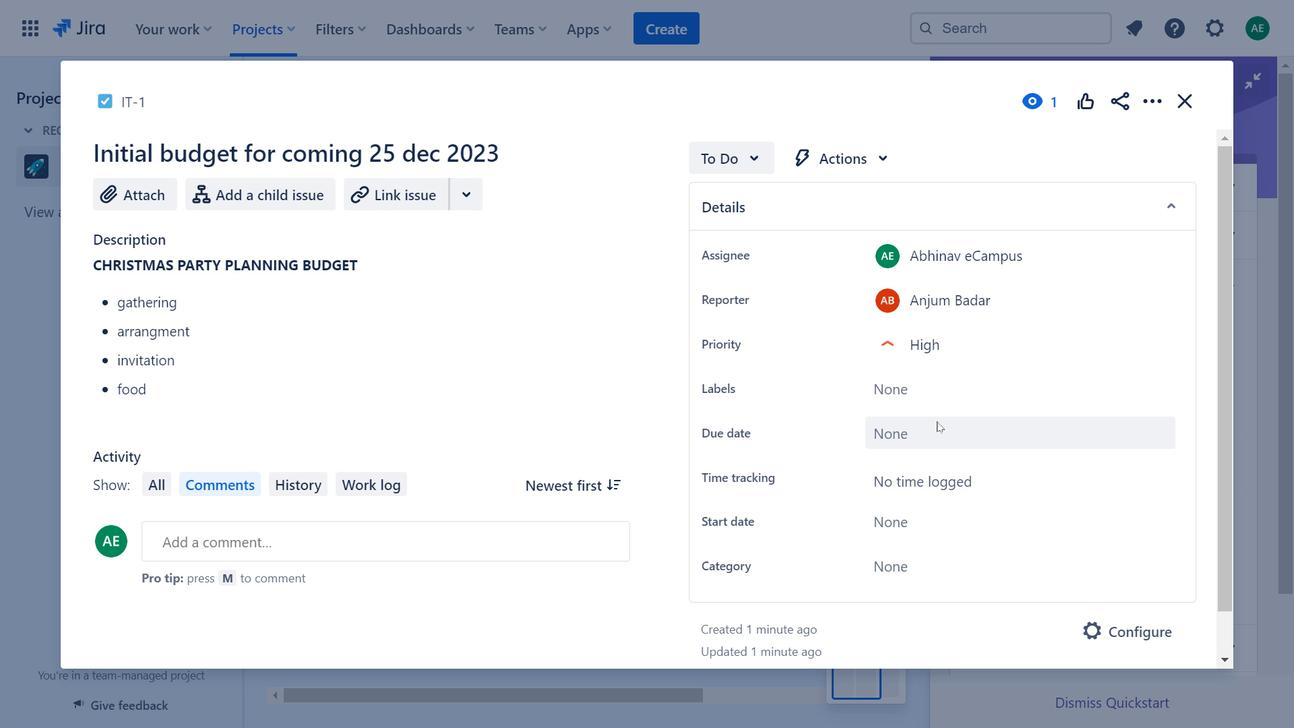 
Action: Mouse moved to (867, 267)
Screenshot: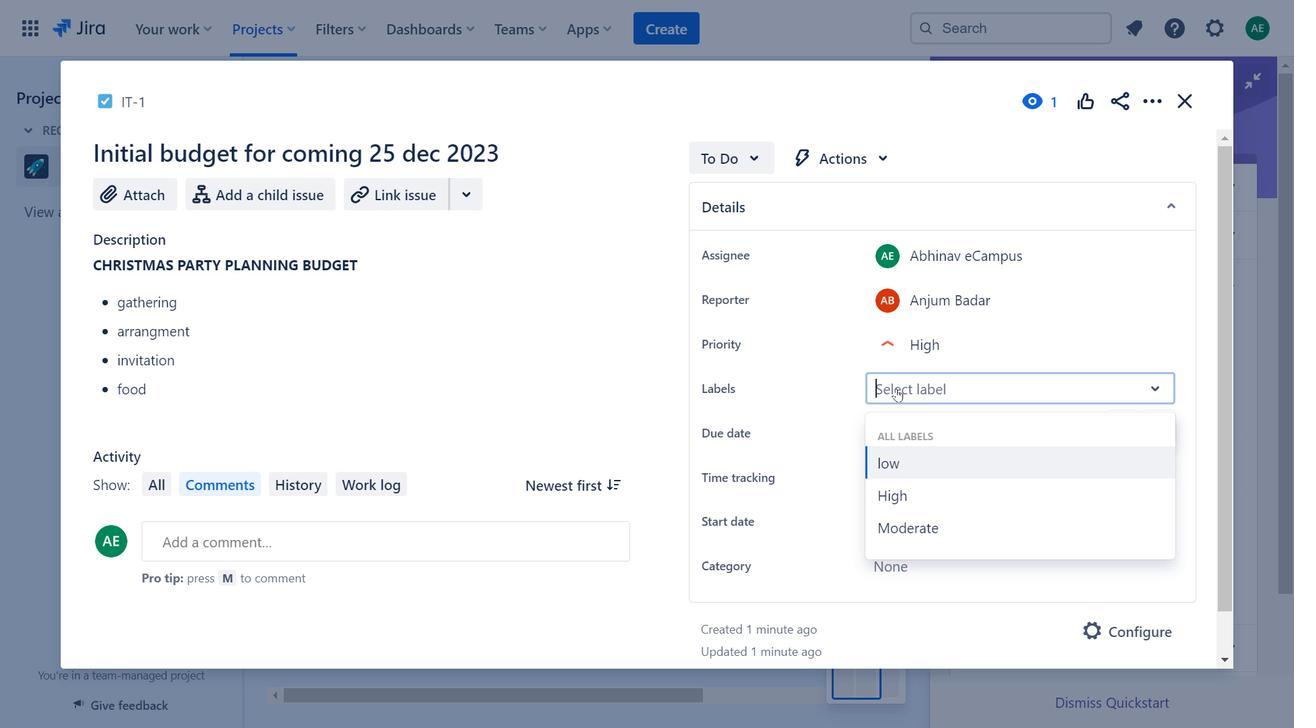 
Action: Mouse pressed left at (867, 267)
Screenshot: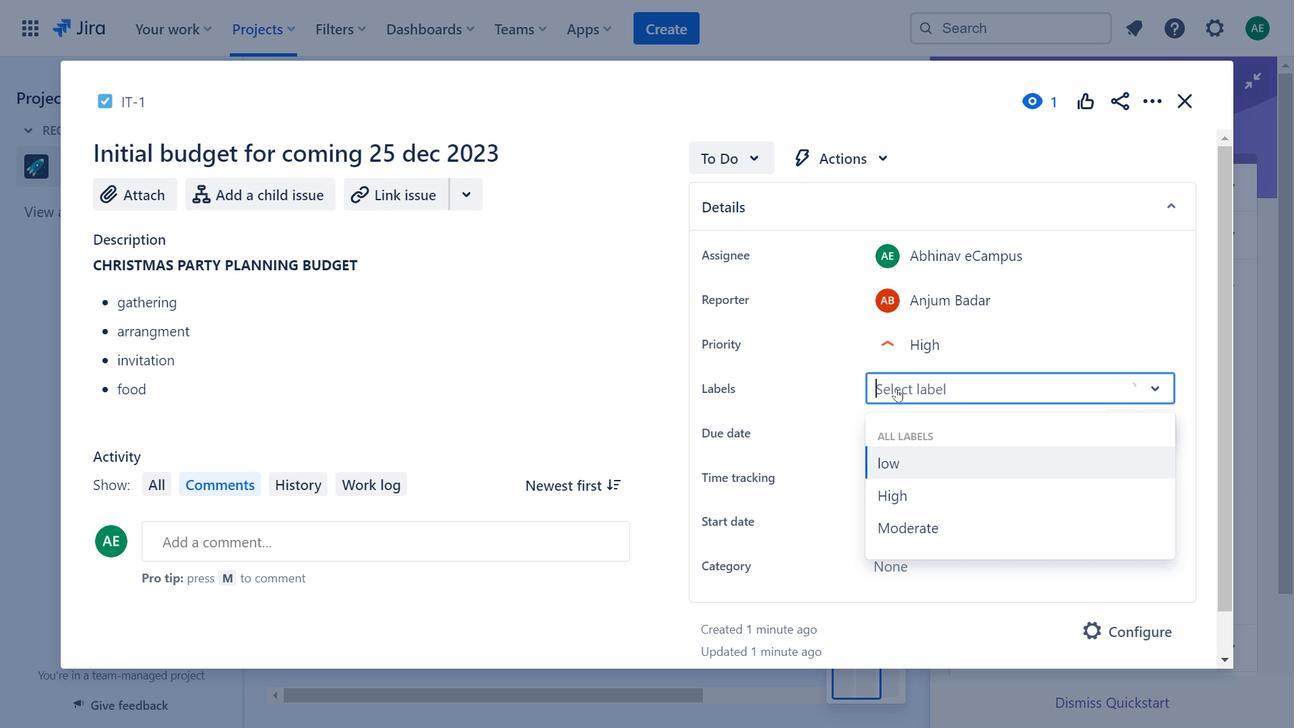 
Action: Mouse moved to (900, 260)
Screenshot: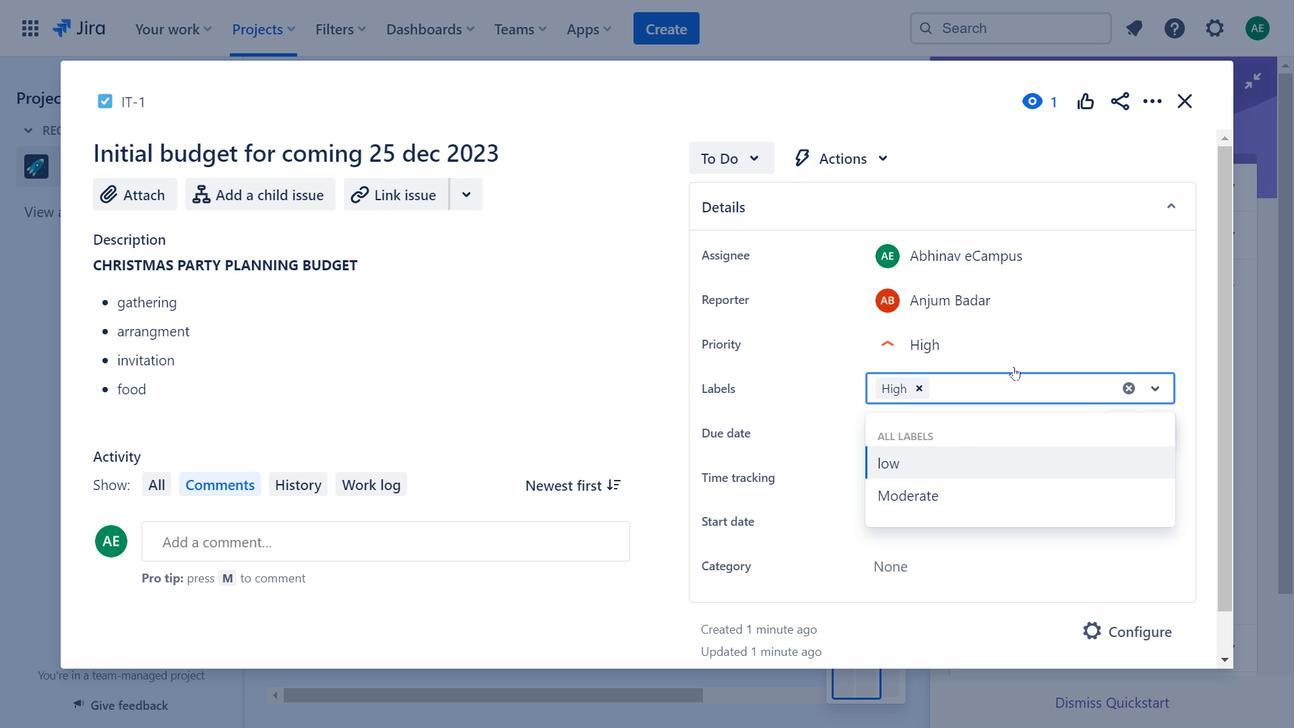 
Action: Mouse pressed left at (900, 260)
Screenshot: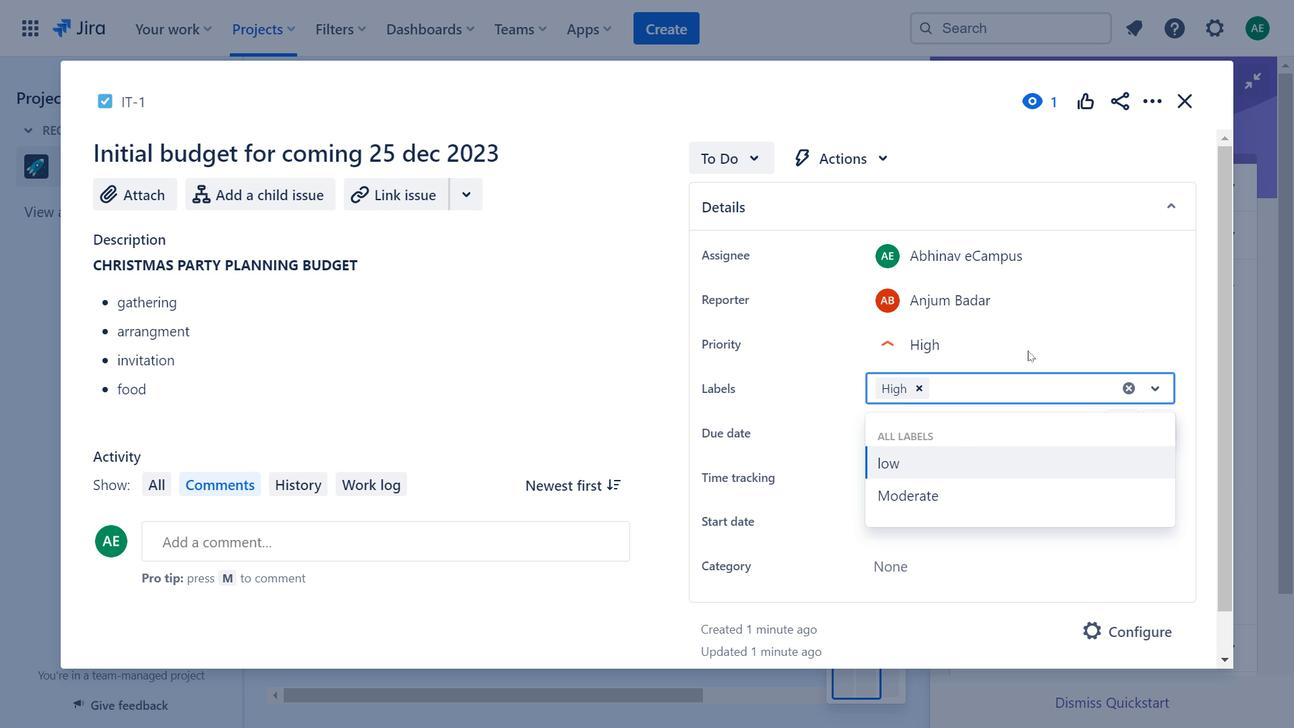 
Action: Mouse moved to (1156, 272)
Screenshot: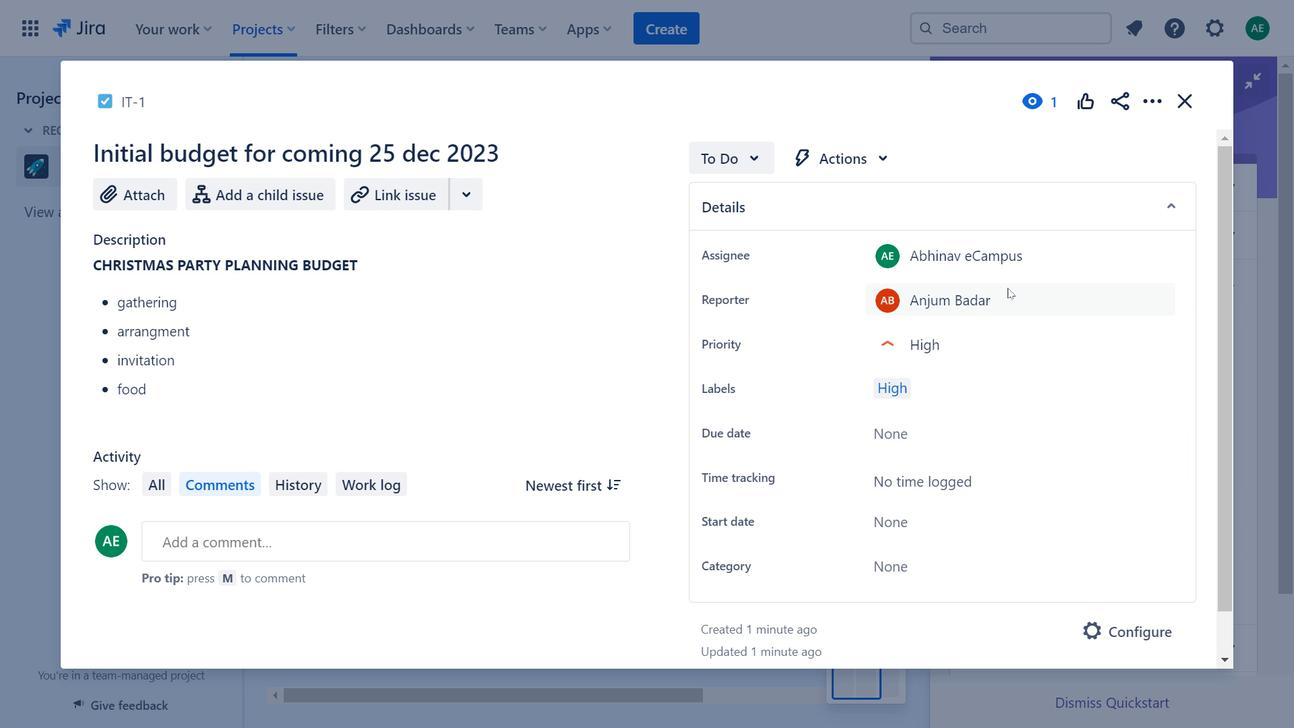 
Action: Mouse pressed left at (1156, 272)
Screenshot: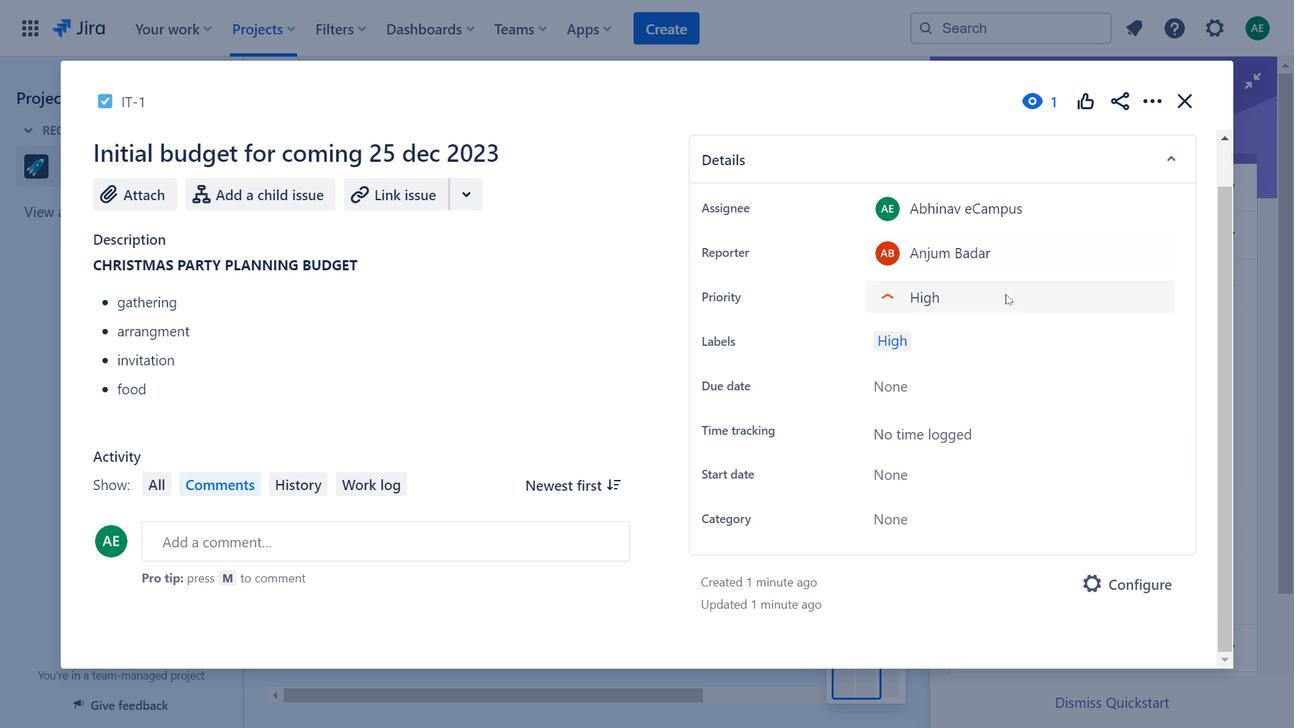 
Action: Mouse moved to (972, 273)
Screenshot: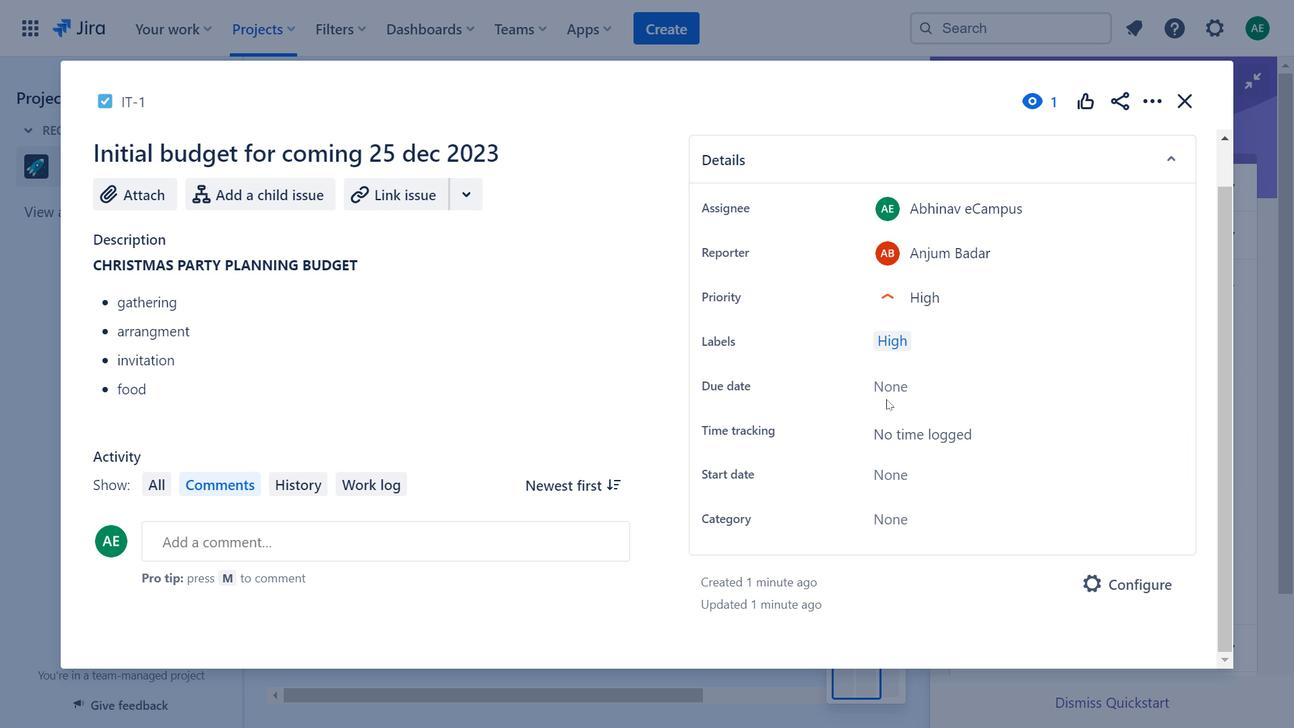
Action: Mouse scrolled (972, 273) with delta (0, 0)
Screenshot: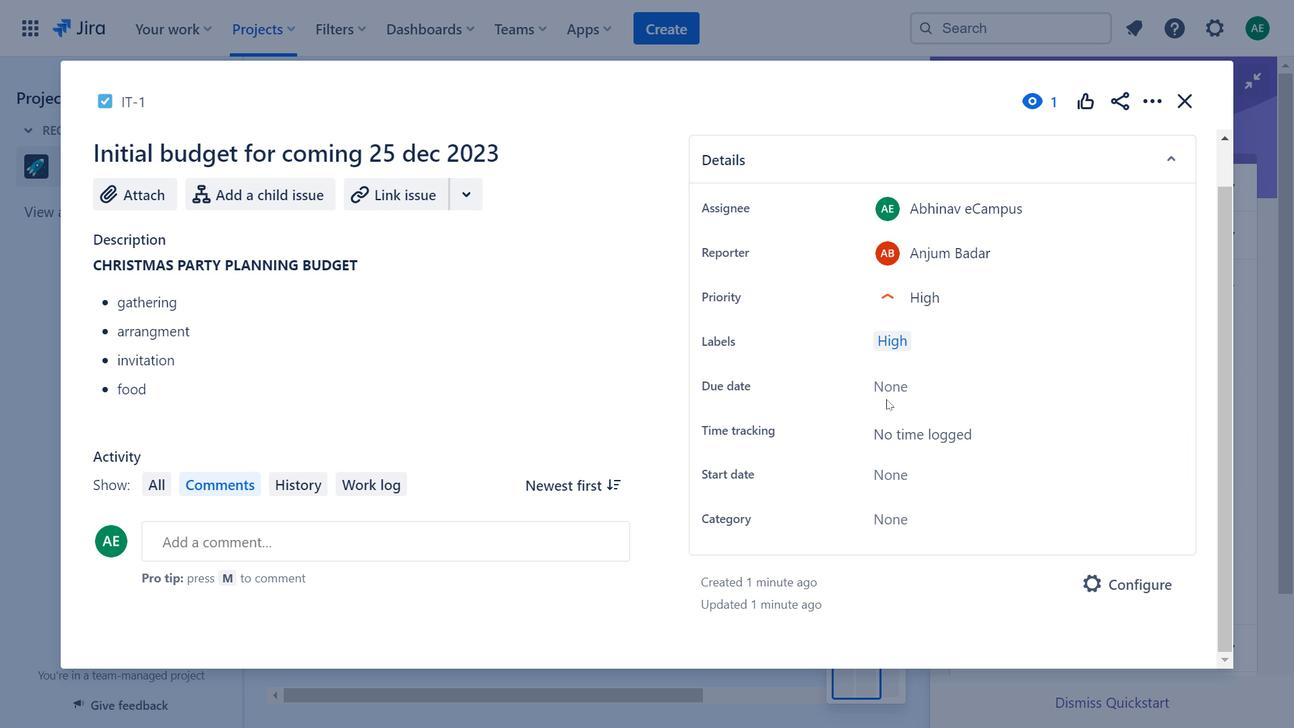 
Action: Mouse moved to (866, 266)
Screenshot: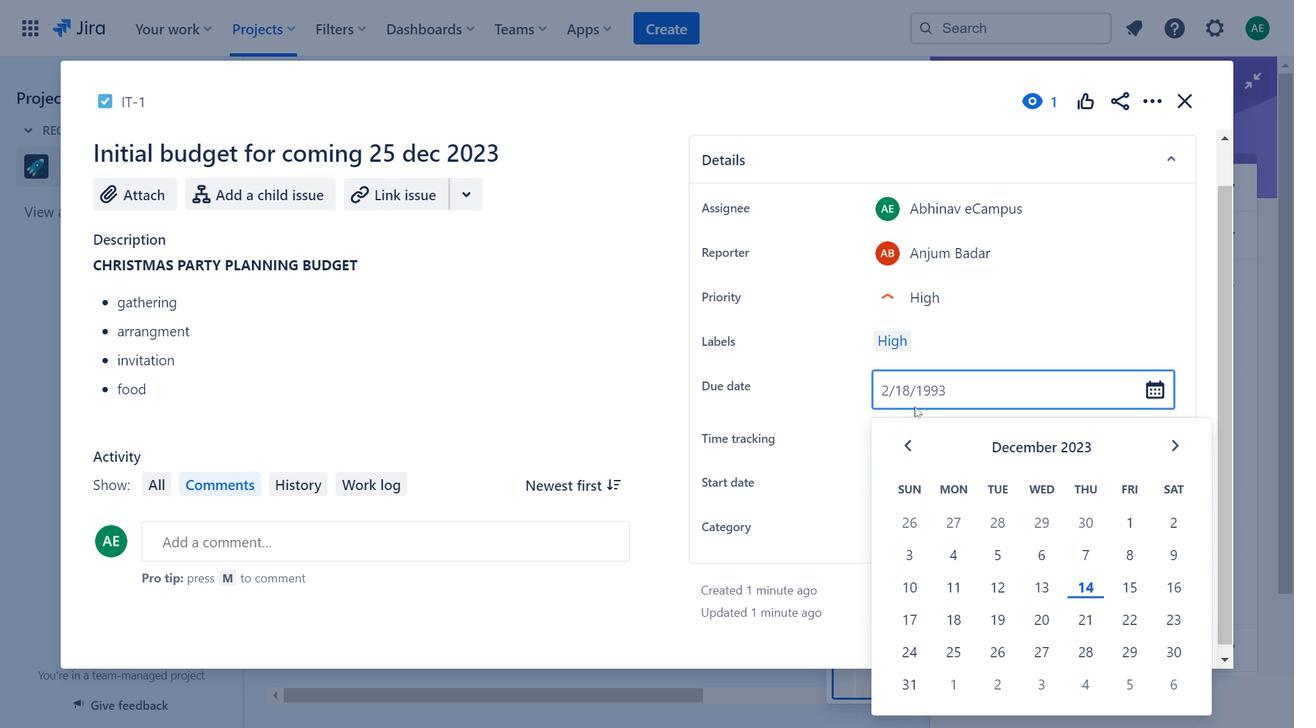 
Action: Mouse pressed left at (866, 266)
Screenshot: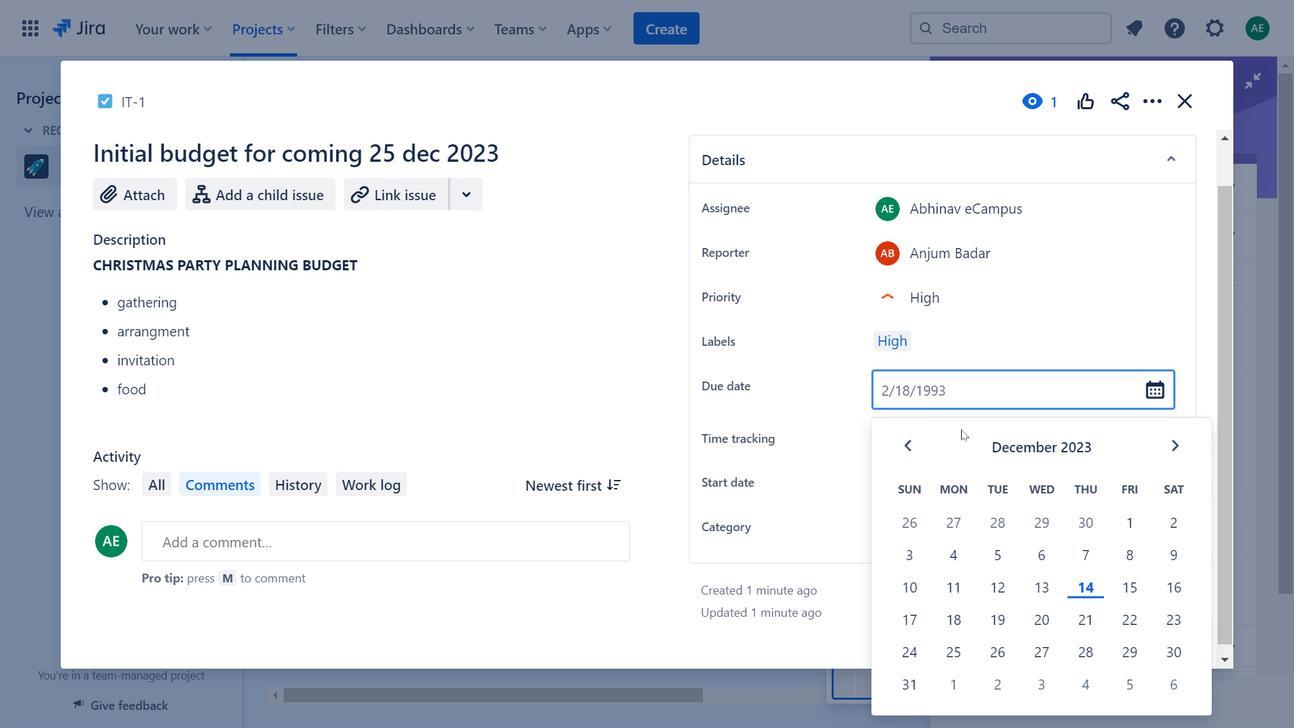 
Action: Mouse moved to (885, 252)
Screenshot: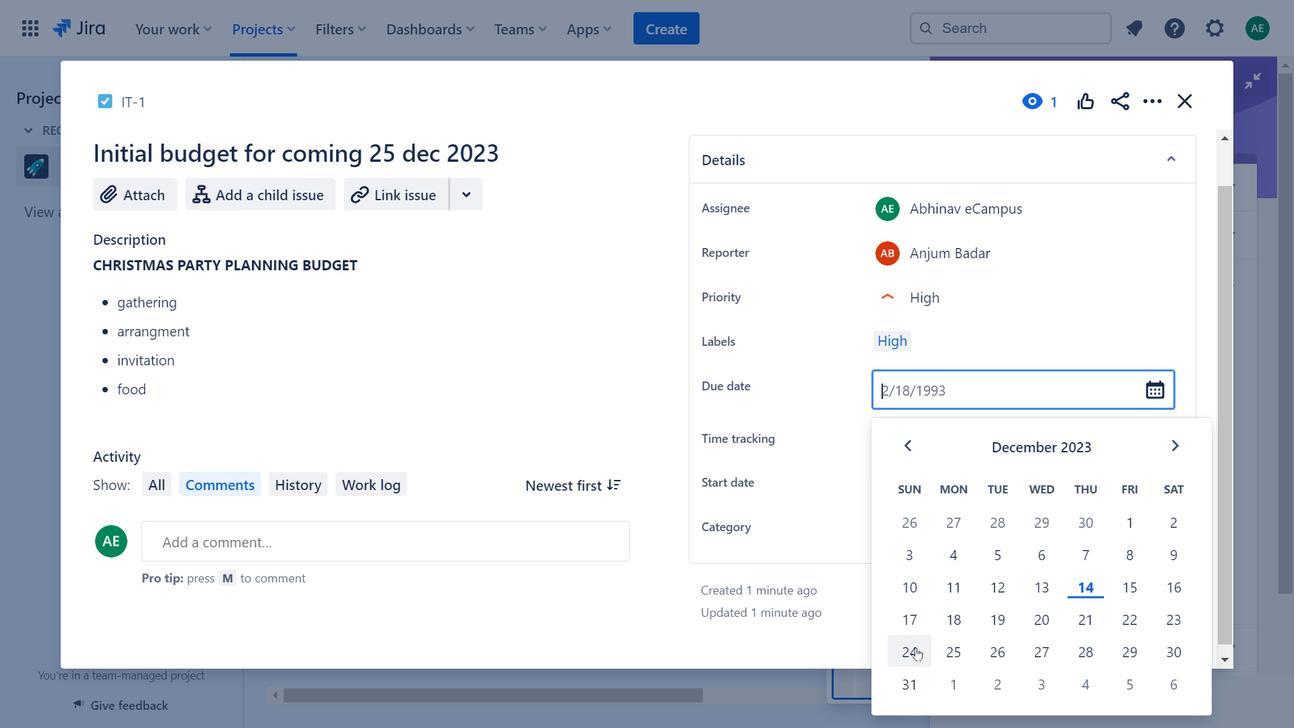 
Action: Mouse pressed left at (885, 252)
Screenshot: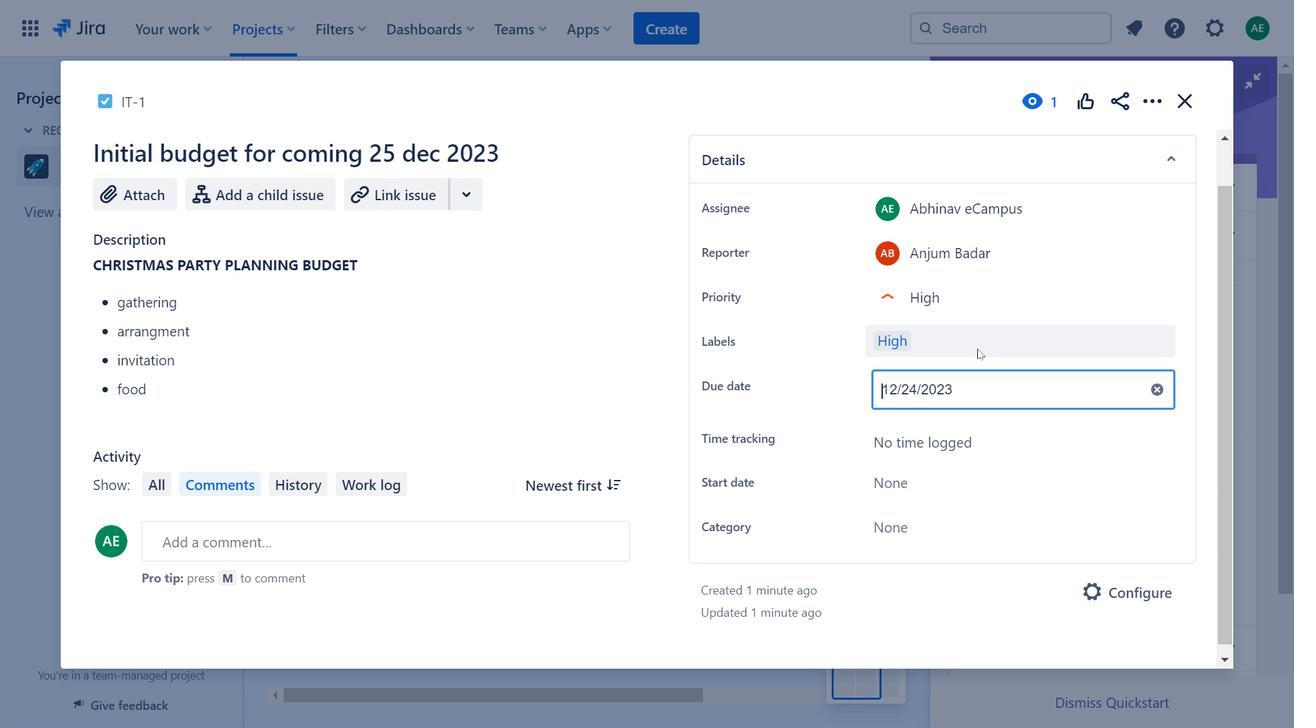 
Action: Mouse moved to (925, 264)
Screenshot: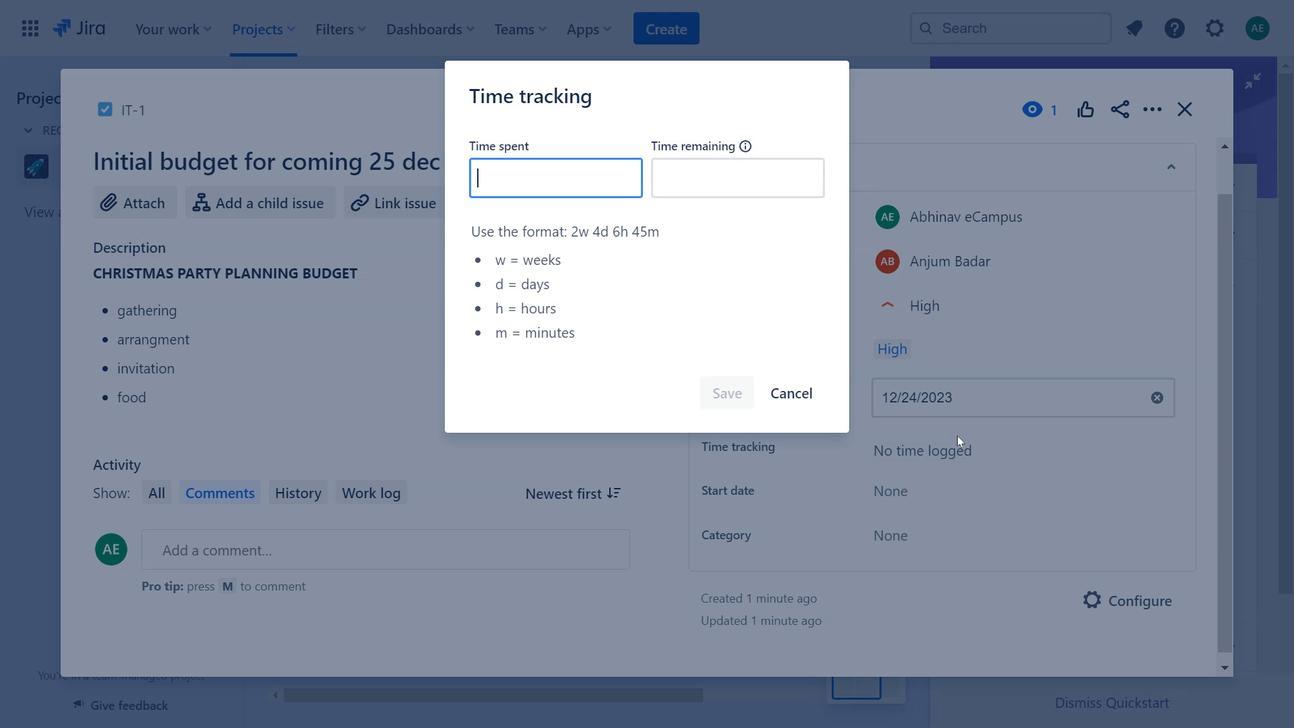 
Action: Mouse pressed left at (925, 264)
Screenshot: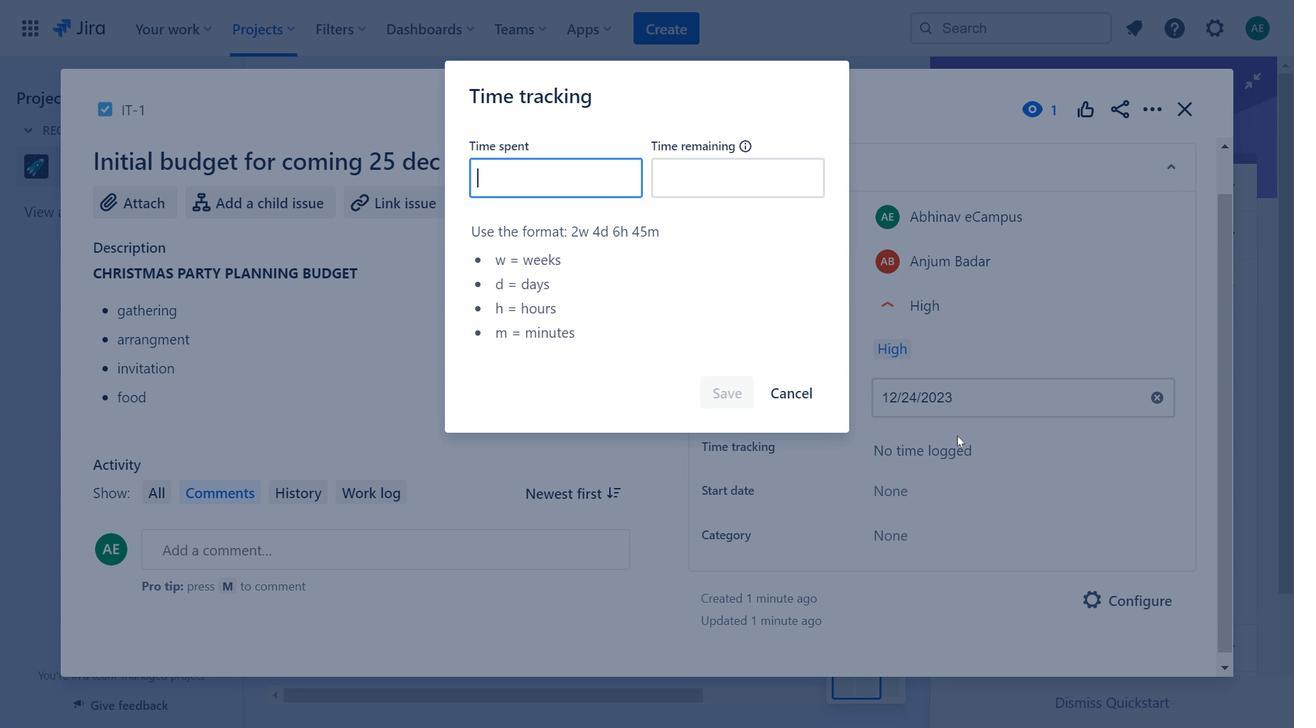 
Action: Mouse moved to (840, 269)
Screenshot: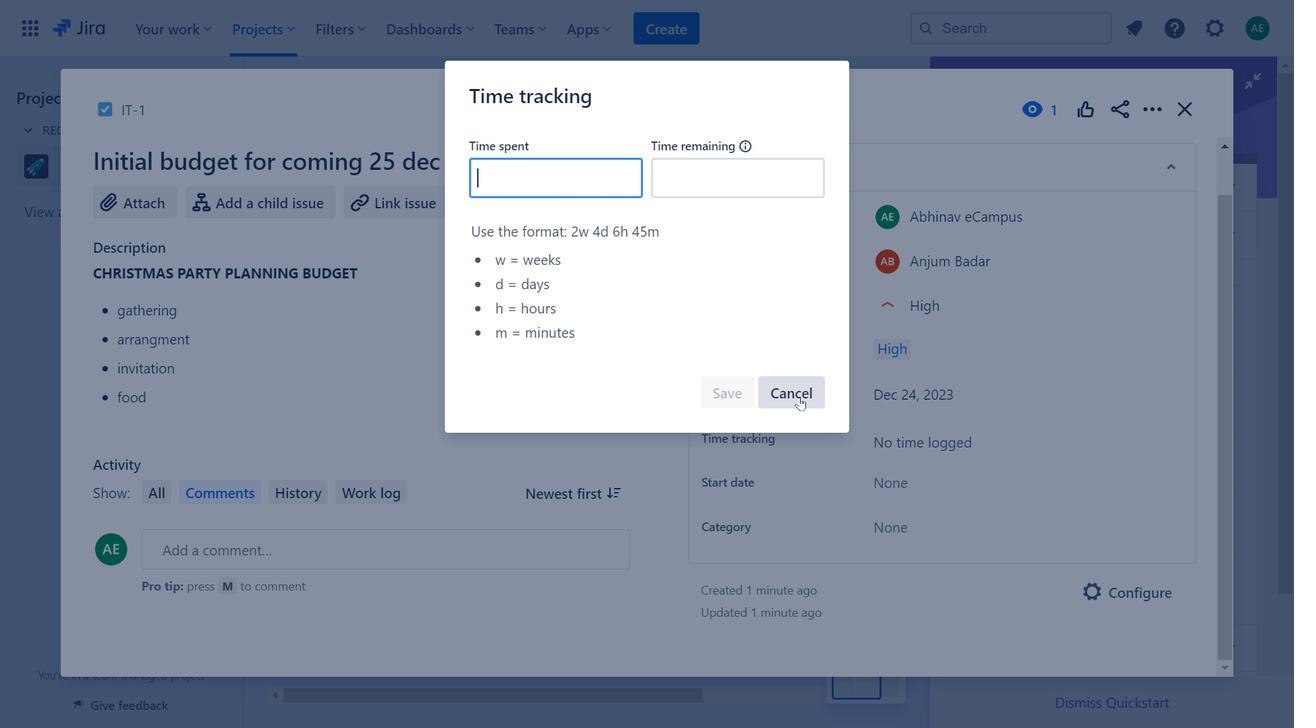 
Action: Key pressed <Key.caps_lock>
Screenshot: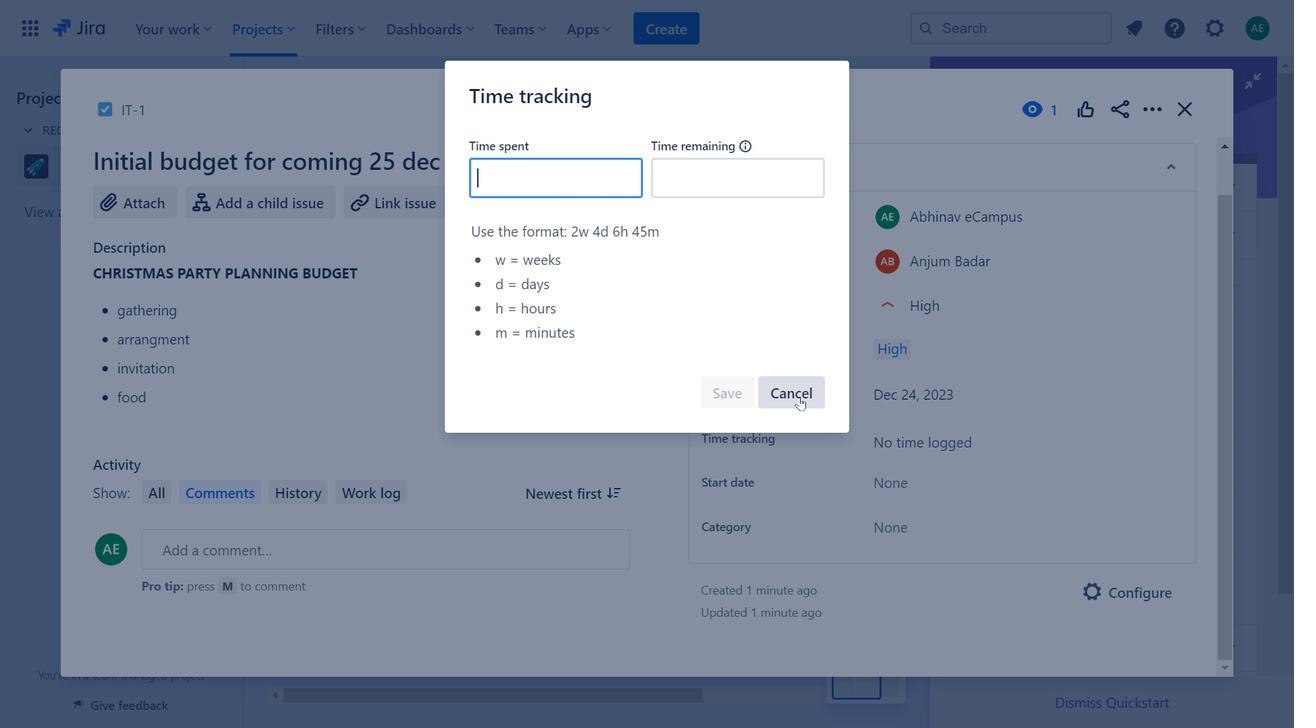 
Action: Mouse moved to (778, 266)
Screenshot: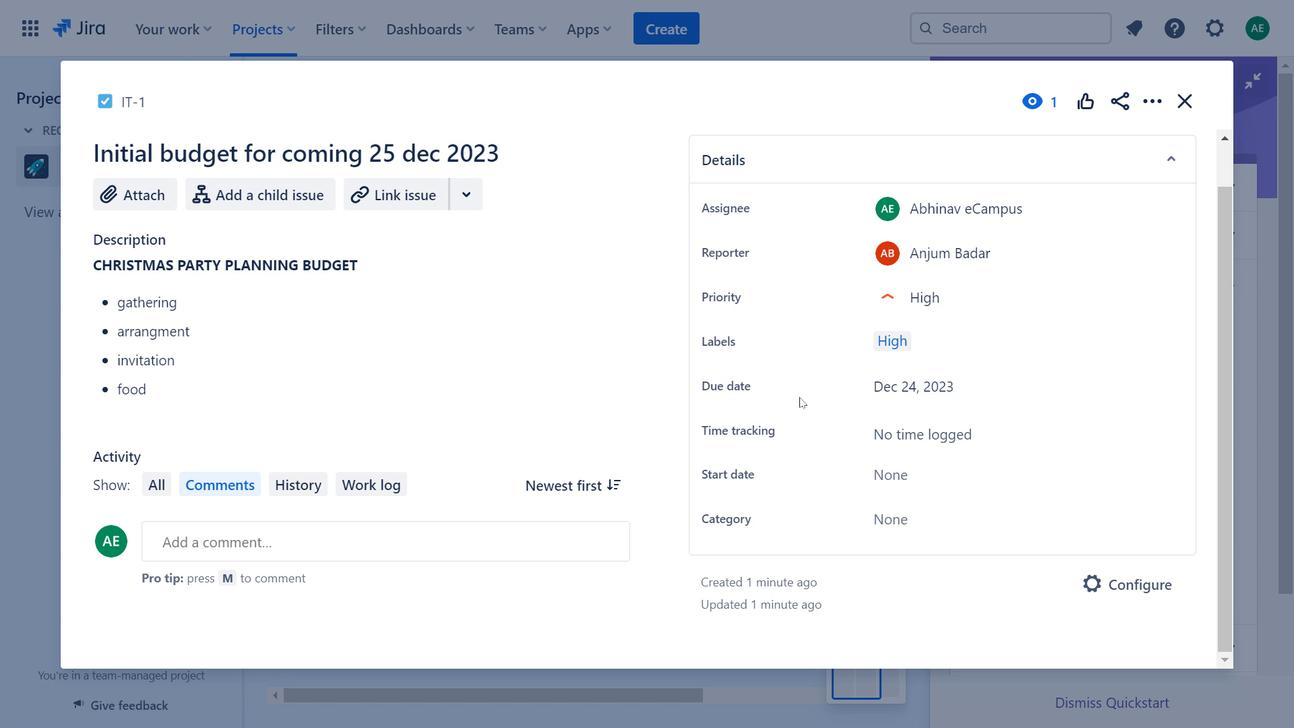 
Action: Mouse pressed left at (778, 266)
Screenshot: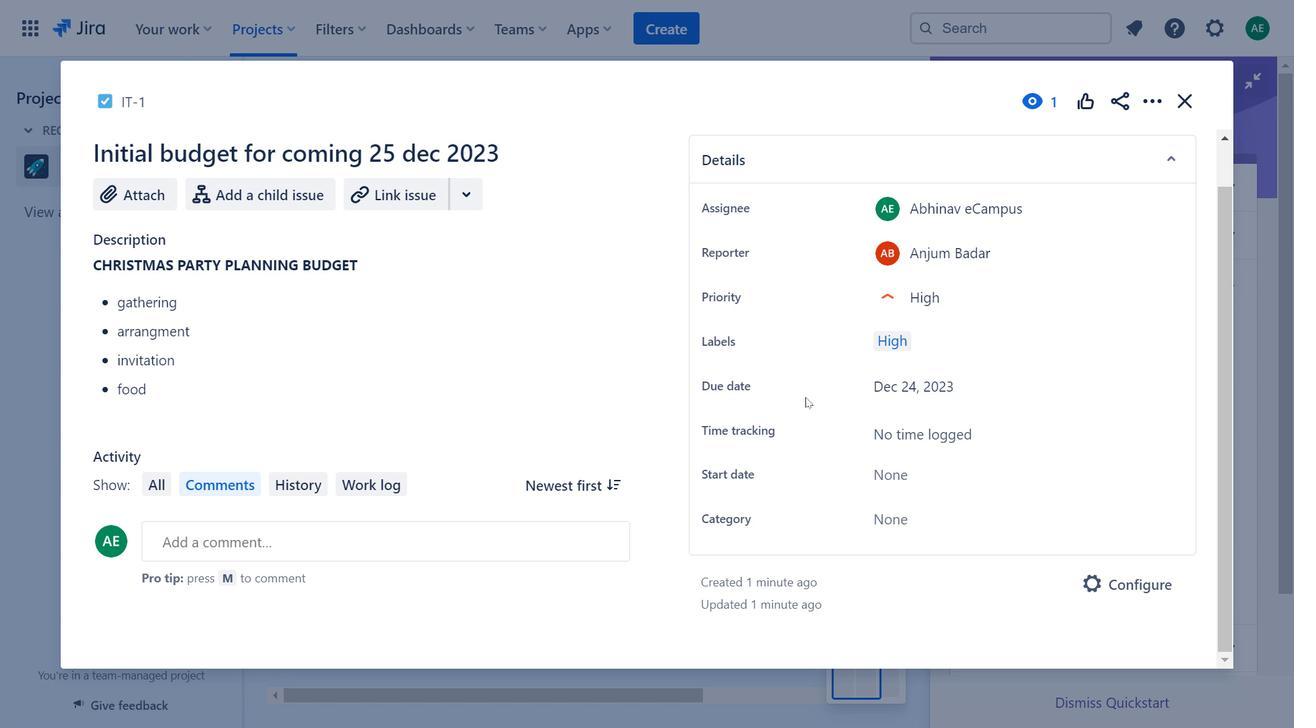 
Action: Mouse moved to (898, 262)
Screenshot: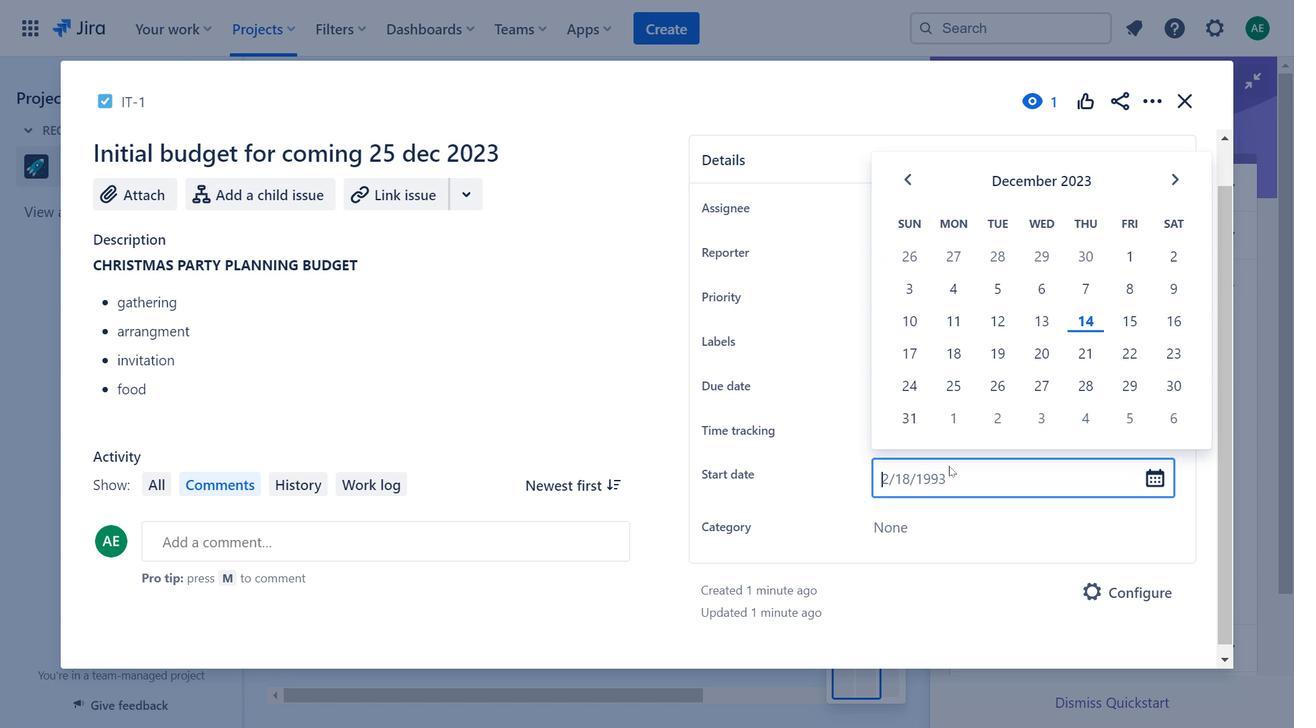 
Action: Mouse pressed left at (898, 262)
Screenshot: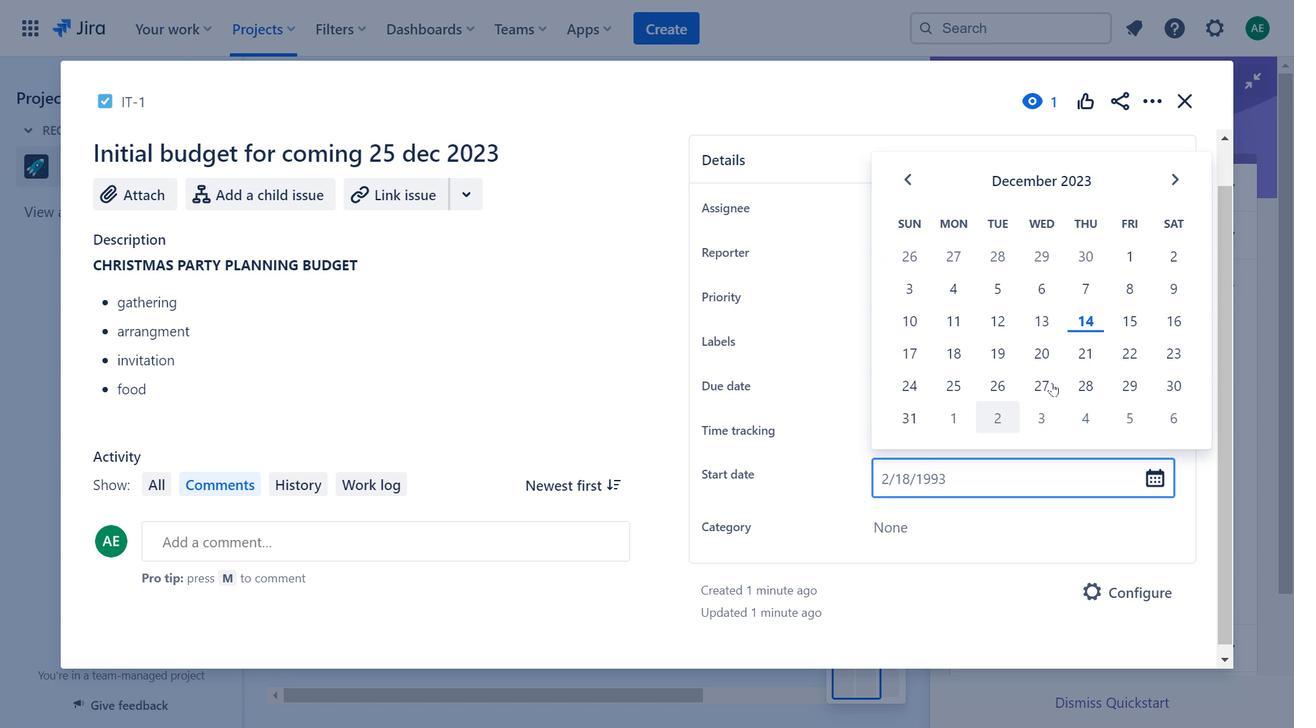 
Action: Mouse moved to (1045, 271)
Screenshot: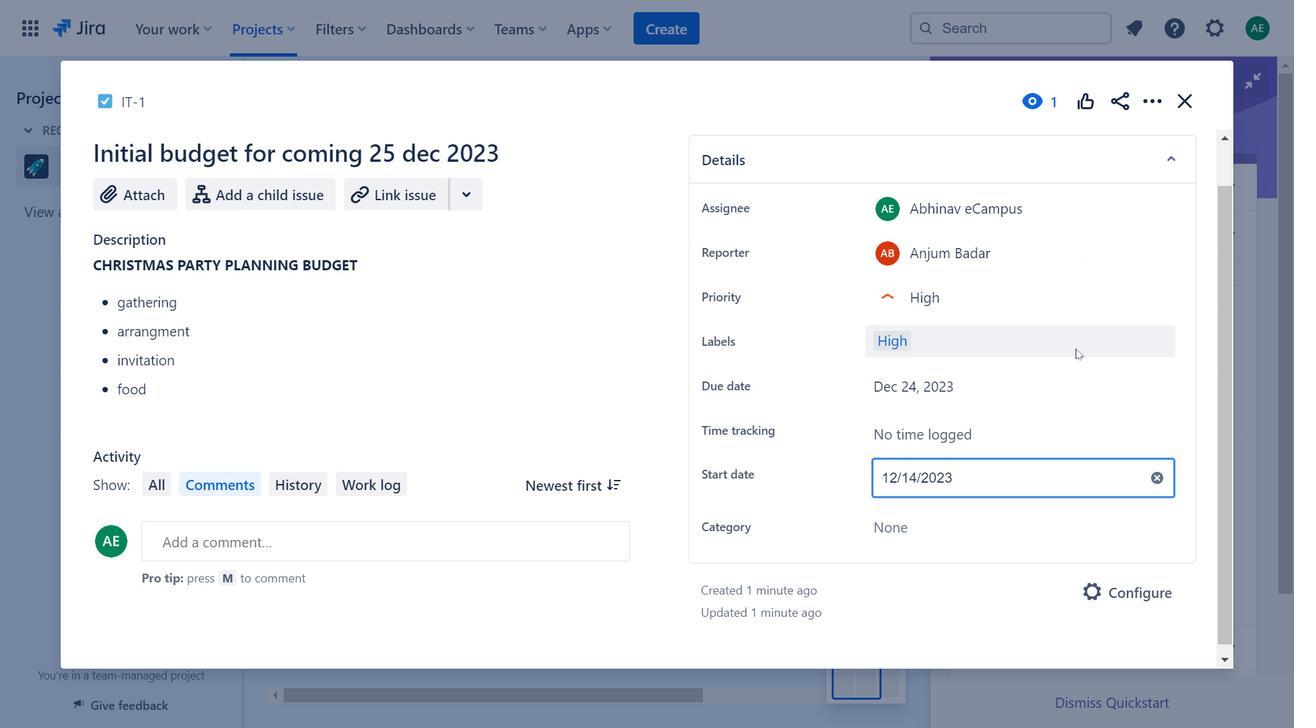 
Action: Mouse pressed left at (1045, 271)
Screenshot: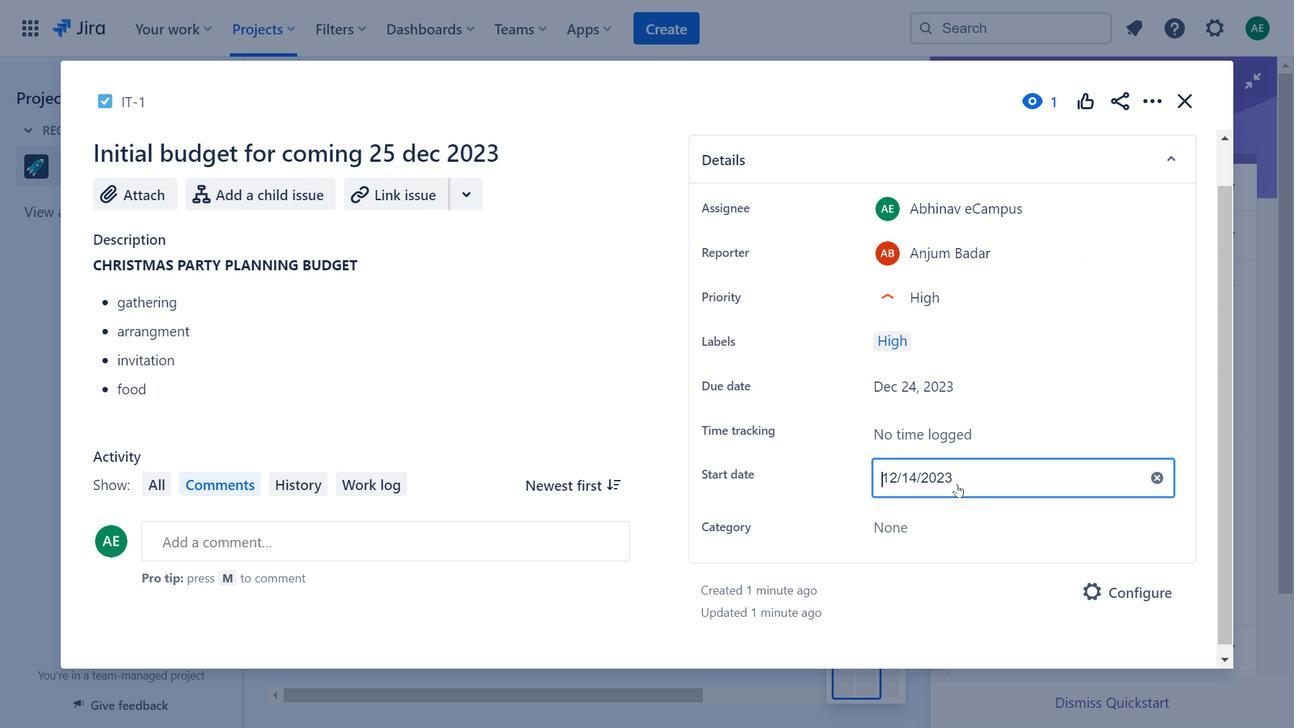 
Action: Mouse moved to (904, 259)
Screenshot: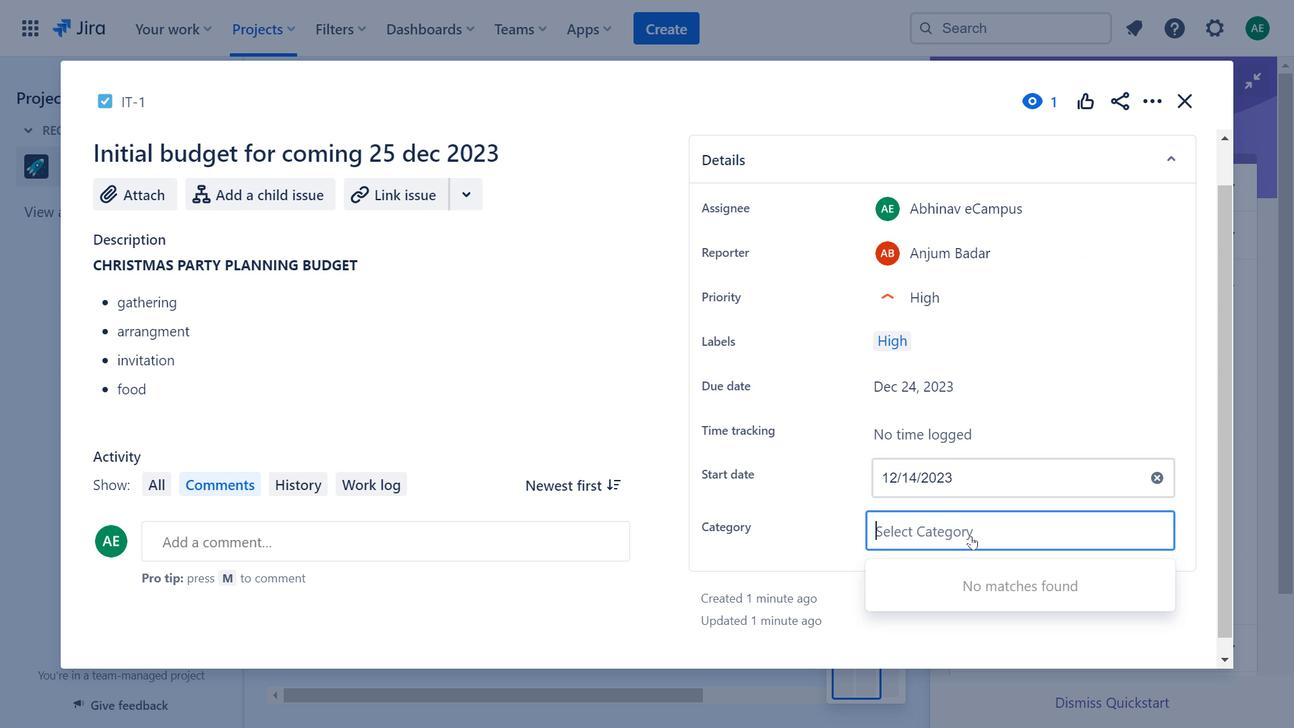 
Action: Mouse pressed left at (904, 259)
Screenshot: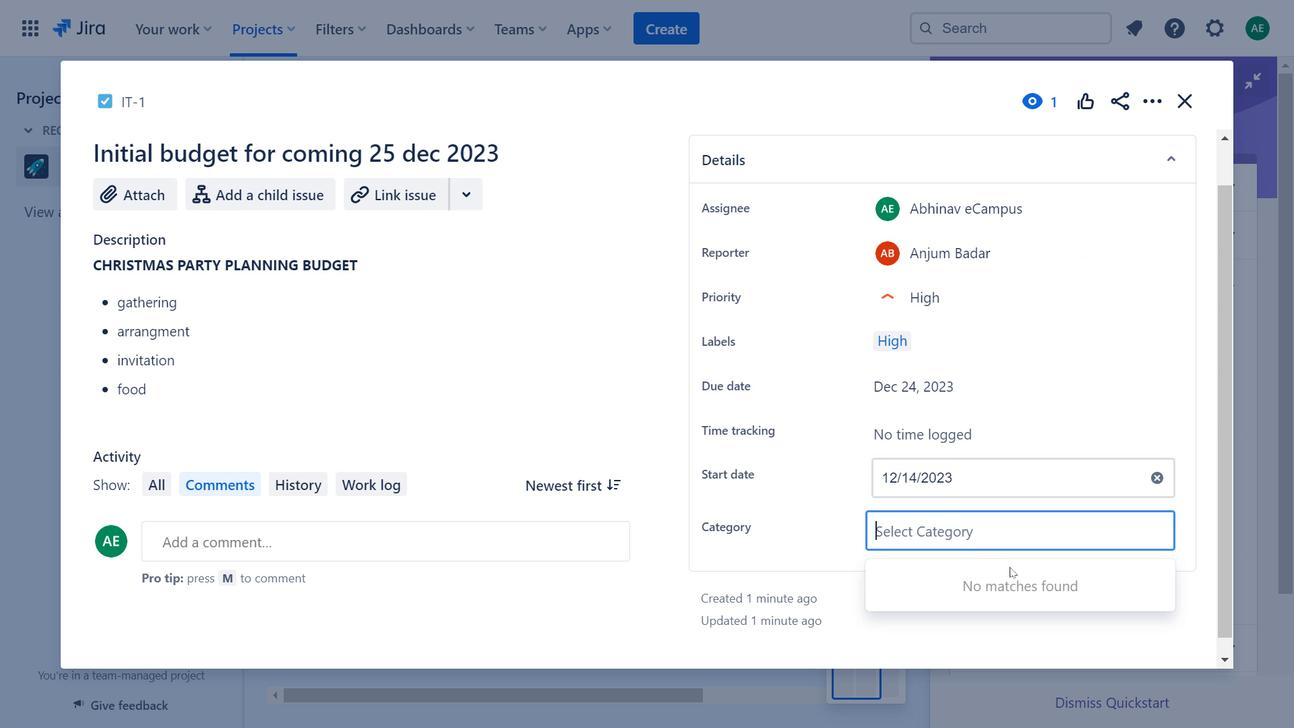 
Action: Mouse moved to (780, 258)
Screenshot: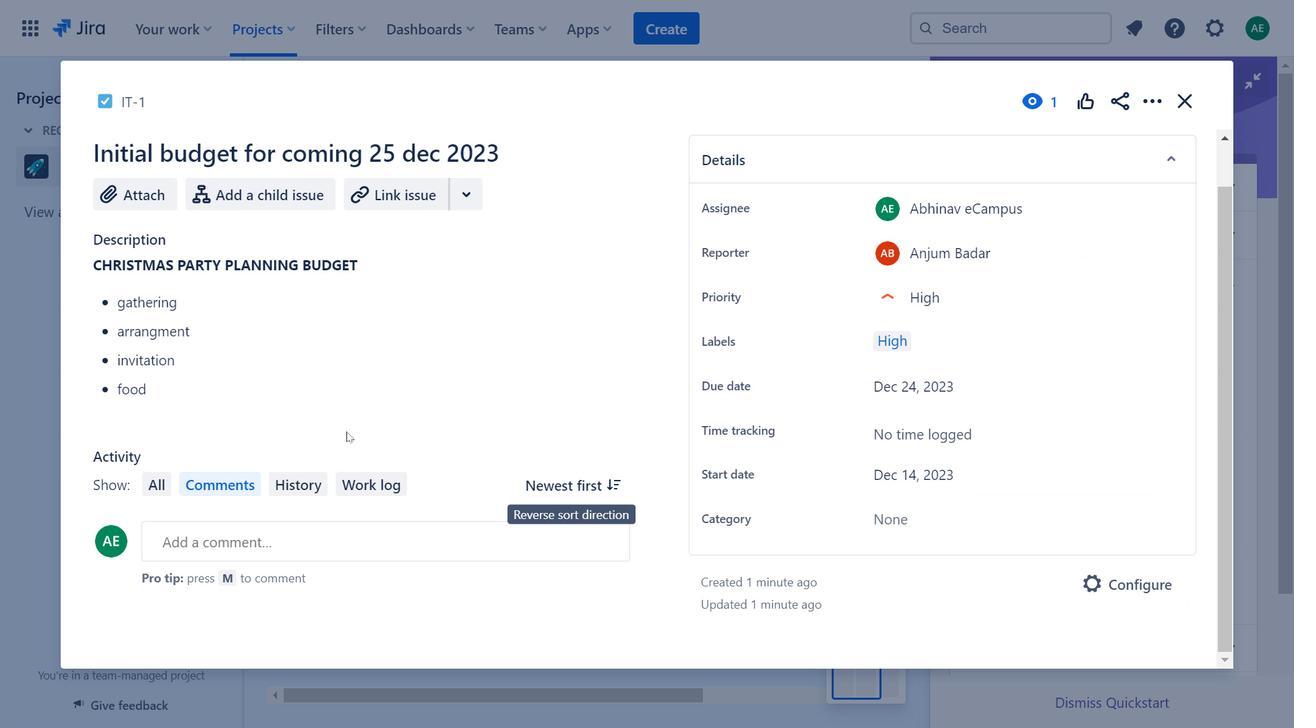 
Action: Mouse pressed left at (780, 258)
Screenshot: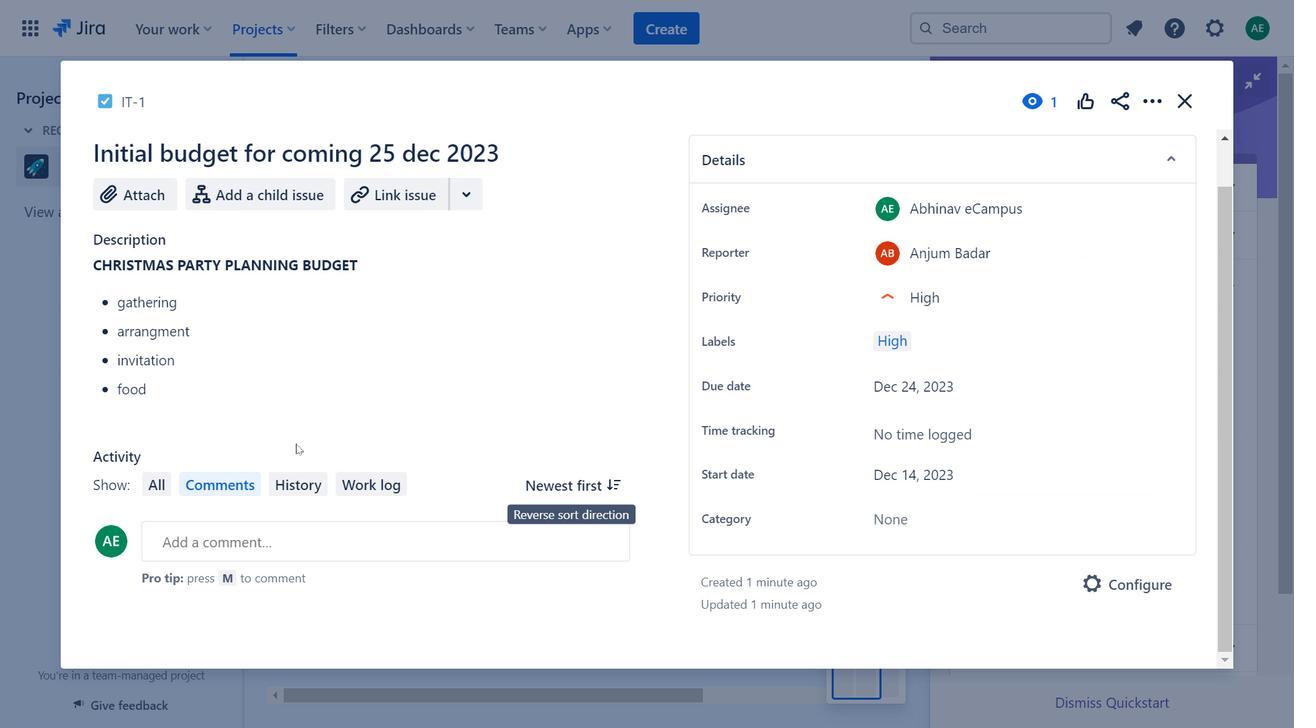 
Action: Mouse moved to (1098, 283)
Screenshot: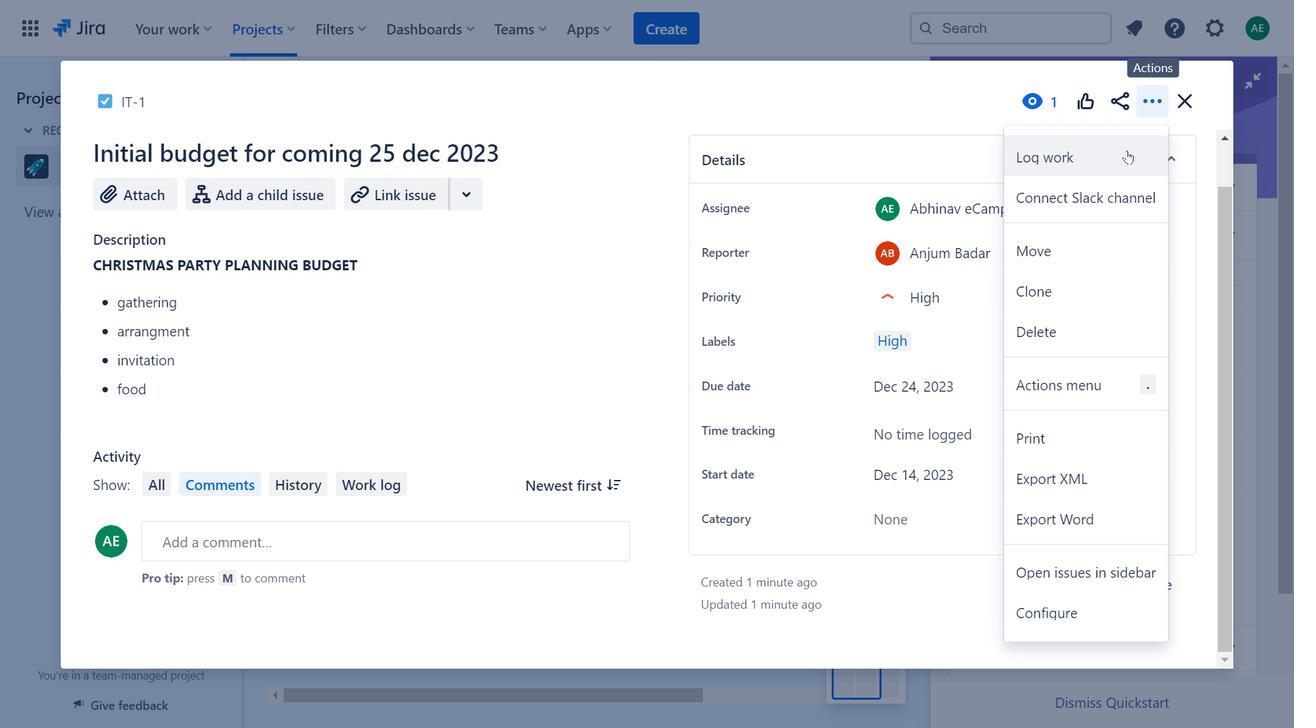 
Action: Mouse pressed left at (1098, 283)
Screenshot: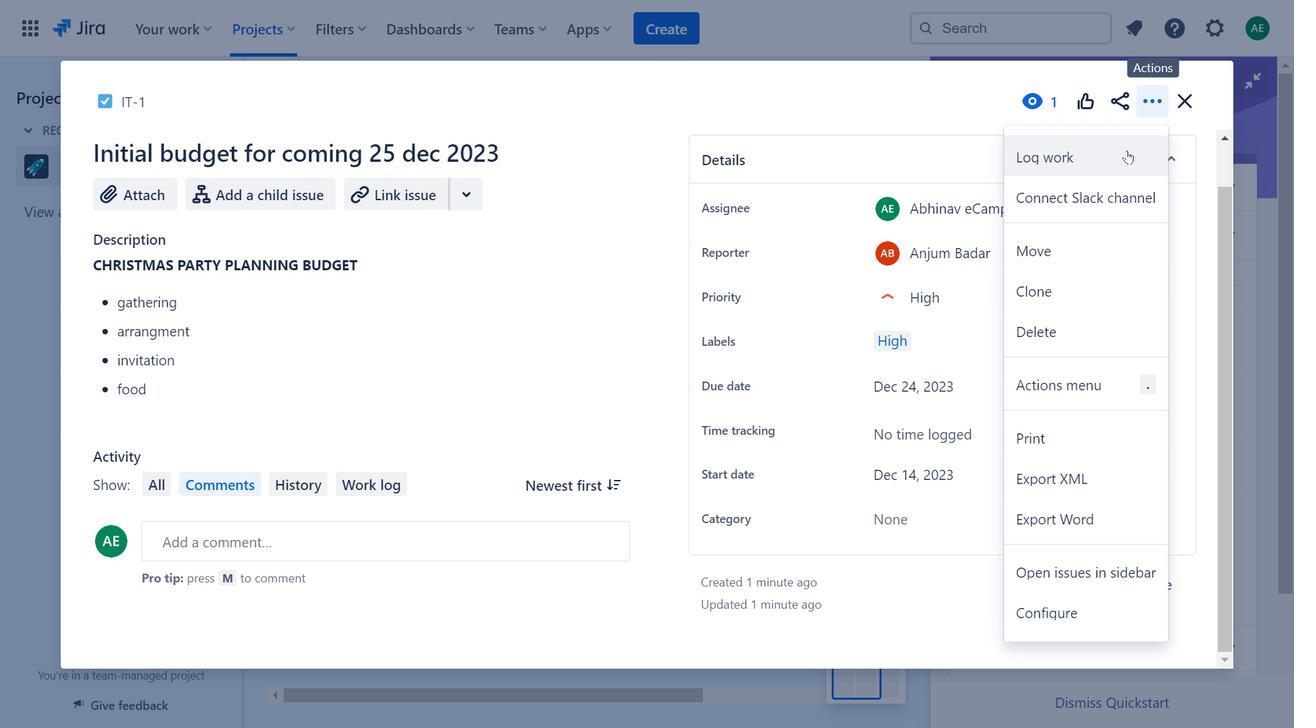 
Action: Mouse moved to (1007, 280)
Screenshot: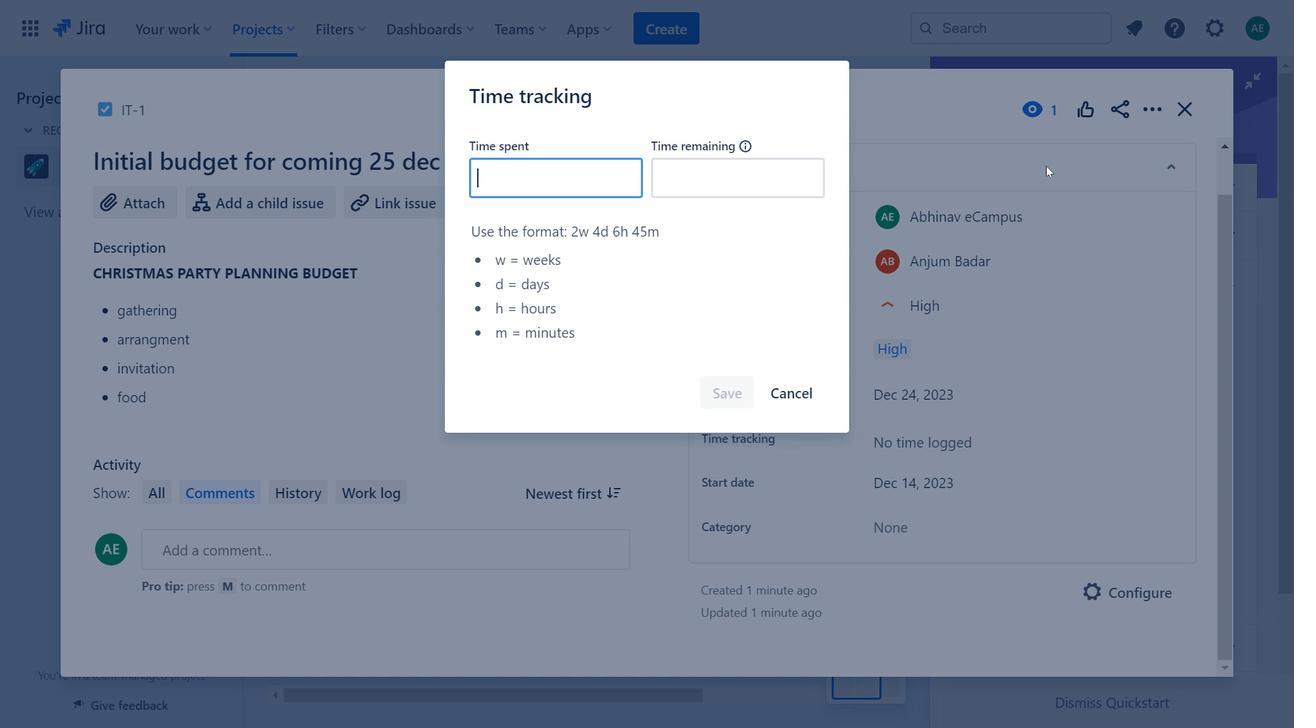 
Action: Mouse pressed left at (1007, 280)
Screenshot: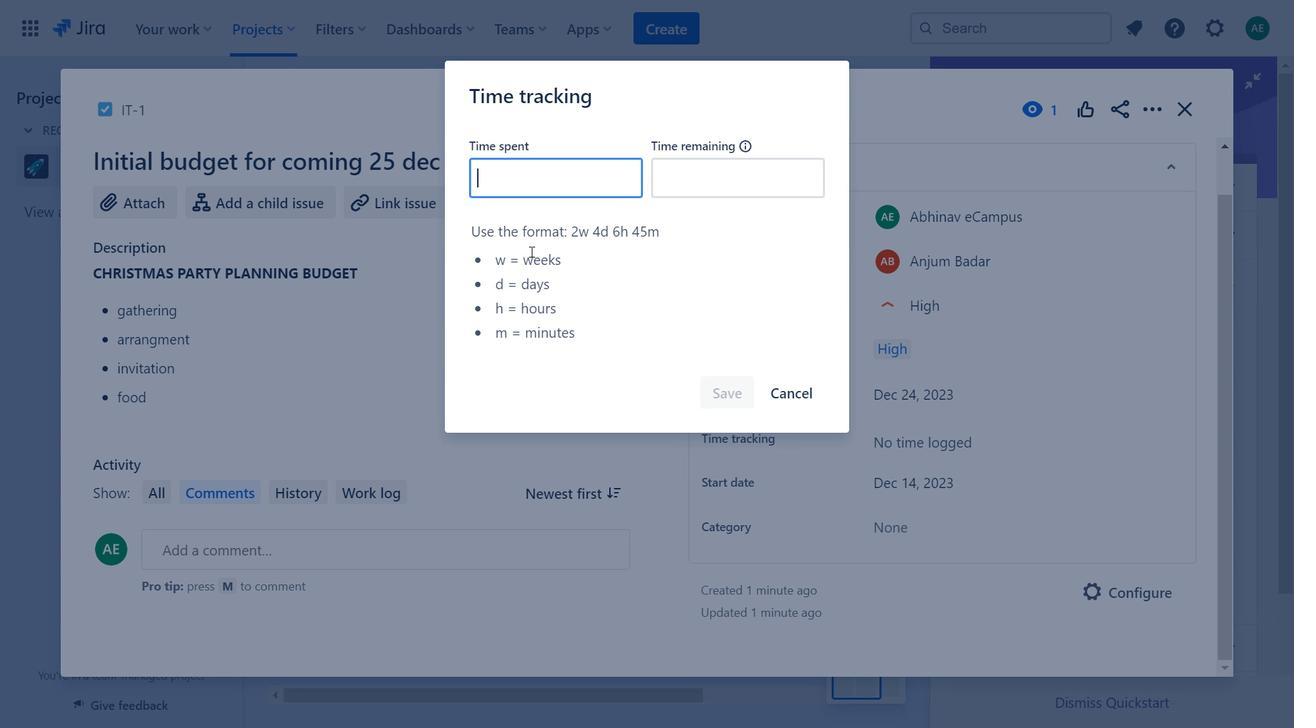 
Action: Mouse moved to (787, 266)
Screenshot: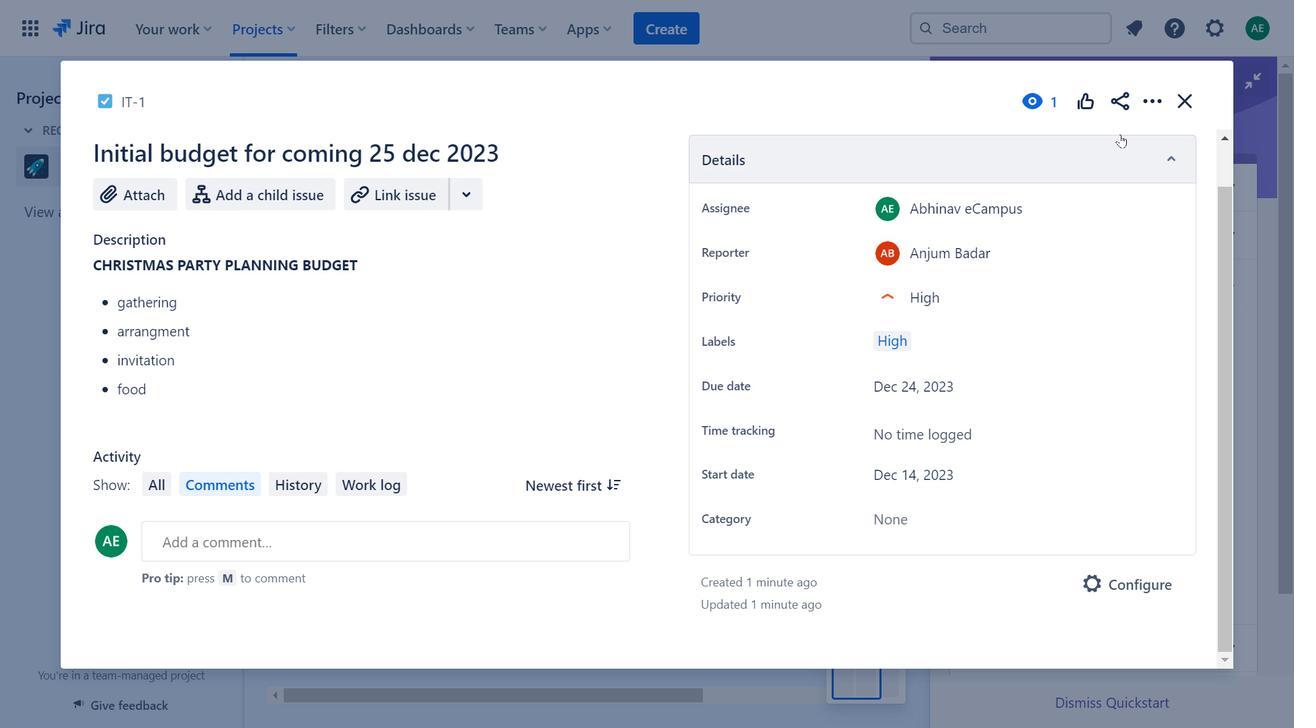 
Action: Mouse pressed left at (787, 266)
Screenshot: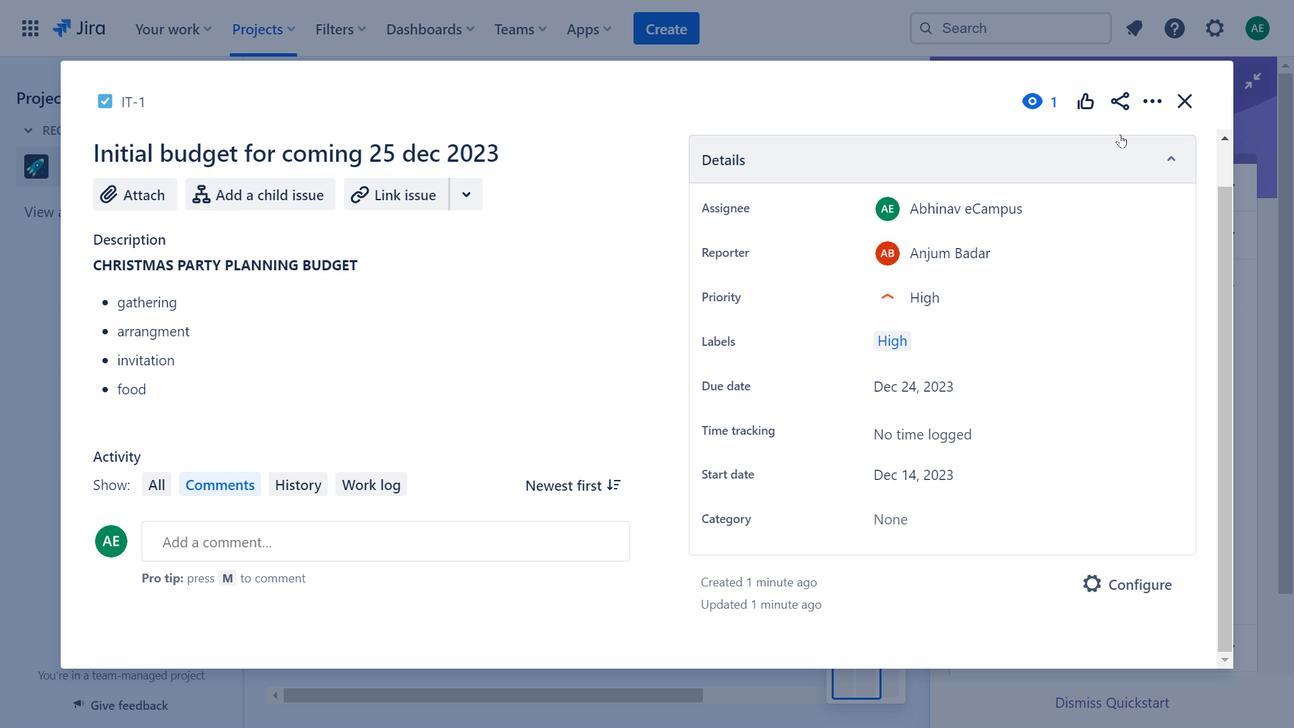 
Action: Mouse moved to (1102, 283)
Screenshot: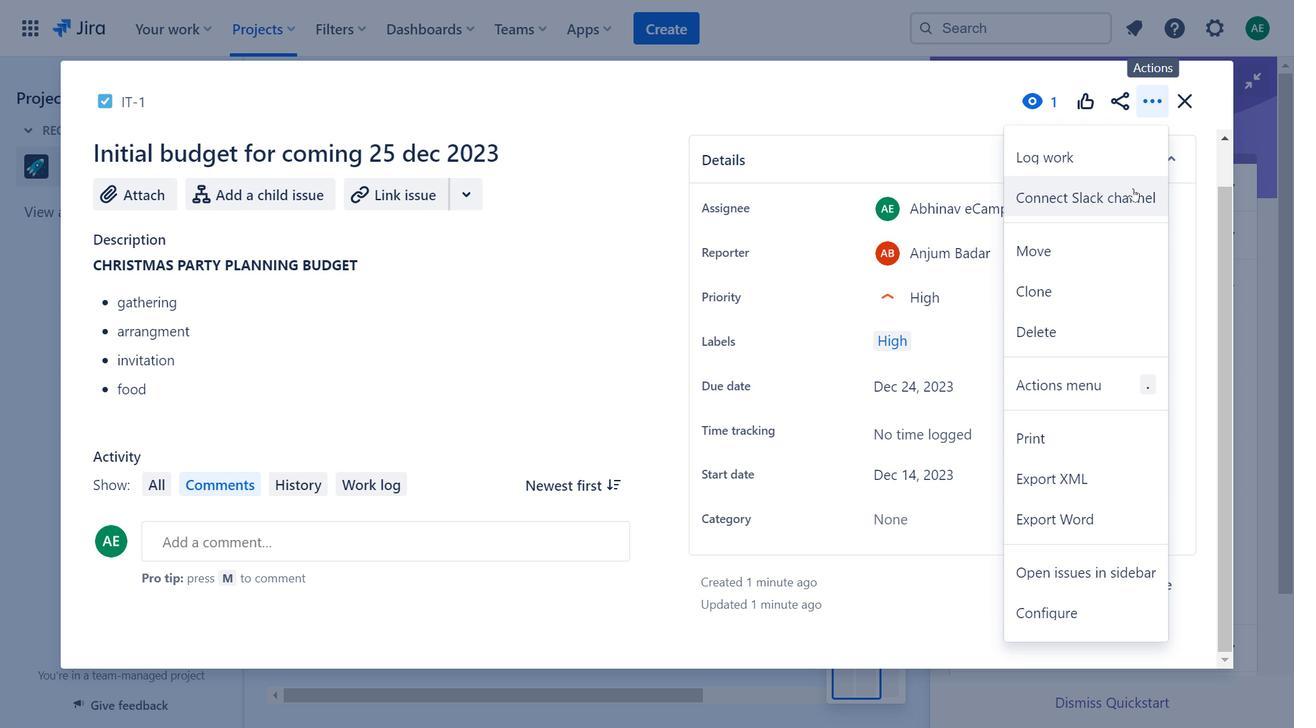 
Action: Mouse pressed left at (1102, 283)
Screenshot: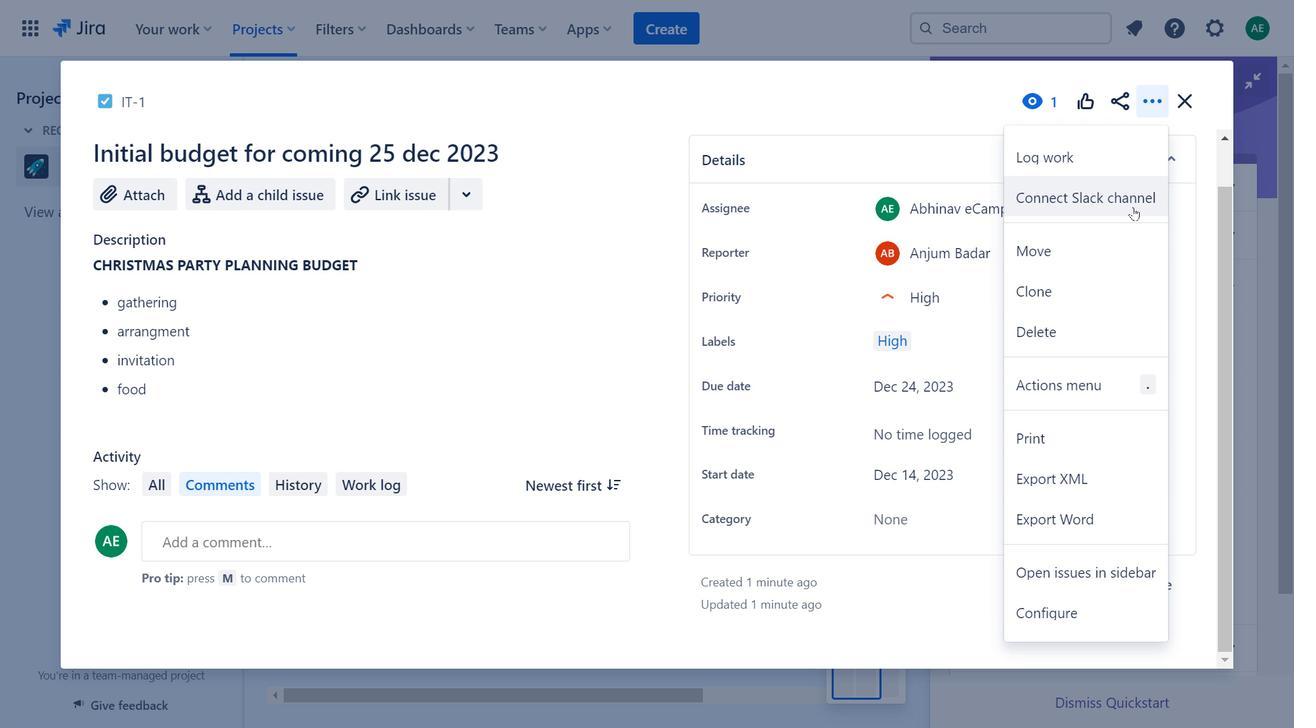 
Action: Mouse moved to (1148, 283)
Screenshot: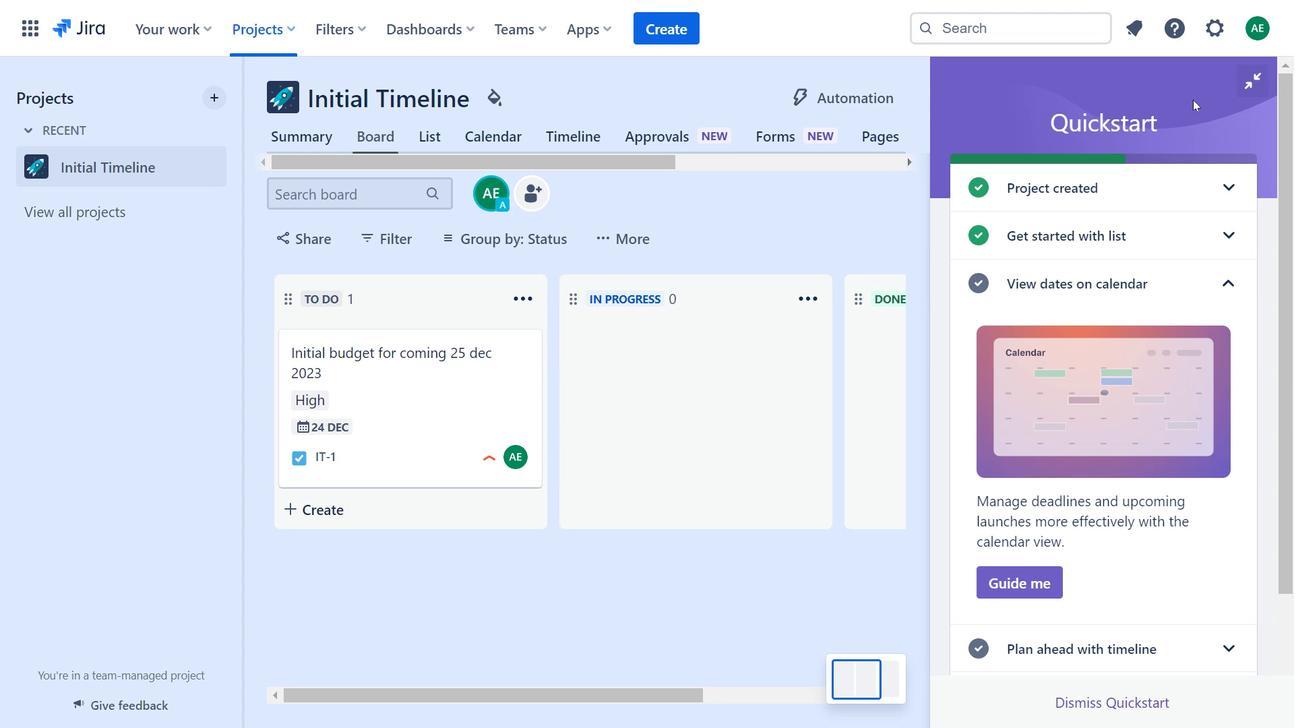 
Action: Mouse pressed left at (1148, 283)
Screenshot: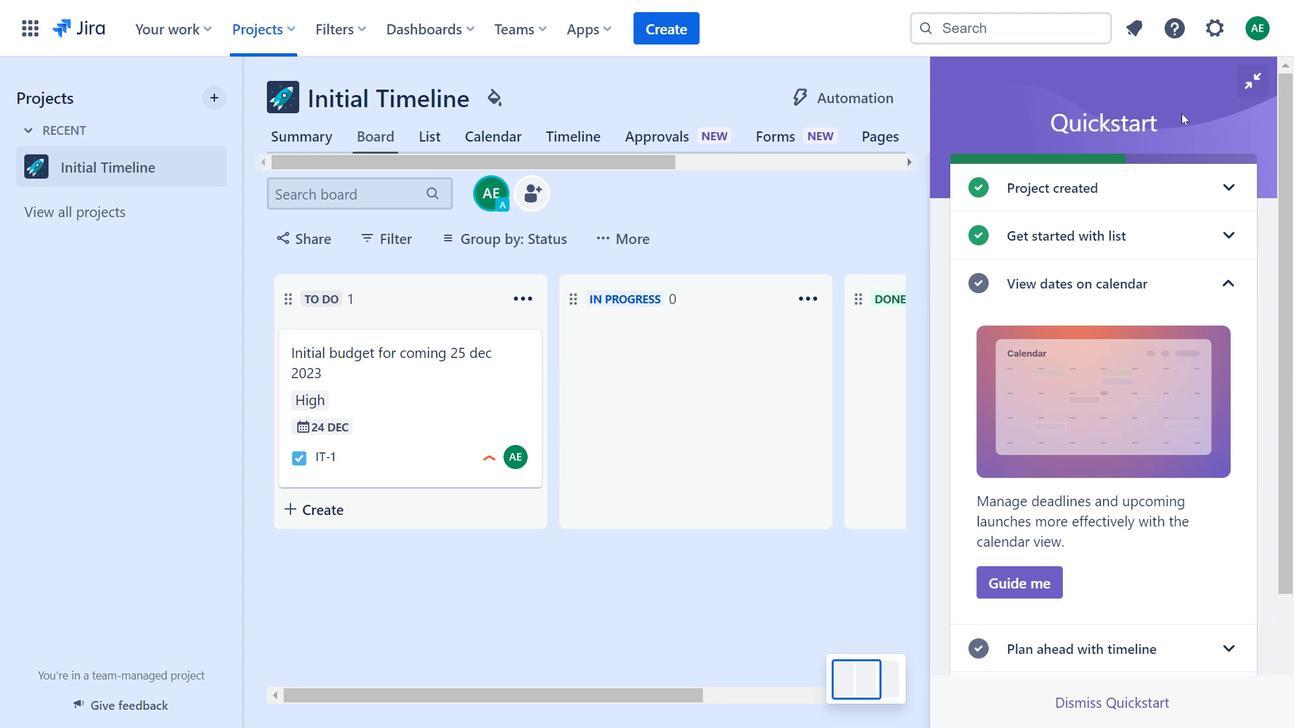 
Action: Mouse moved to (468, 250)
Screenshot: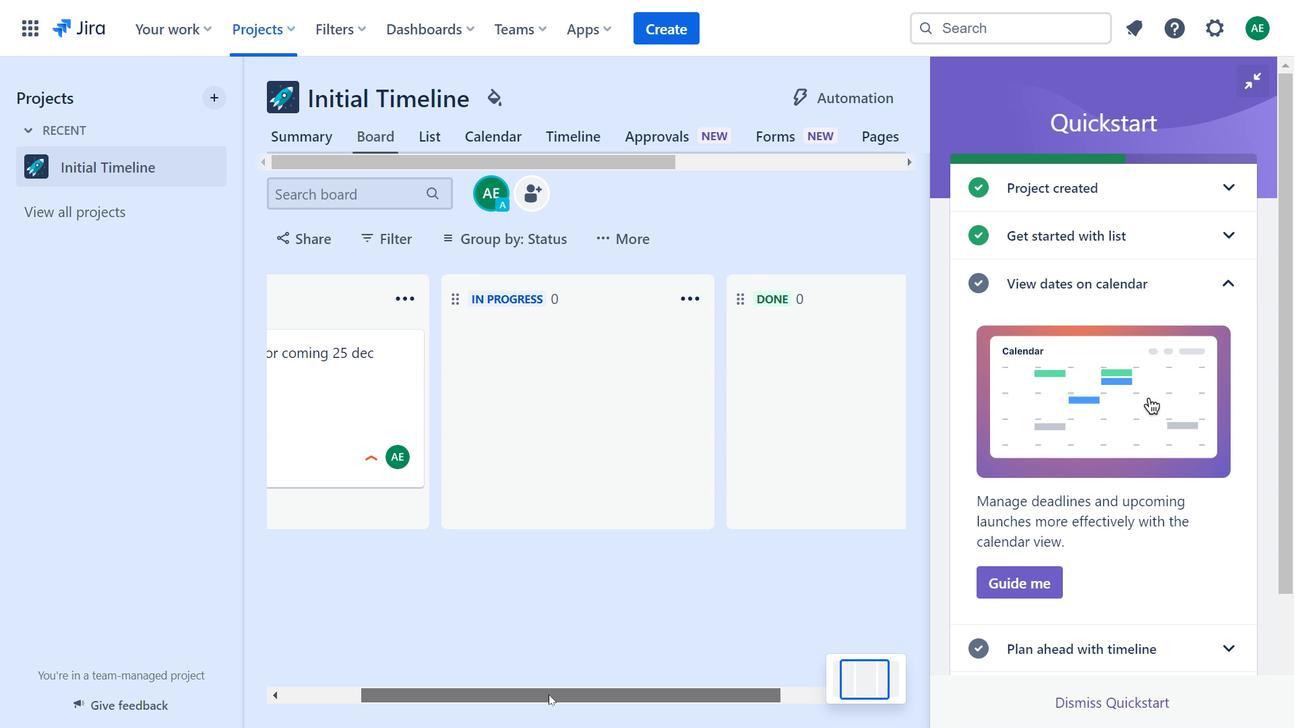 
Action: Mouse pressed left at (468, 250)
Screenshot: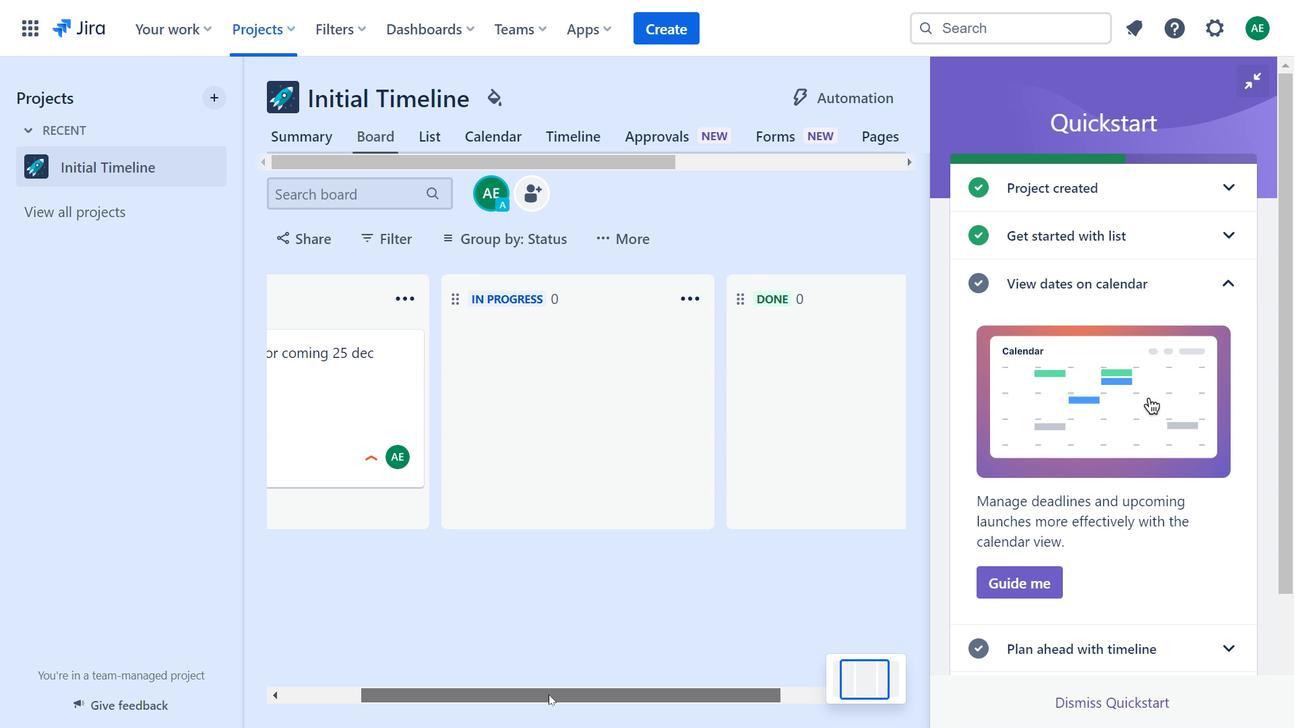 
Action: Mouse moved to (329, 276)
Screenshot: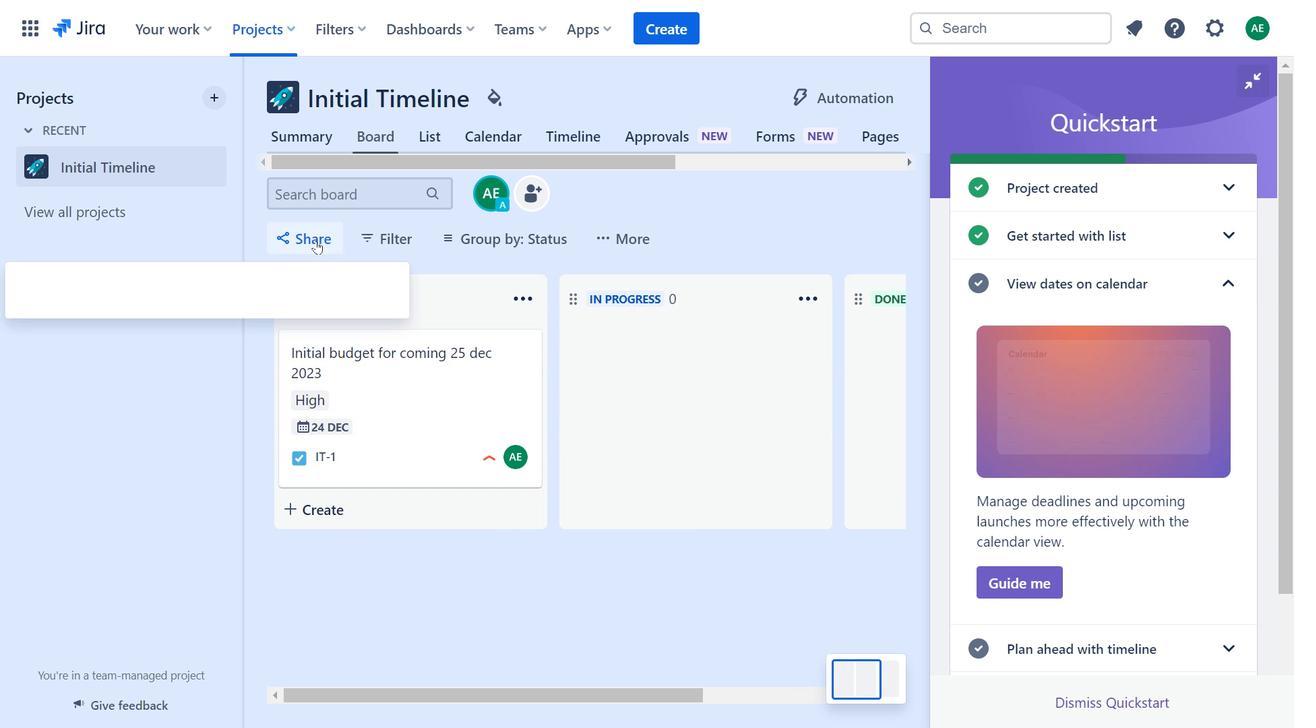 
Action: Mouse pressed left at (329, 276)
Screenshot: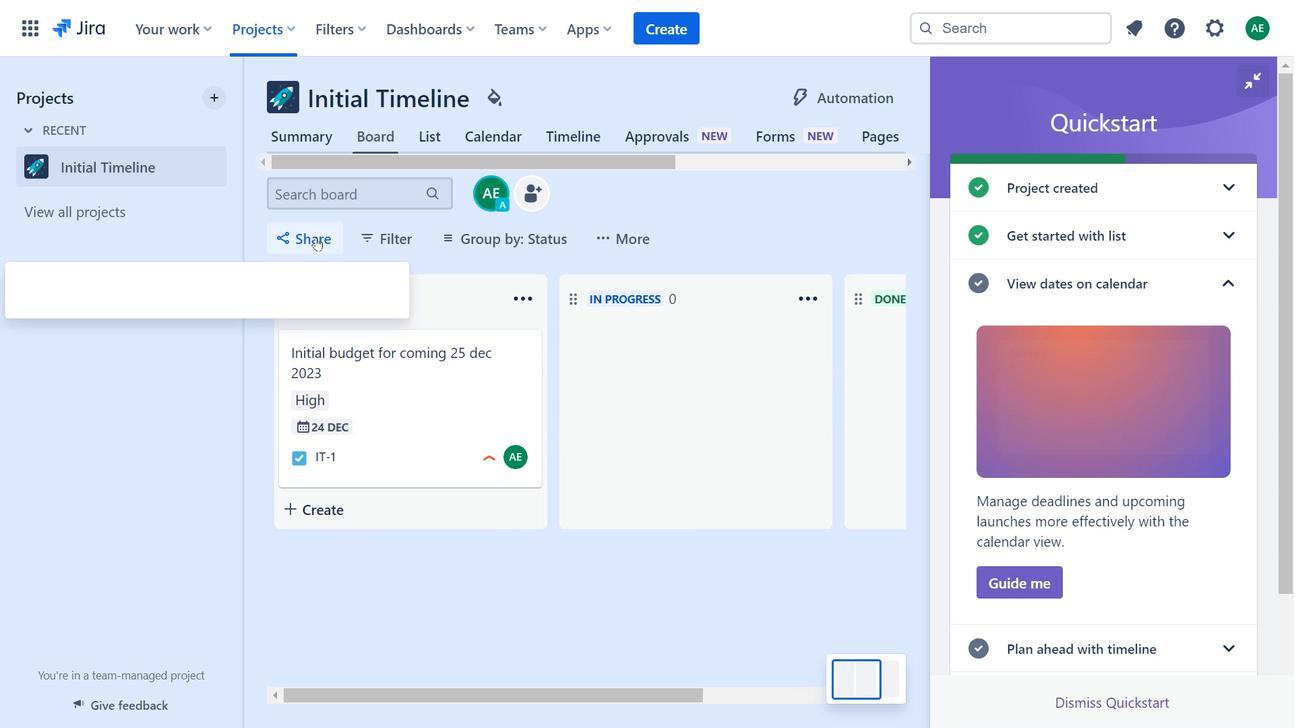 
Action: Mouse moved to (120, 268)
Screenshot: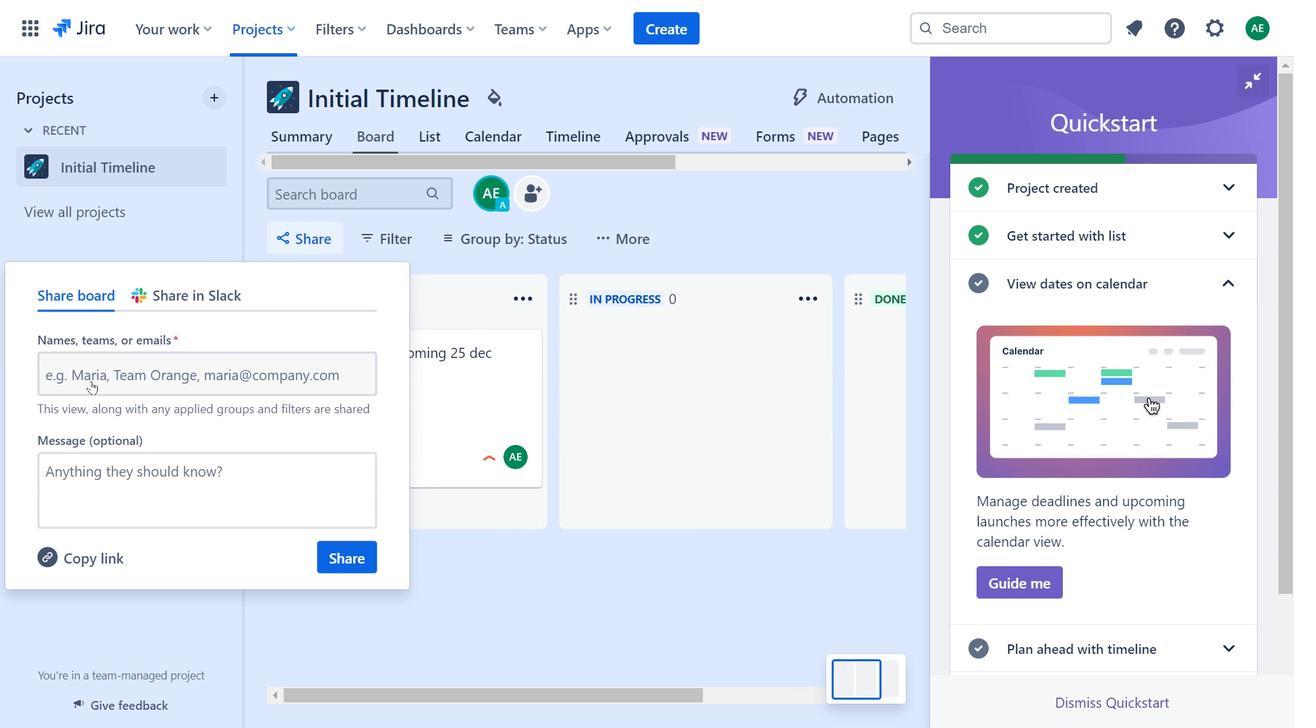 
Action: Mouse pressed left at (120, 268)
Screenshot: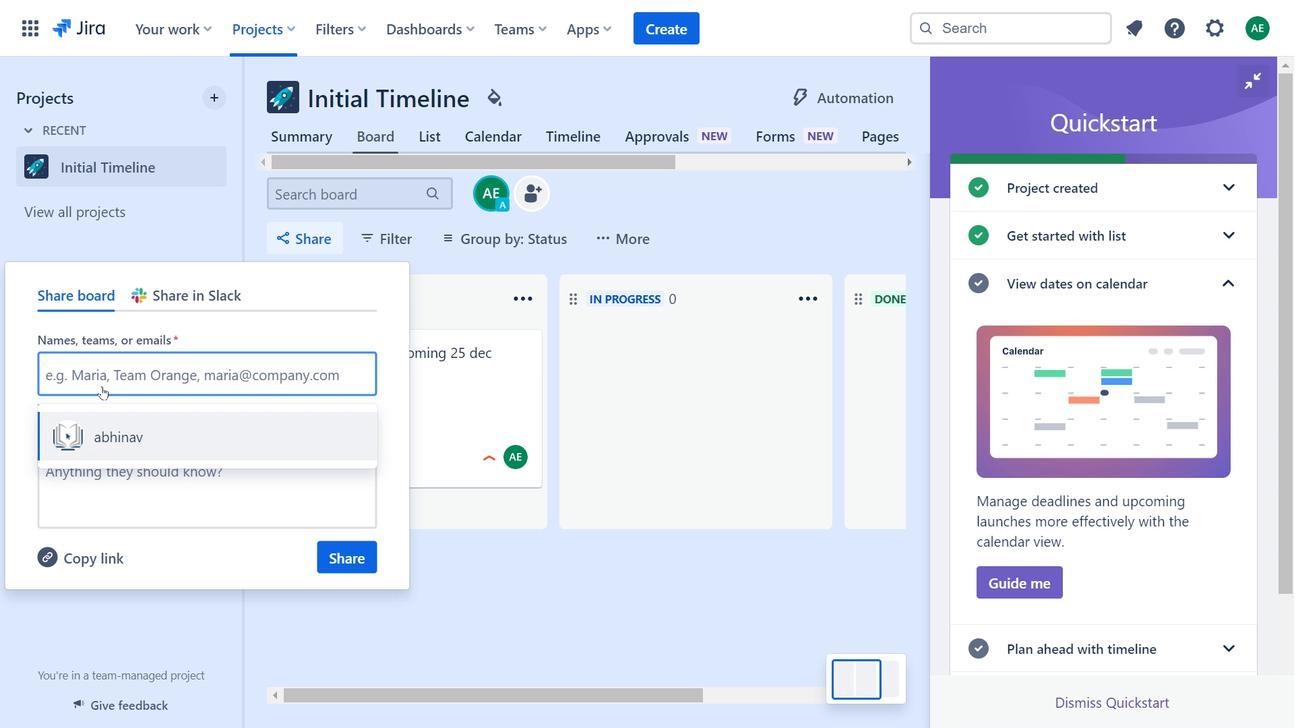 
Action: Mouse moved to (130, 267)
Screenshot: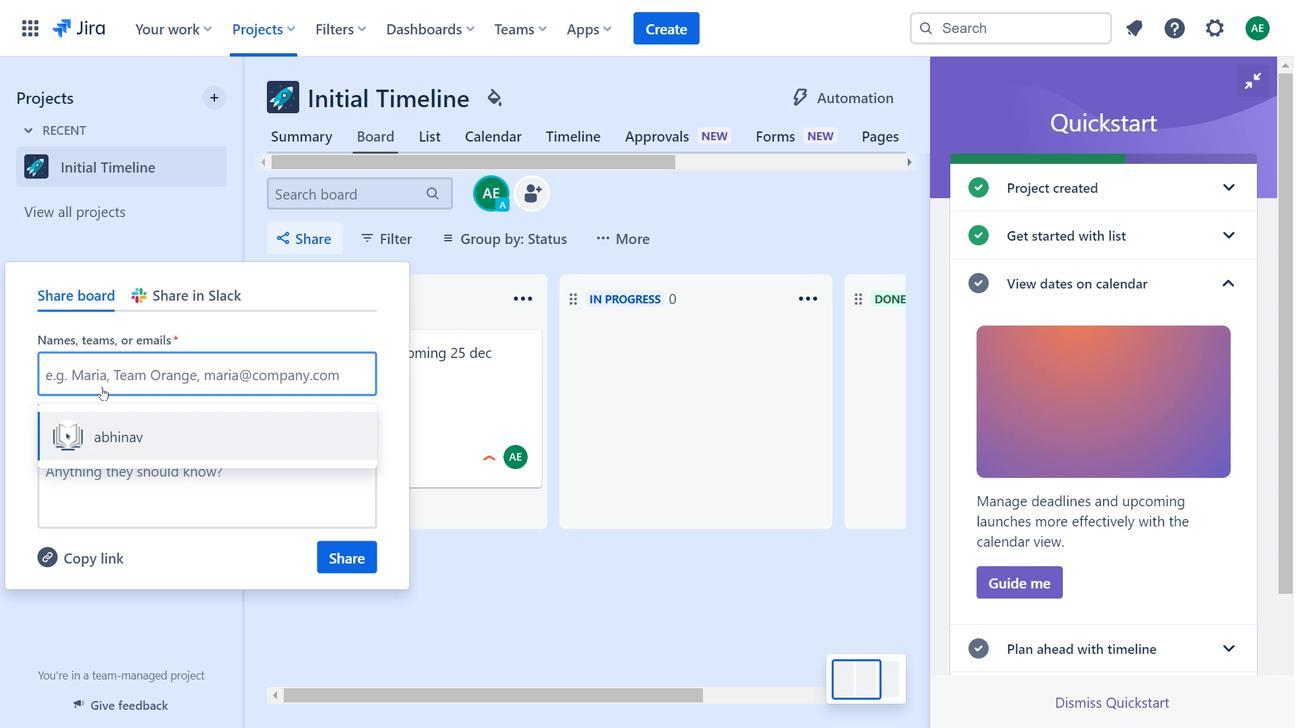 
Action: Key pressed ecampu
Screenshot: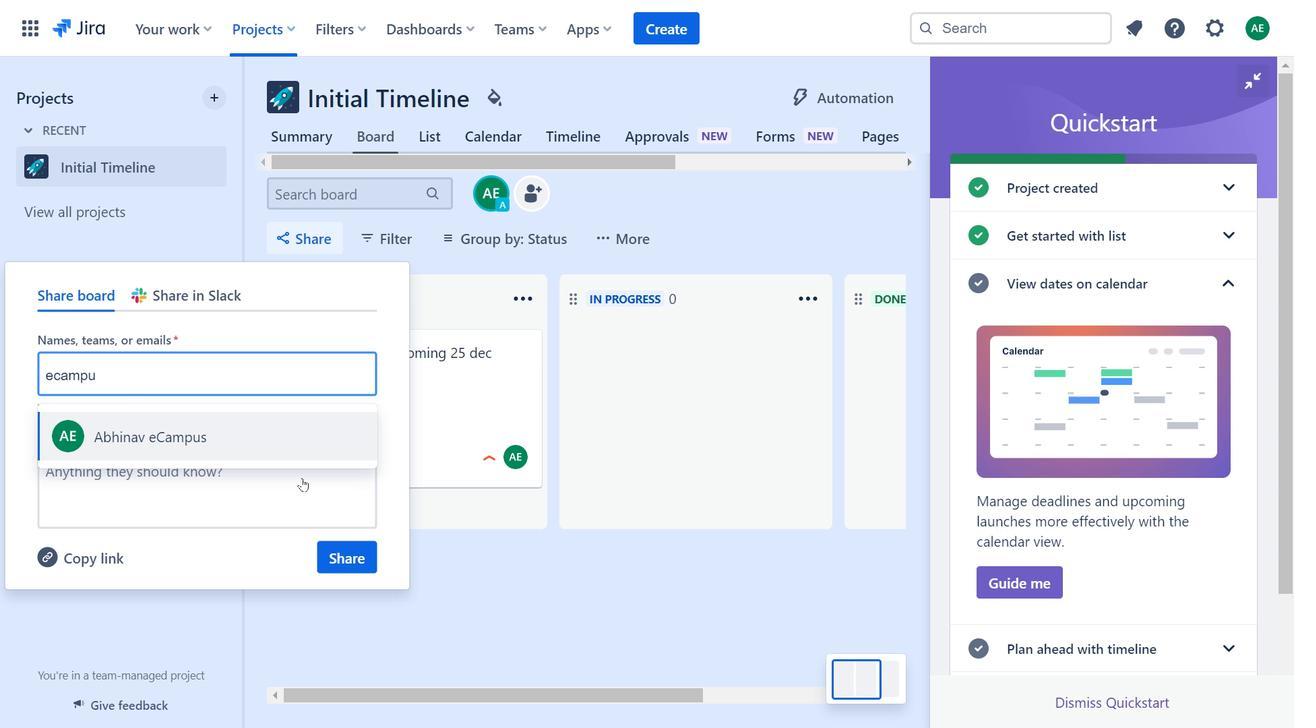 
Action: Mouse moved to (753, 277)
Screenshot: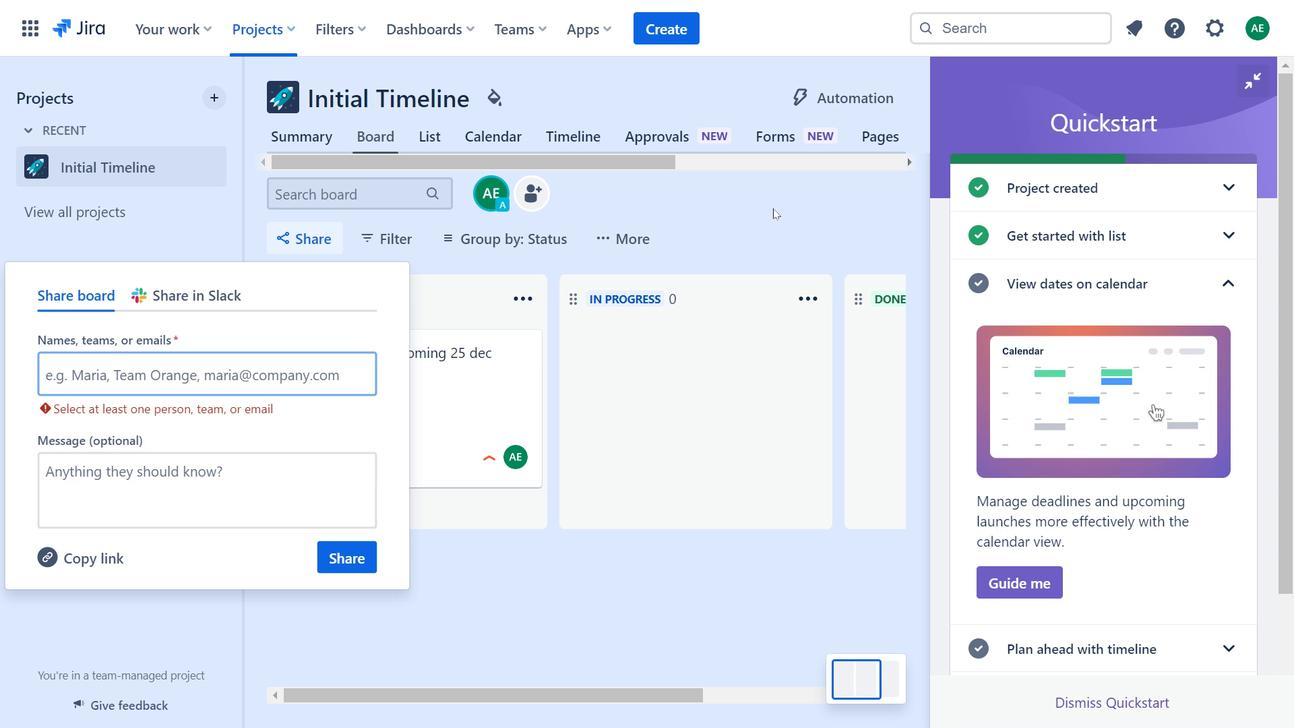 
Action: Mouse pressed left at (753, 277)
Screenshot: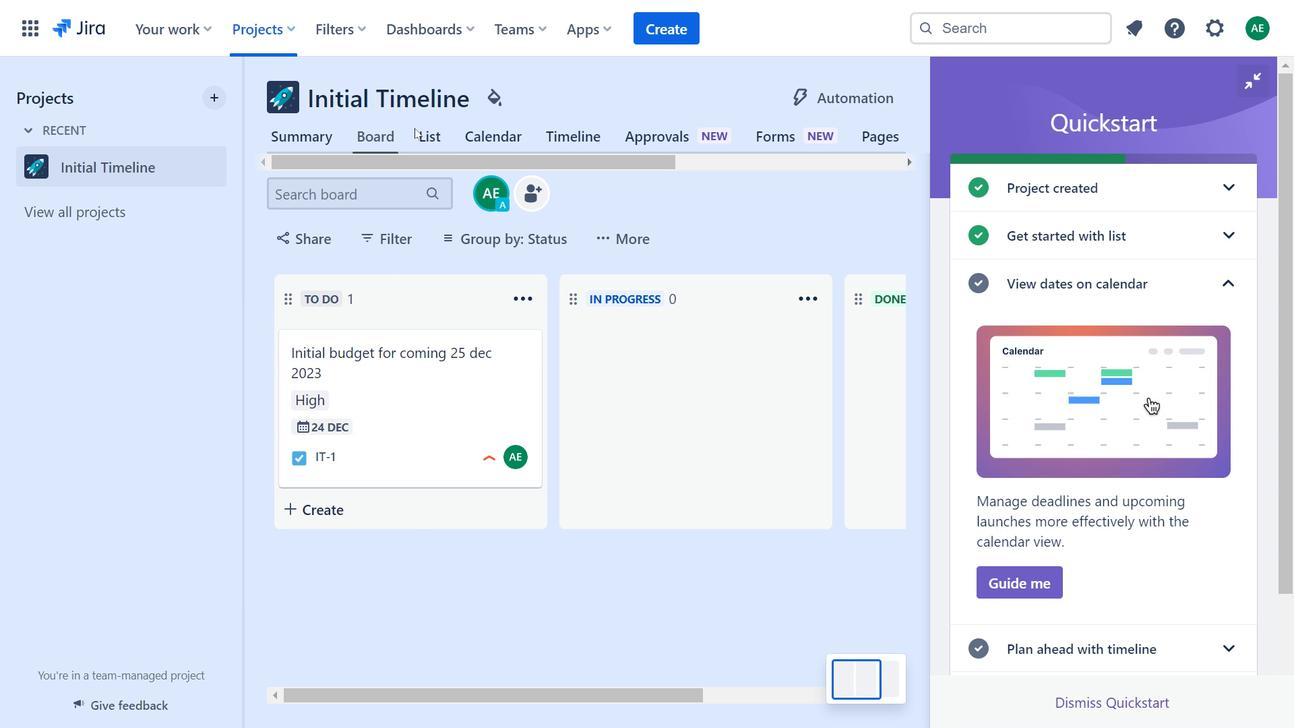 
Action: Mouse moved to (437, 282)
Screenshot: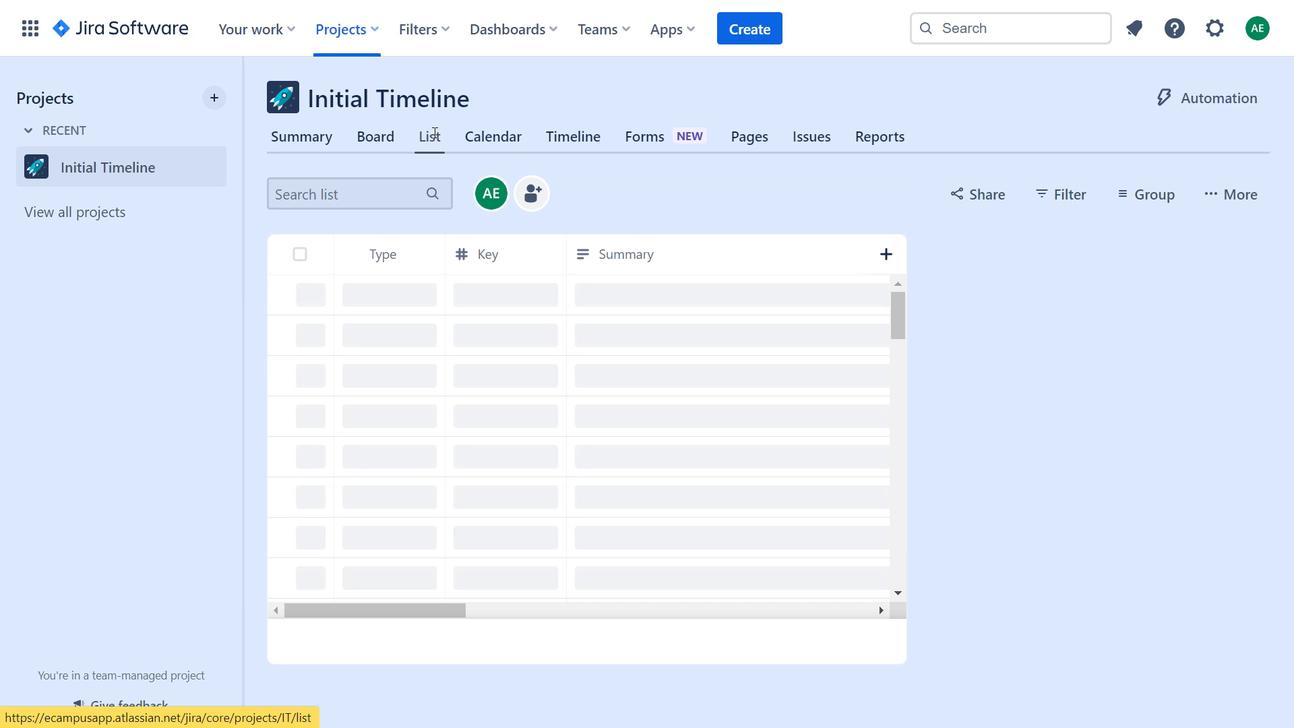 
Action: Mouse pressed left at (437, 282)
Screenshot: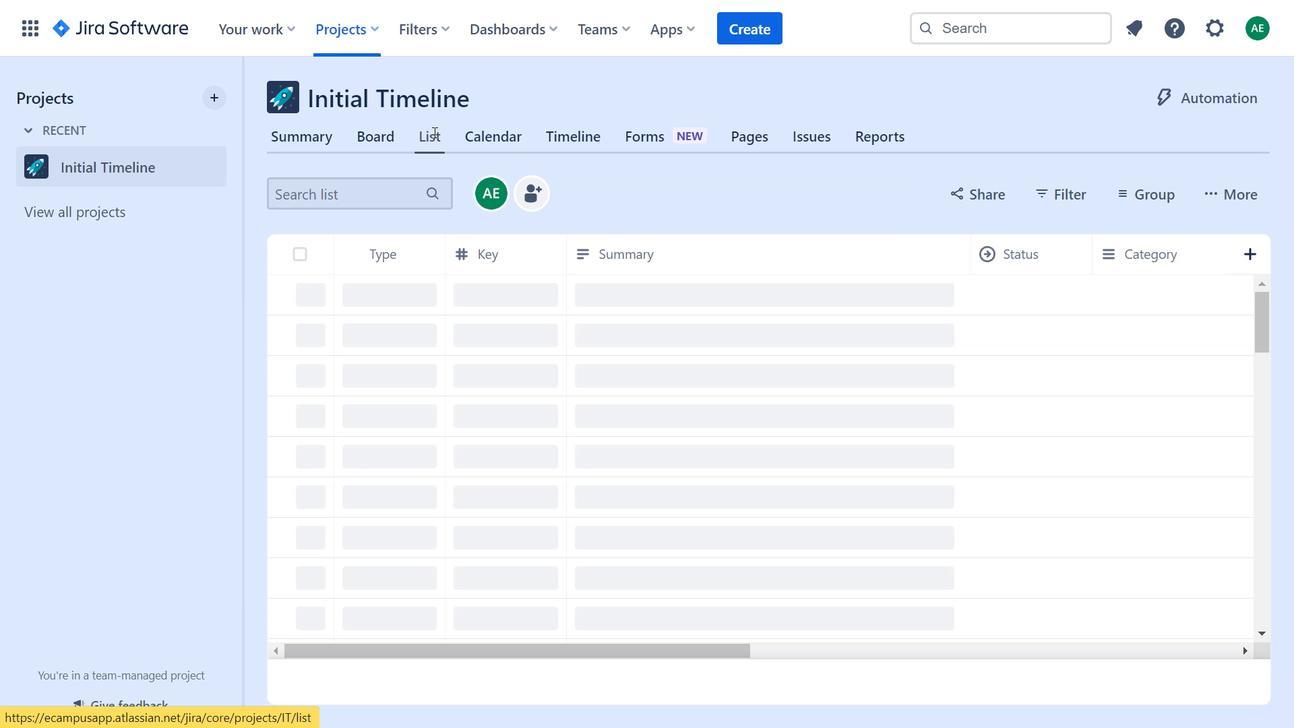 
Action: Mouse moved to (451, 269)
Screenshot: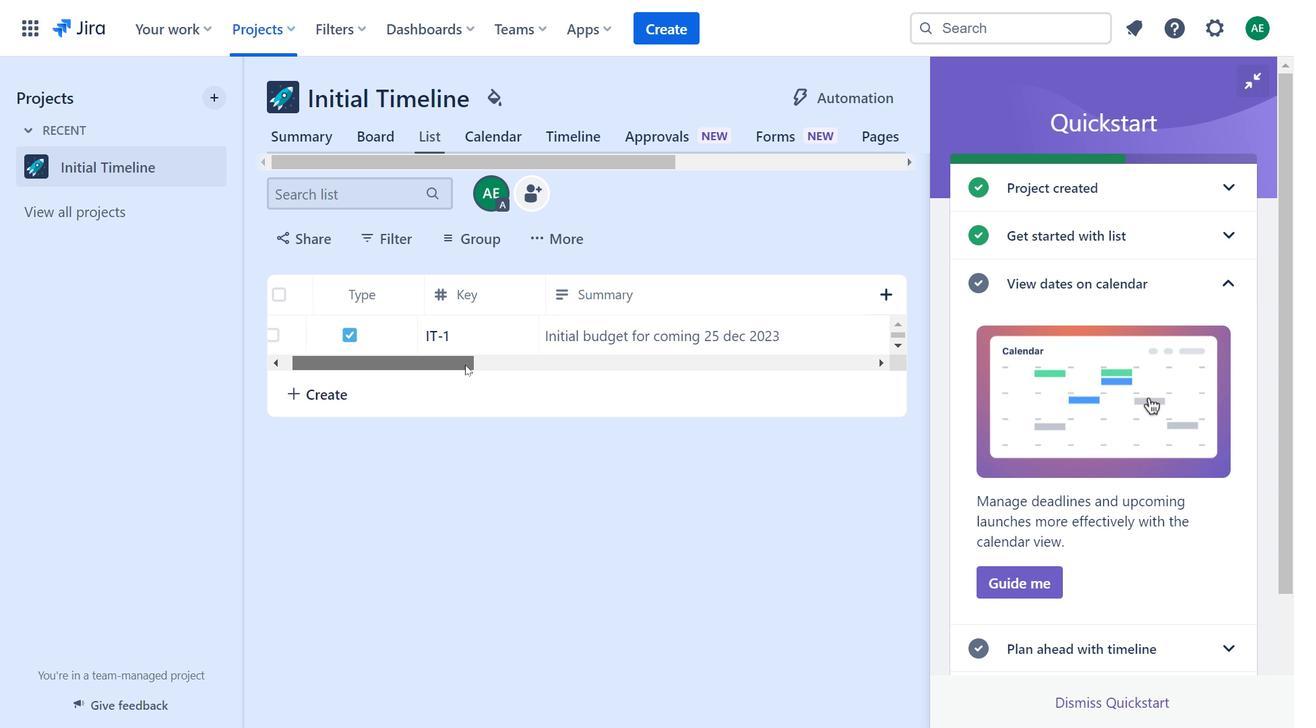 
Action: Mouse pressed left at (451, 269)
Screenshot: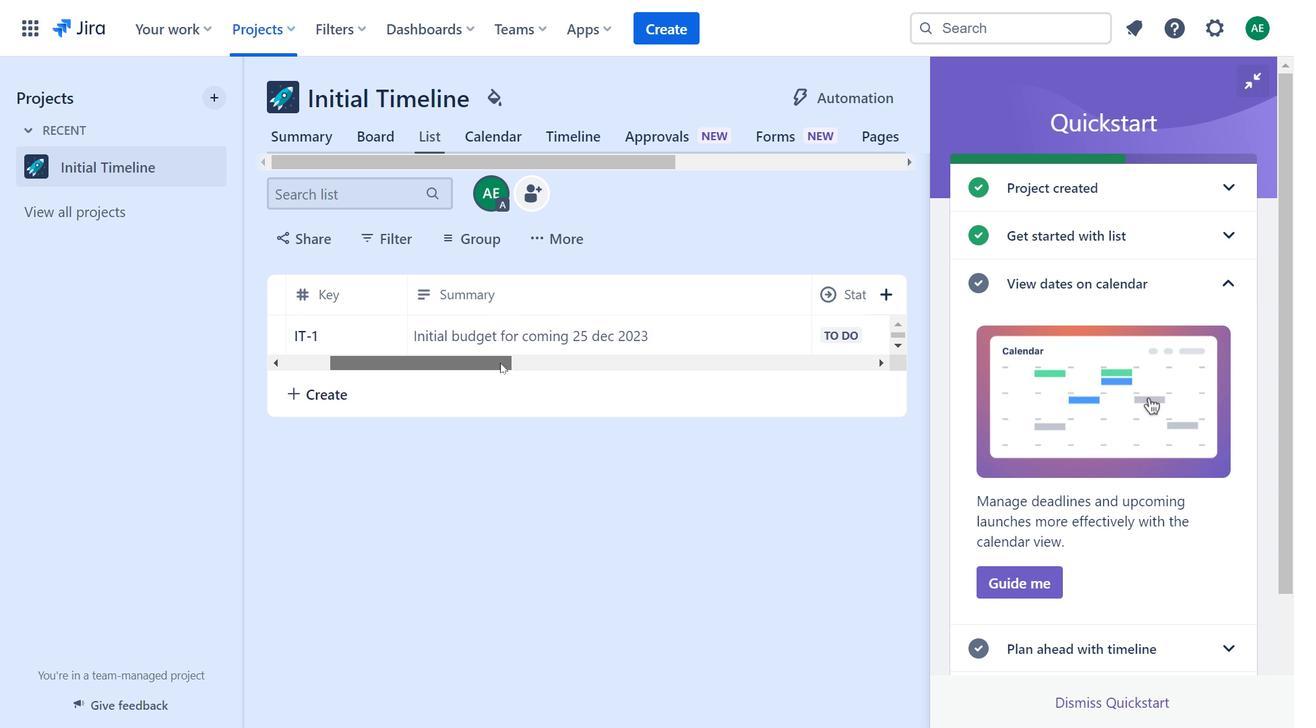 
Action: Mouse moved to (1193, 285)
Screenshot: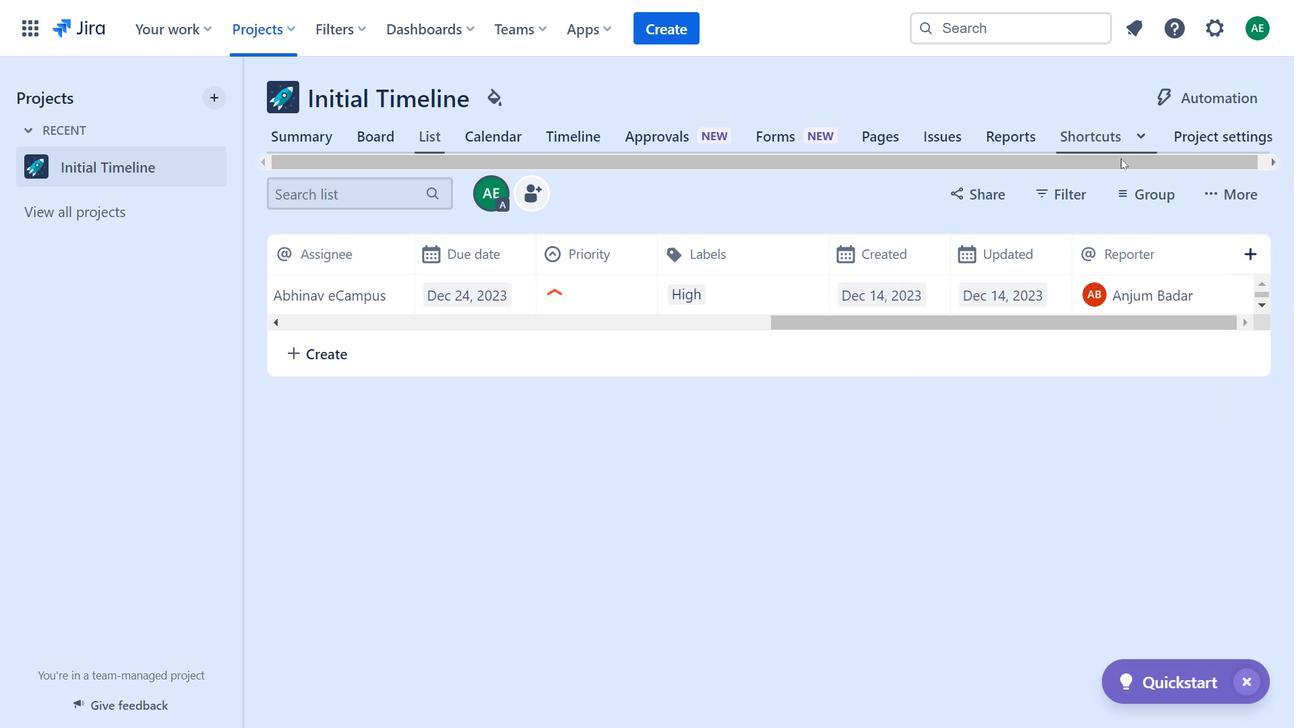 
Action: Mouse pressed left at (1193, 285)
Screenshot: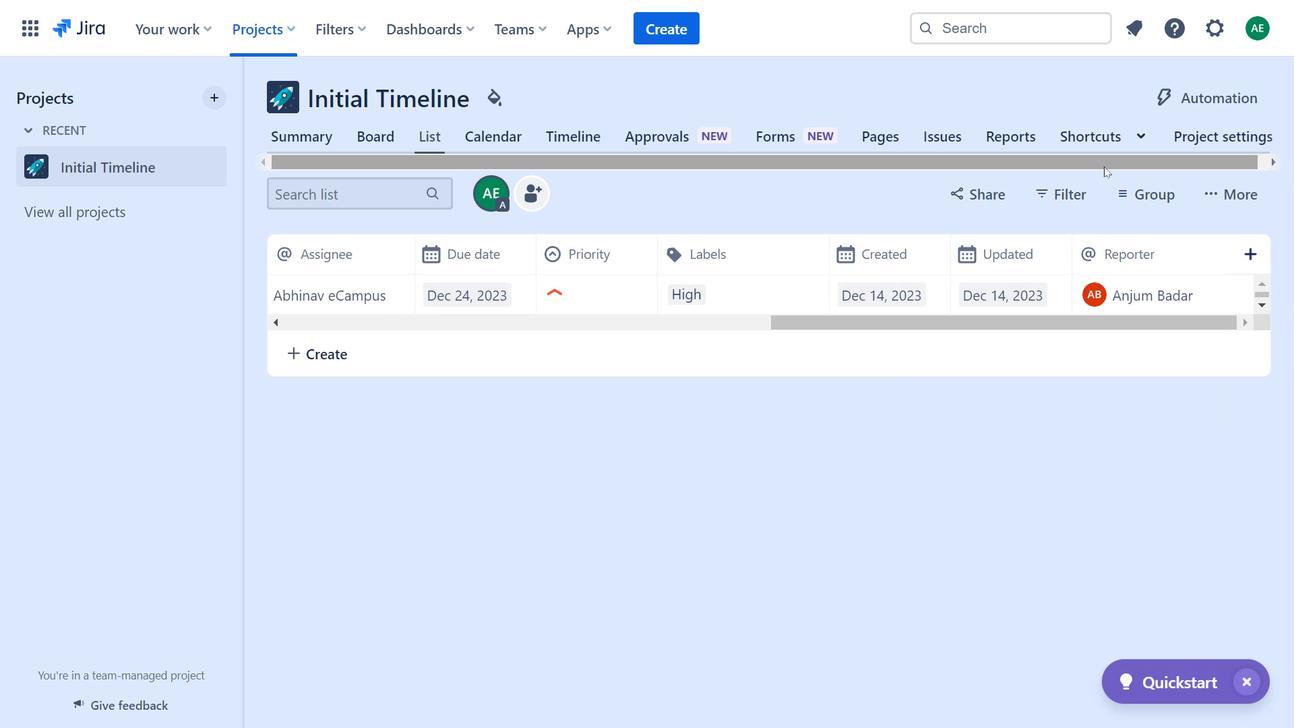 
Action: Mouse moved to (513, 282)
Screenshot: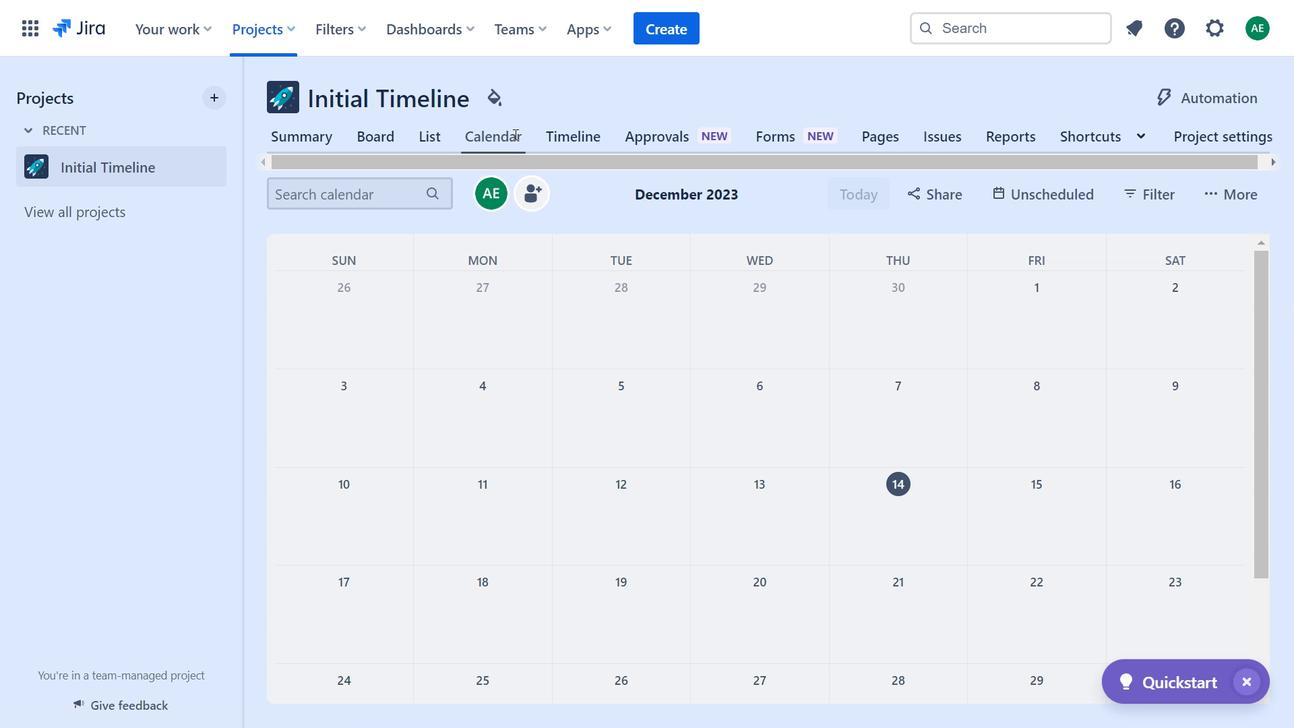 
Action: Mouse pressed left at (513, 282)
Screenshot: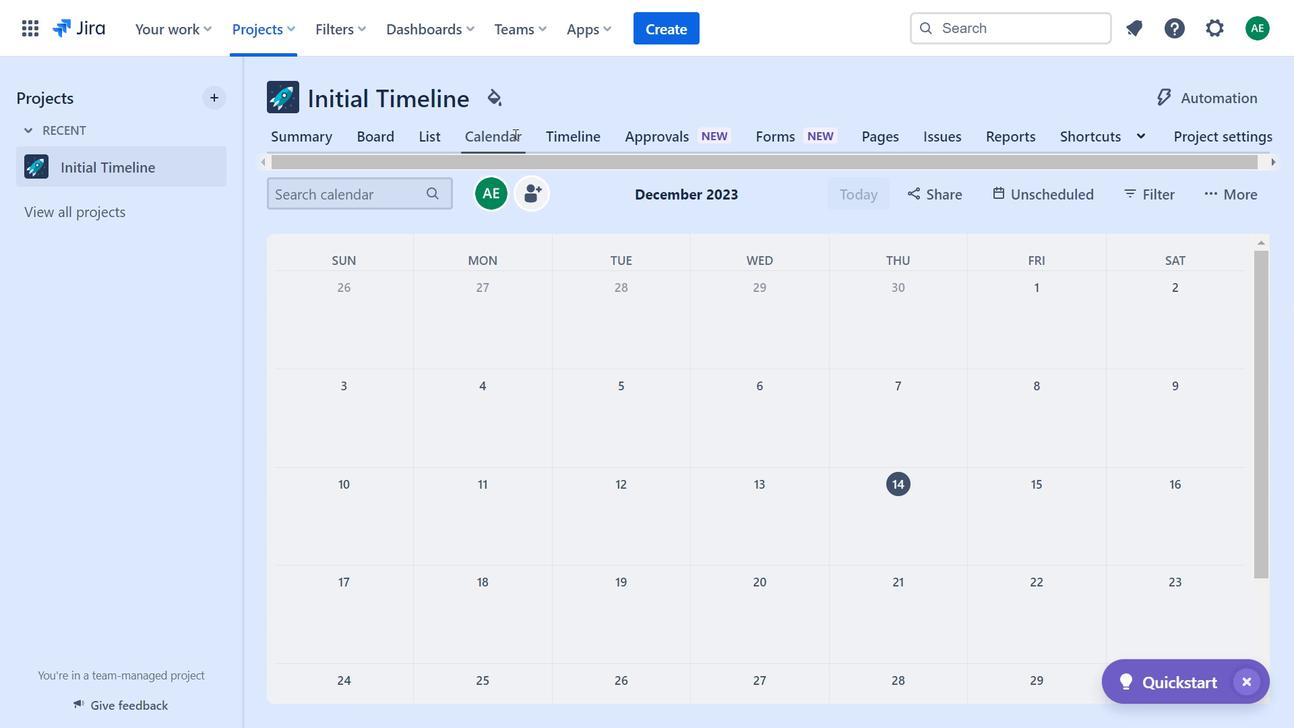 
Action: Mouse moved to (978, 271)
Screenshot: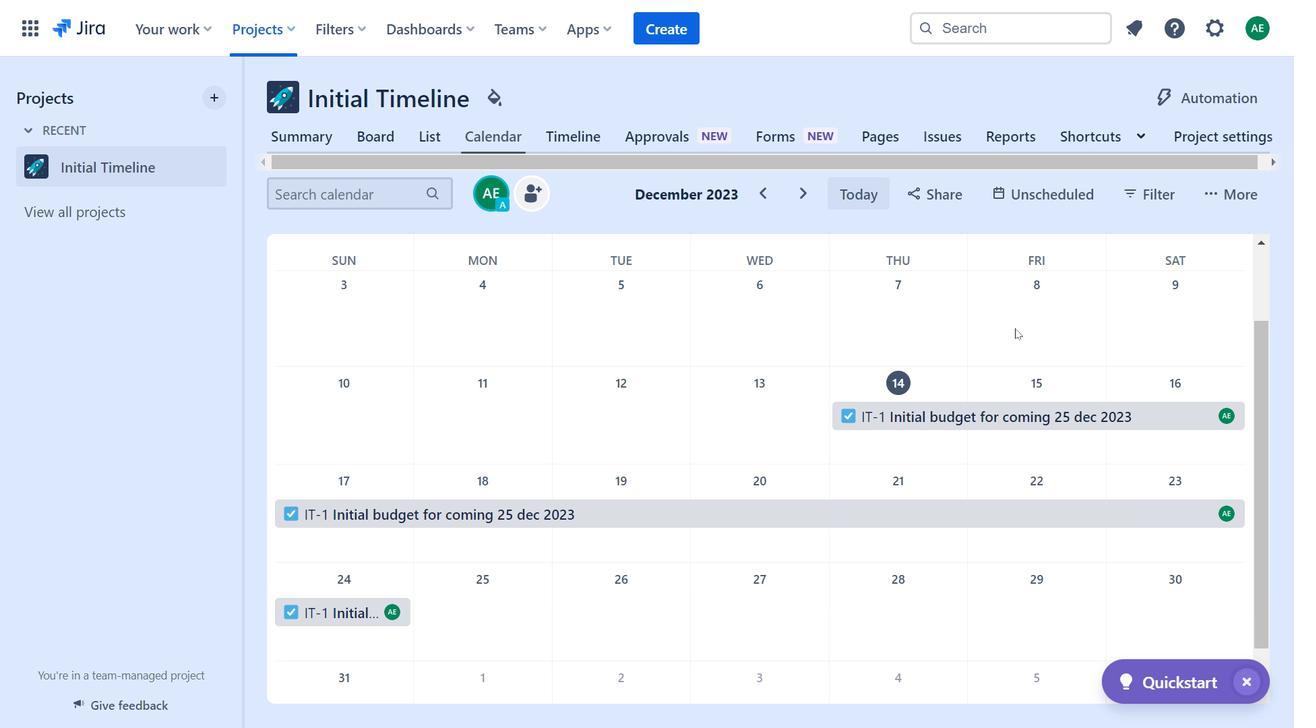 
Action: Mouse scrolled (978, 271) with delta (0, 0)
Screenshot: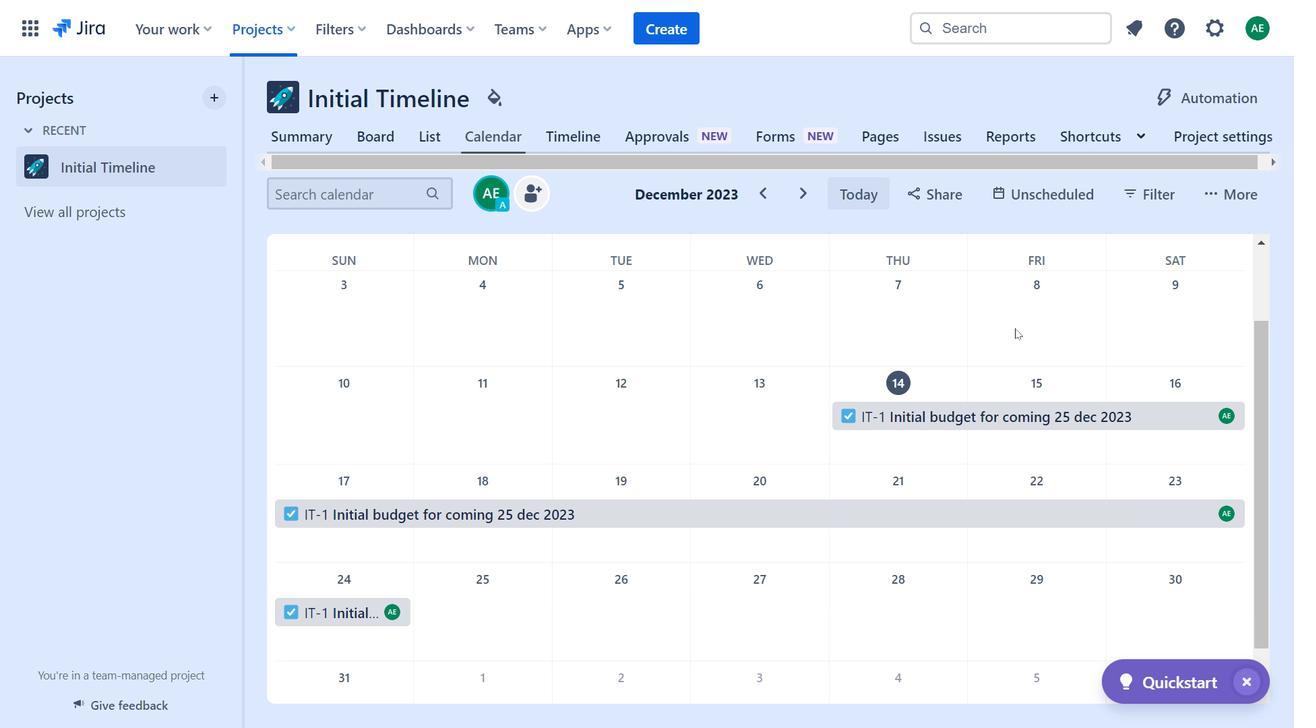 
Action: Mouse moved to (978, 271)
Screenshot: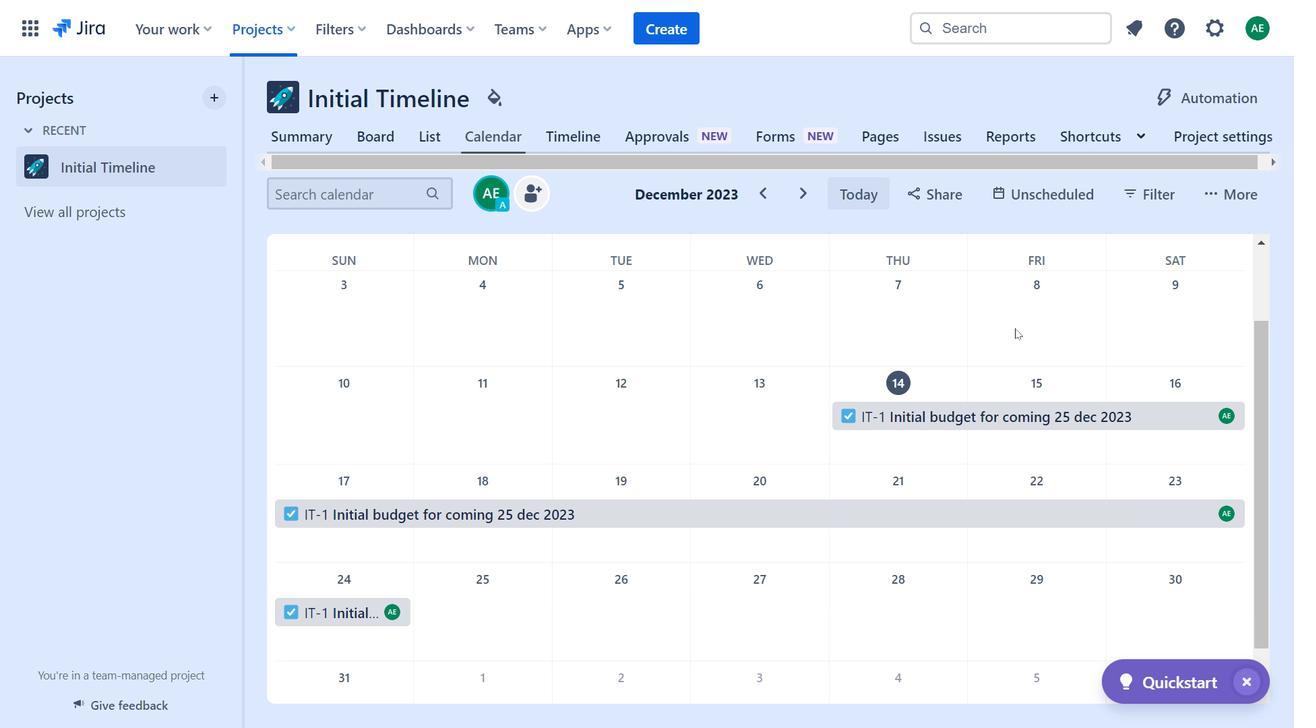 
Action: Mouse scrolled (978, 271) with delta (0, 0)
Screenshot: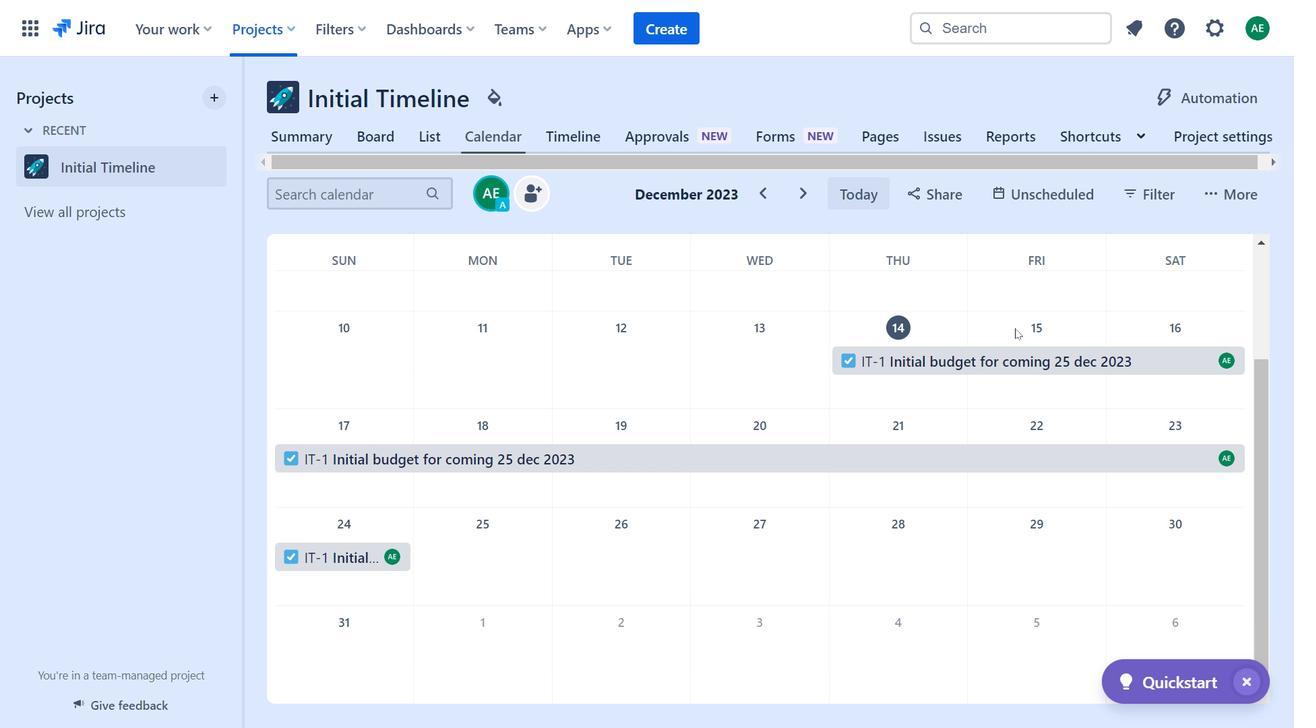 
Action: Mouse scrolled (978, 271) with delta (0, 0)
Screenshot: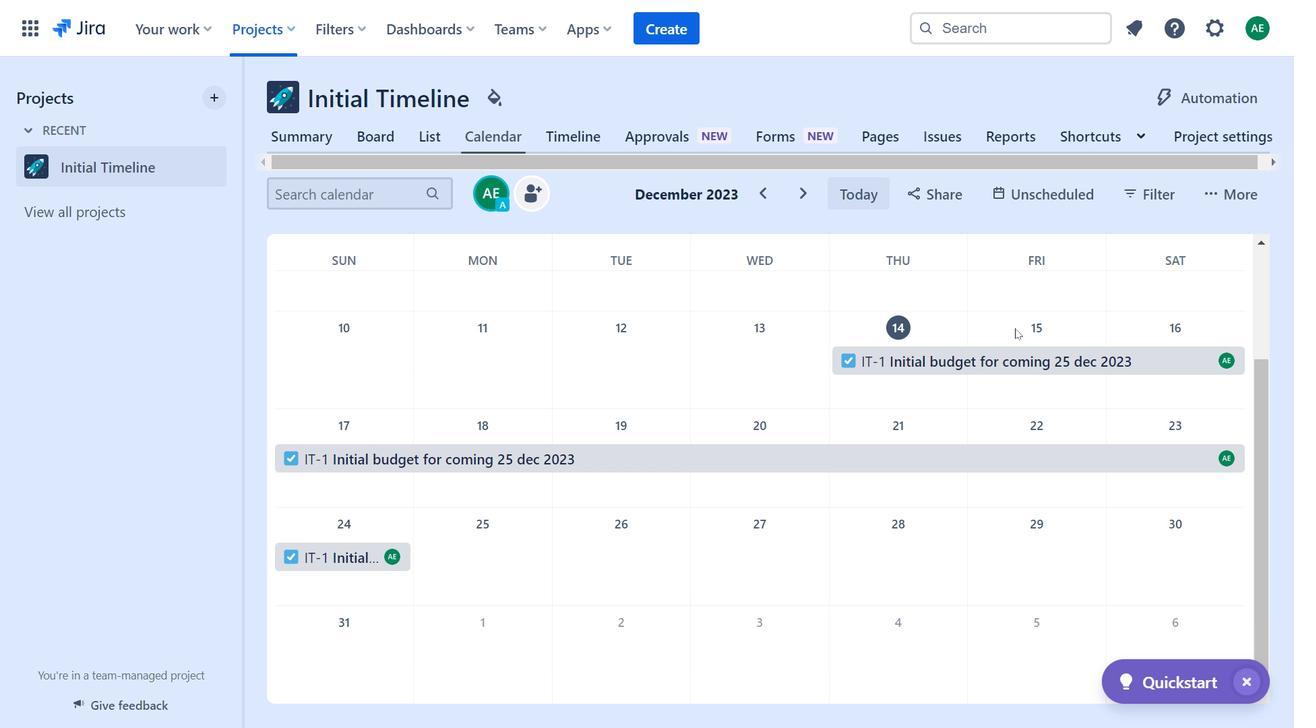 
Action: Mouse moved to (978, 271)
Screenshot: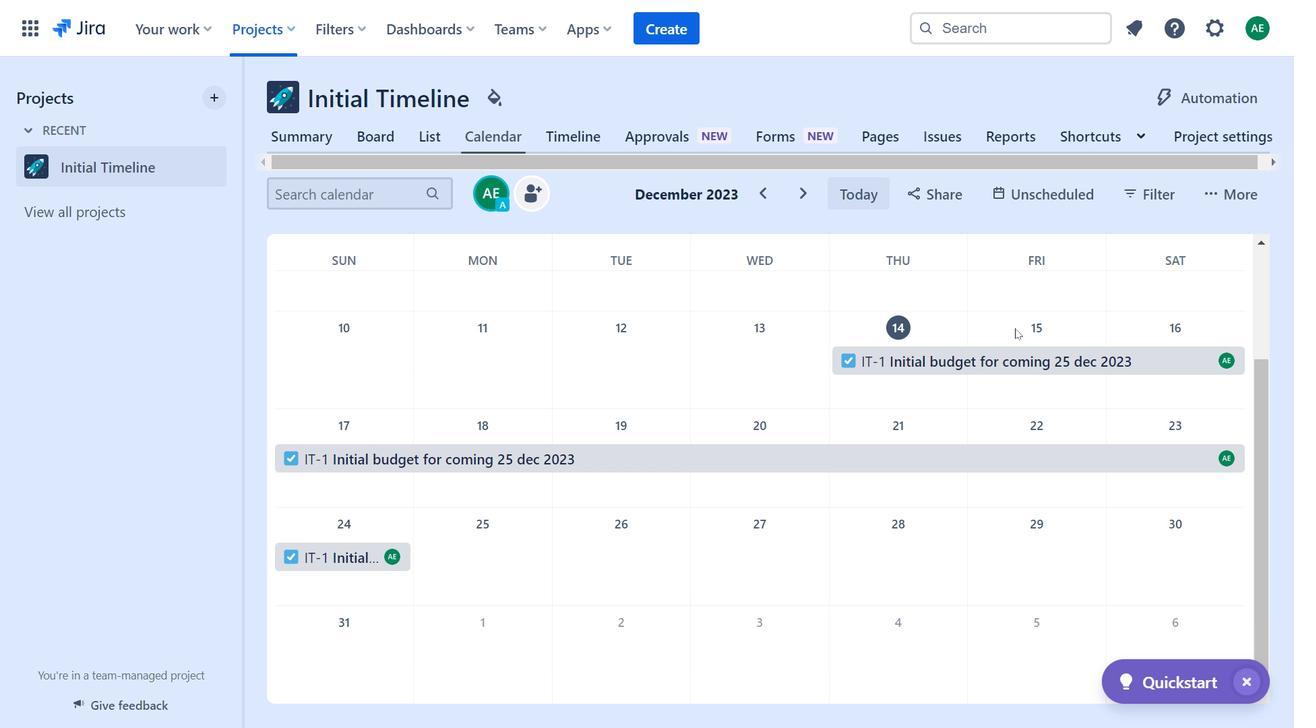 
Action: Mouse scrolled (978, 271) with delta (0, 0)
Screenshot: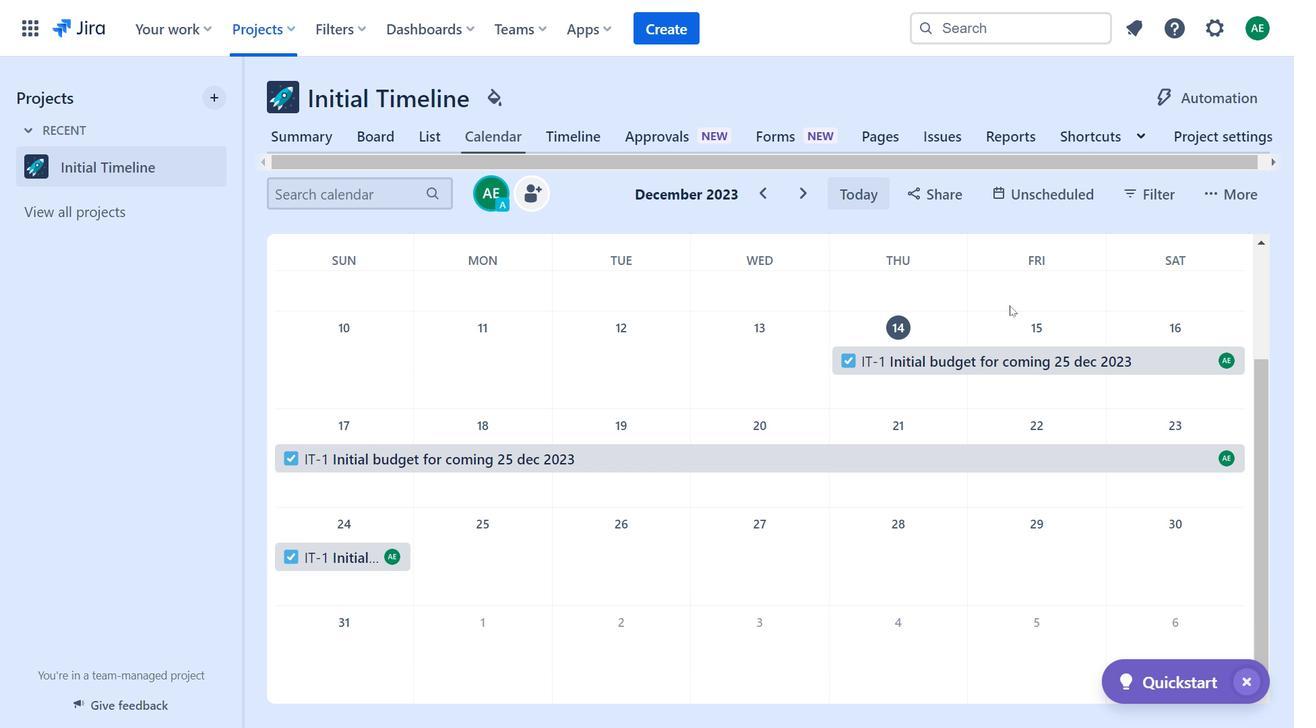 
Action: Mouse moved to (580, 282)
Screenshot: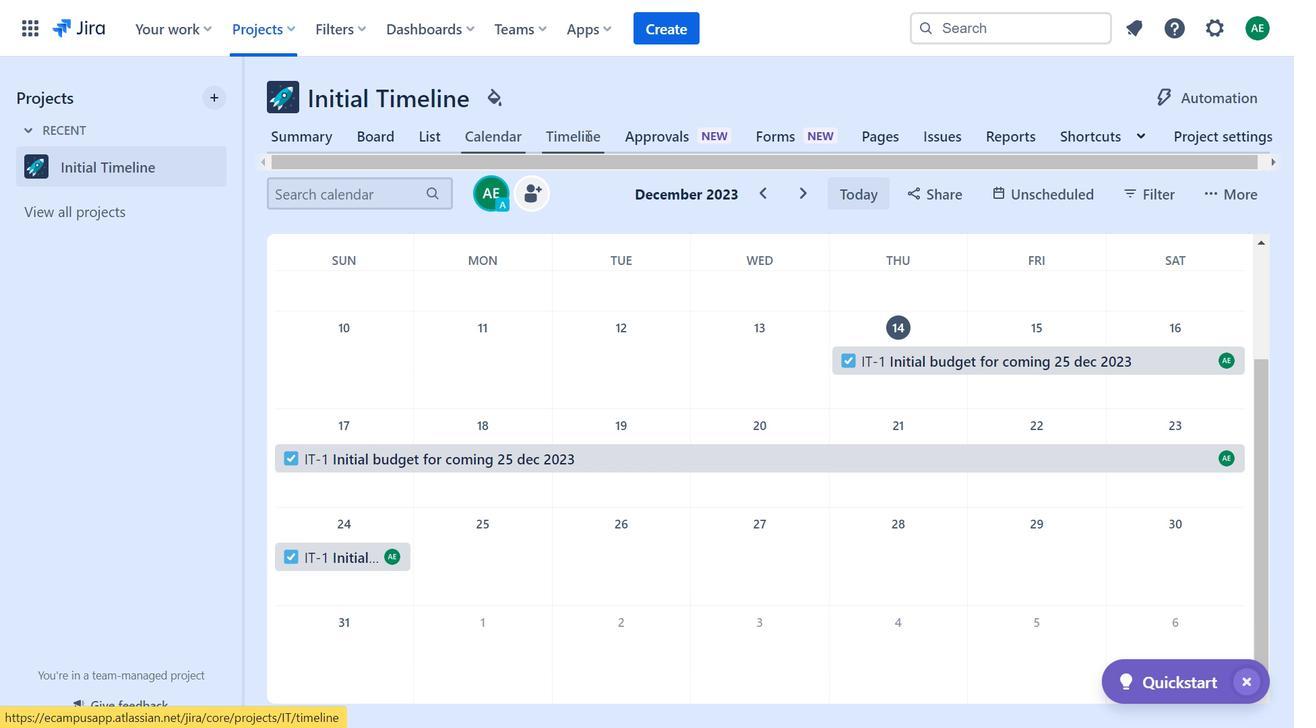 
Action: Mouse pressed left at (580, 282)
Screenshot: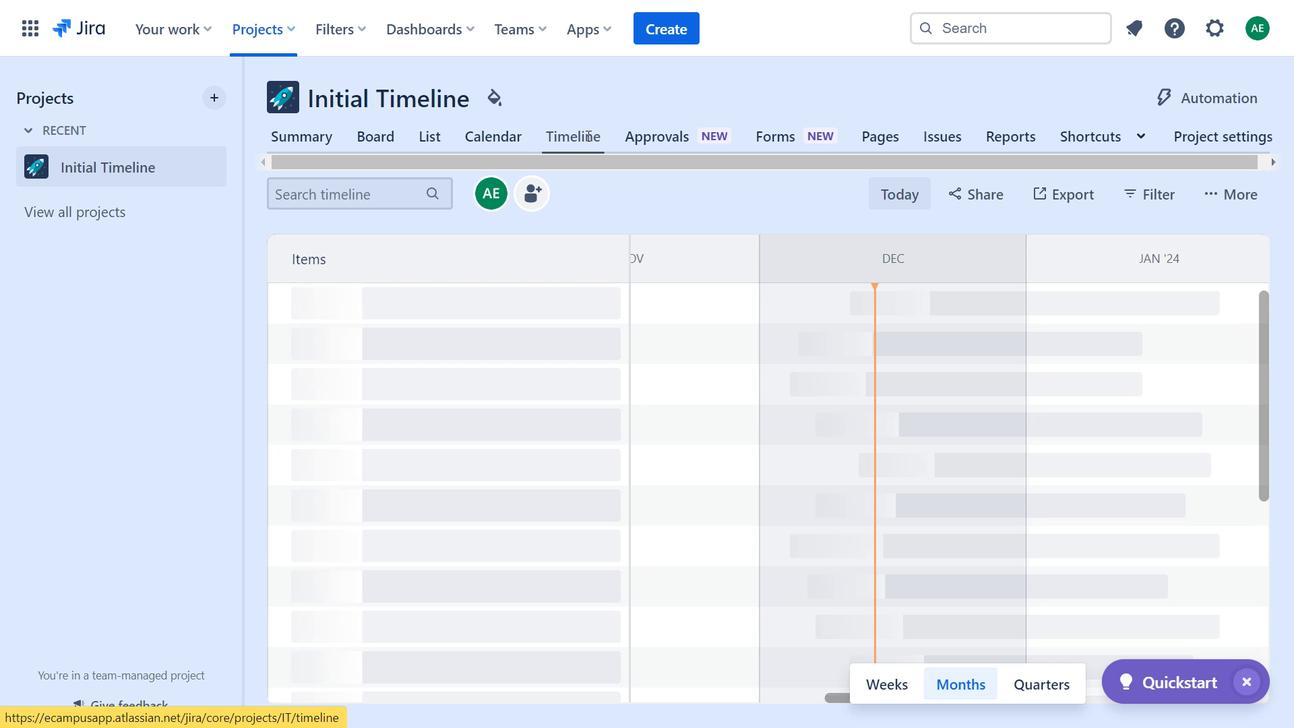 
Action: Mouse moved to (651, 281)
Screenshot: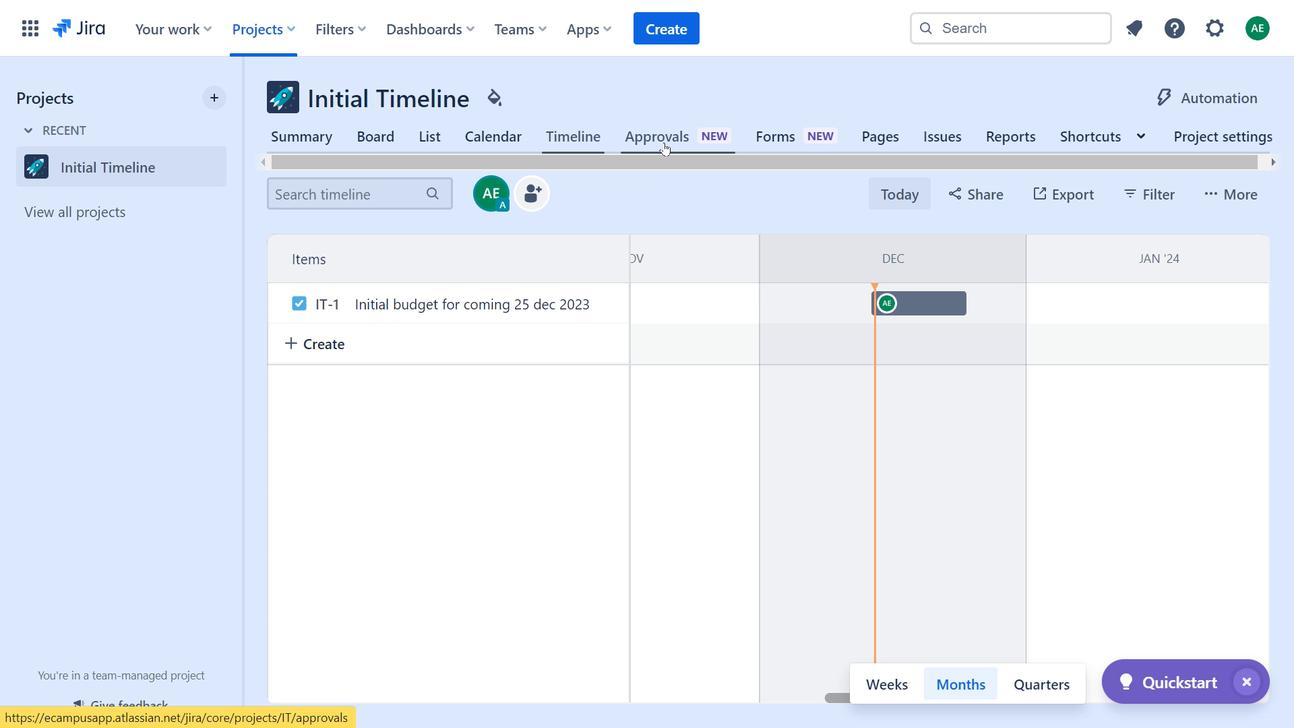 
Action: Mouse pressed left at (651, 281)
Screenshot: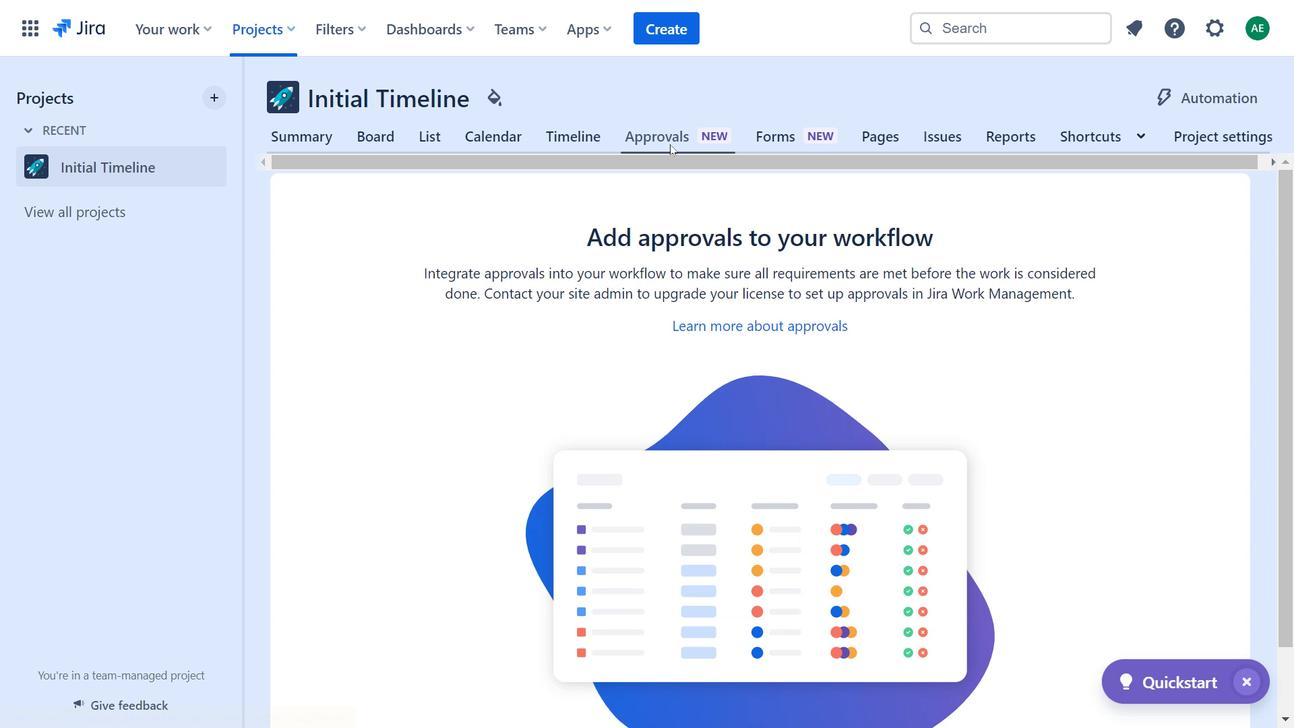 
Action: Mouse moved to (758, 273)
Screenshot: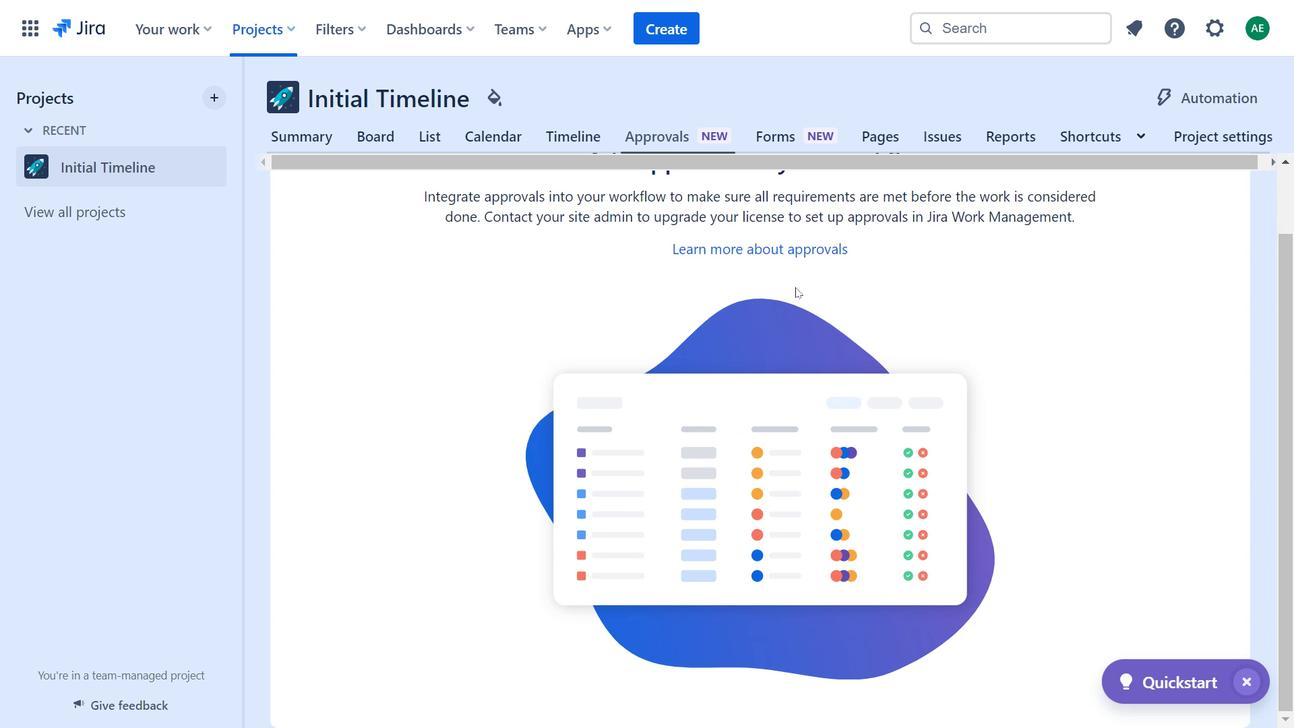 
Action: Mouse scrolled (758, 273) with delta (0, 0)
Screenshot: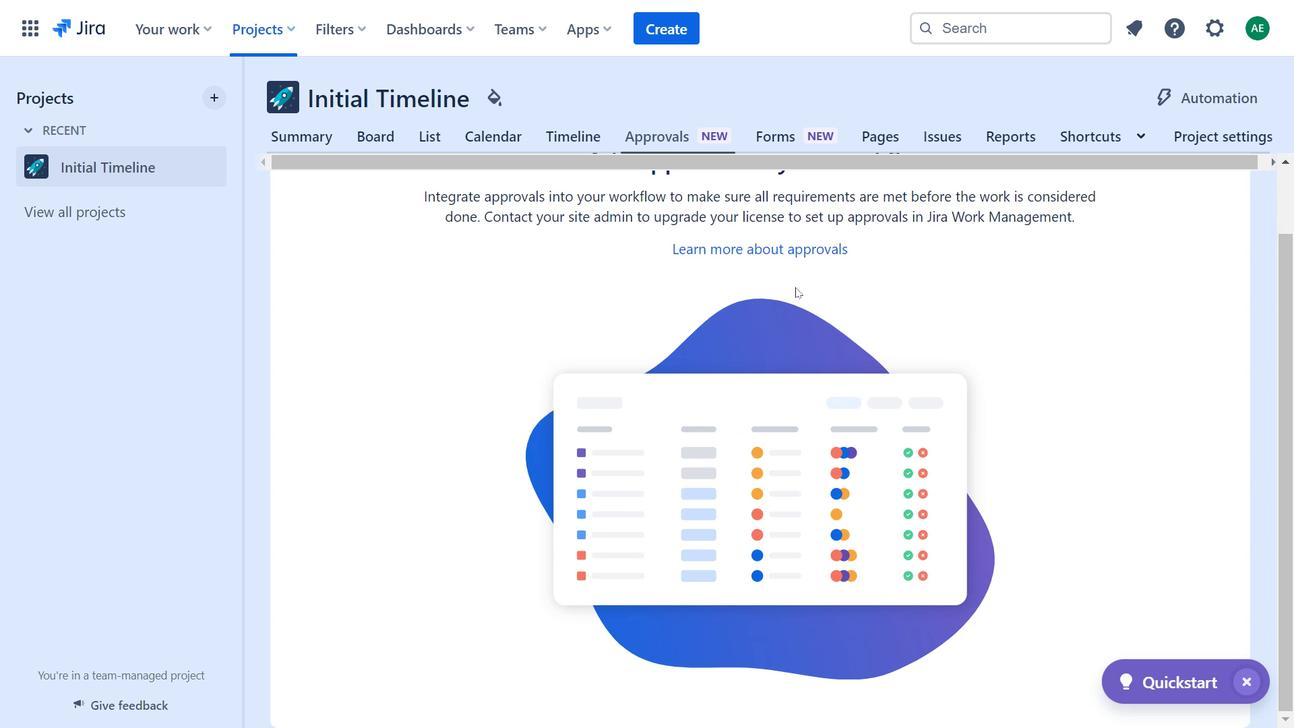 
Action: Mouse moved to (761, 273)
Screenshot: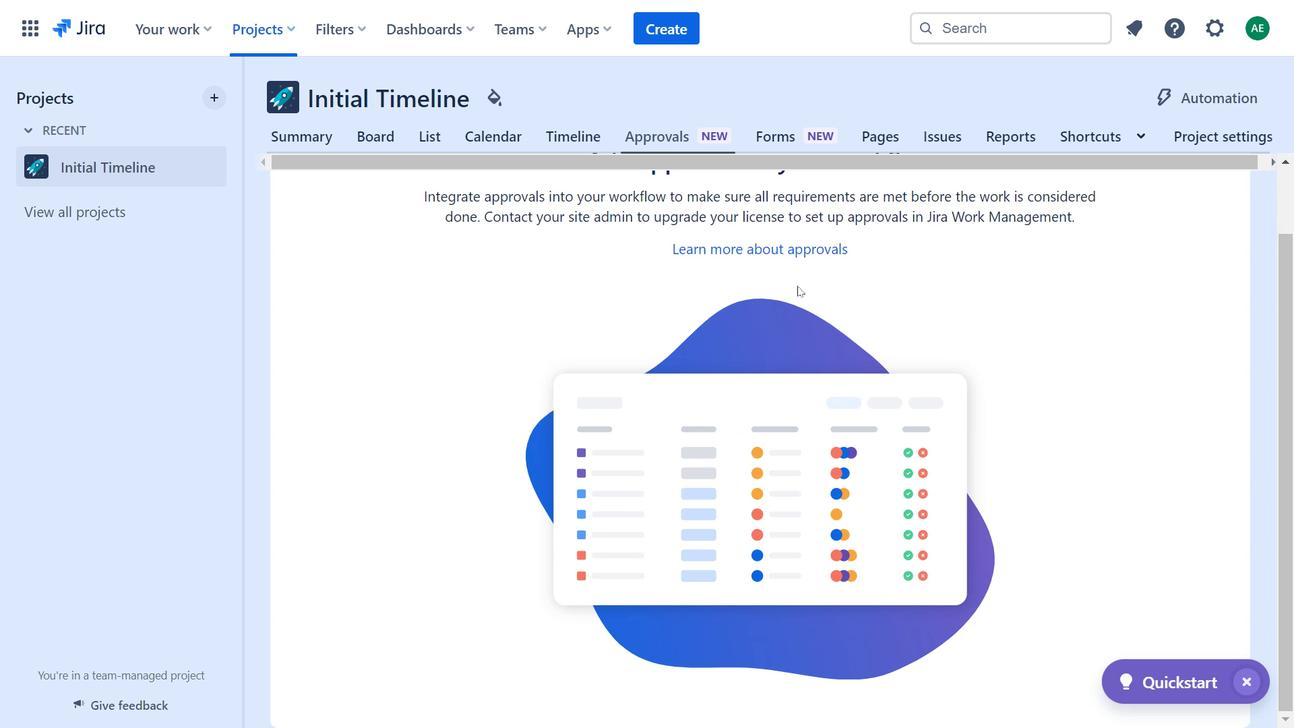 
Action: Mouse scrolled (761, 273) with delta (0, 0)
Screenshot: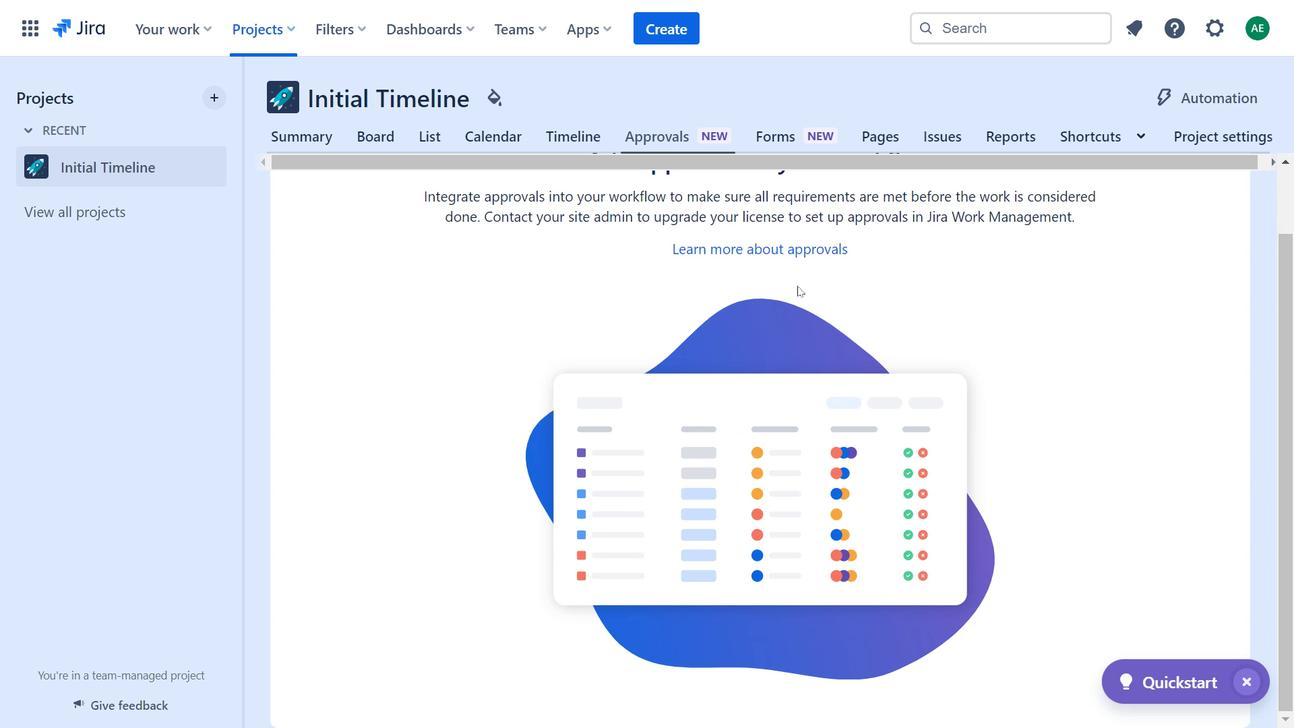 
Action: Mouse moved to (756, 283)
Screenshot: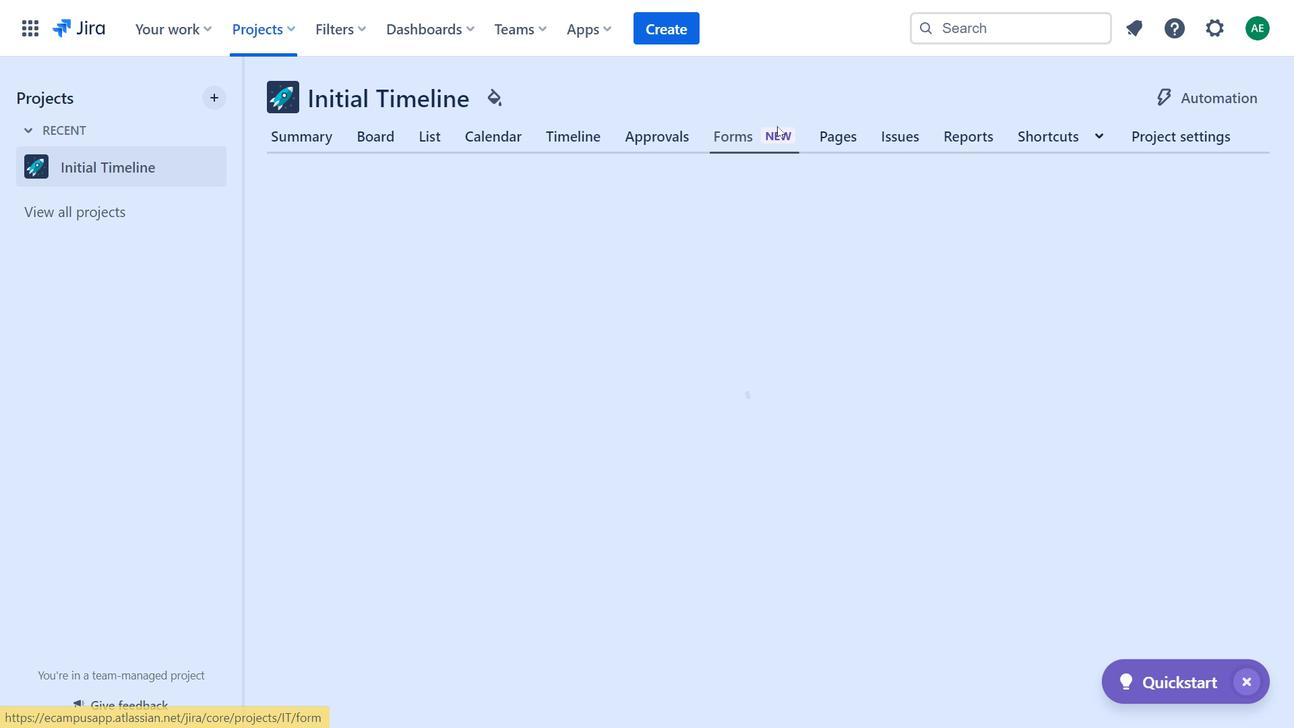 
Action: Mouse pressed left at (756, 283)
Screenshot: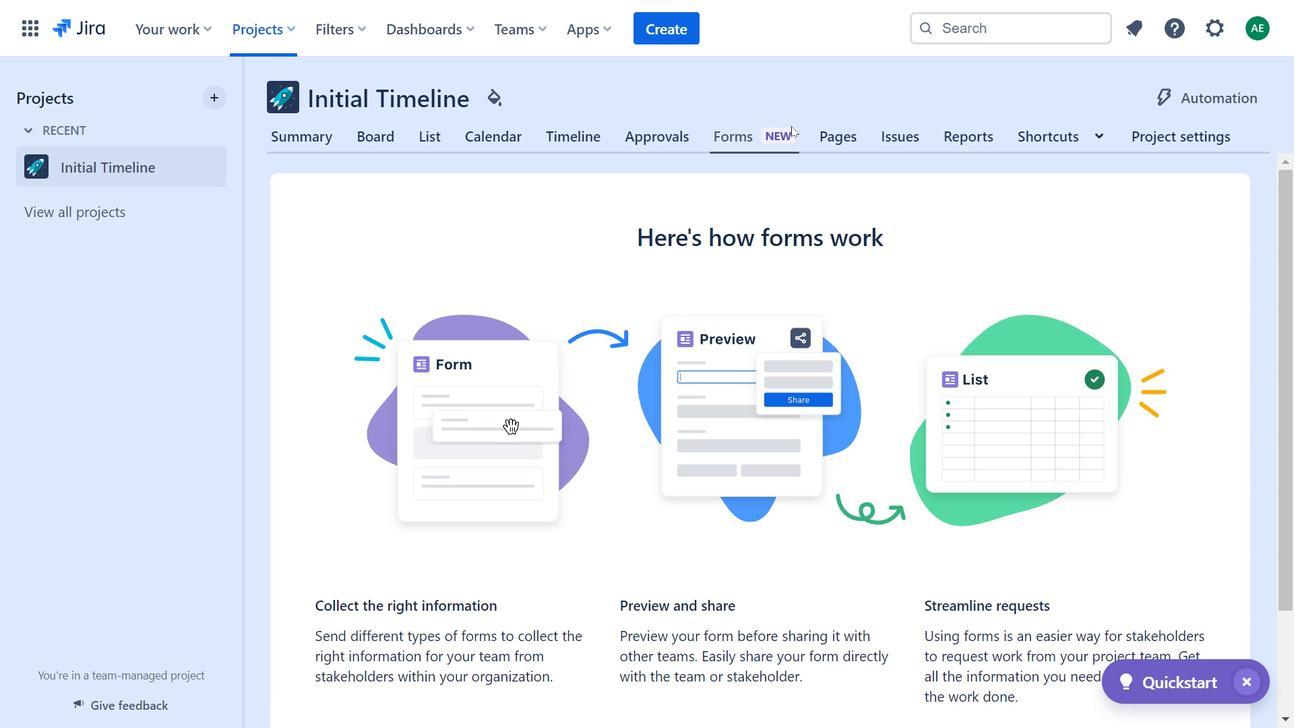 
Action: Mouse moved to (880, 275)
Screenshot: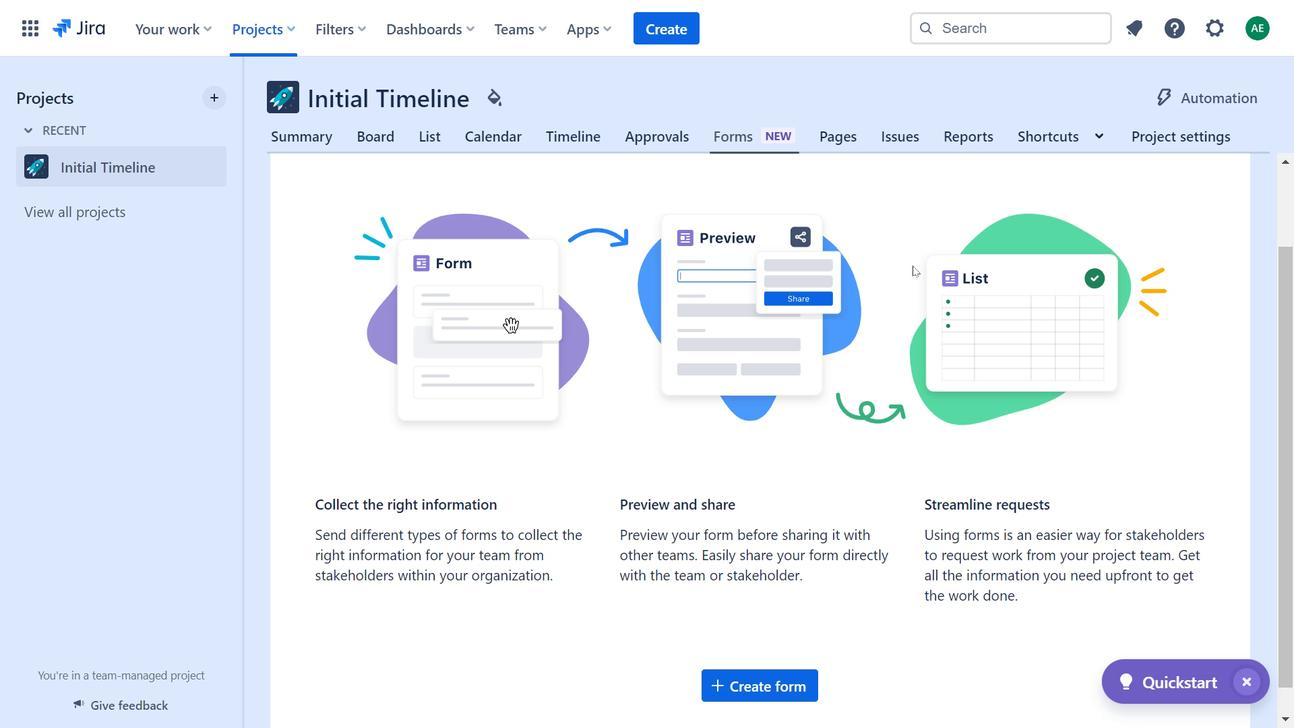 
Action: Mouse scrolled (880, 275) with delta (0, 0)
Screenshot: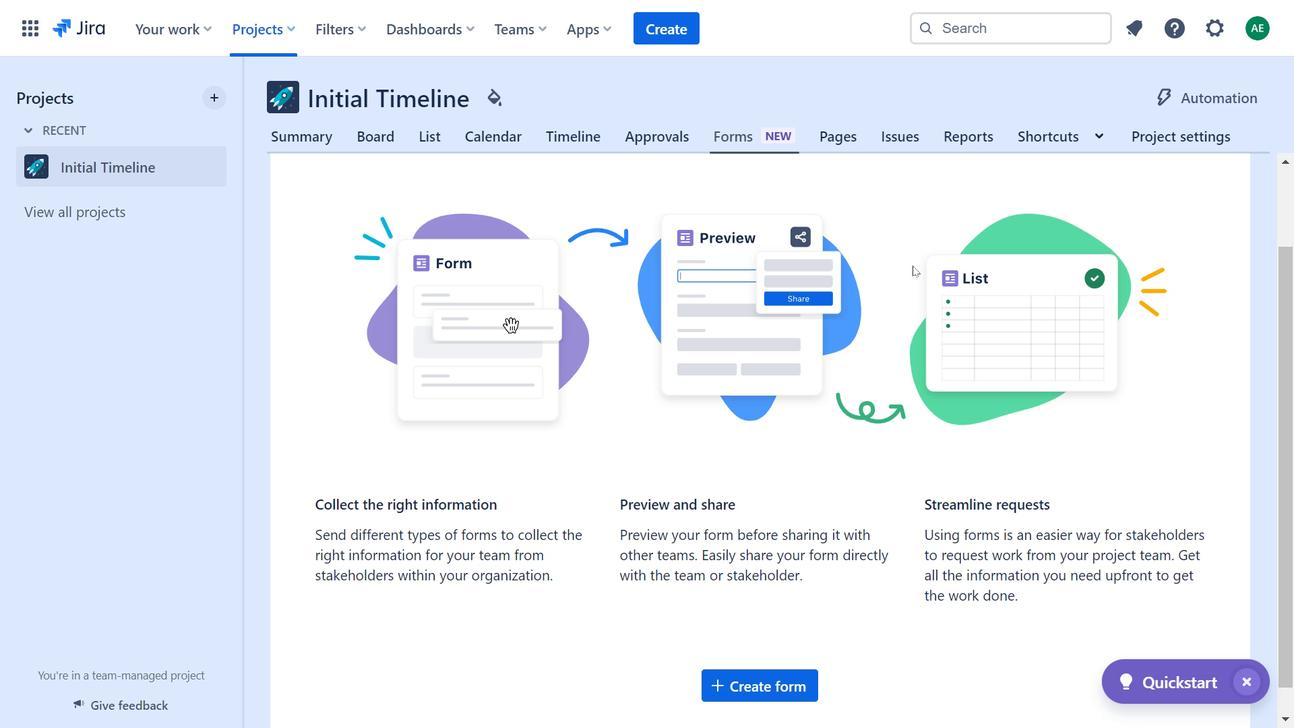 
Action: Mouse moved to (804, 281)
Screenshot: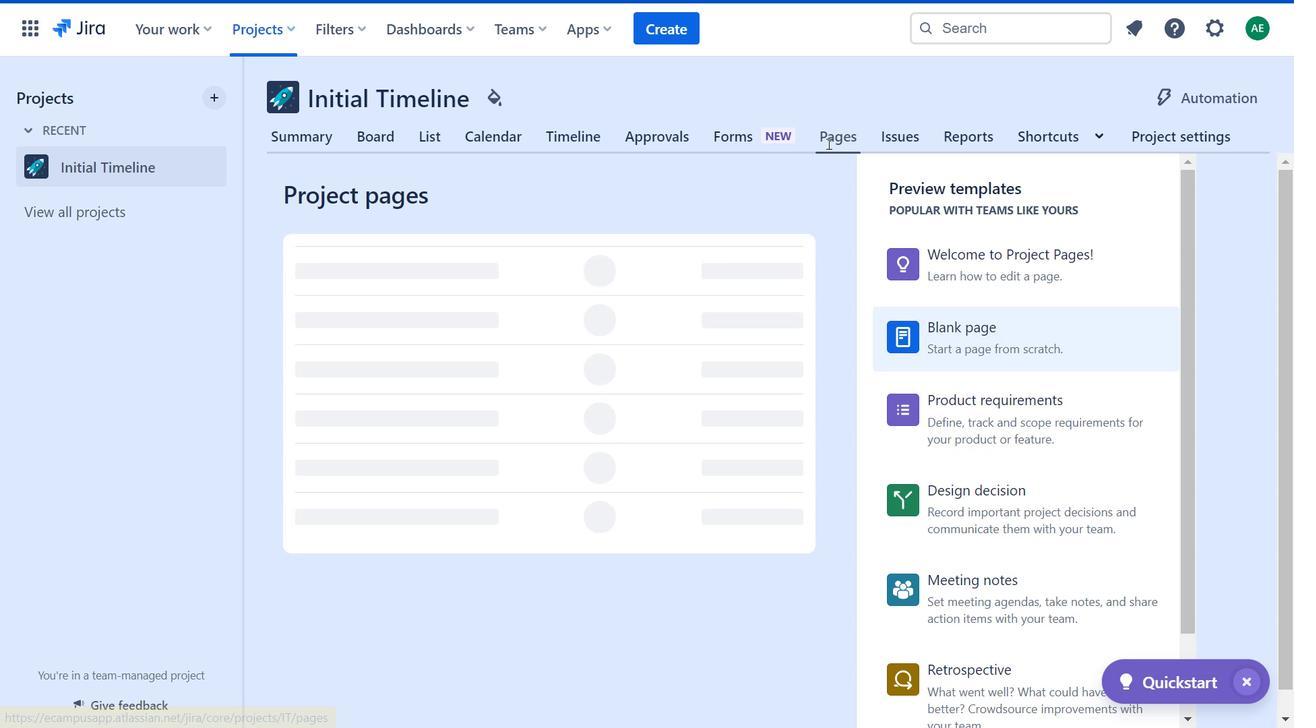 
Action: Mouse pressed left at (804, 281)
Screenshot: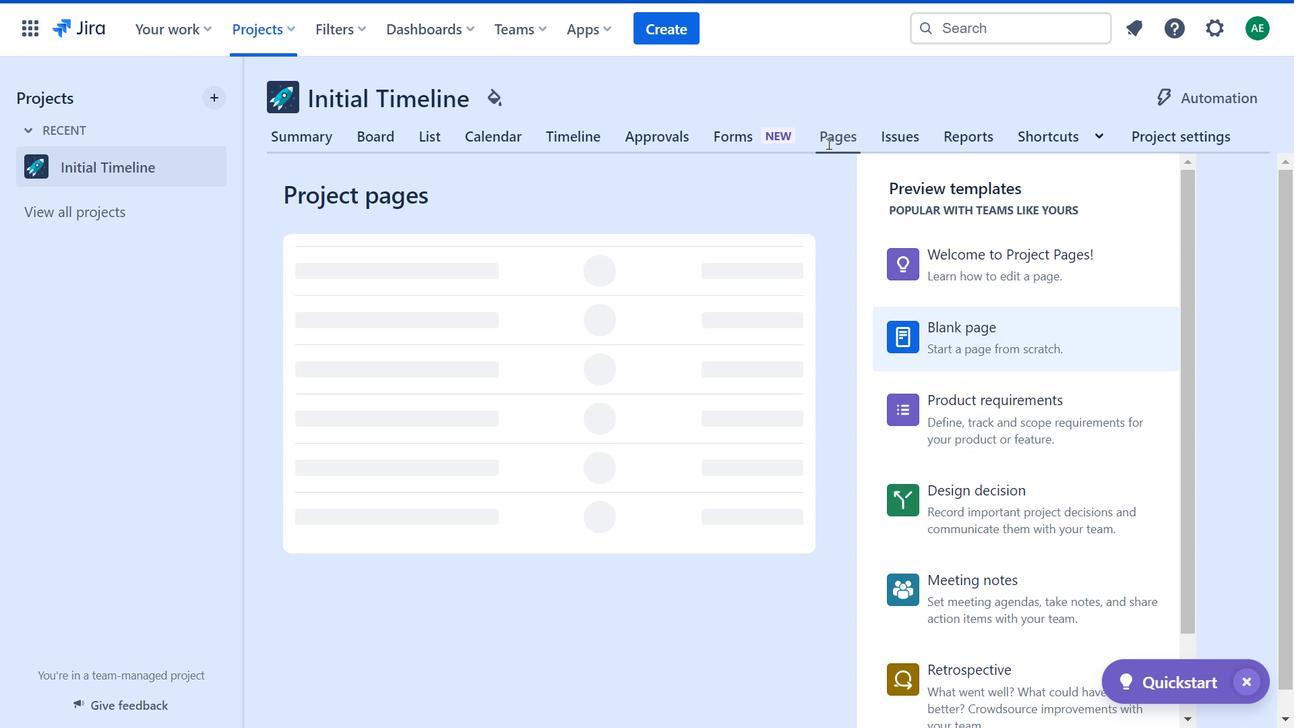 
Action: Mouse moved to (956, 274)
Screenshot: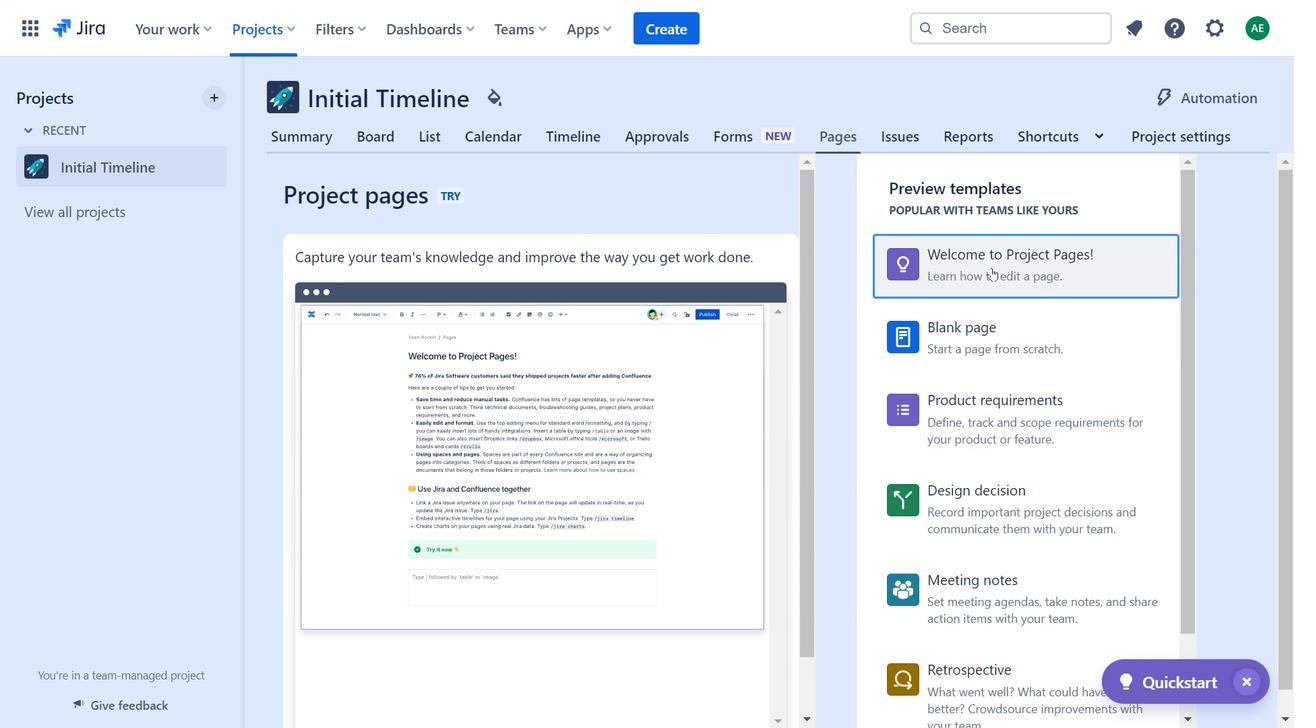 
Action: Mouse pressed left at (956, 274)
Screenshot: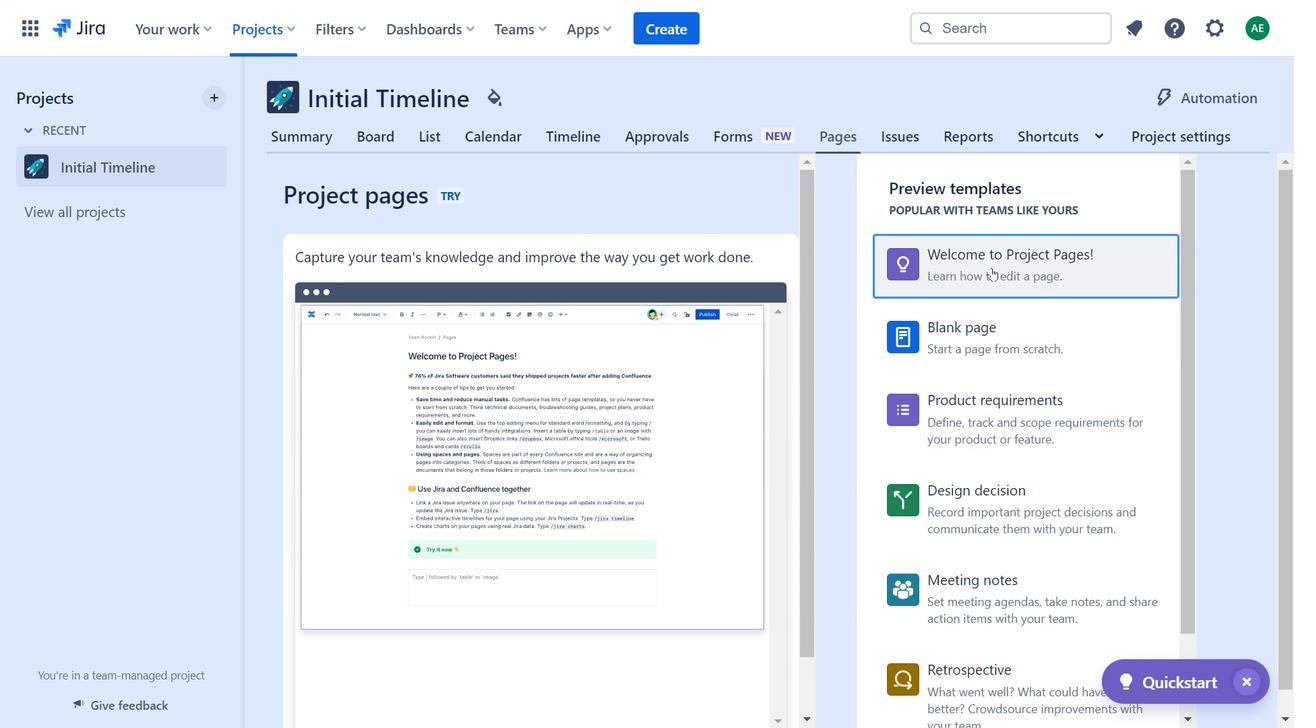 
Action: Mouse moved to (709, 271)
Screenshot: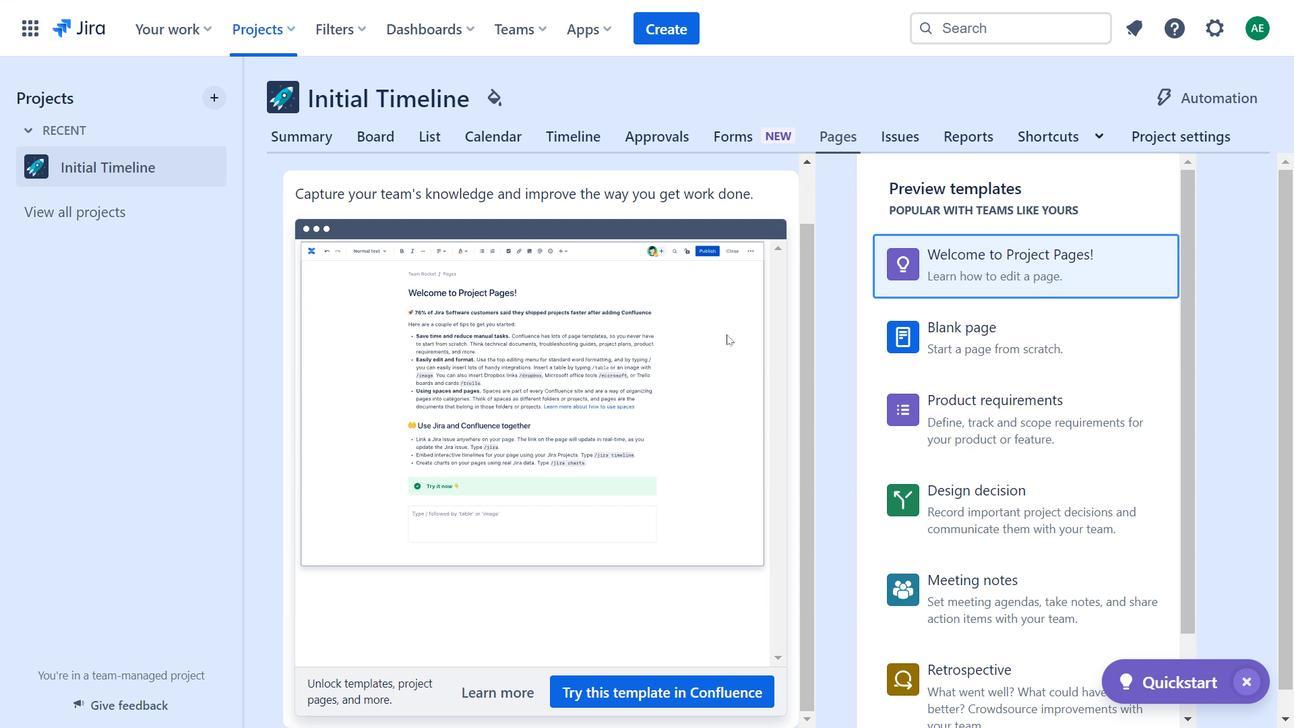 
Action: Mouse scrolled (709, 271) with delta (0, 0)
Screenshot: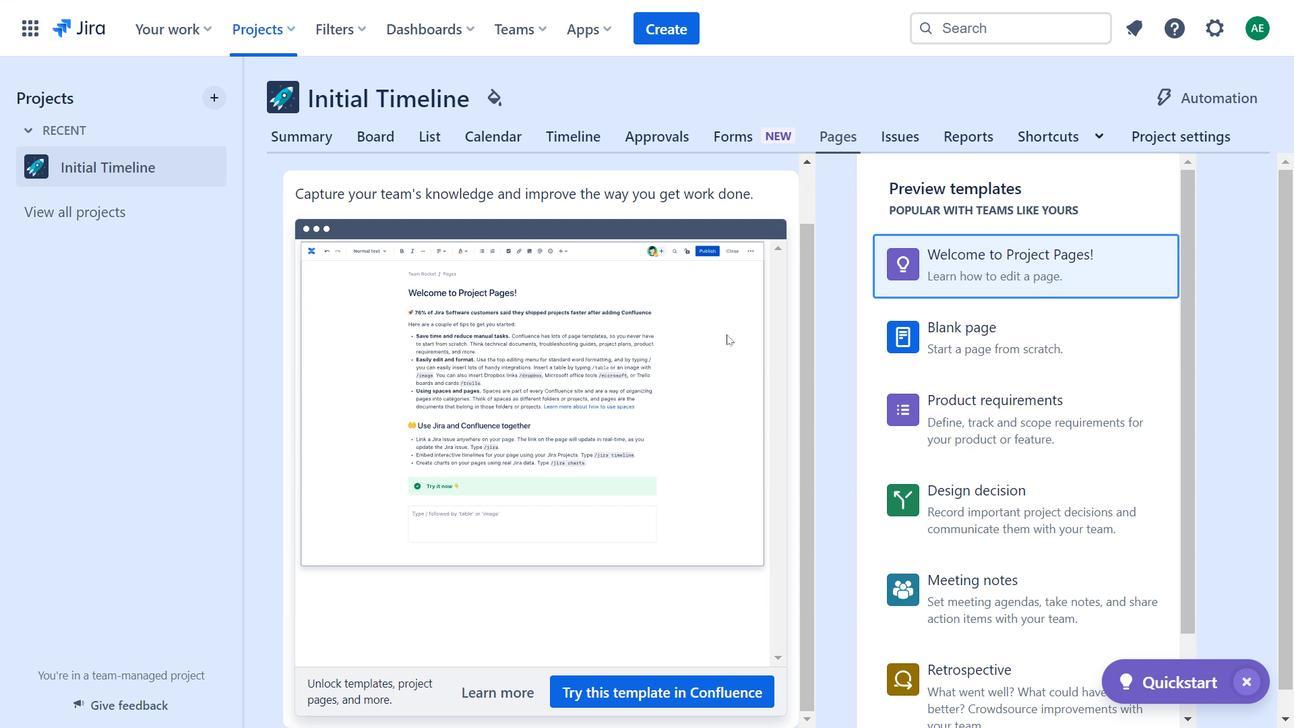 
Action: Mouse moved to (898, 271)
Screenshot: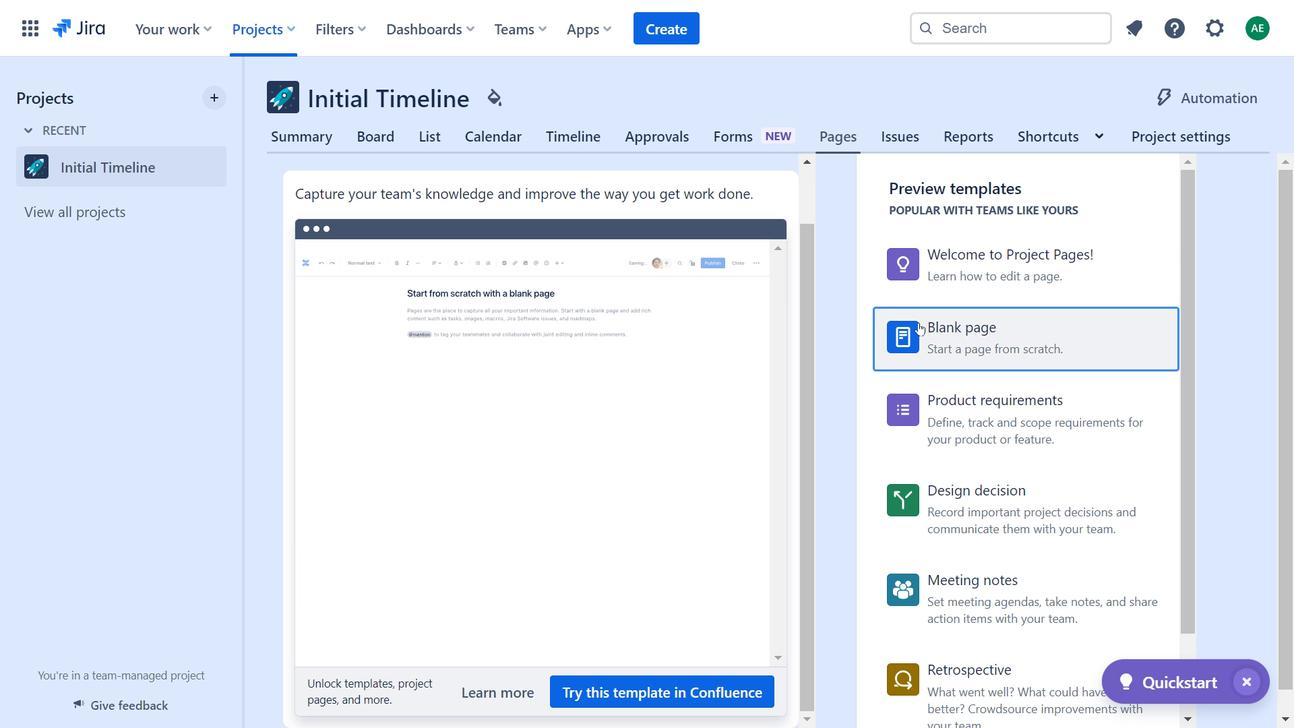 
Action: Mouse pressed left at (898, 271)
Screenshot: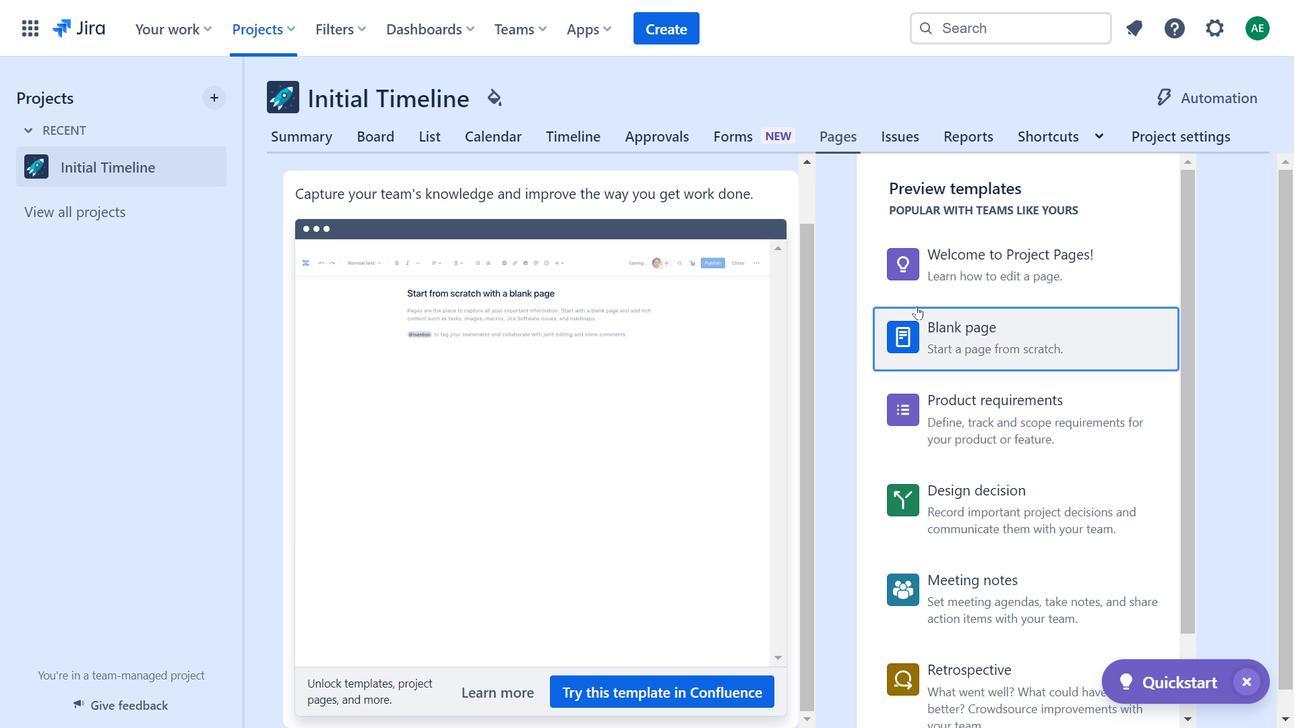 
Action: Mouse moved to (978, 267)
Screenshot: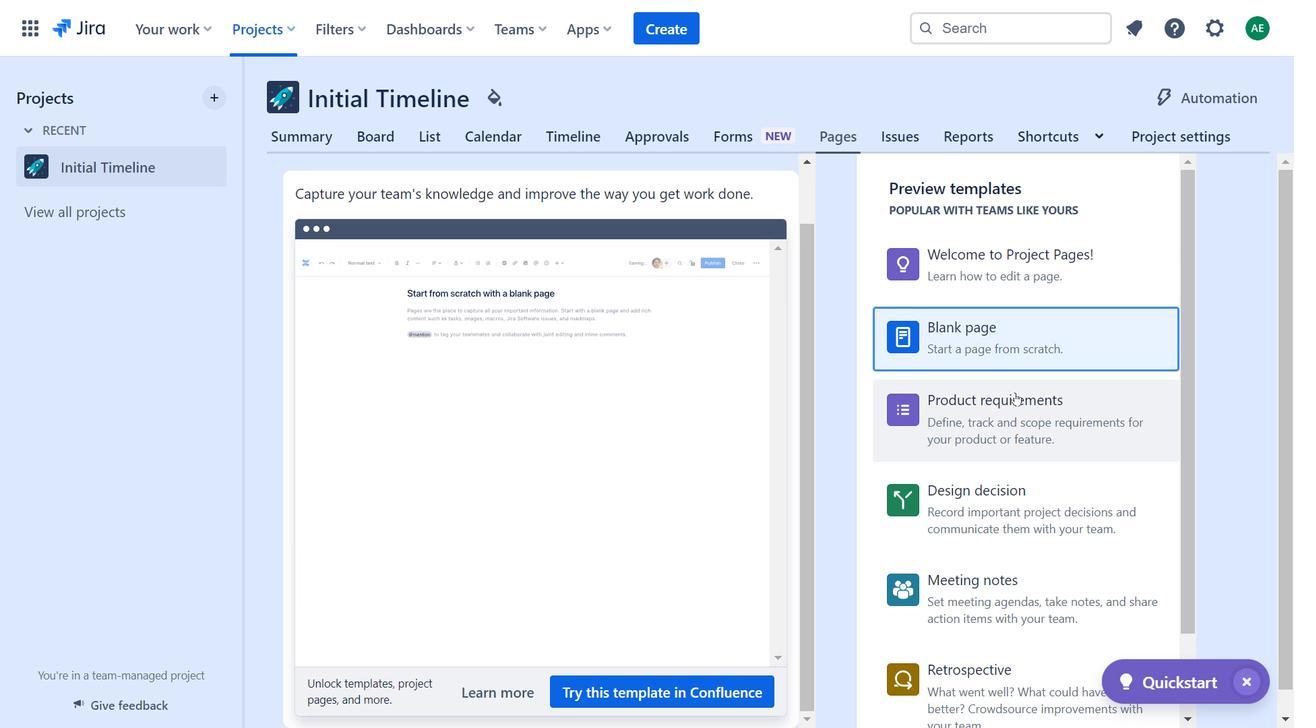 
Action: Mouse pressed left at (978, 267)
Screenshot: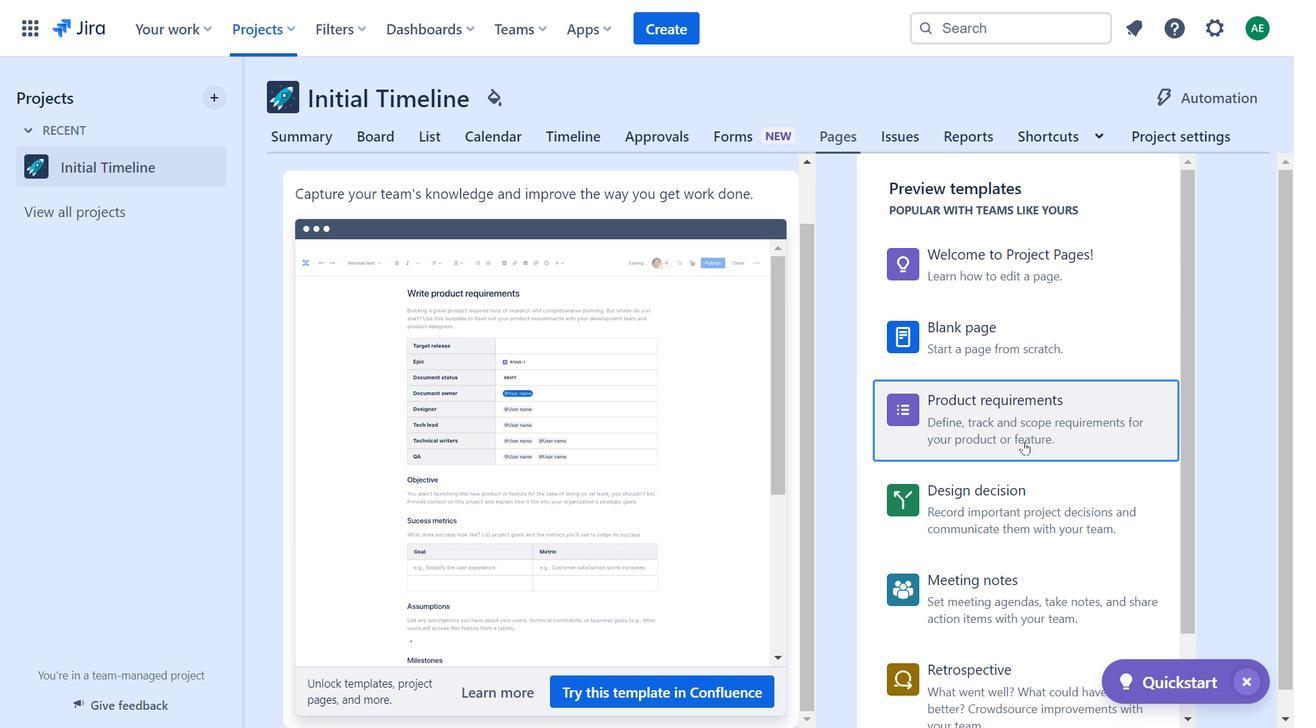 
Action: Mouse moved to (505, 264)
Screenshot: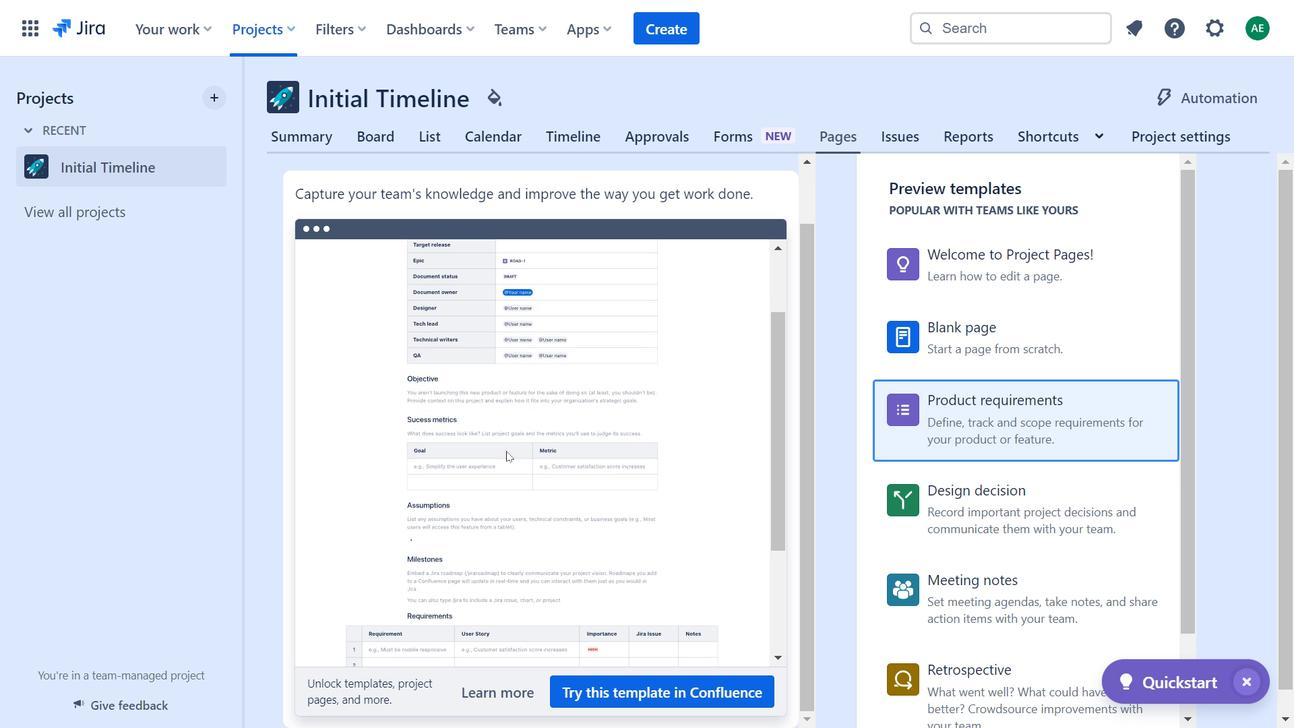 
Action: Mouse scrolled (505, 264) with delta (0, 0)
Screenshot: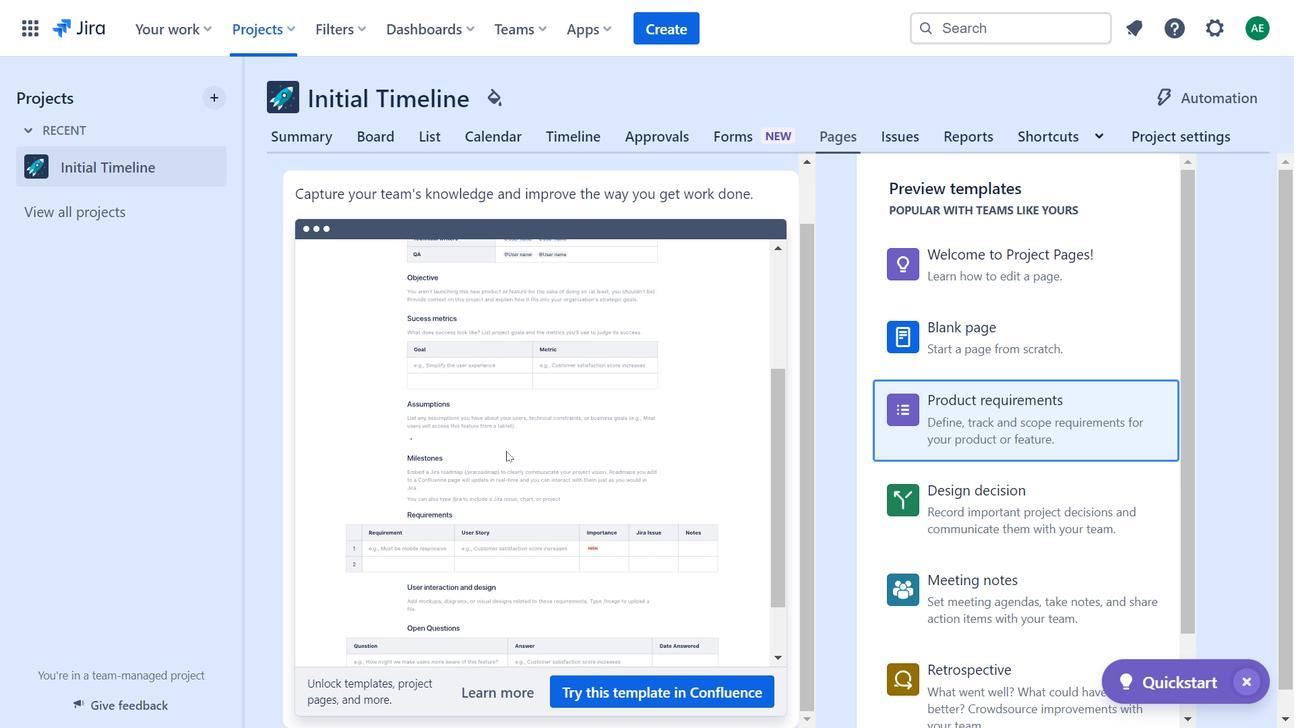 
Action: Mouse scrolled (505, 264) with delta (0, 0)
Screenshot: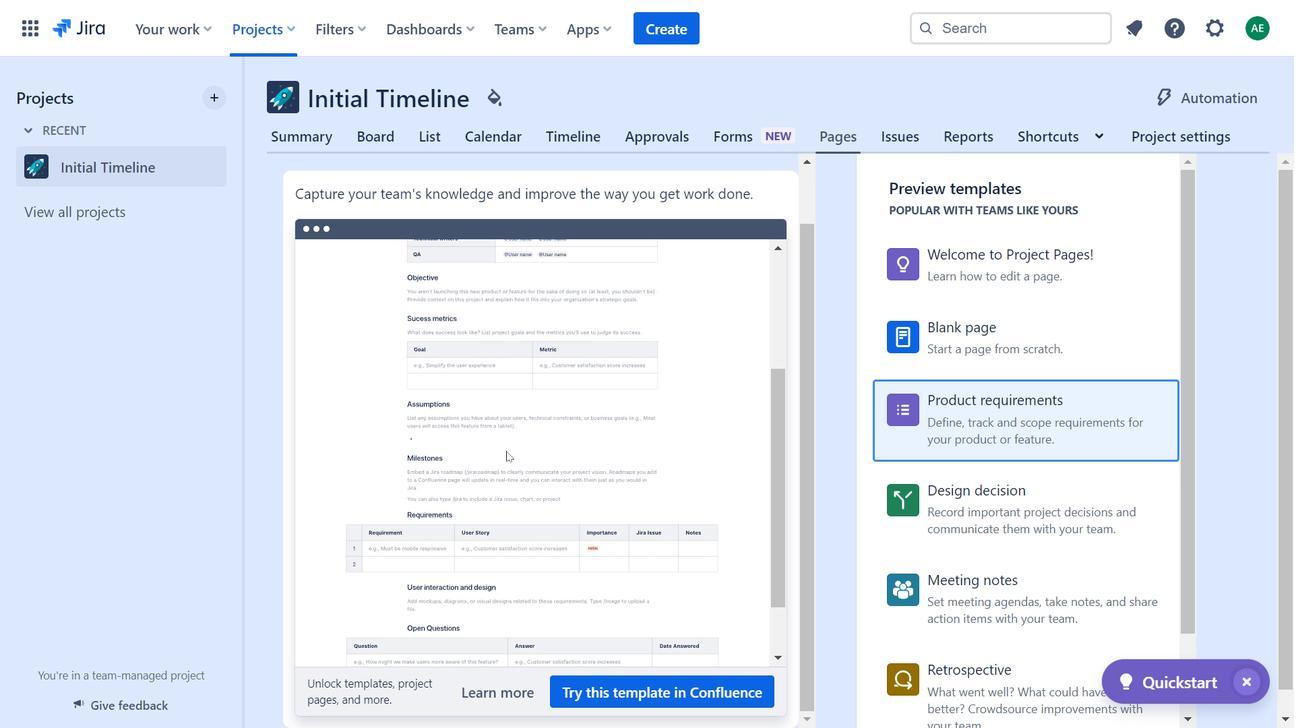 
Action: Mouse moved to (931, 260)
Screenshot: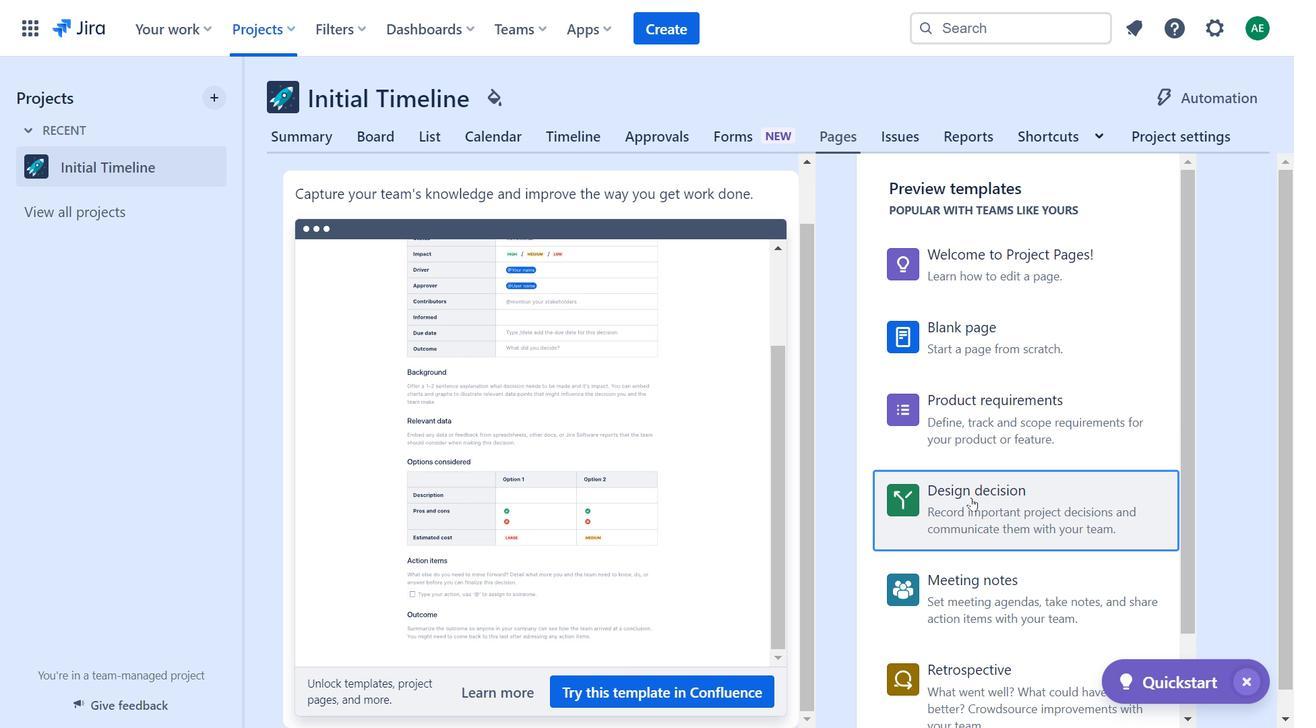 
Action: Mouse pressed left at (931, 260)
Screenshot: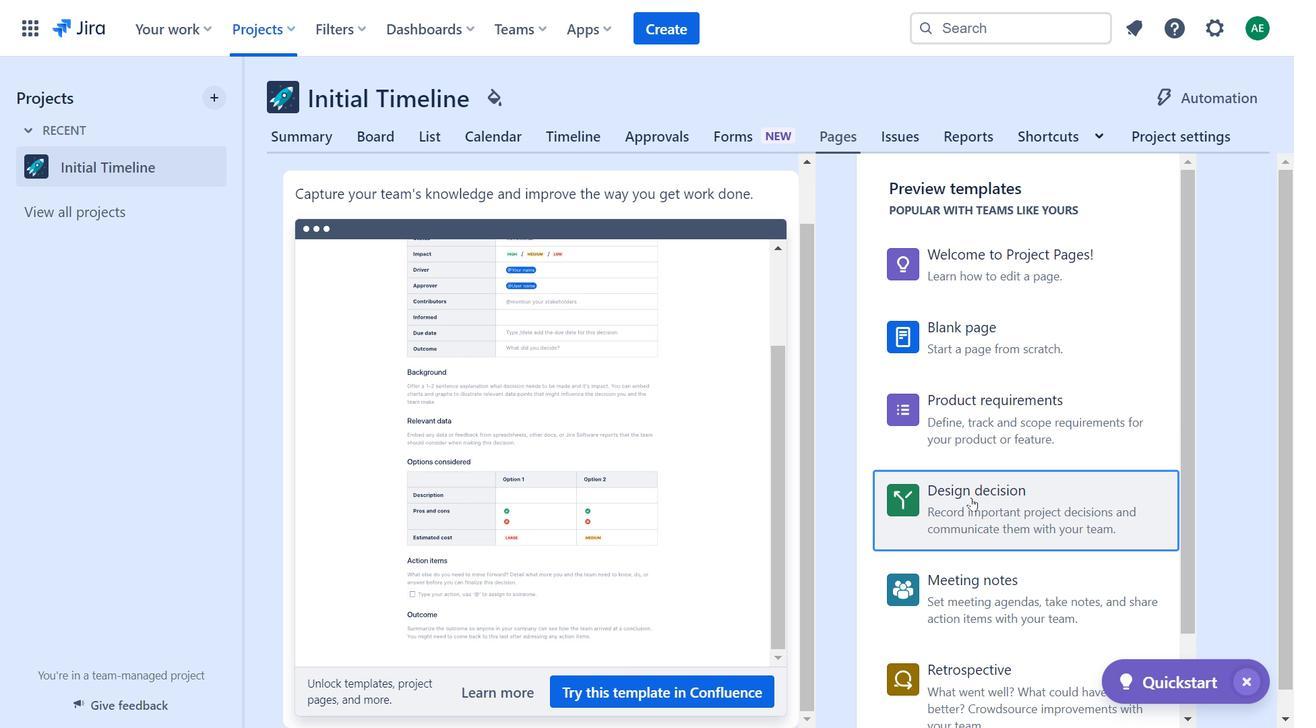 
Action: Mouse moved to (937, 261)
Screenshot: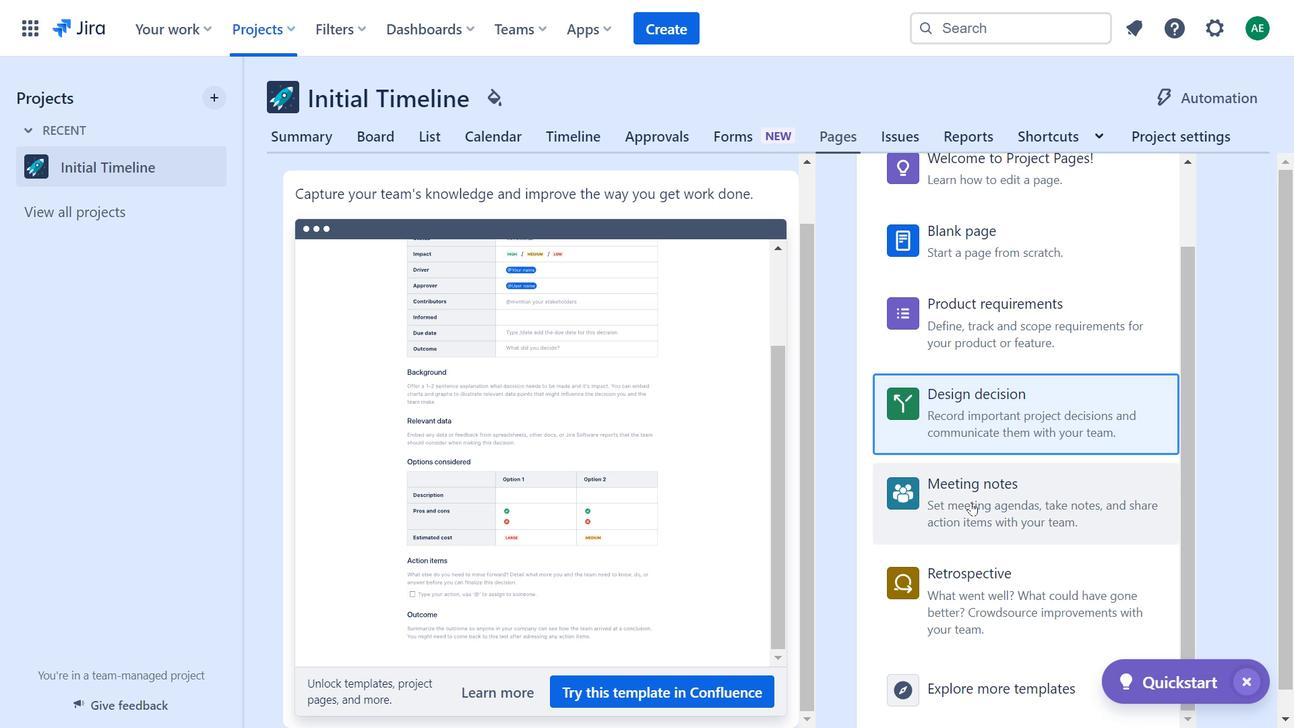 
Action: Mouse scrolled (937, 261) with delta (0, 0)
Screenshot: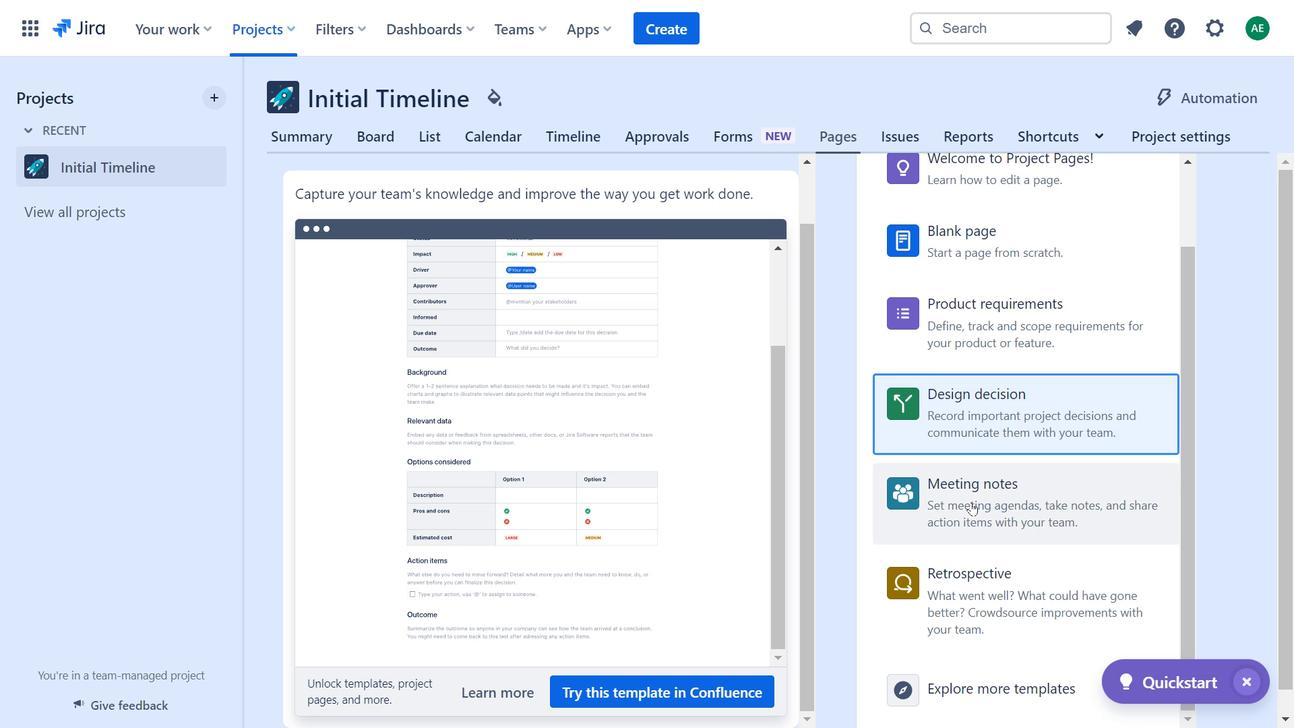 
Action: Mouse moved to (937, 260)
Screenshot: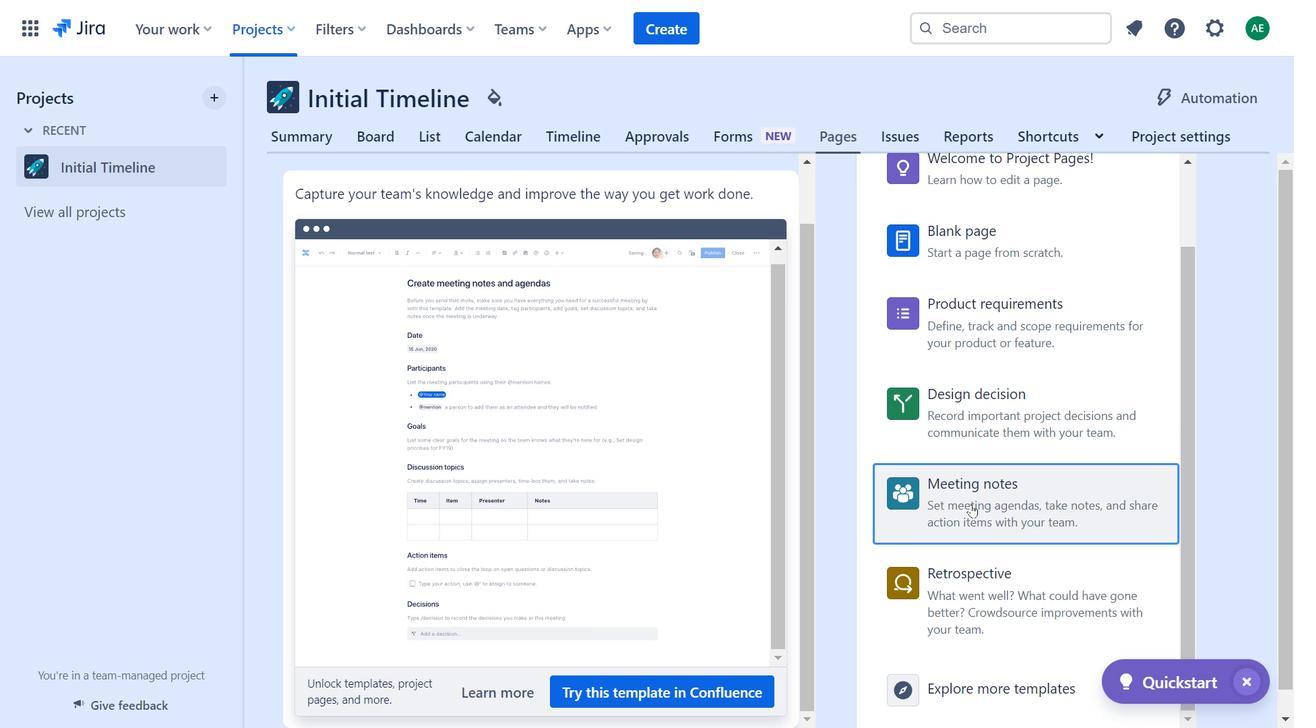 
Action: Mouse pressed left at (937, 260)
Screenshot: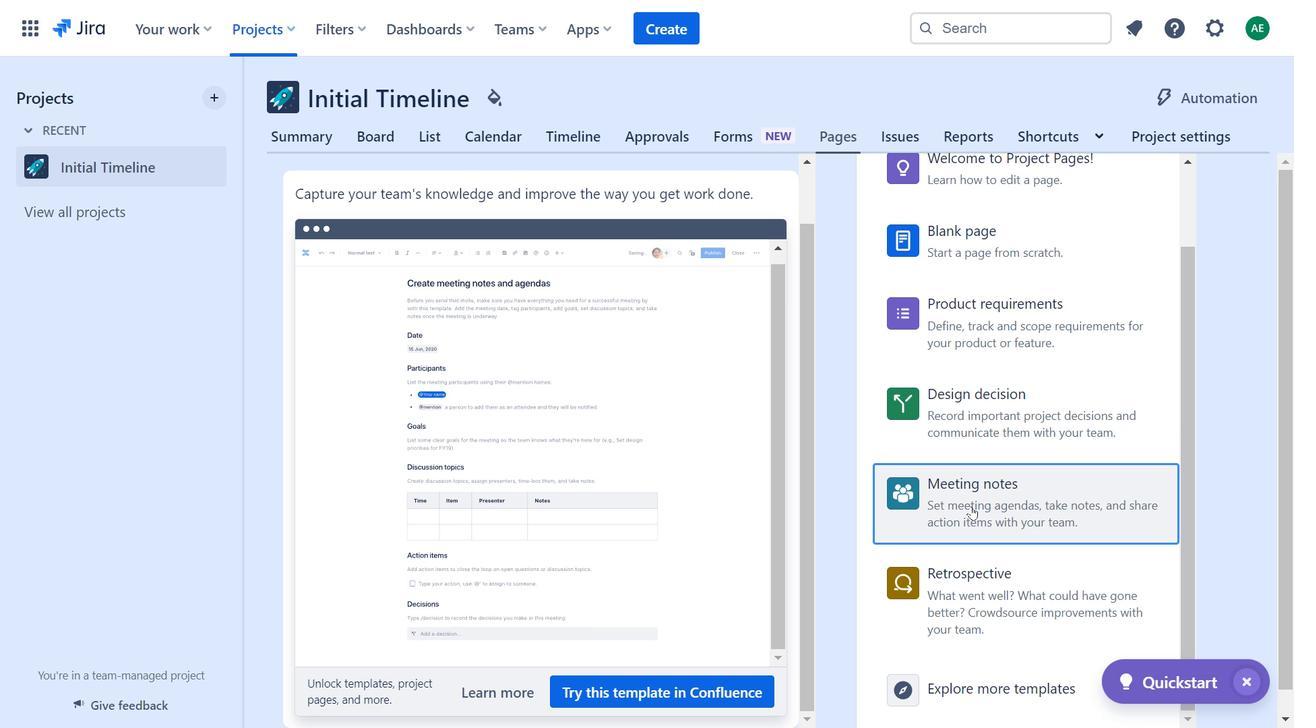 
Action: Mouse moved to (937, 261)
Screenshot: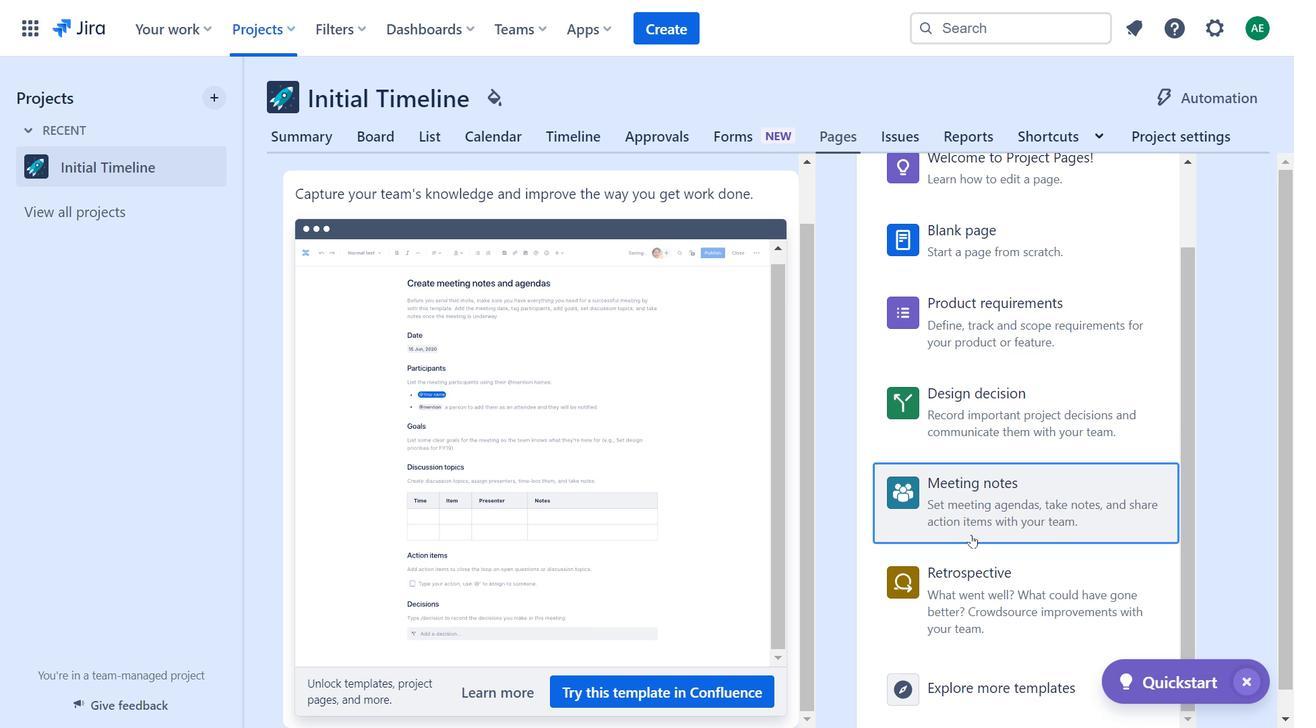 
Action: Mouse scrolled (937, 261) with delta (0, 0)
Screenshot: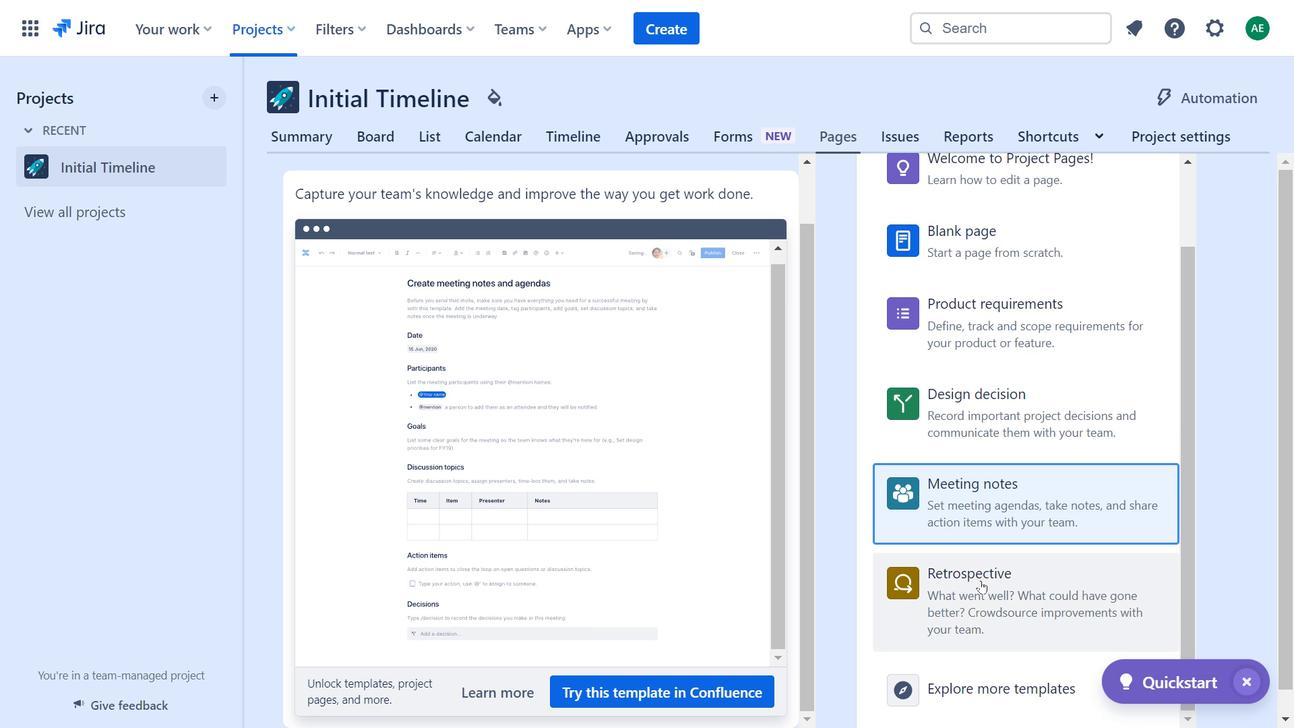 
Action: Mouse moved to (937, 261)
Screenshot: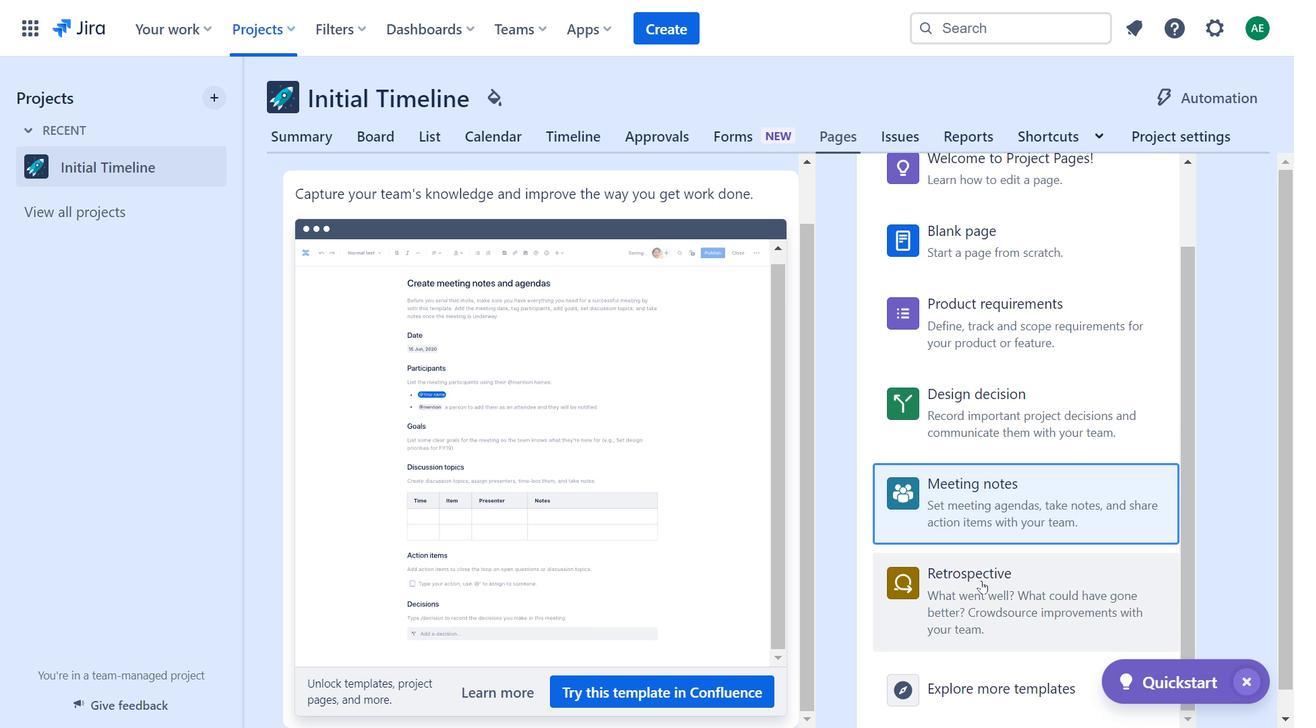 
Action: Mouse scrolled (937, 261) with delta (0, 0)
